 Task: Select transit view around selected location Fort Pulaski National Monument, Georgia, United States and check out the nearest train station
Action: Key pressed google<Key.space>maps<Key.enter>
Screenshot: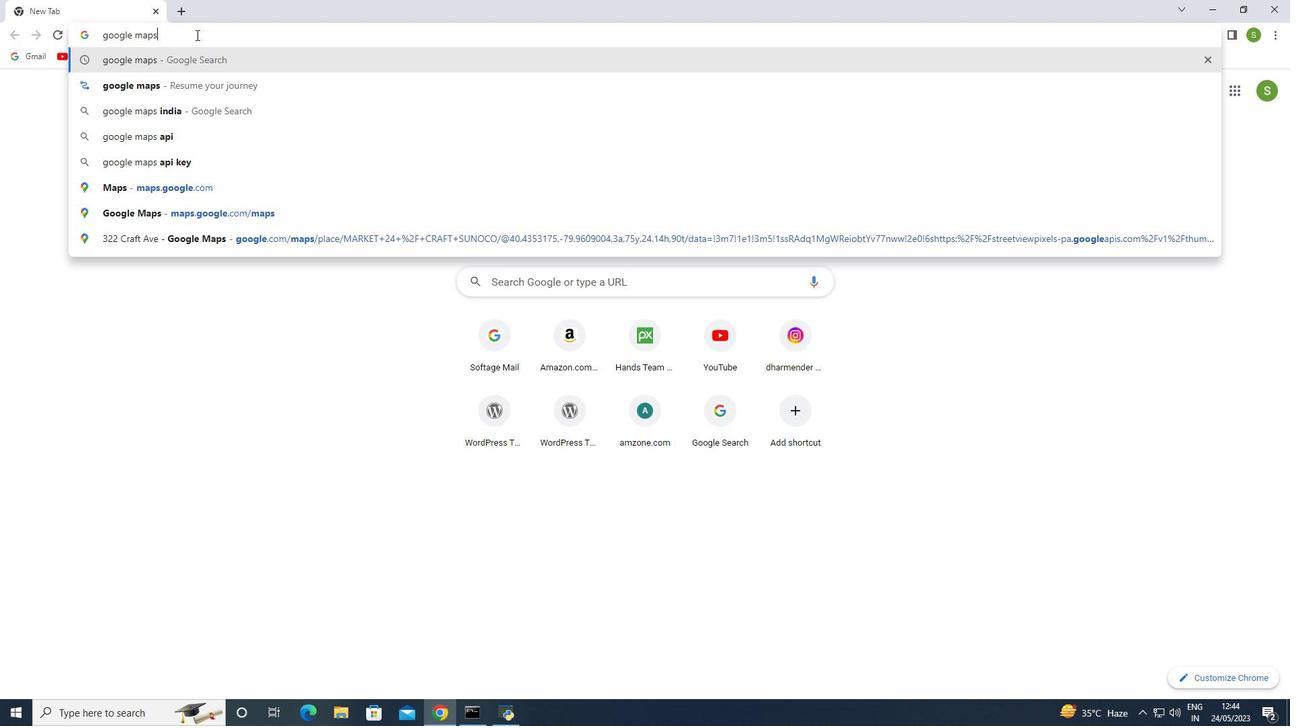 
Action: Mouse moved to (187, 315)
Screenshot: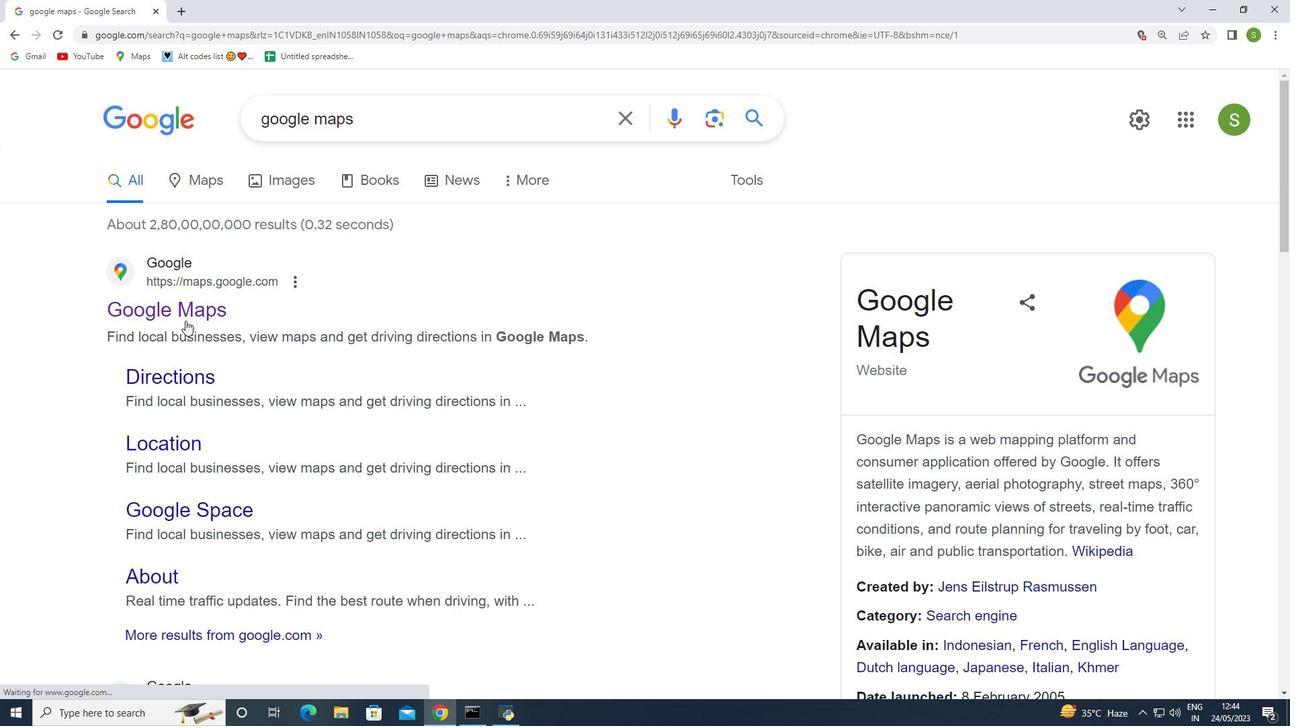 
Action: Mouse pressed left at (187, 315)
Screenshot: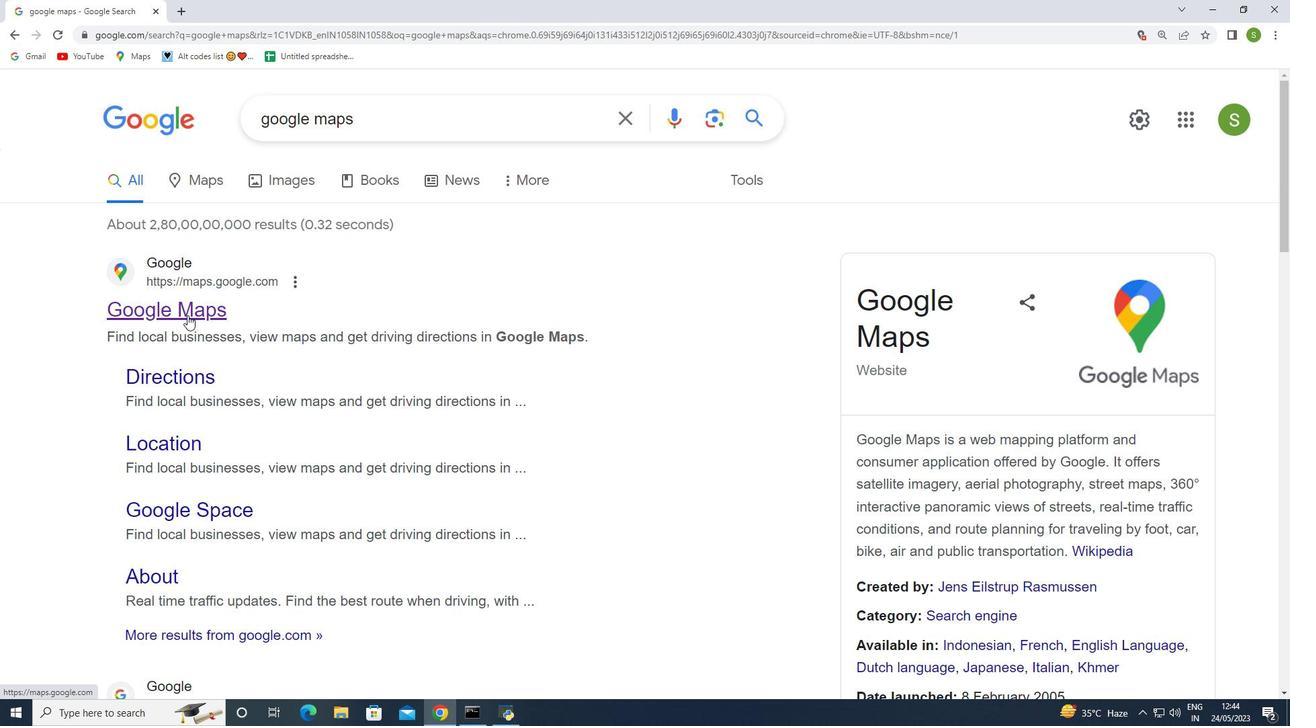 
Action: Mouse moved to (170, 105)
Screenshot: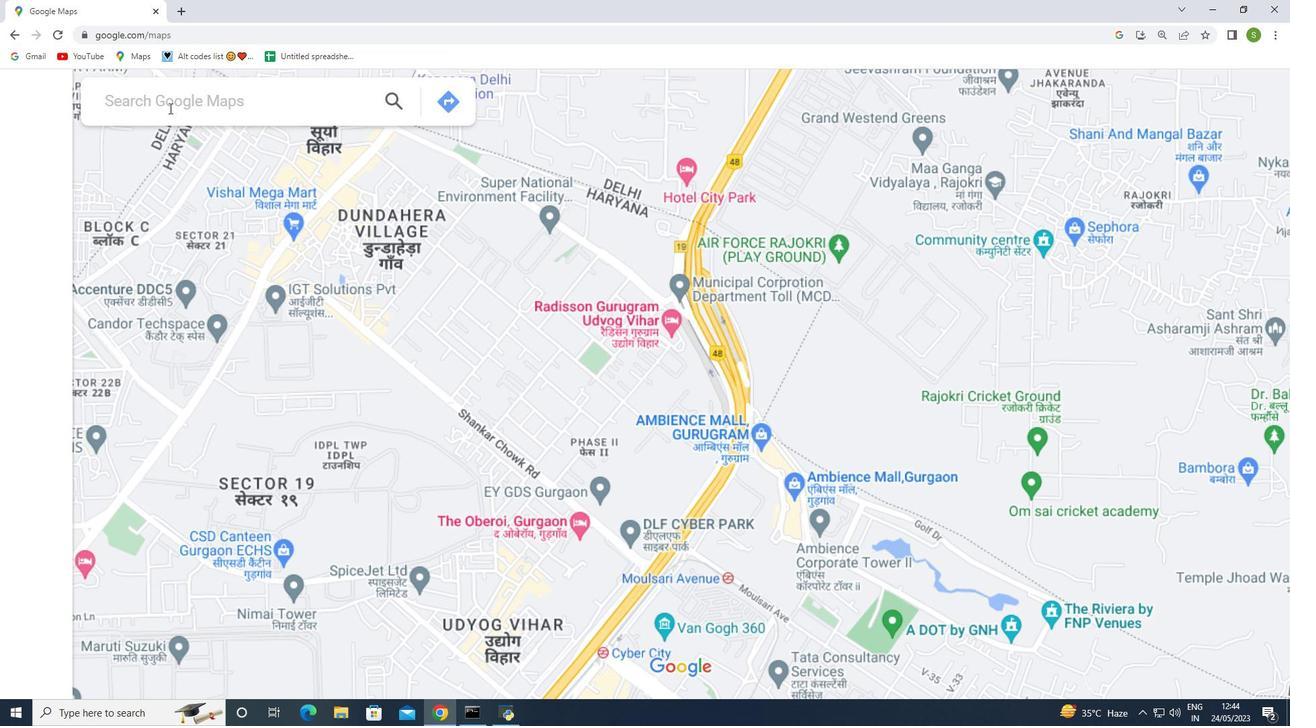 
Action: Mouse pressed left at (170, 105)
Screenshot: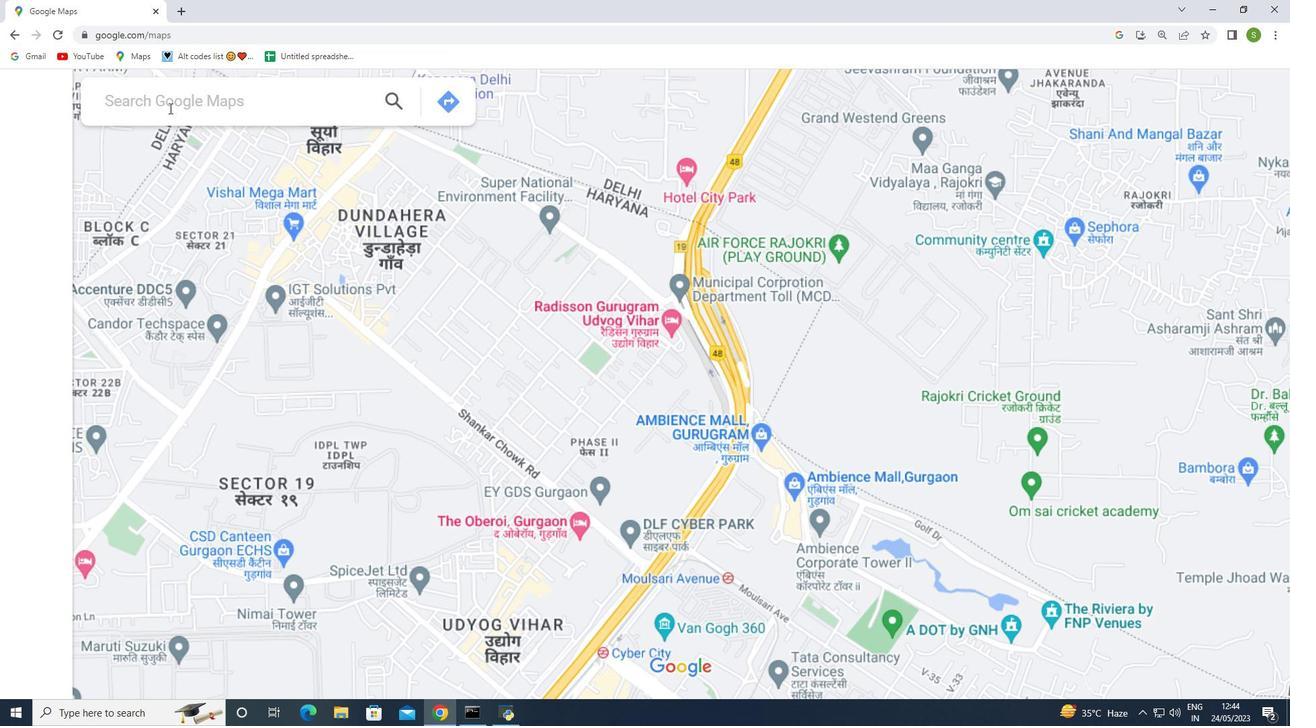 
Action: Key pressed fort<Key.space>pulaski<Key.space><Key.shift>National<Key.space><Key.shift>Monument<Key.space>georgia
Screenshot: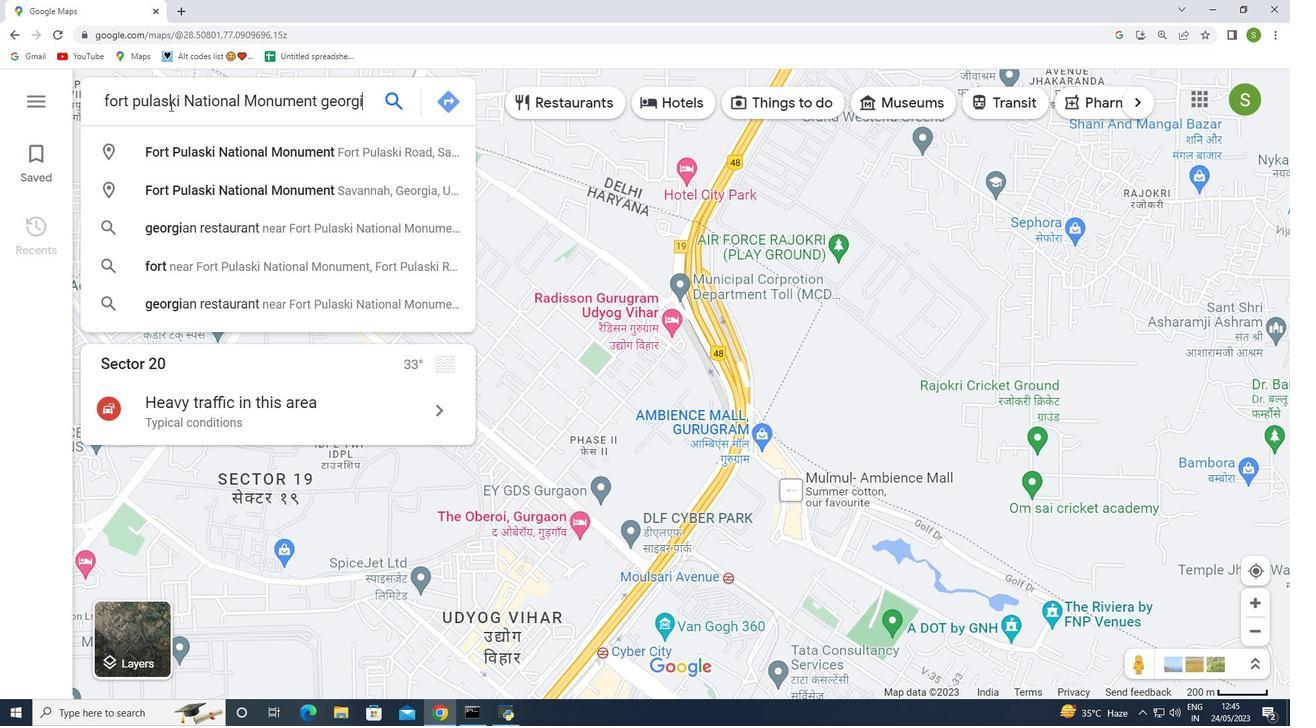 
Action: Mouse moved to (169, 105)
Screenshot: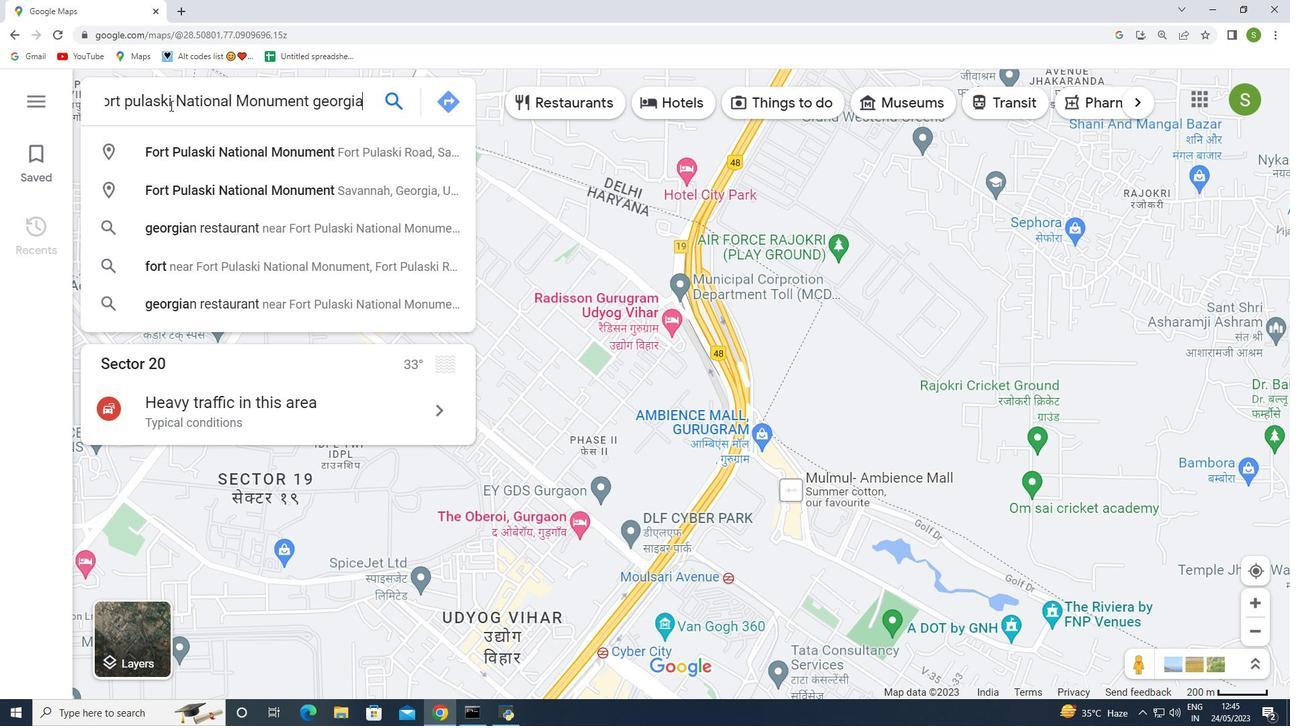 
Action: Key pressed <Key.space>u
Screenshot: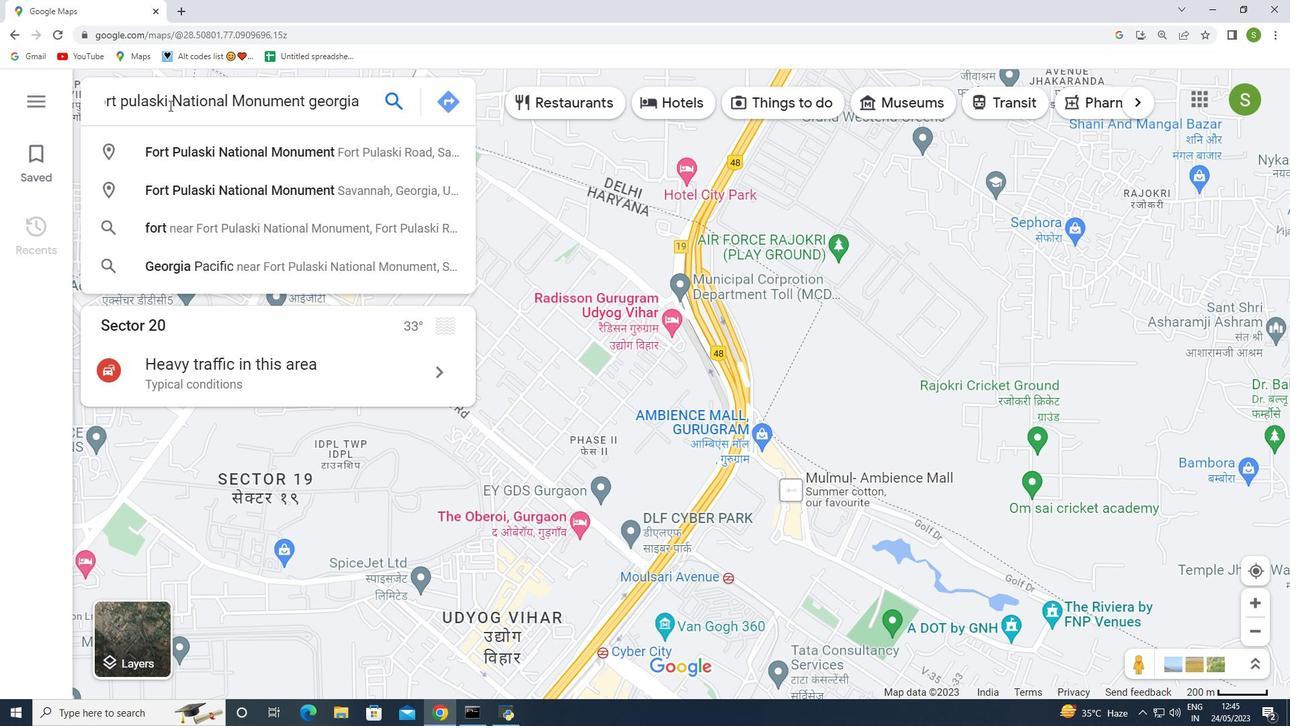 
Action: Mouse moved to (168, 105)
Screenshot: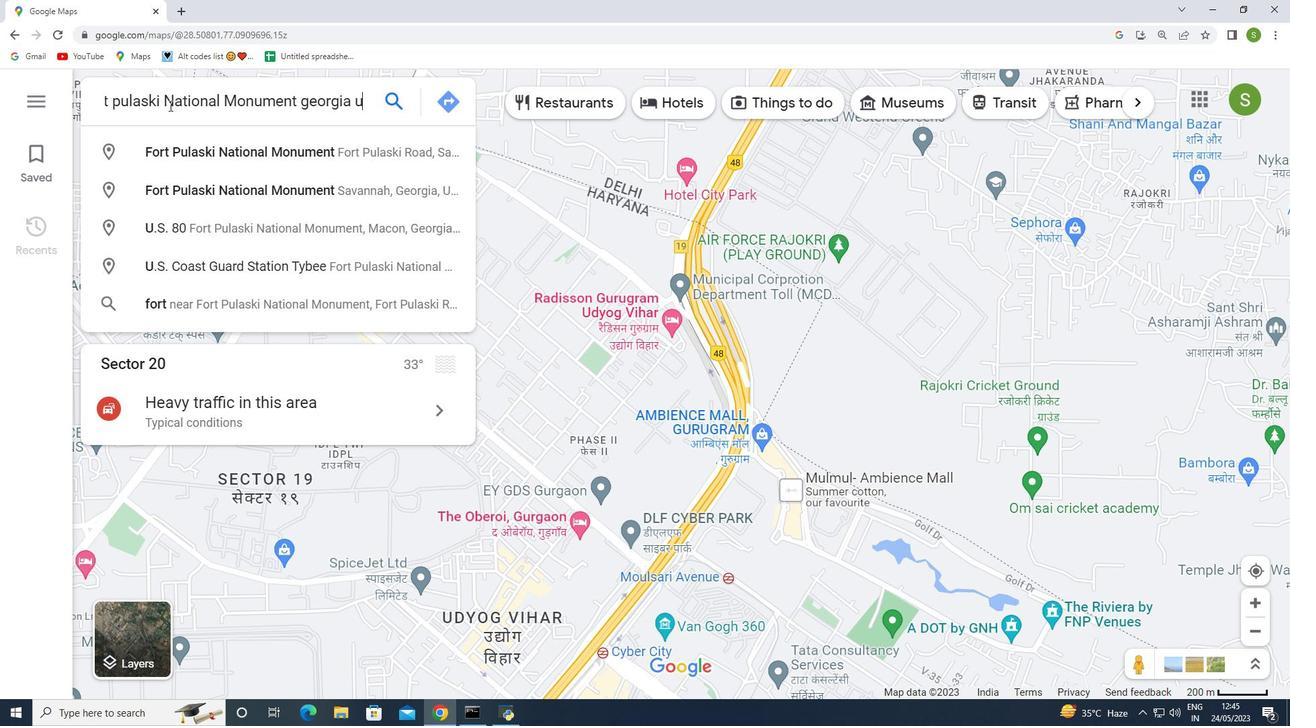 
Action: Key pressed n
Screenshot: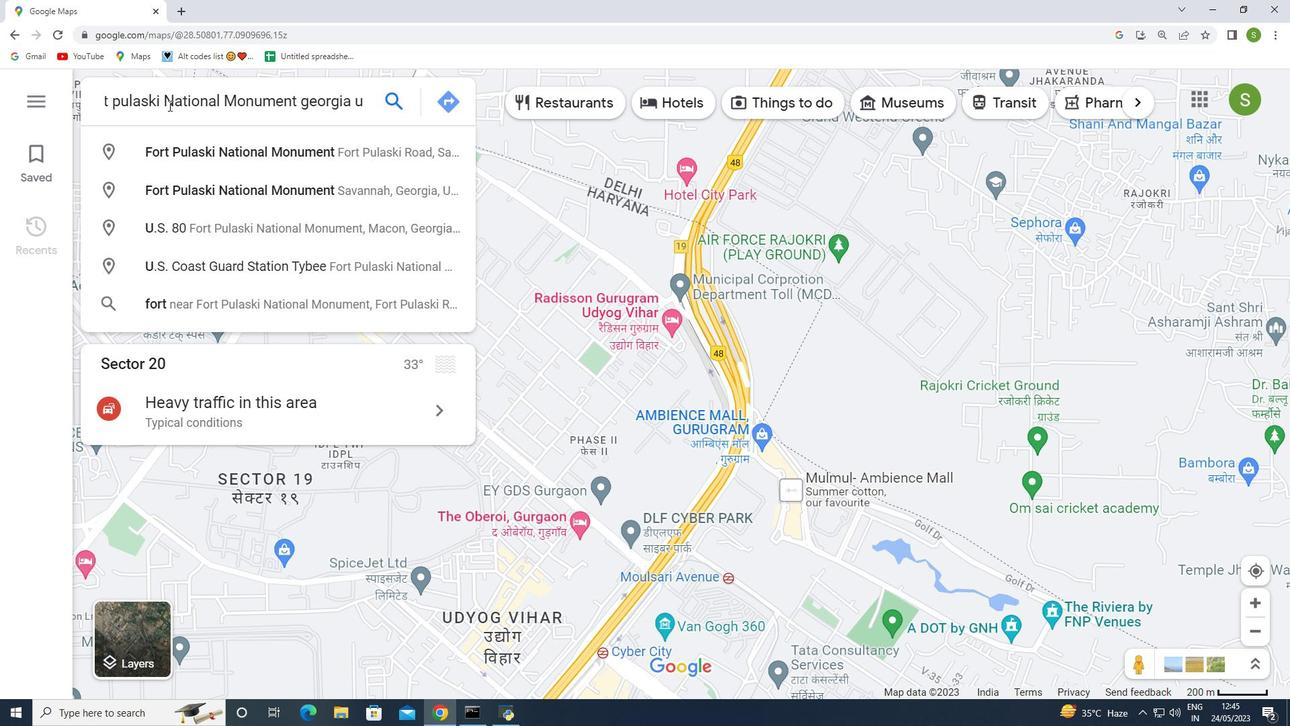 
Action: Mouse moved to (165, 105)
Screenshot: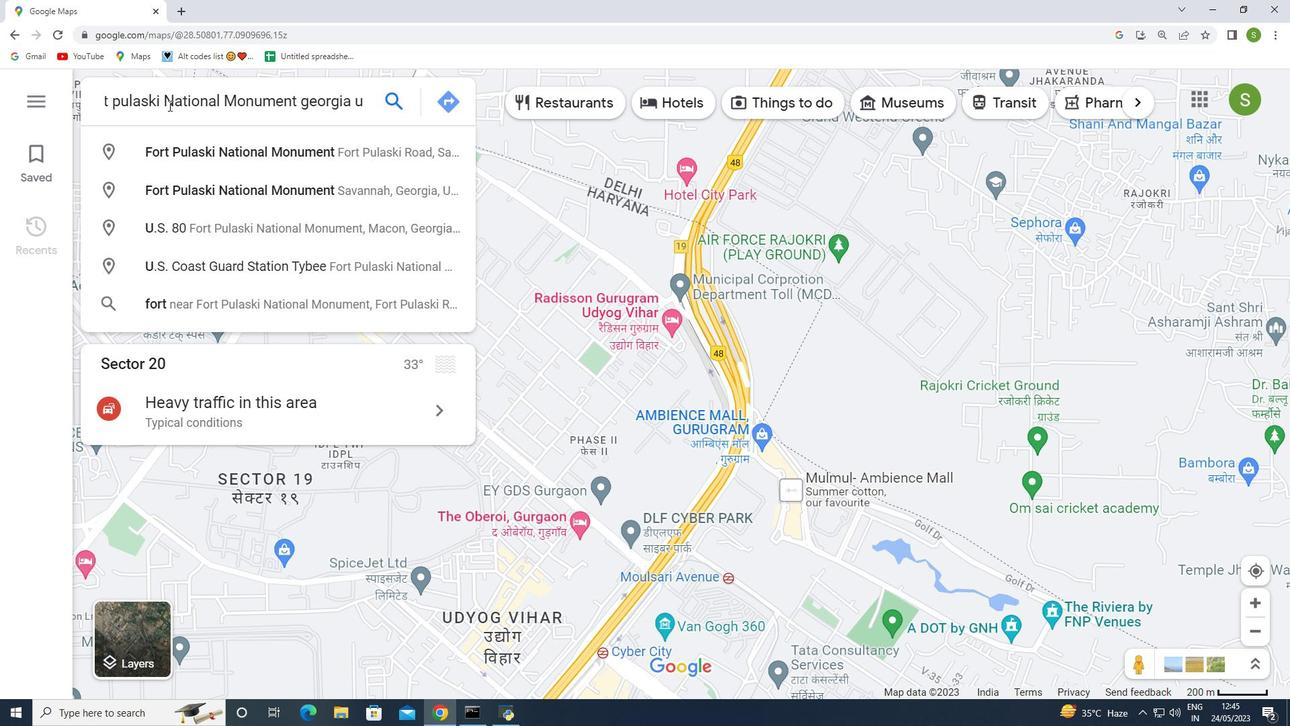 
Action: Key pressed ited<Key.space>states
Screenshot: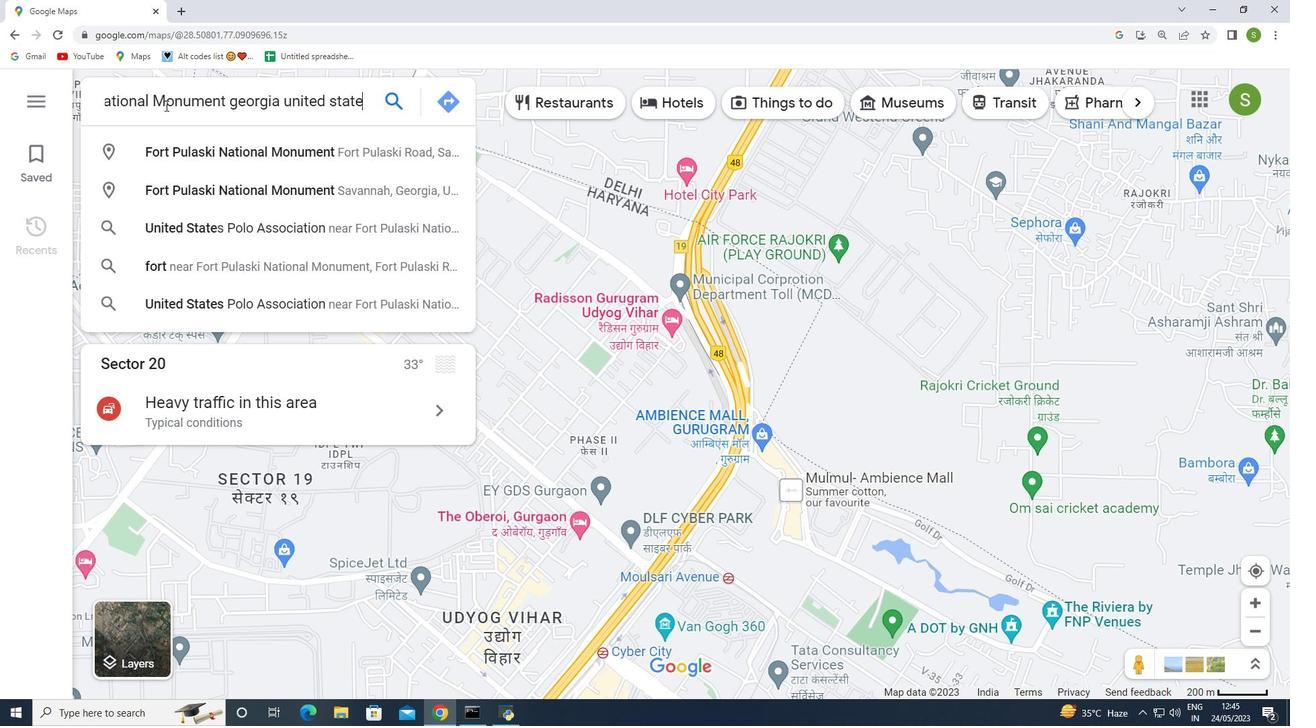 
Action: Mouse moved to (162, 107)
Screenshot: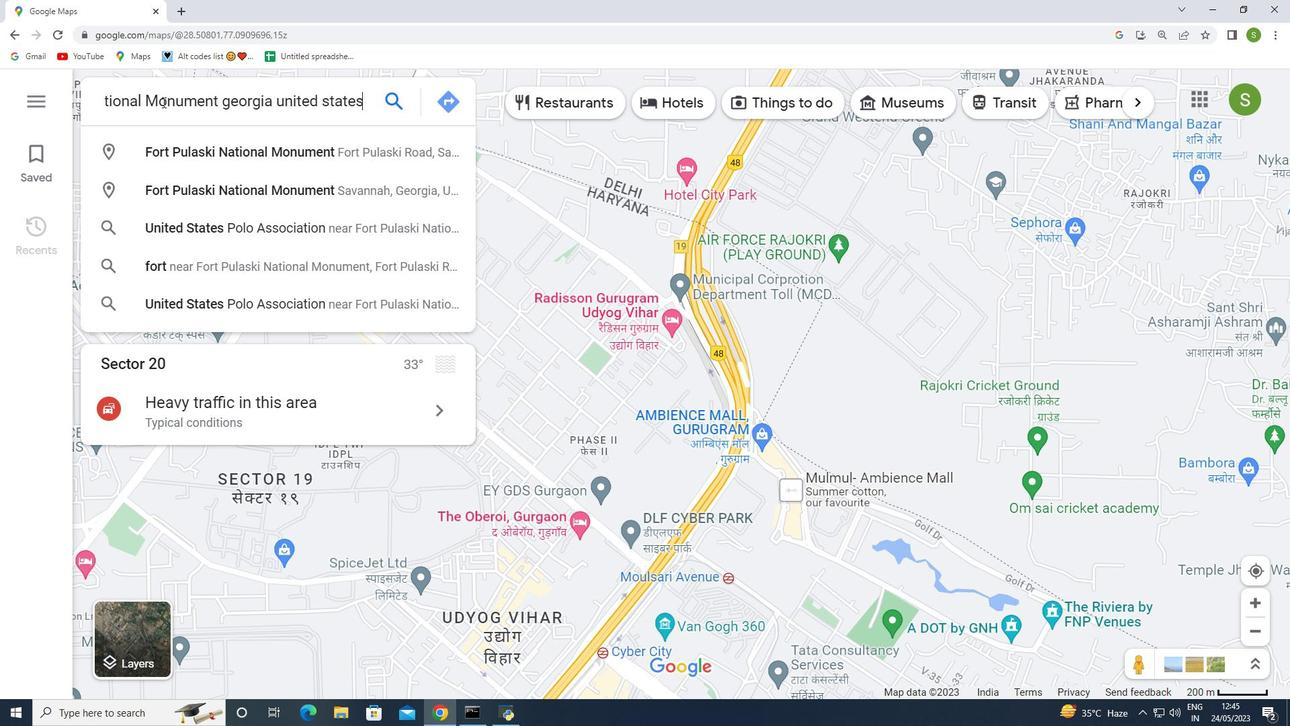 
Action: Key pressed <Key.enter>
Screenshot: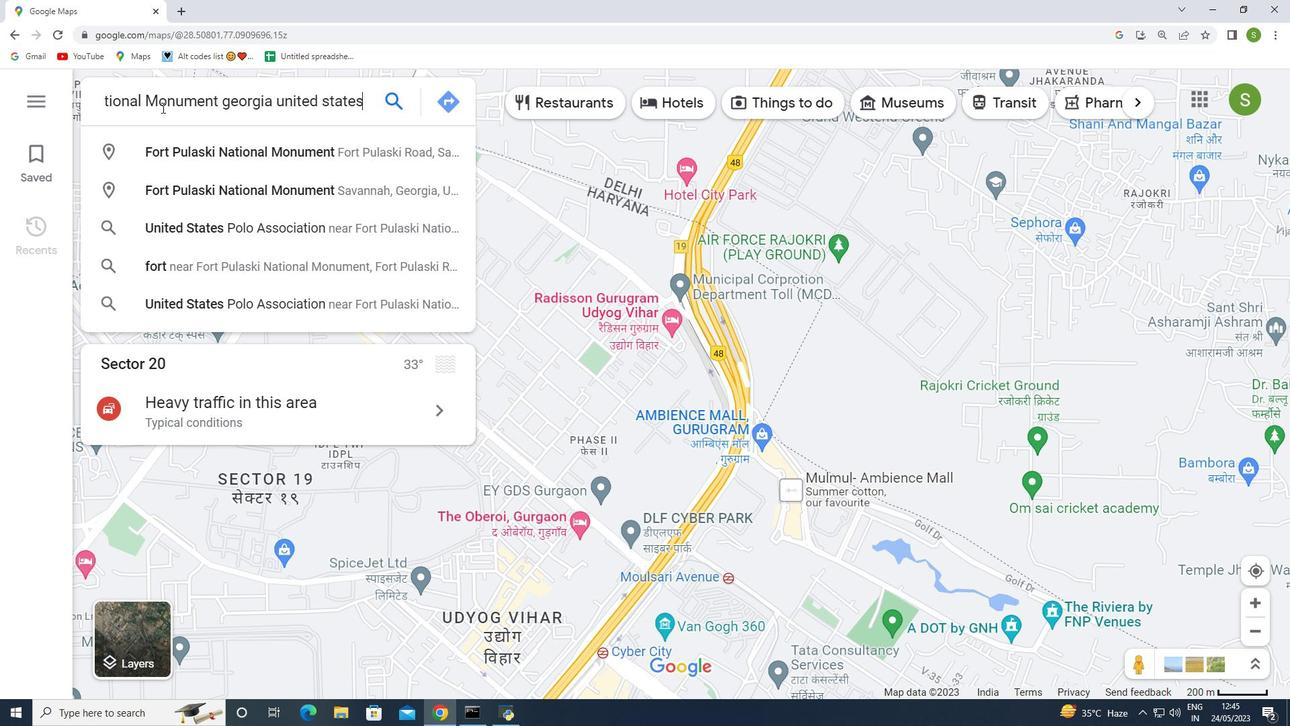 
Action: Mouse moved to (553, 633)
Screenshot: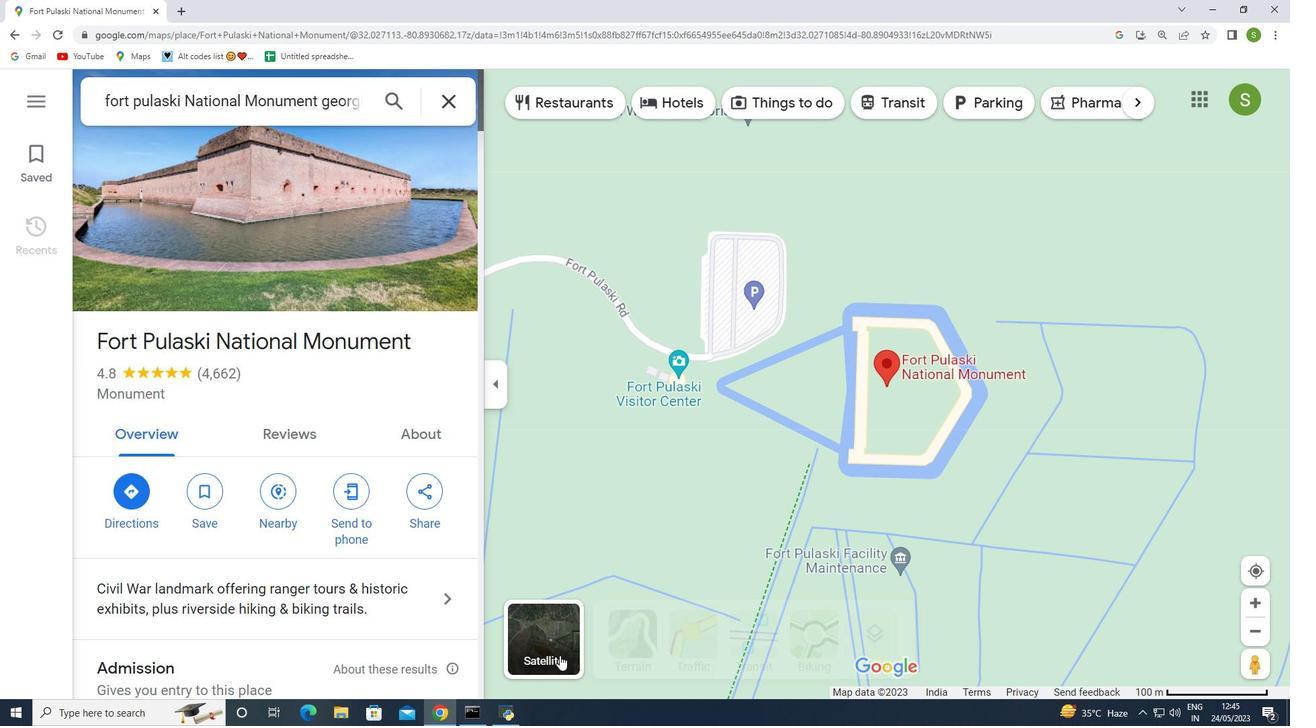 
Action: Mouse pressed left at (553, 633)
Screenshot: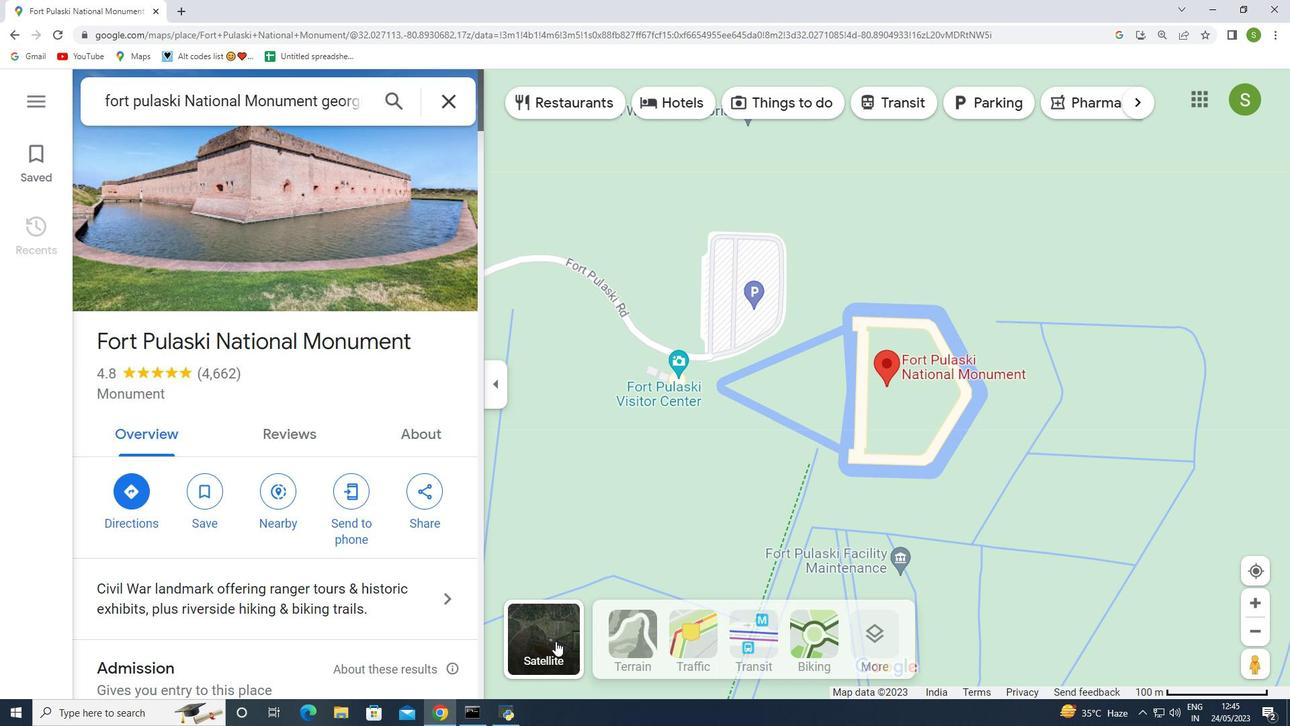 
Action: Mouse moved to (682, 642)
Screenshot: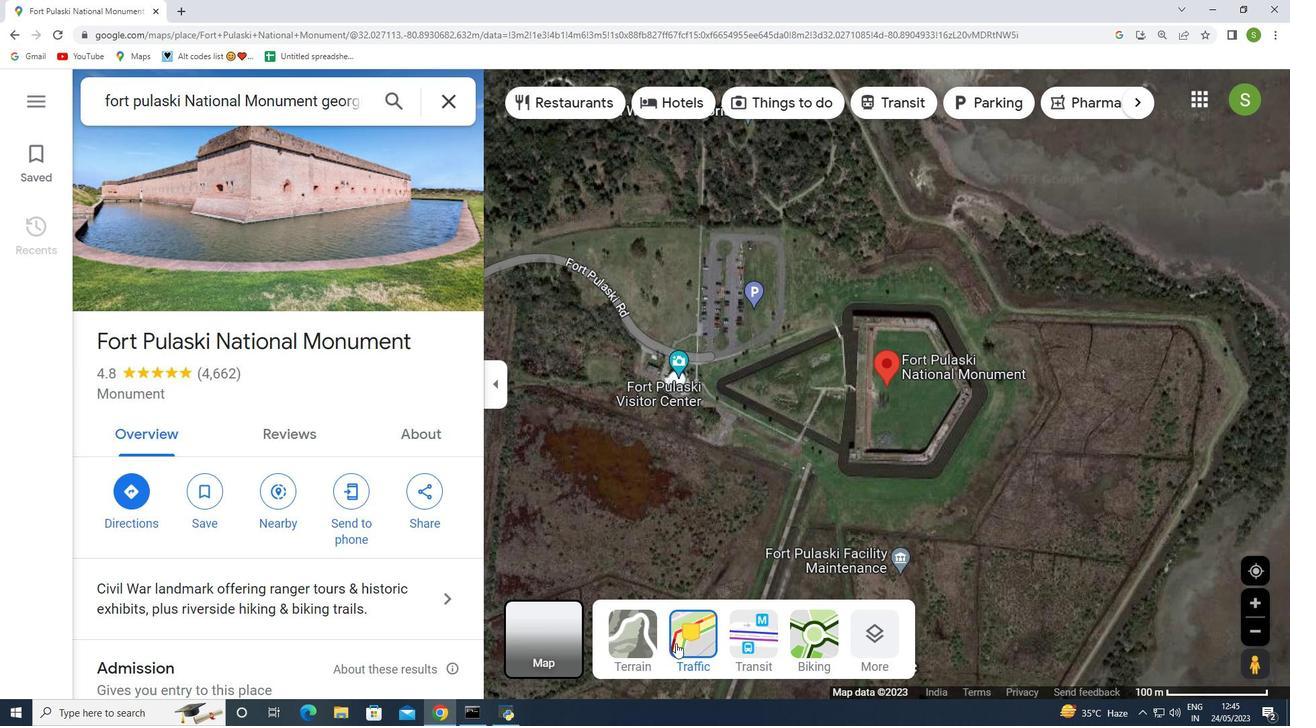 
Action: Mouse pressed left at (682, 642)
Screenshot: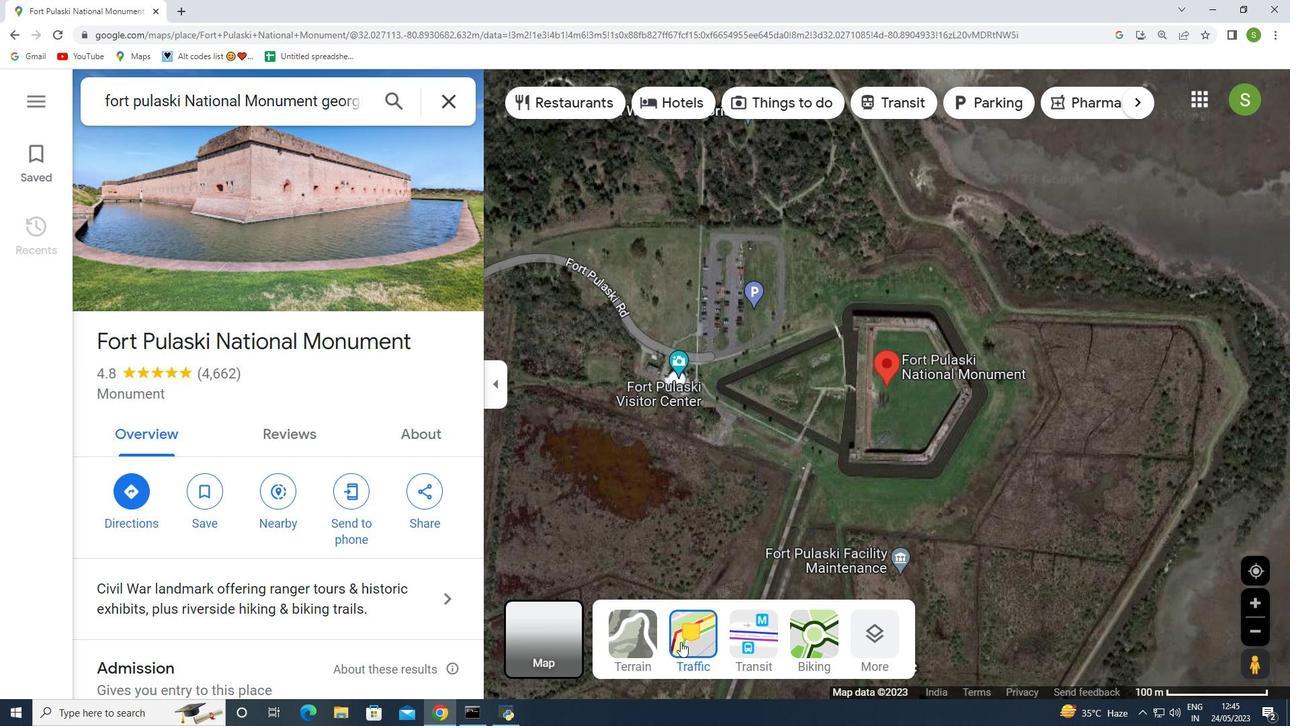 
Action: Mouse moved to (906, 104)
Screenshot: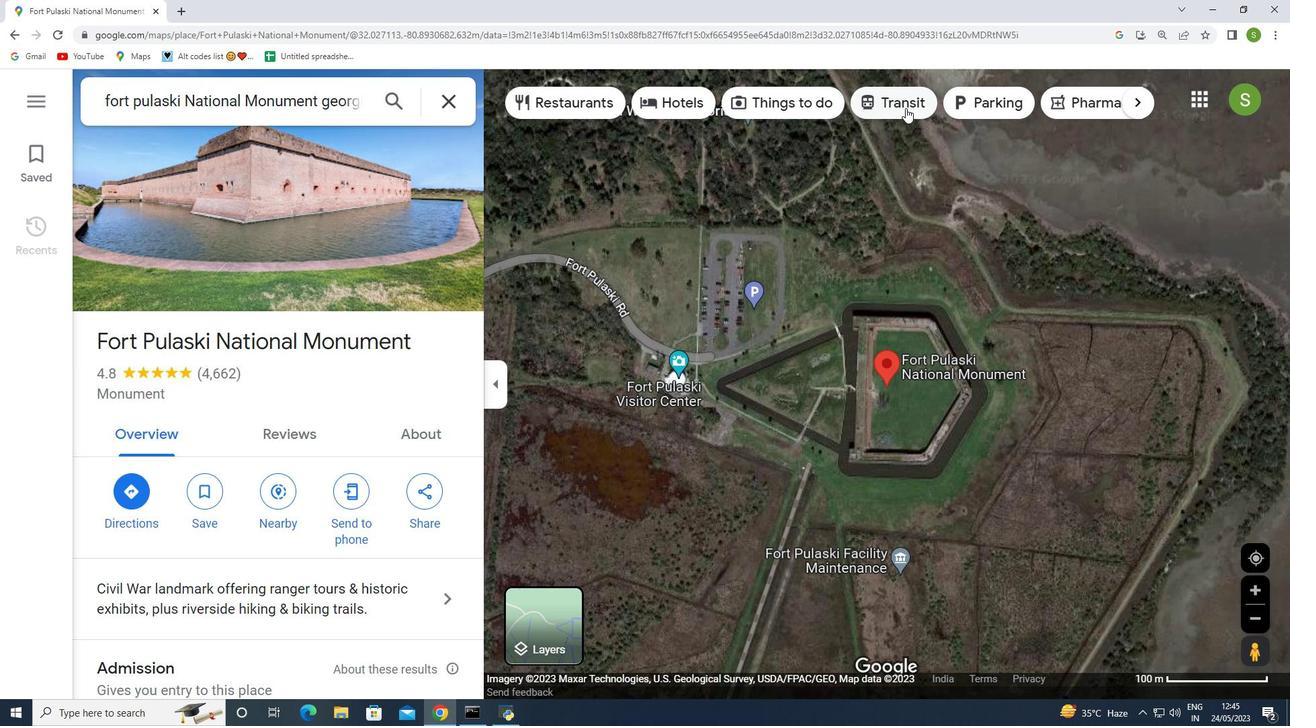 
Action: Mouse pressed left at (906, 104)
Screenshot: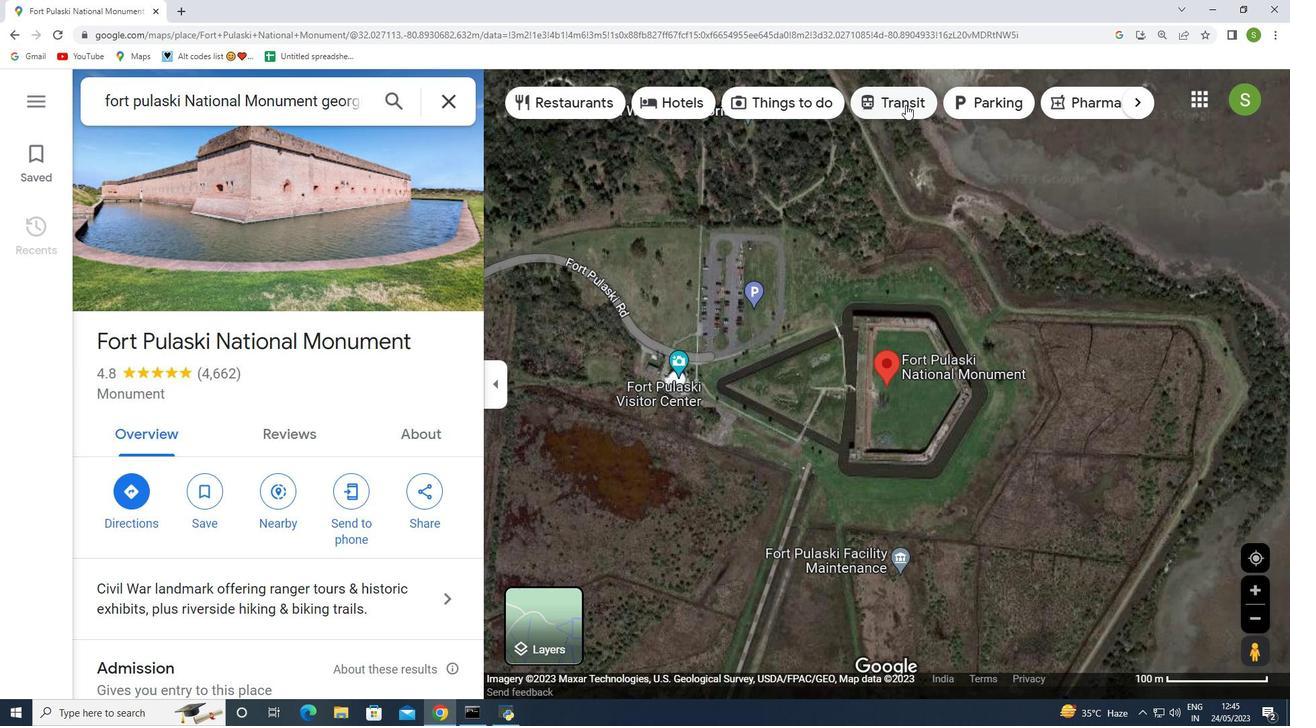 
Action: Mouse moved to (563, 631)
Screenshot: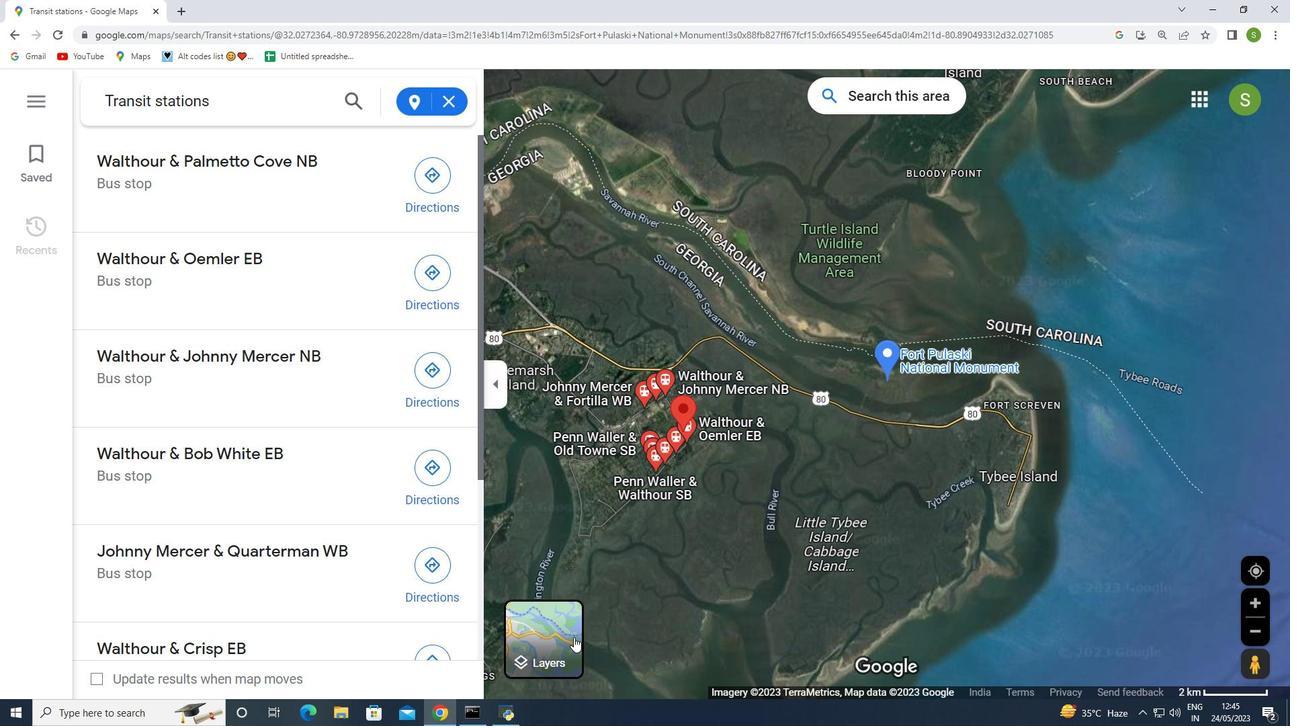 
Action: Mouse pressed left at (563, 631)
Screenshot: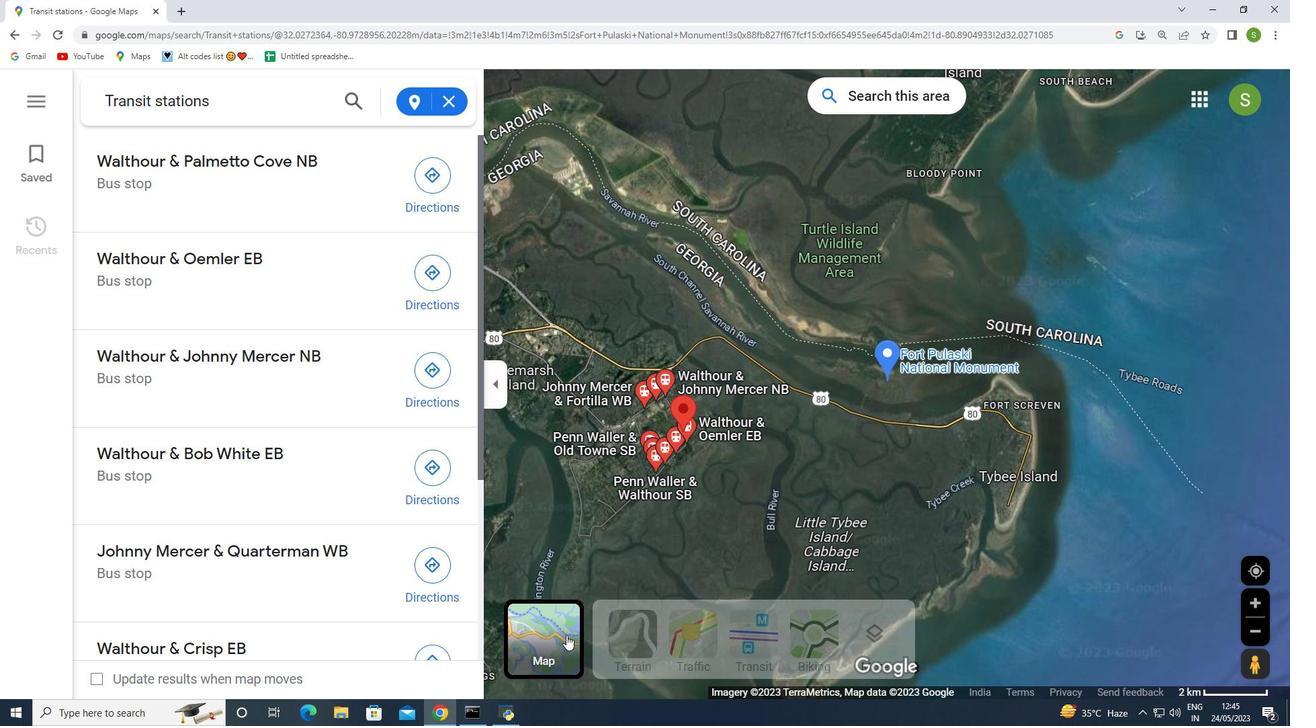 
Action: Mouse moved to (699, 632)
Screenshot: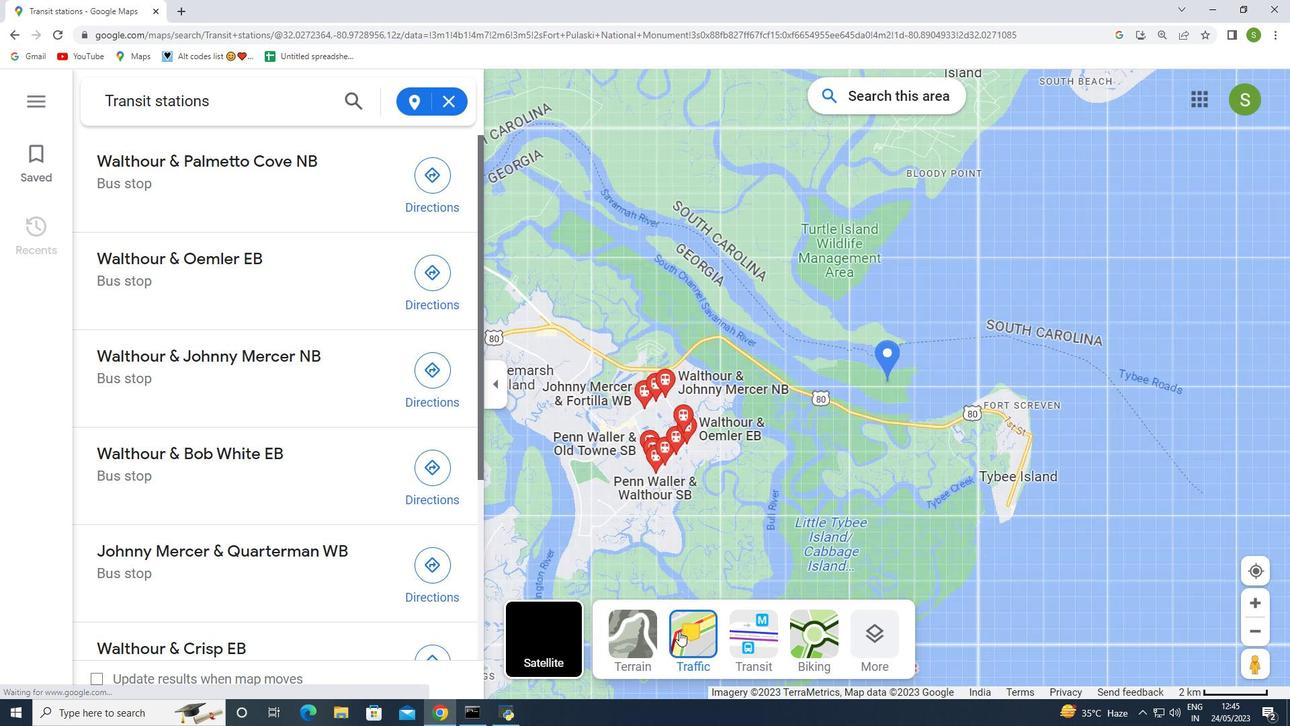 
Action: Mouse pressed left at (699, 632)
Screenshot: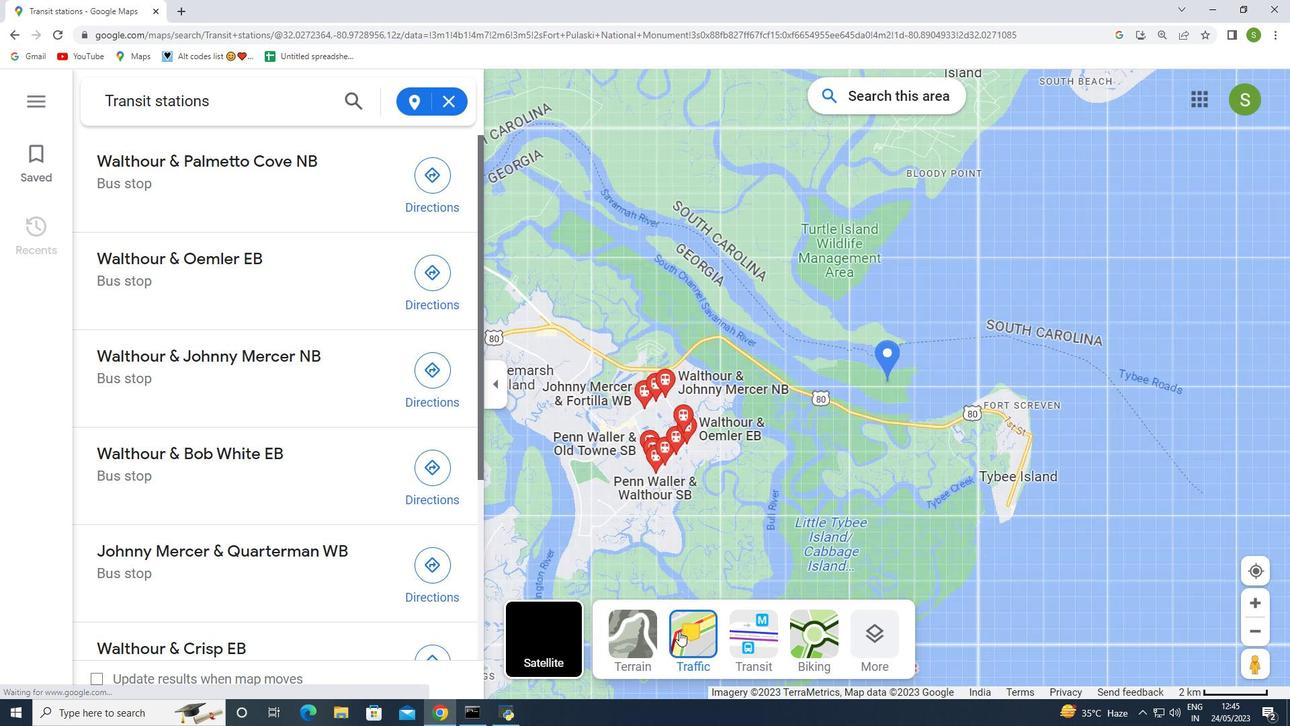 
Action: Mouse moved to (887, 371)
Screenshot: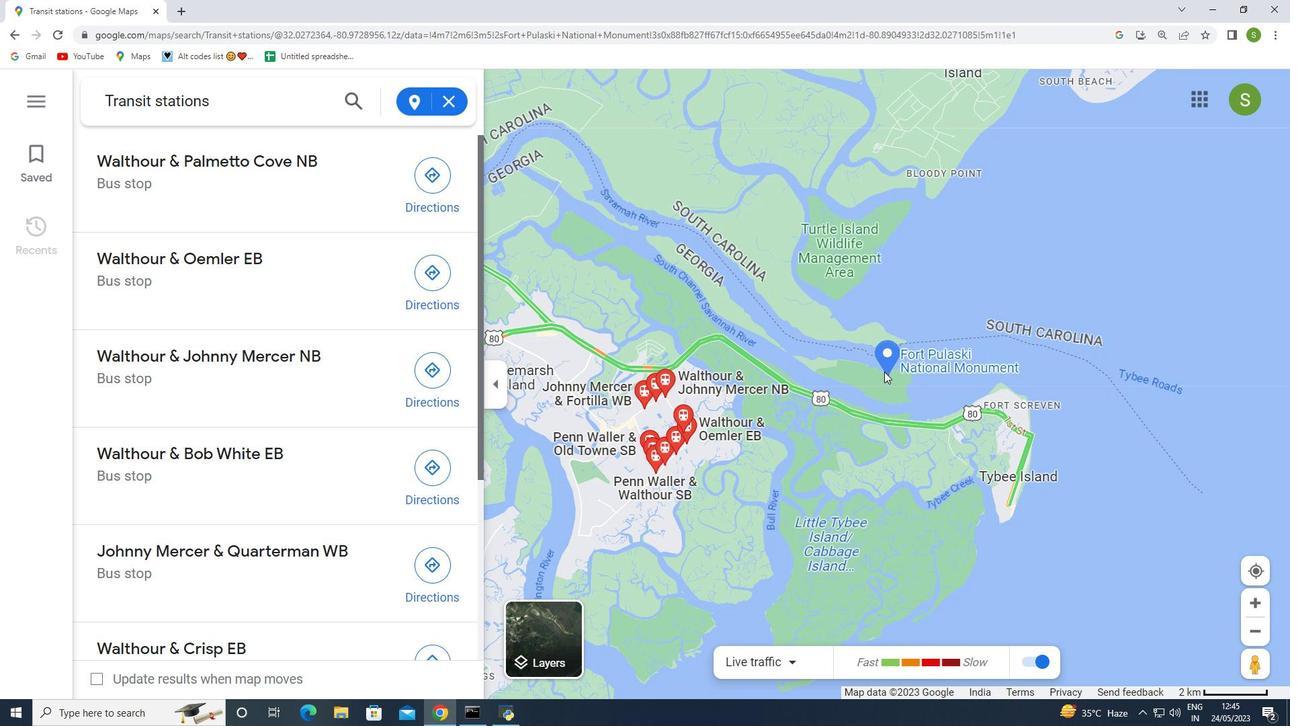
Action: Mouse scrolled (887, 371) with delta (0, 0)
Screenshot: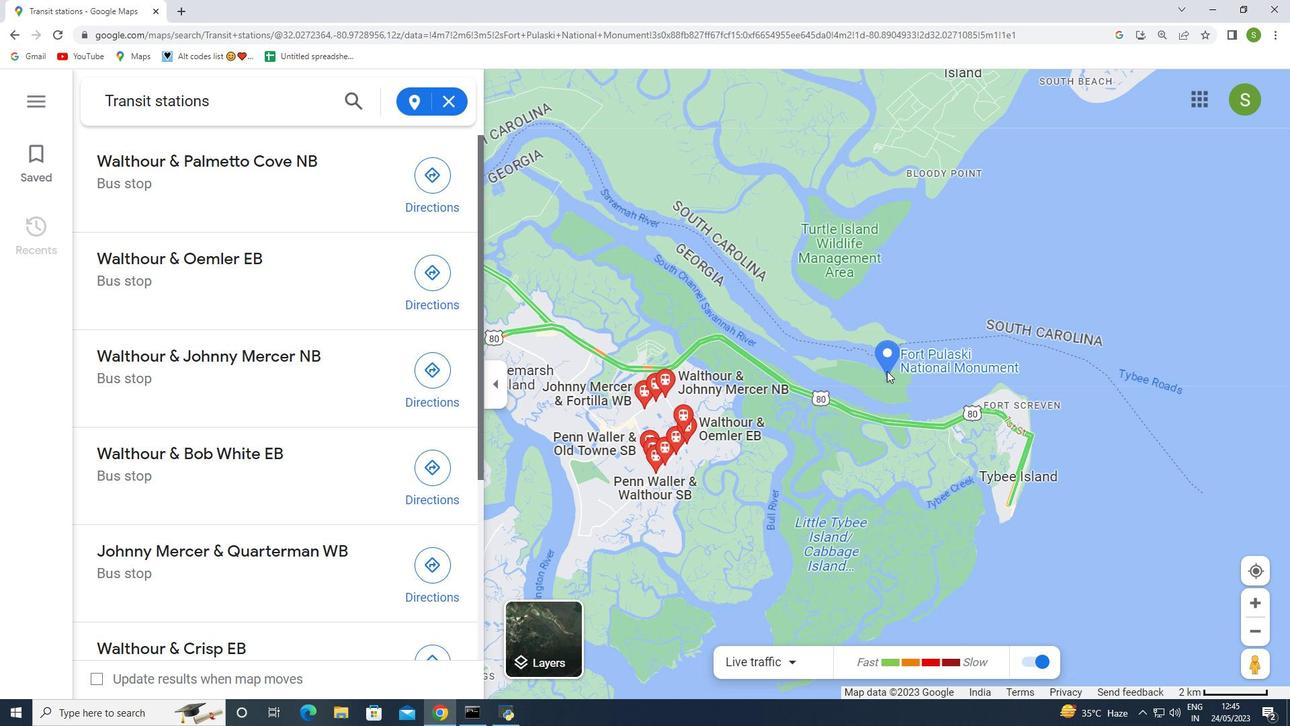 
Action: Mouse scrolled (887, 371) with delta (0, 0)
Screenshot: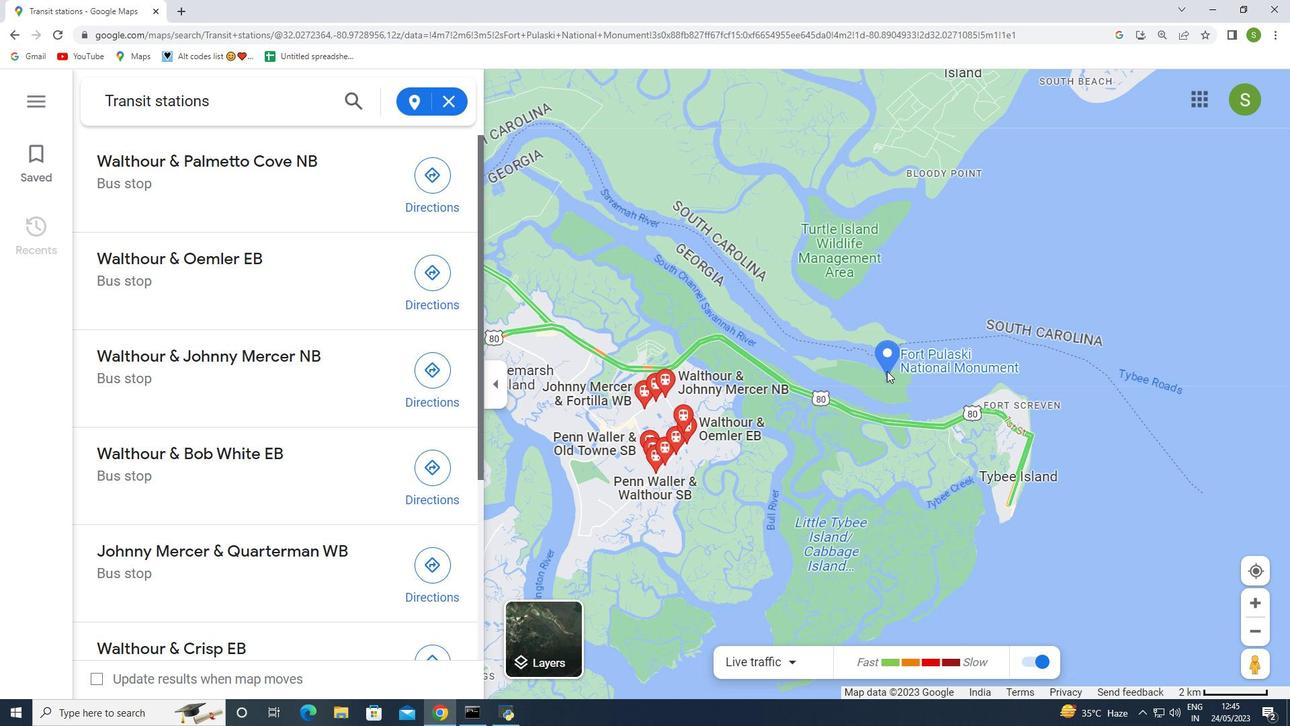 
Action: Mouse moved to (894, 381)
Screenshot: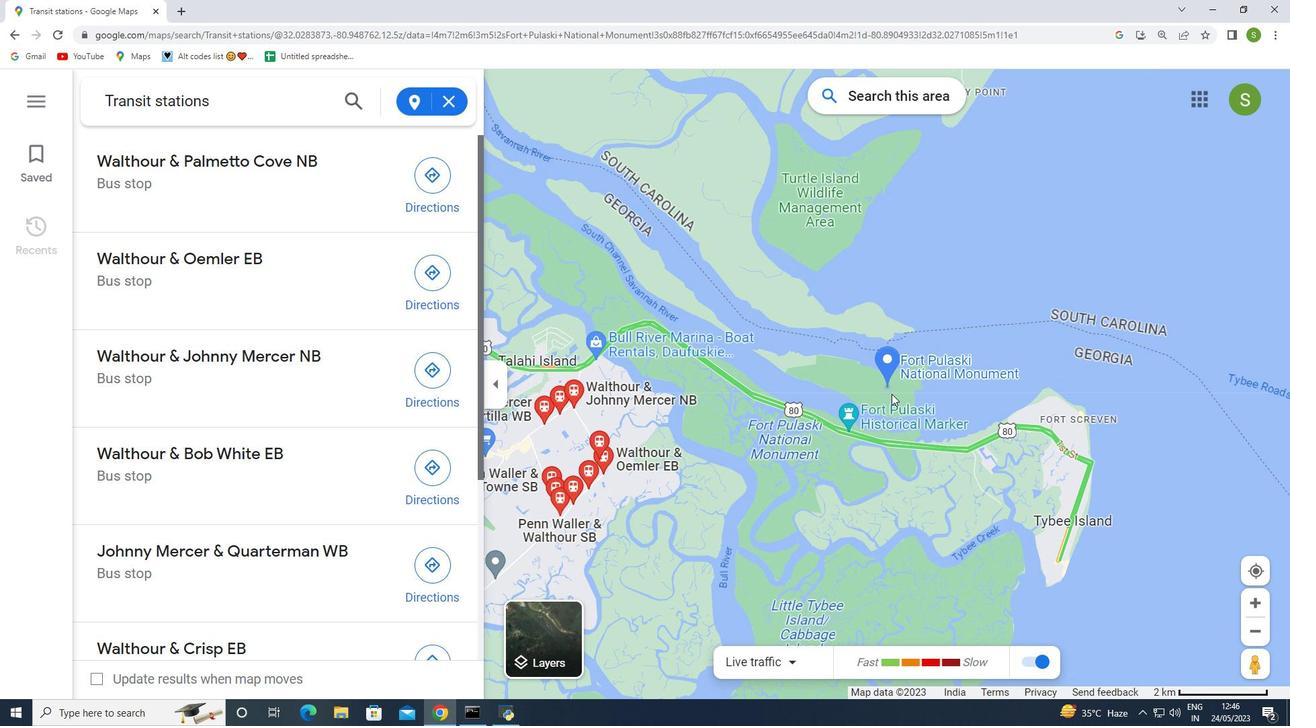 
Action: Mouse scrolled (894, 381) with delta (0, 0)
Screenshot: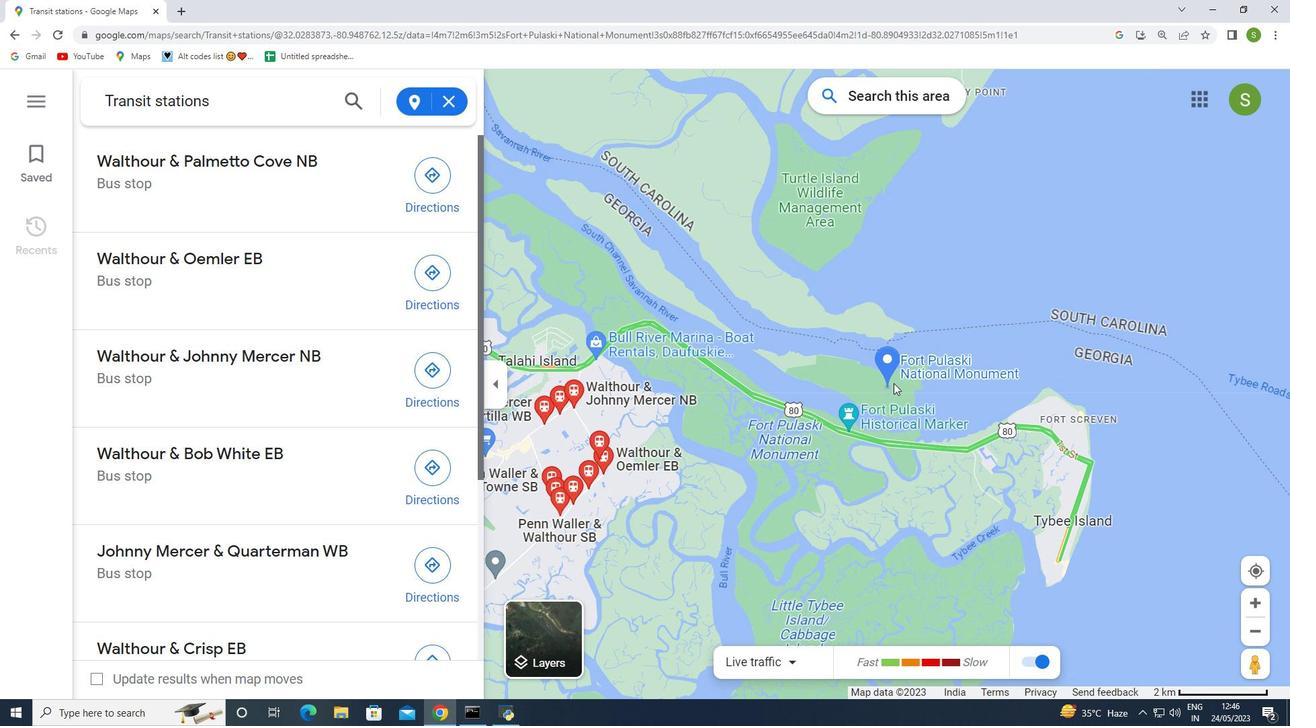
Action: Mouse scrolled (894, 381) with delta (0, 0)
Screenshot: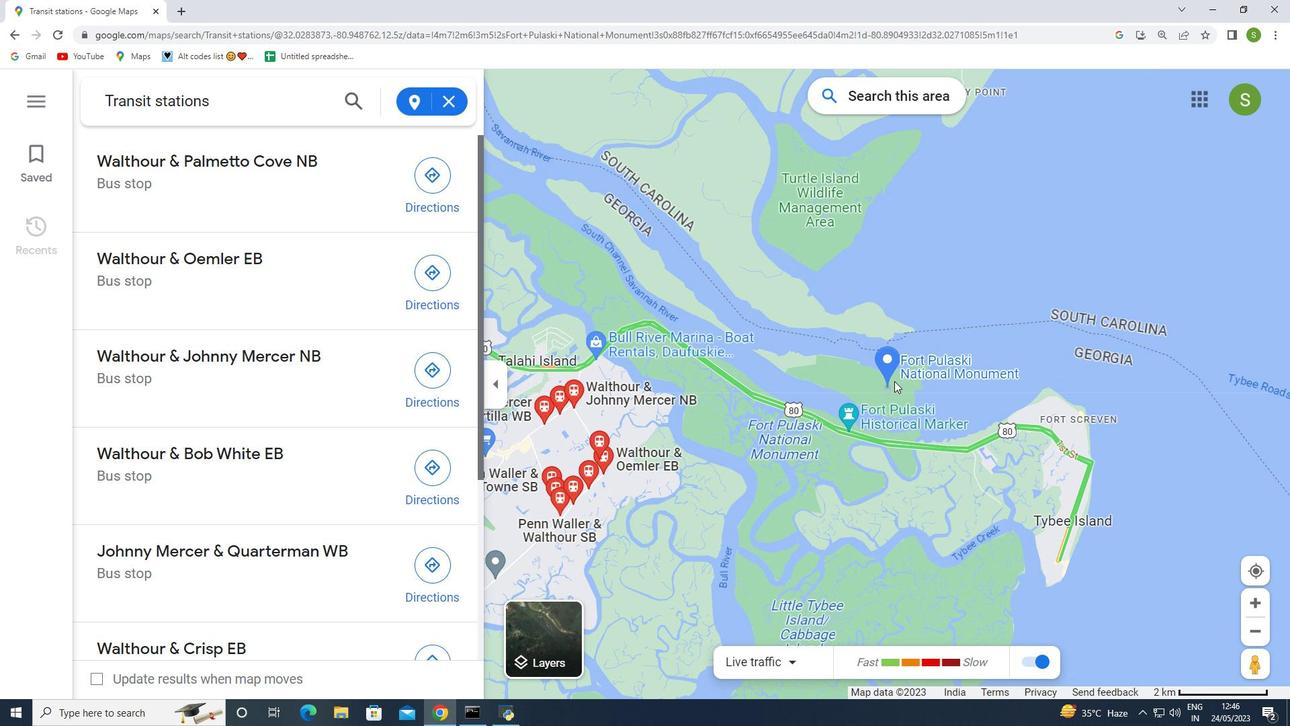 
Action: Mouse moved to (830, 96)
Screenshot: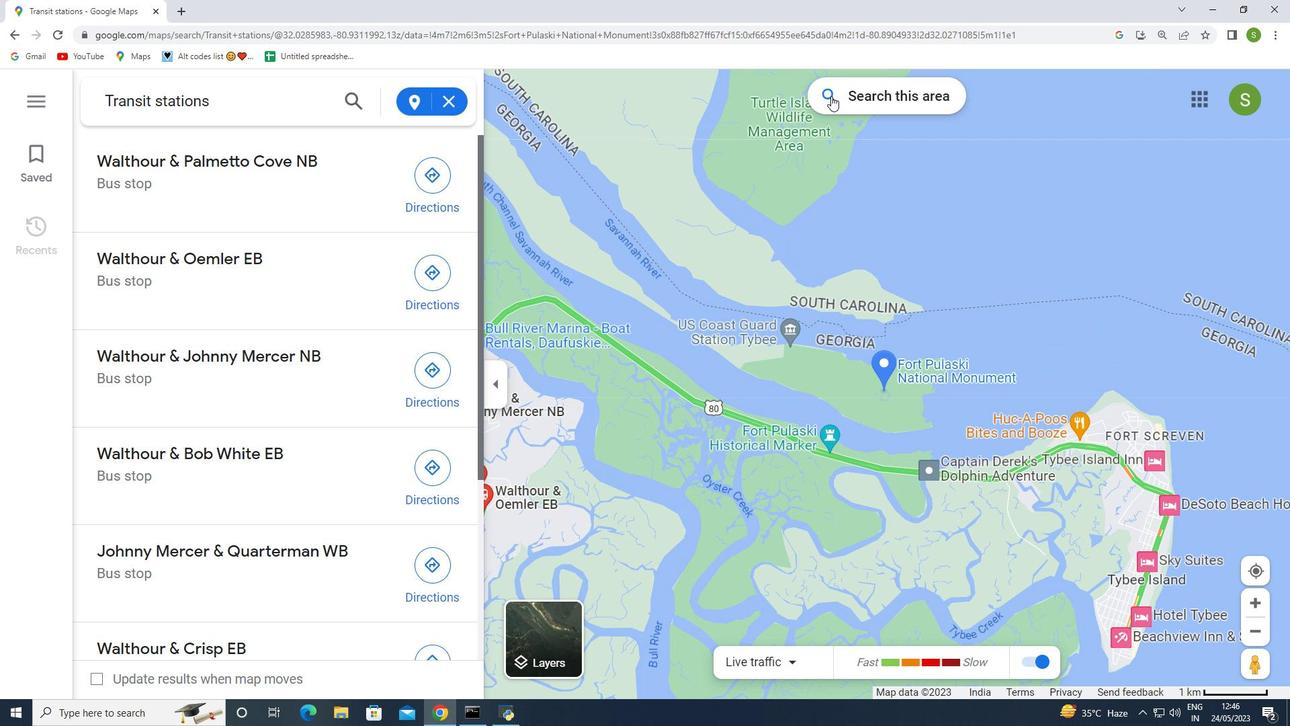 
Action: Mouse pressed left at (830, 96)
Screenshot: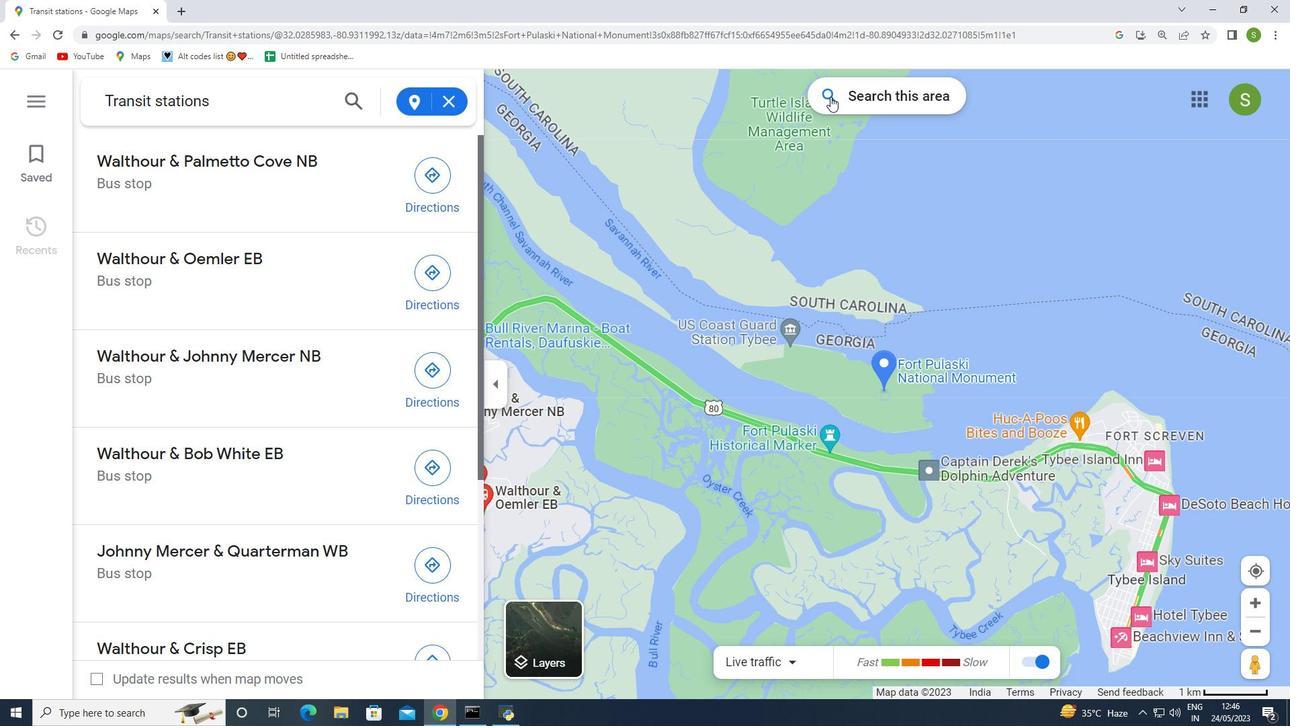
Action: Mouse moved to (860, 377)
Screenshot: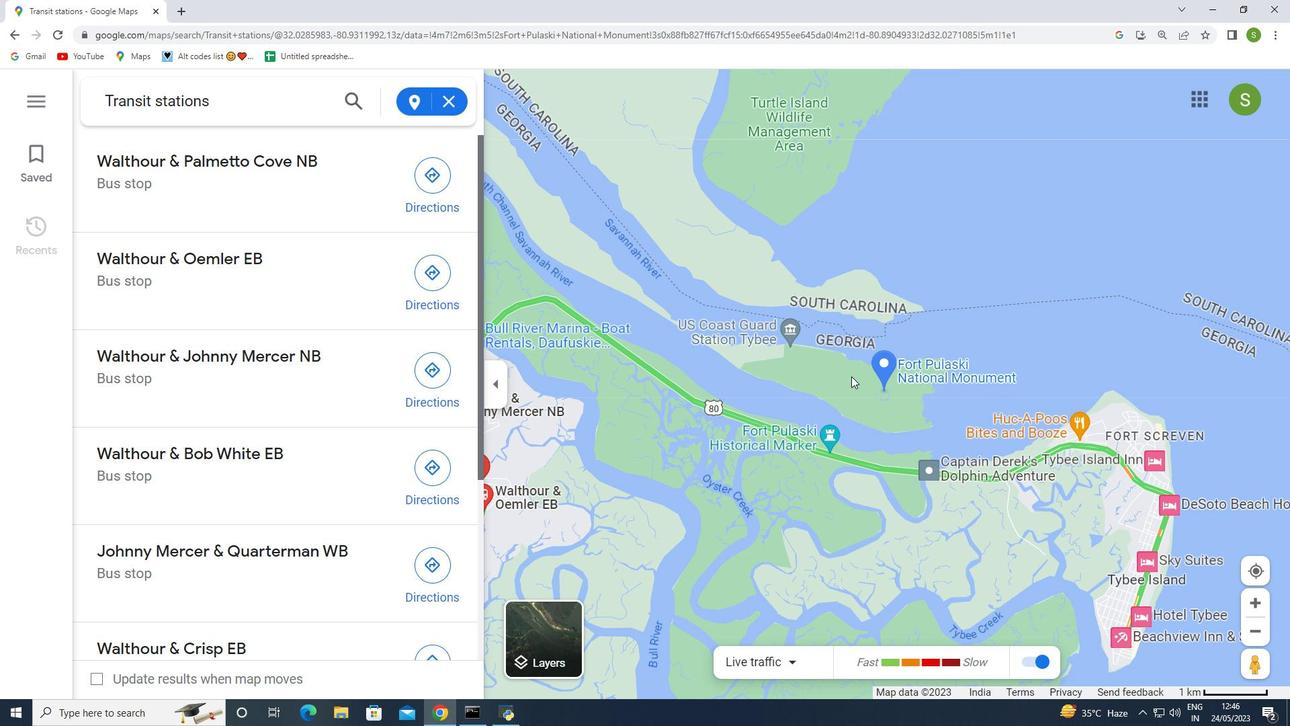 
Action: Mouse scrolled (860, 377) with delta (0, 0)
Screenshot: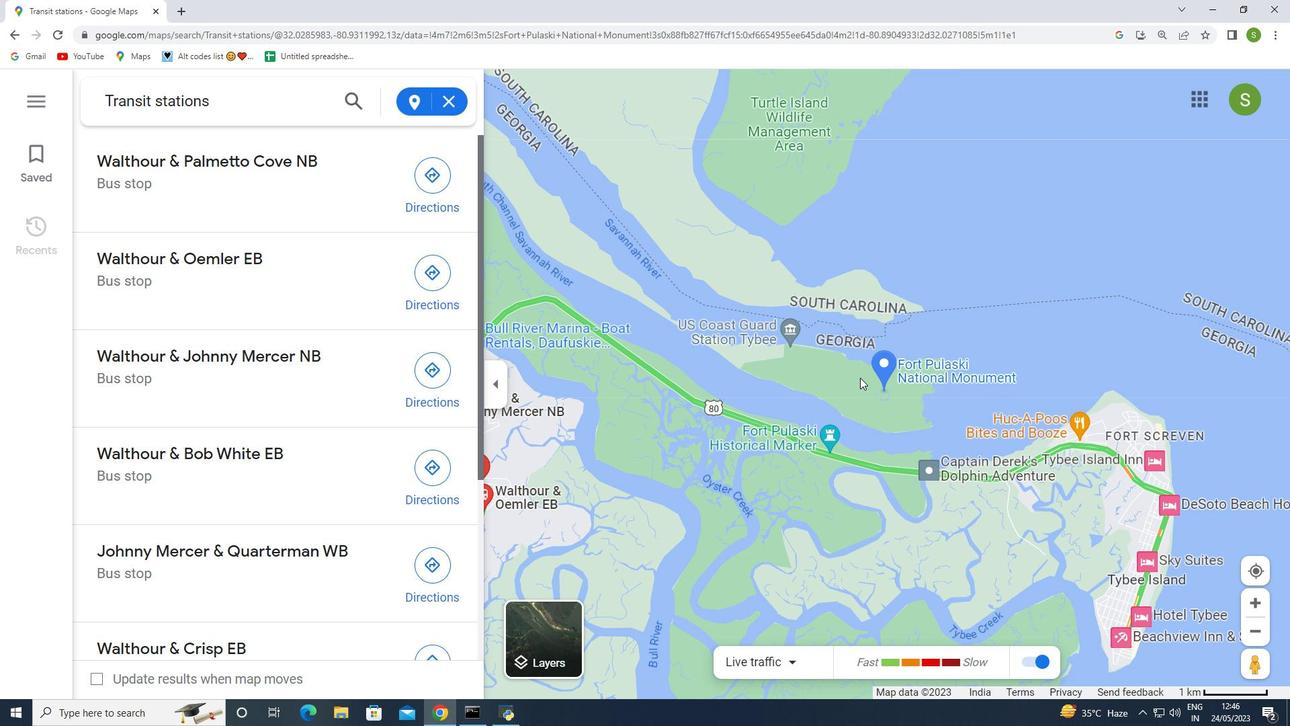 
Action: Mouse moved to (243, 98)
Screenshot: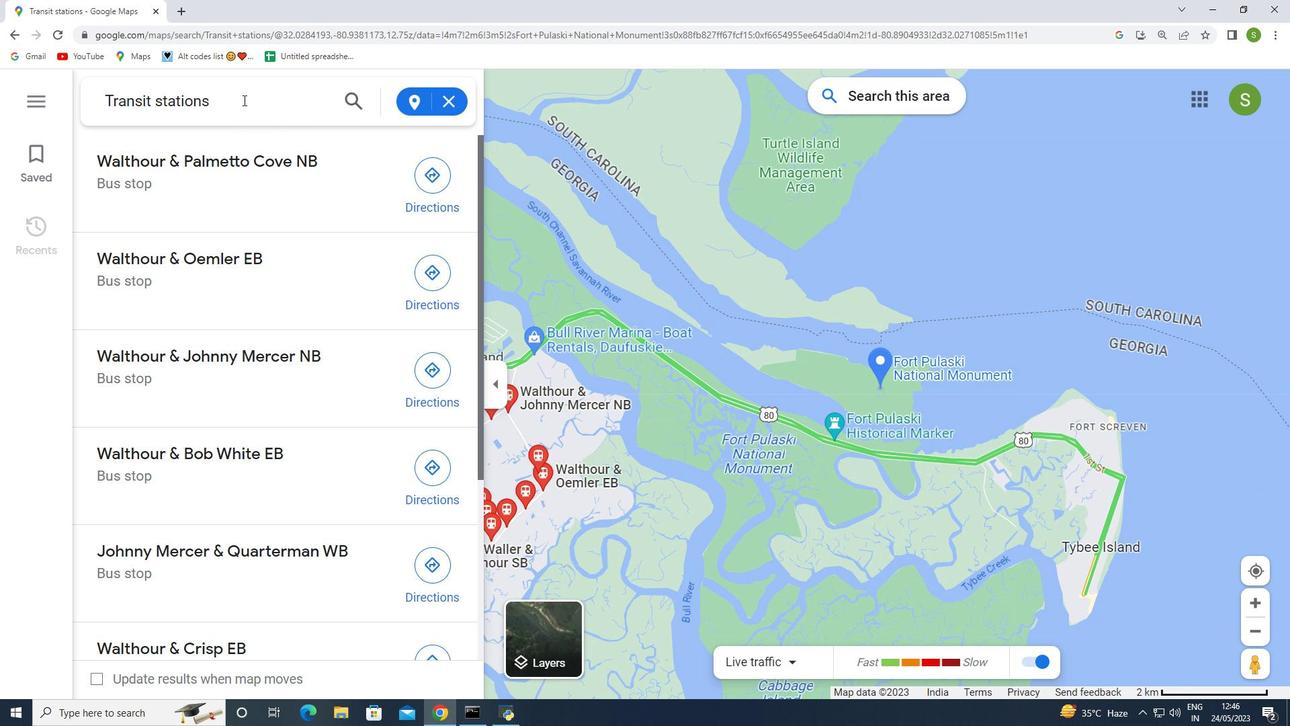 
Action: Mouse pressed left at (243, 98)
Screenshot: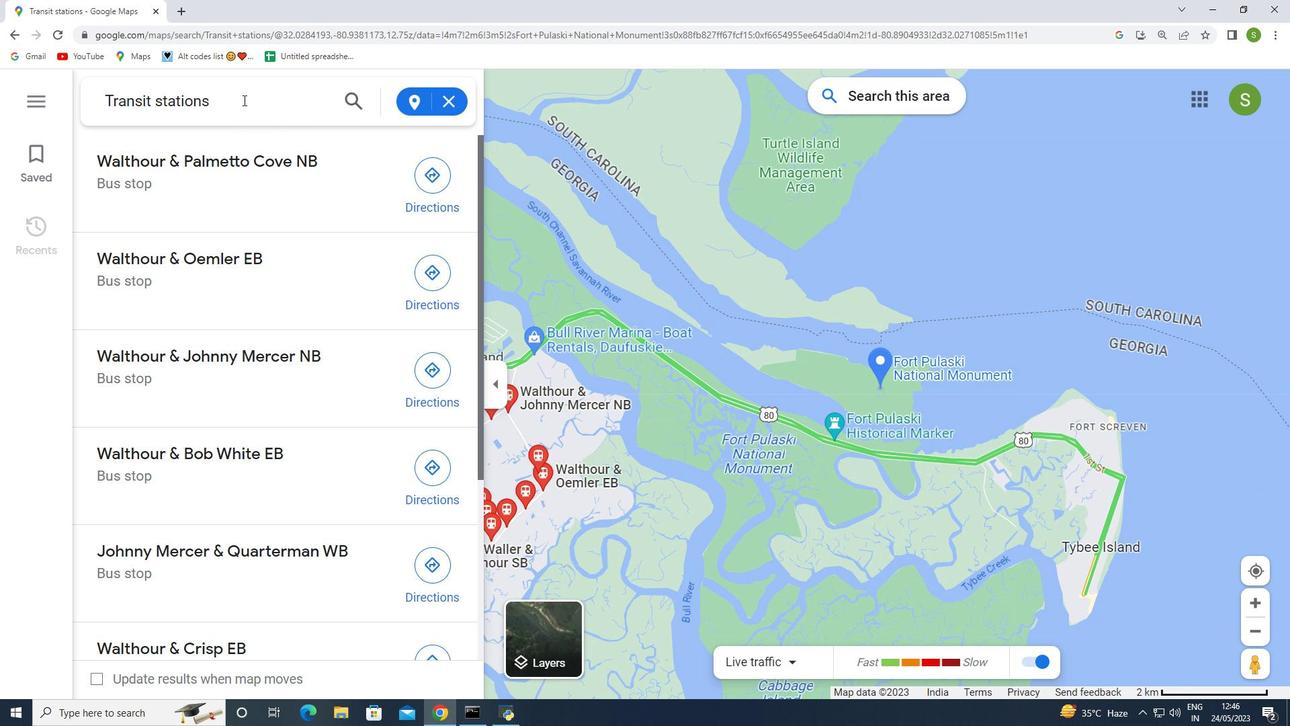 
Action: Mouse pressed left at (243, 98)
Screenshot: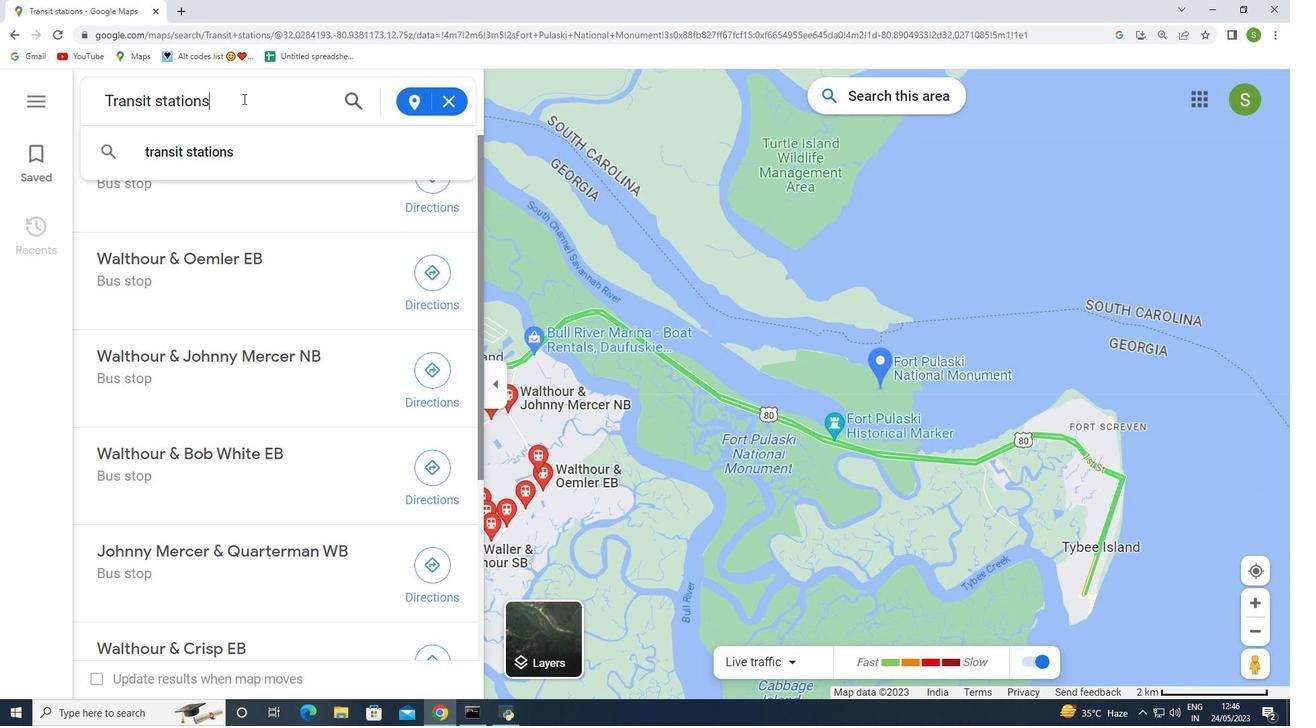 
Action: Mouse moved to (87, 95)
Screenshot: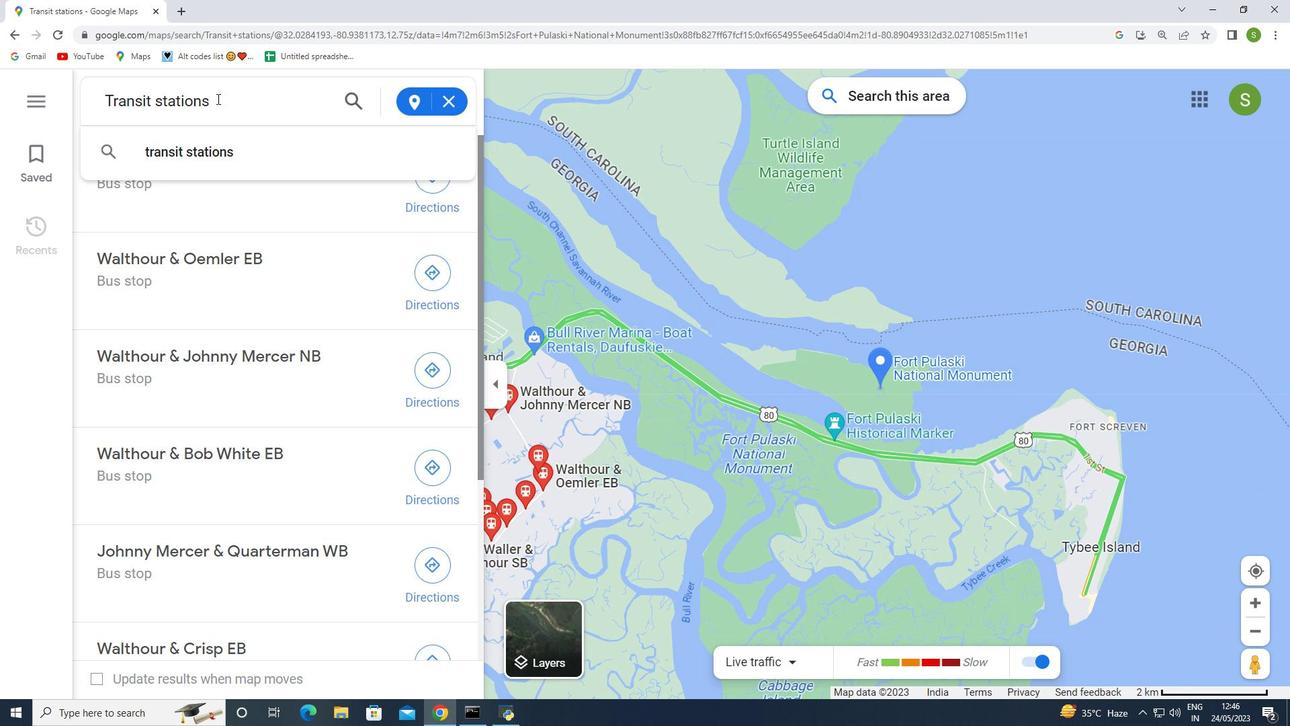 
Action: Key pressed <Key.backspace>train<Key.space>station
Screenshot: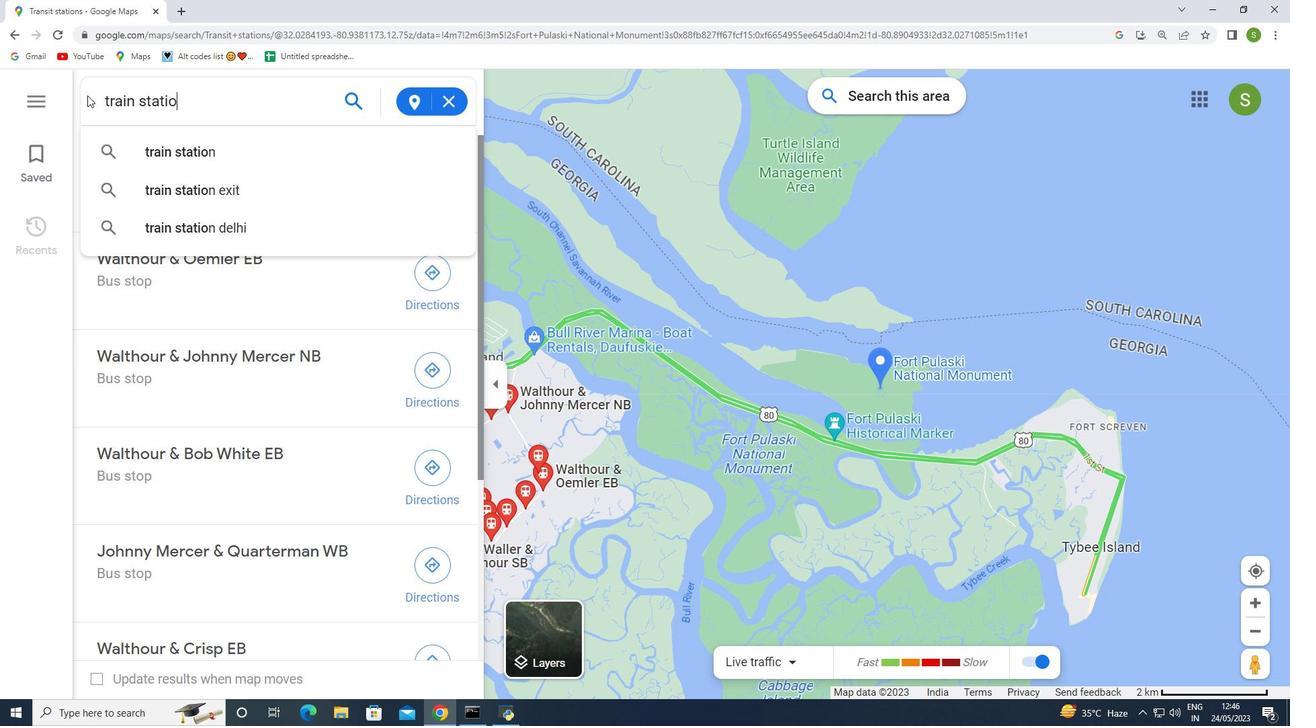 
Action: Mouse moved to (198, 148)
Screenshot: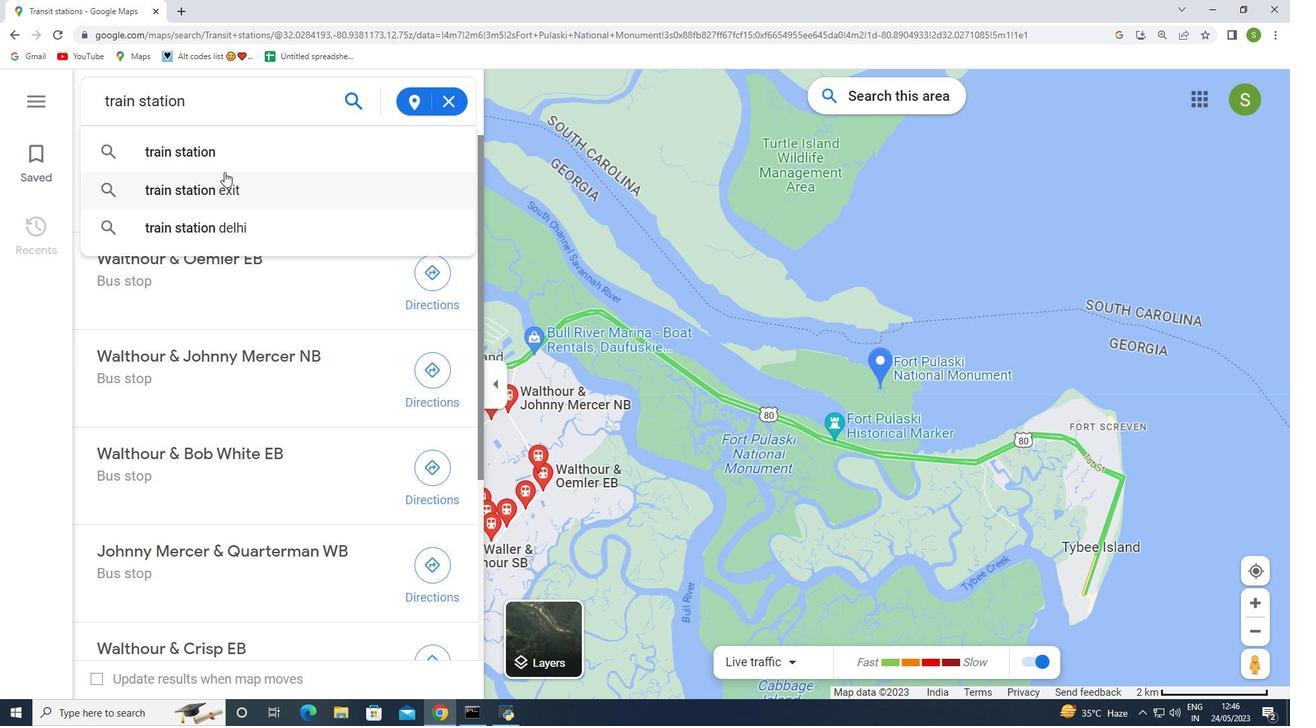 
Action: Mouse pressed left at (198, 148)
Screenshot: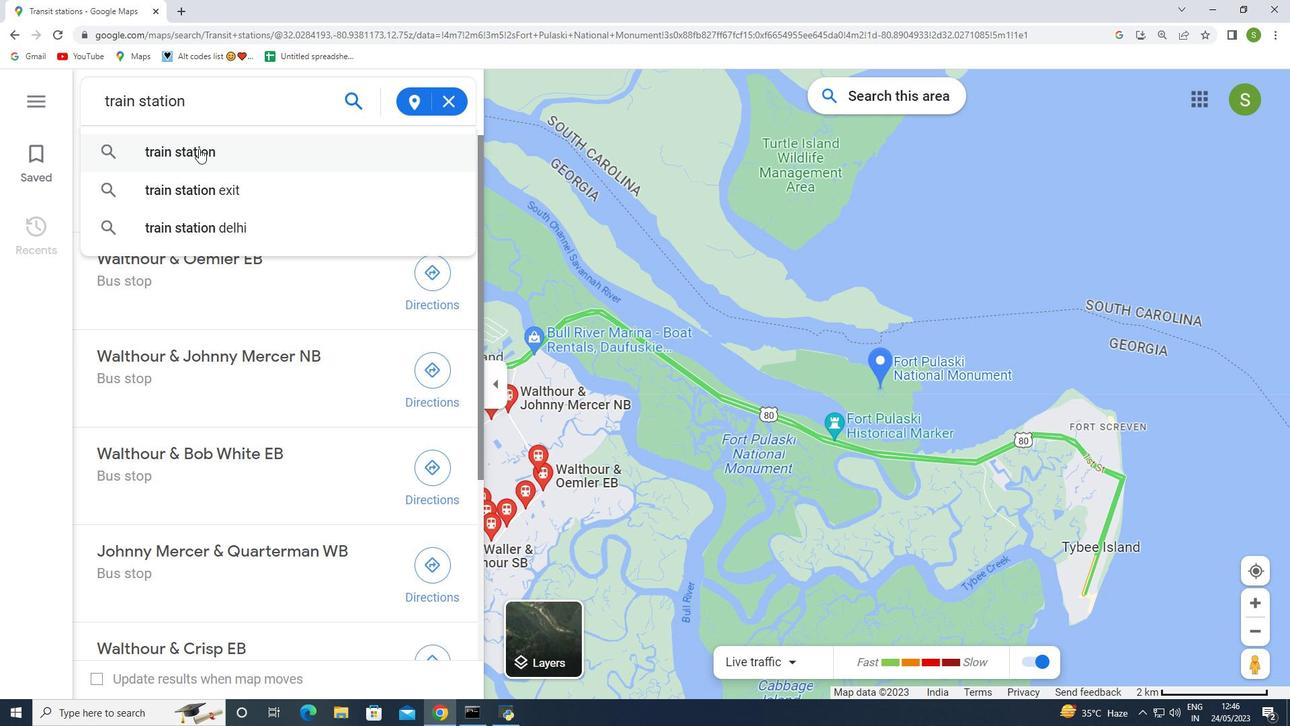 
Action: Mouse moved to (796, 348)
Screenshot: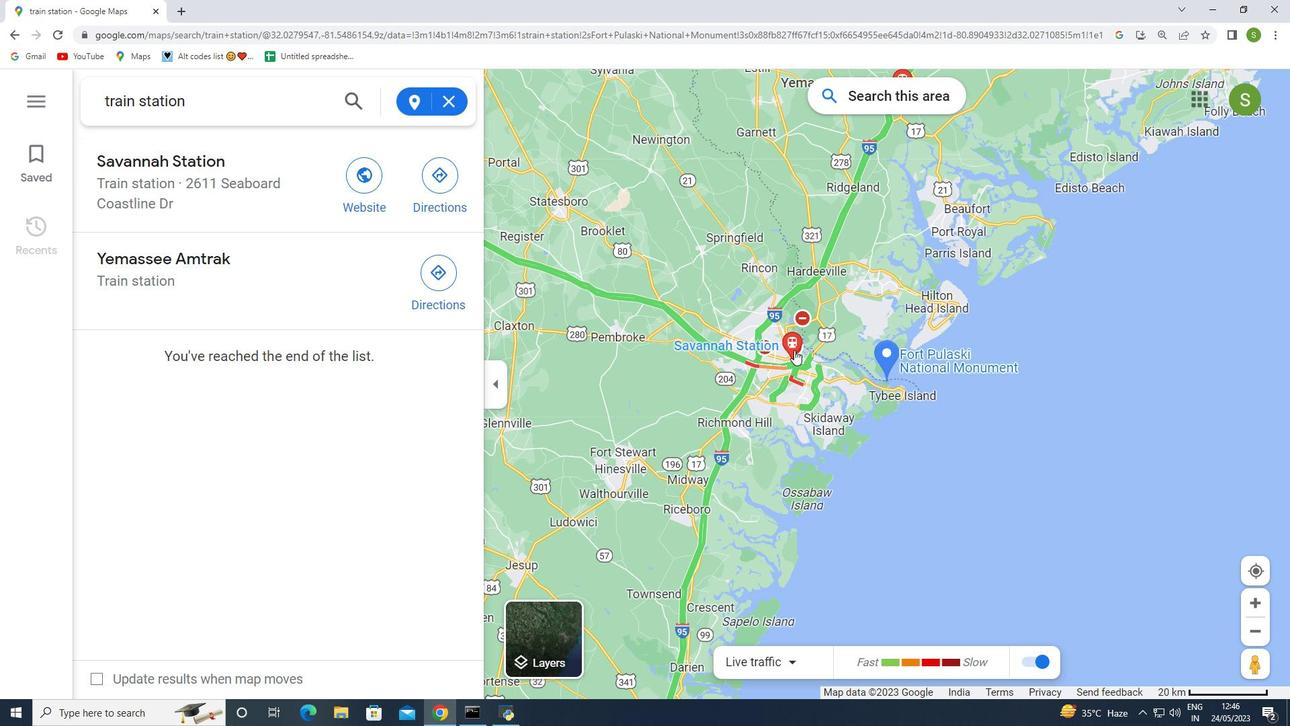 
Action: Mouse scrolled (796, 349) with delta (0, 0)
Screenshot: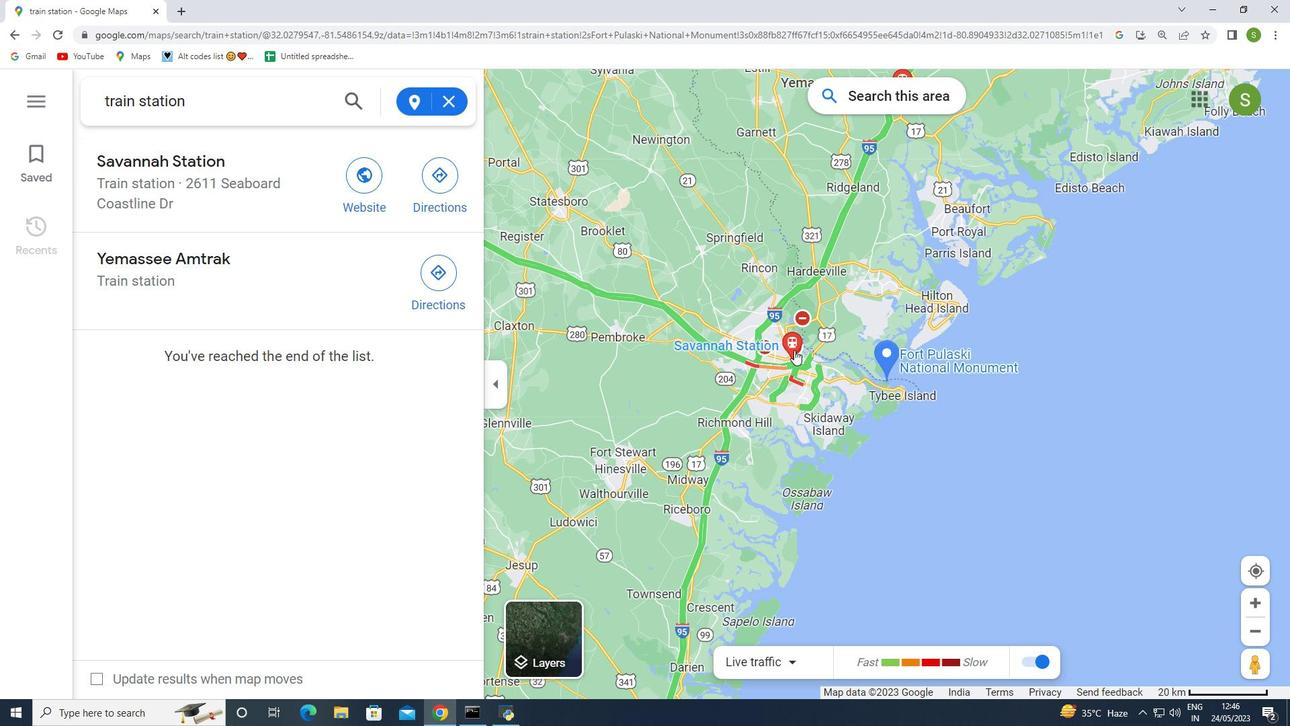 
Action: Mouse moved to (797, 348)
Screenshot: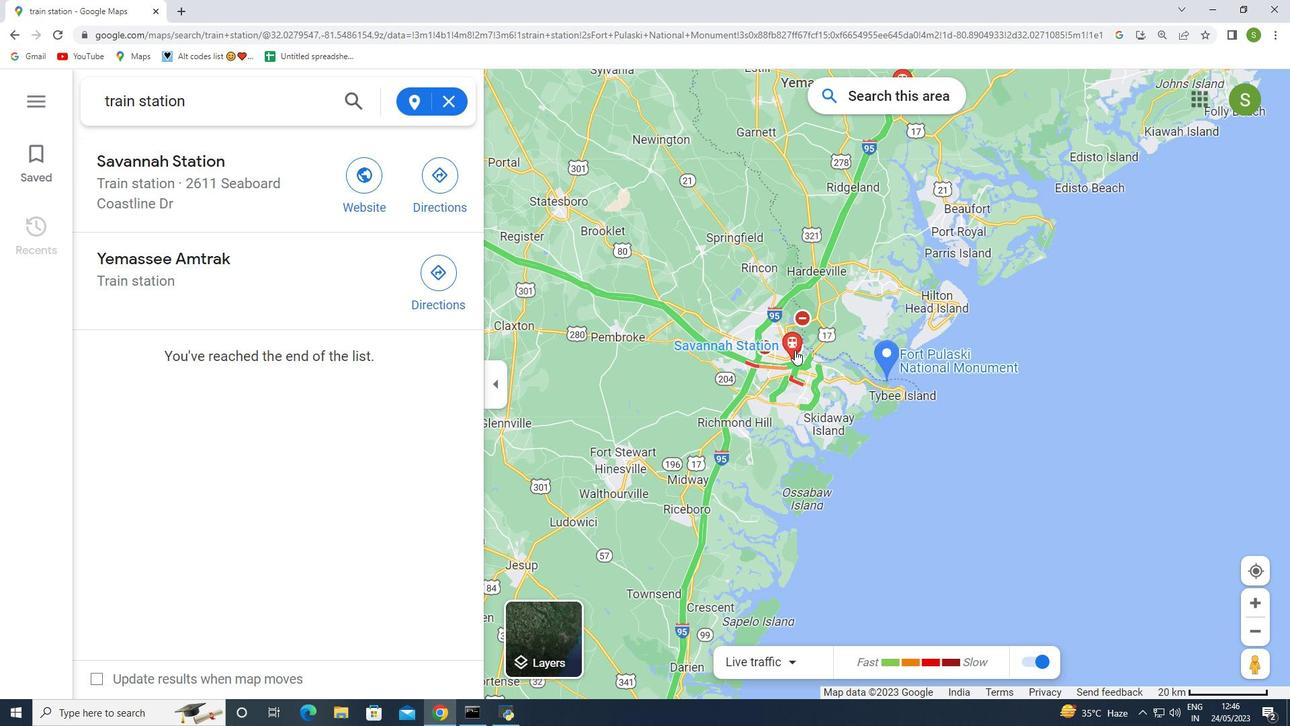 
Action: Mouse scrolled (797, 348) with delta (0, 0)
Screenshot: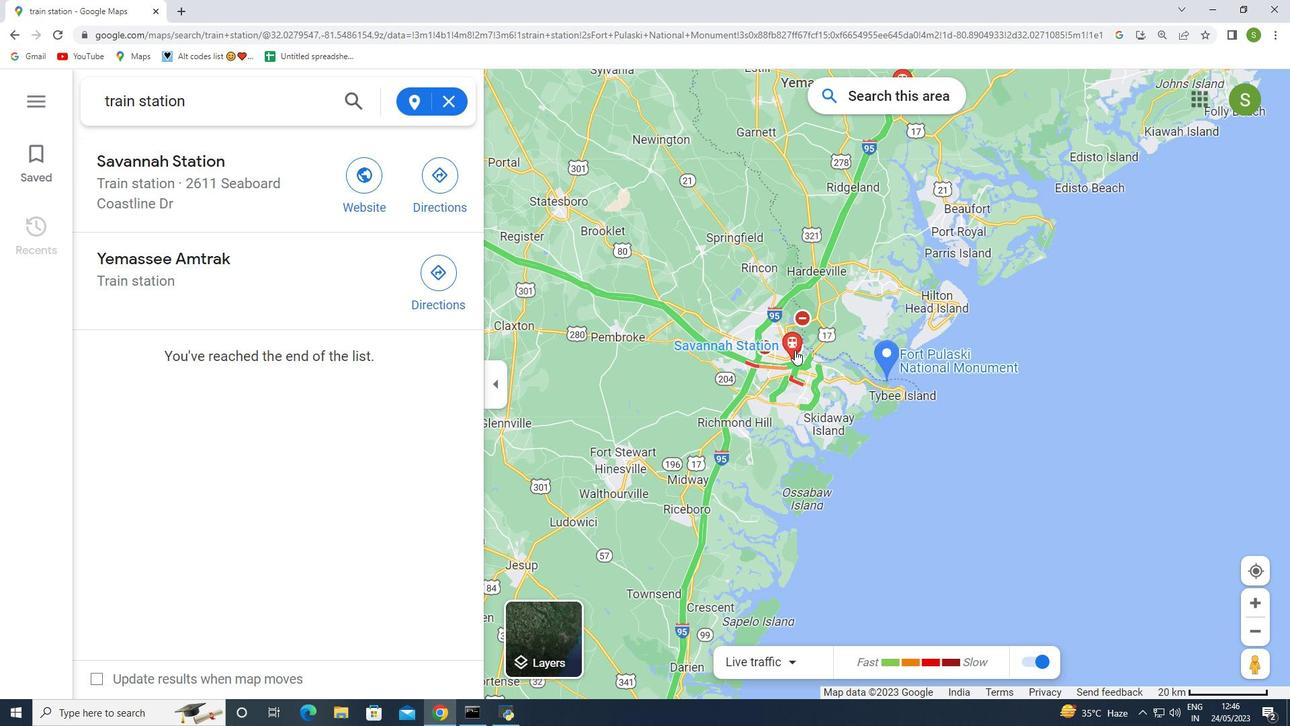 
Action: Mouse moved to (795, 358)
Screenshot: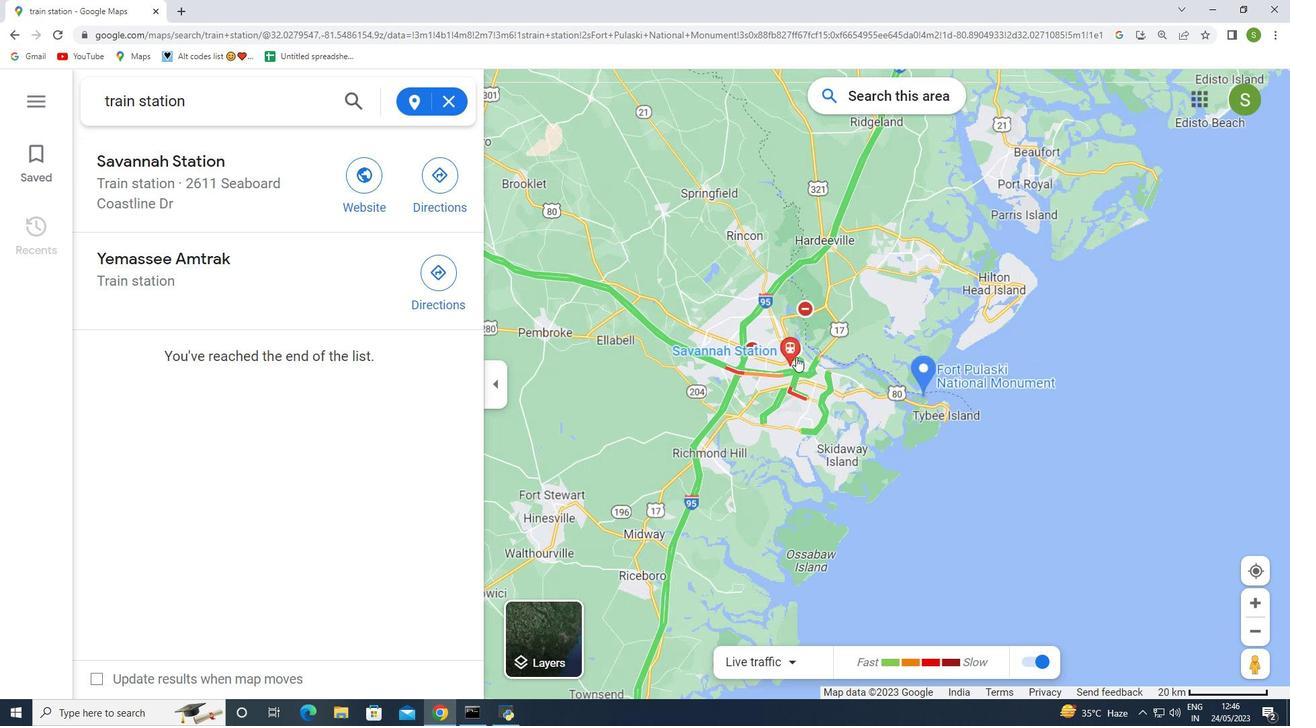 
Action: Mouse scrolled (795, 358) with delta (0, 0)
Screenshot: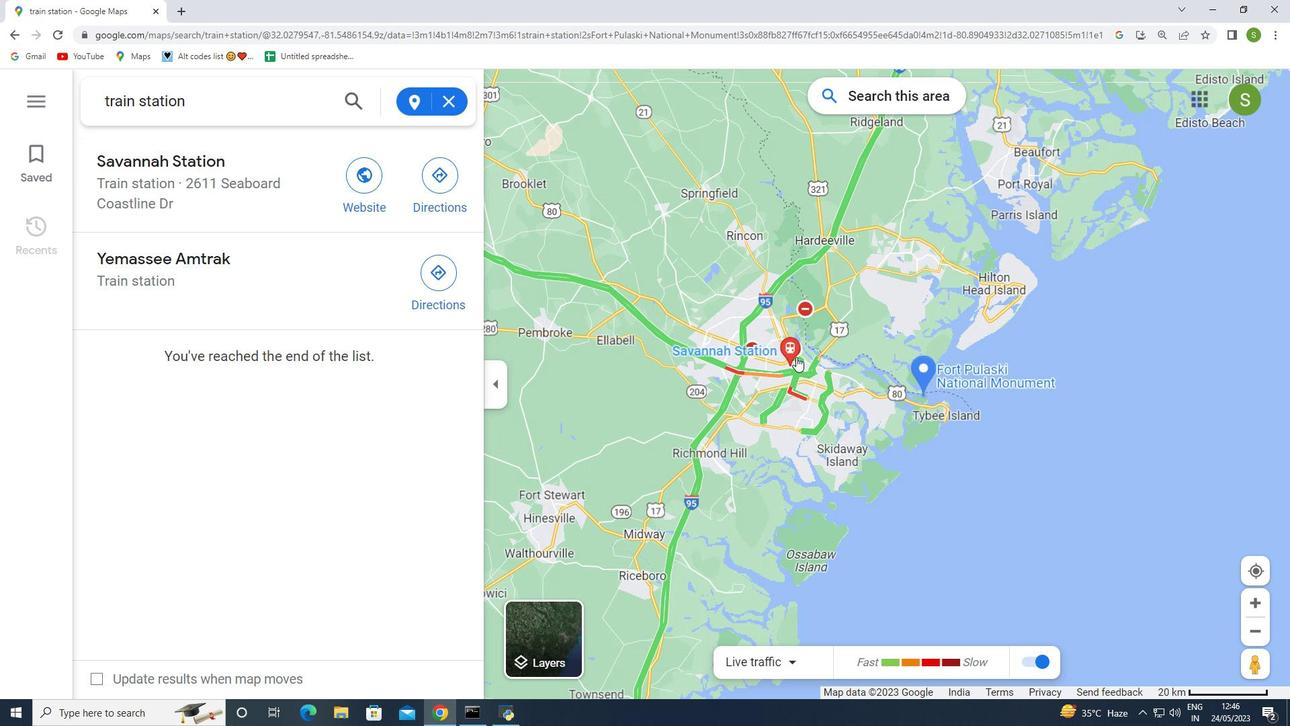 
Action: Mouse scrolled (795, 358) with delta (0, 0)
Screenshot: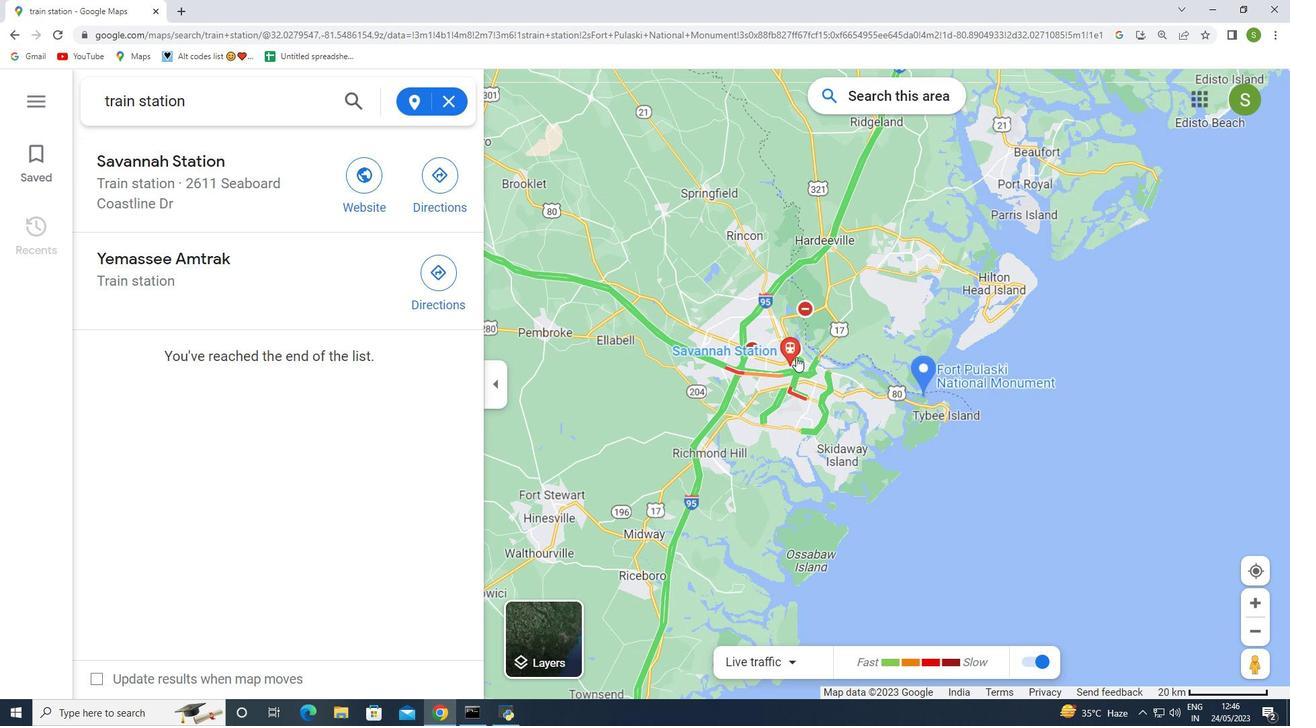 
Action: Mouse moved to (789, 373)
Screenshot: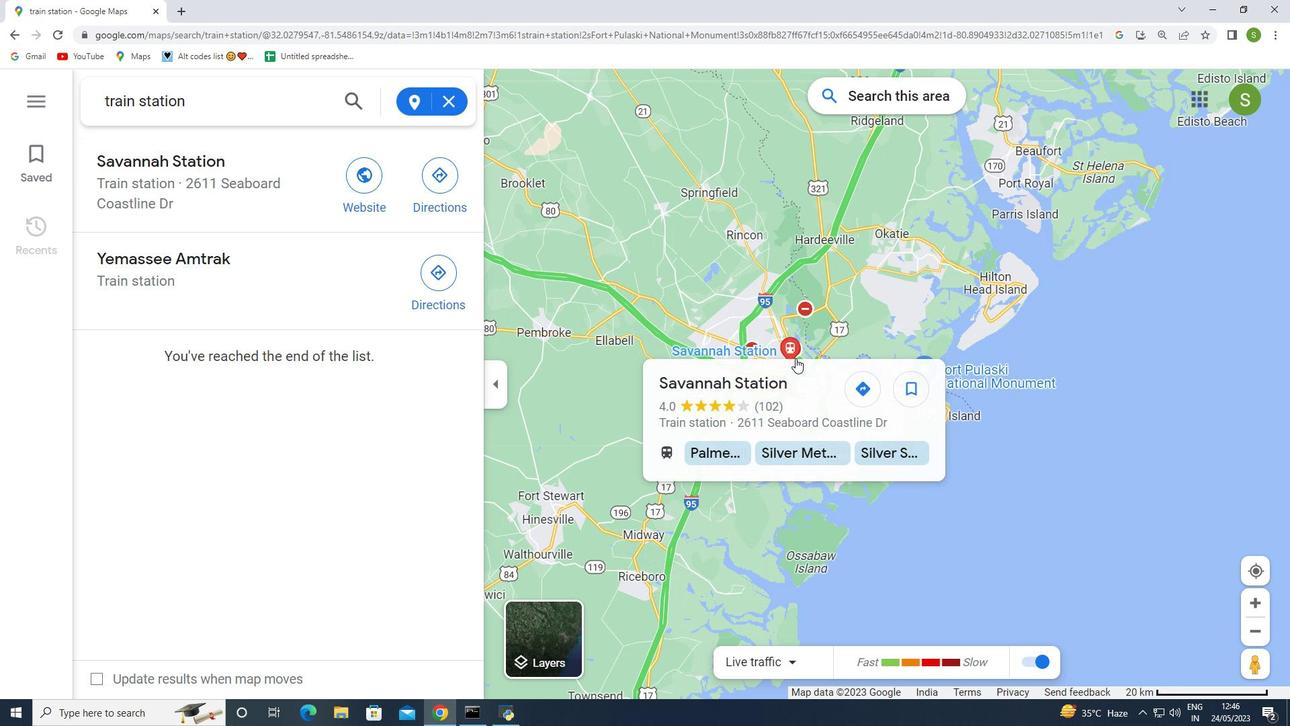 
Action: Mouse scrolled (789, 374) with delta (0, 0)
Screenshot: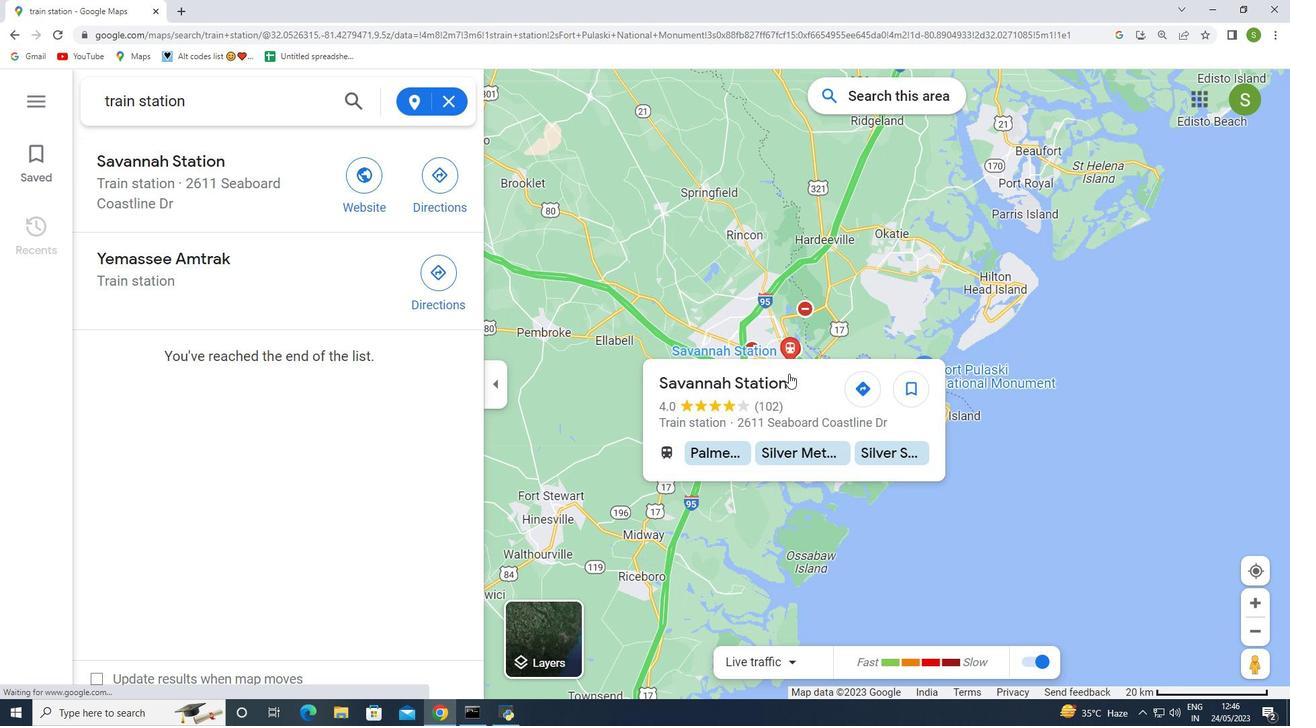 
Action: Mouse moved to (791, 351)
Screenshot: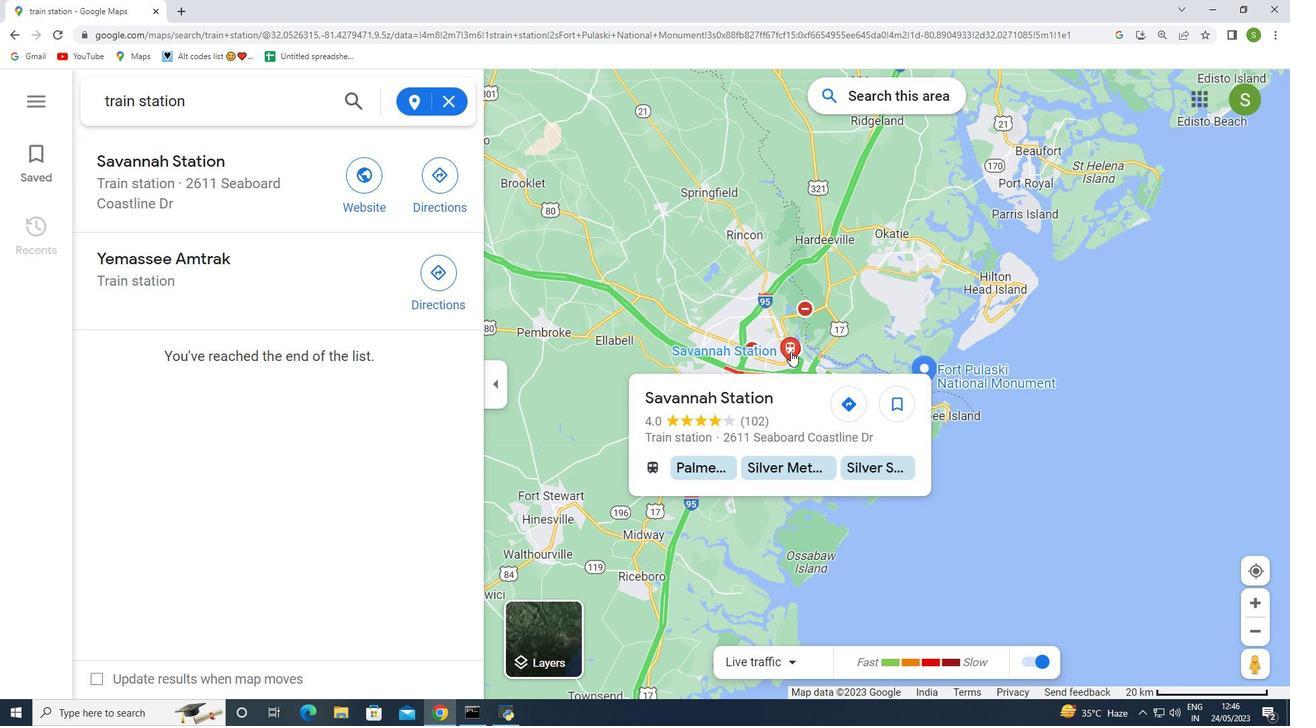 
Action: Mouse scrolled (791, 352) with delta (0, 0)
Screenshot: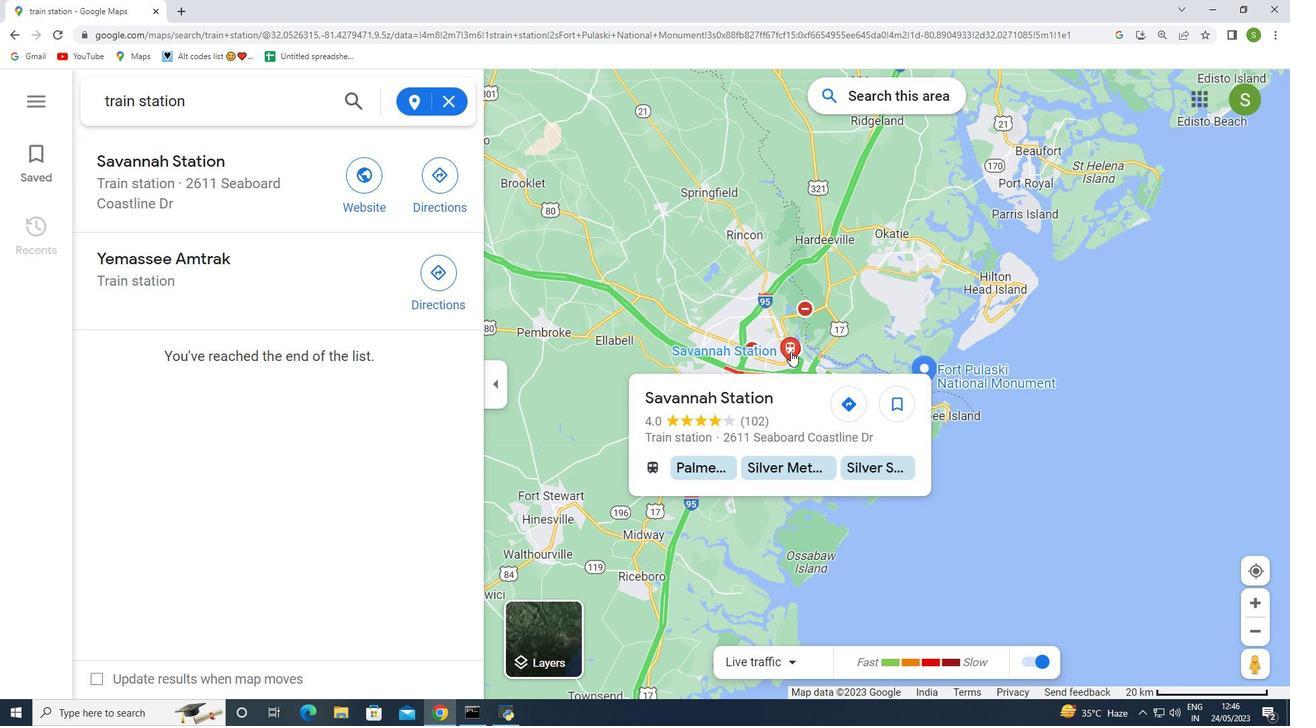 
Action: Mouse scrolled (791, 352) with delta (0, 0)
Screenshot: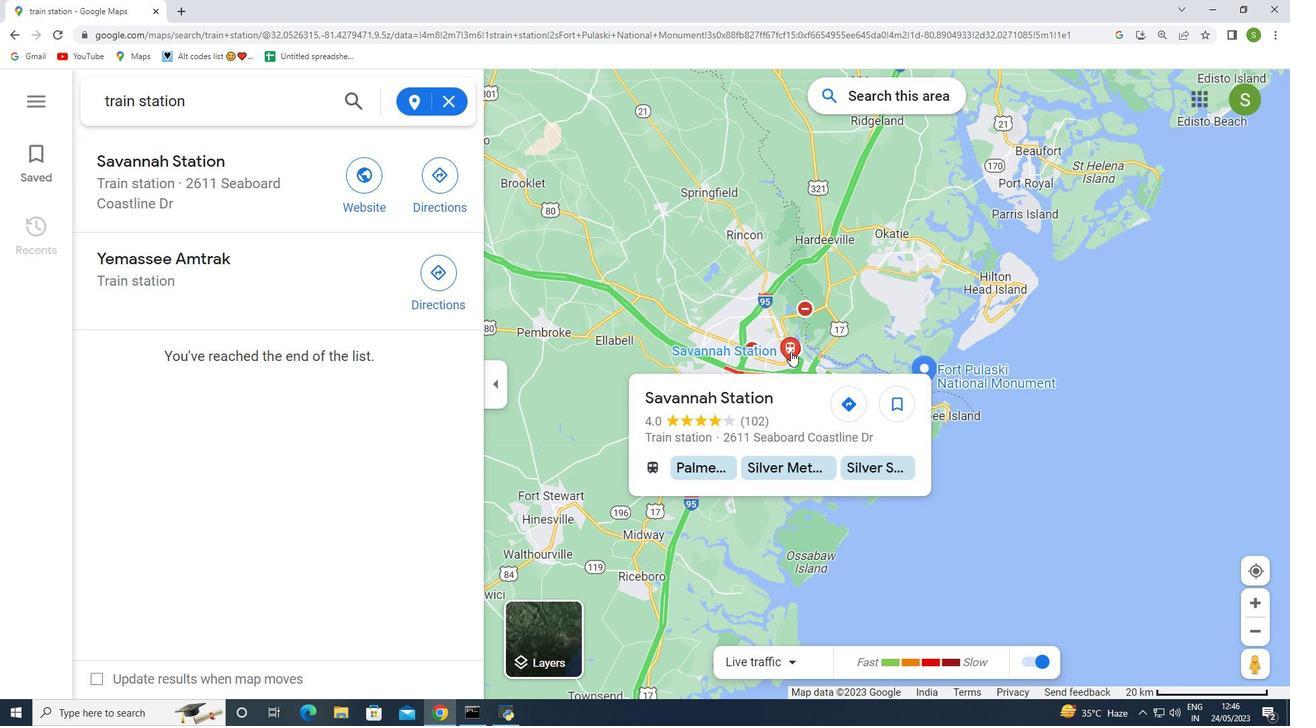 
Action: Mouse pressed left at (791, 351)
Screenshot: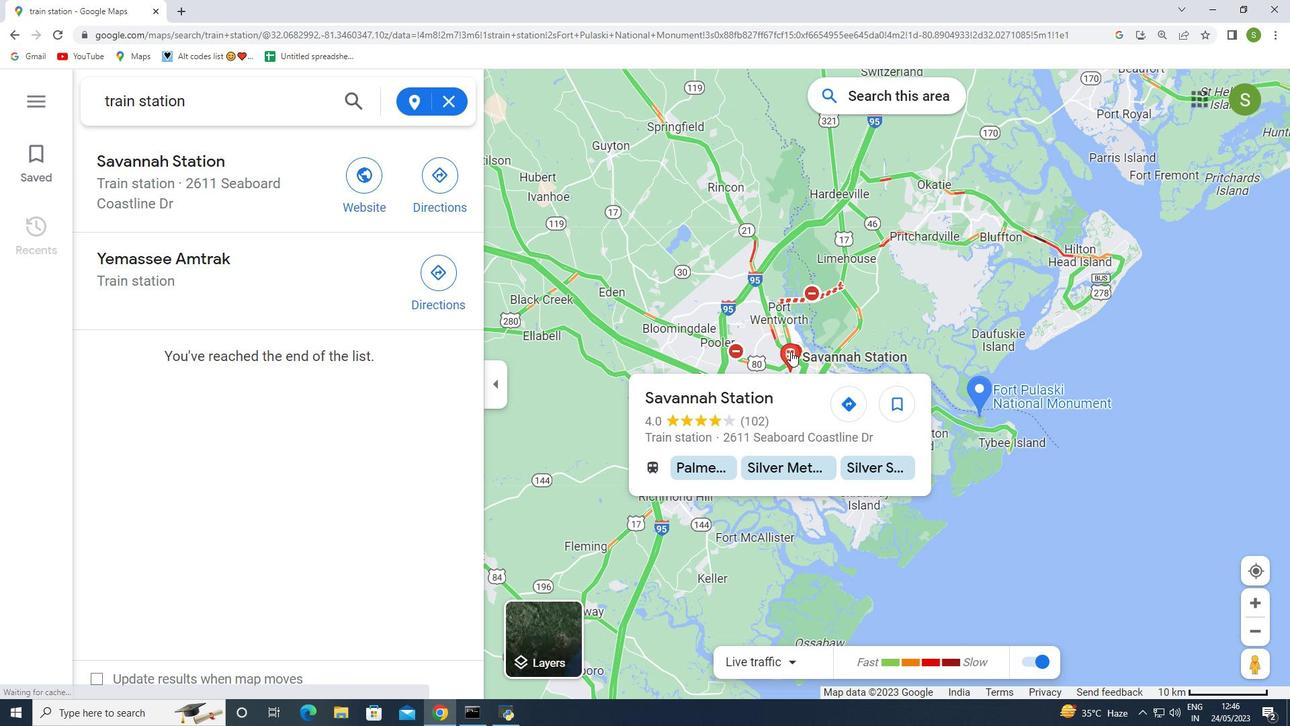 
Action: Mouse moved to (689, 357)
Screenshot: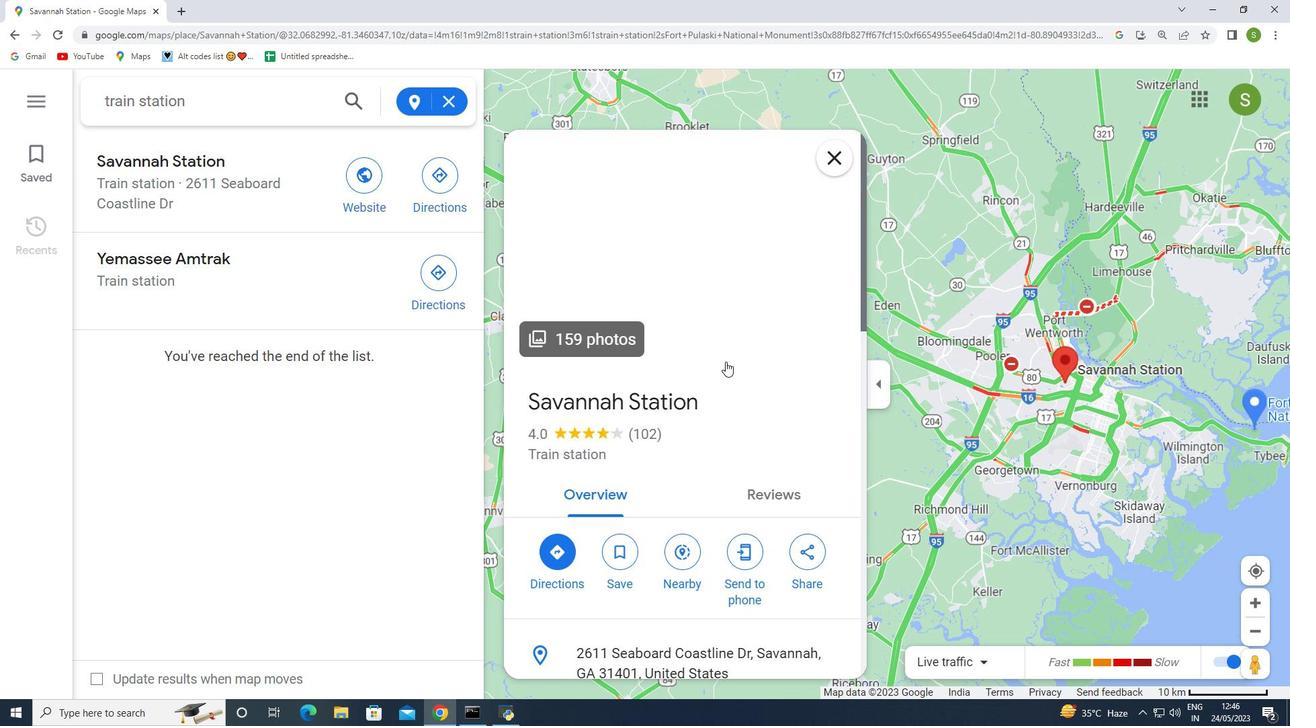 
Action: Mouse scrolled (689, 356) with delta (0, 0)
Screenshot: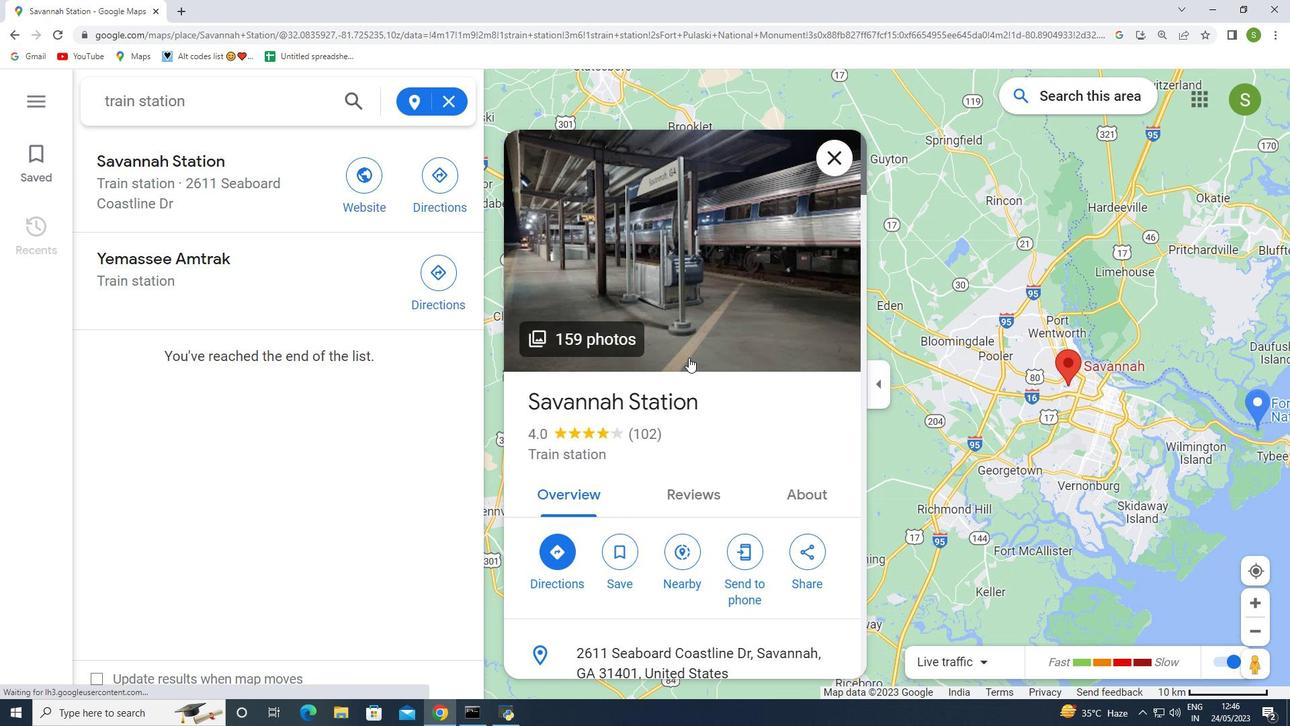 
Action: Mouse moved to (687, 312)
Screenshot: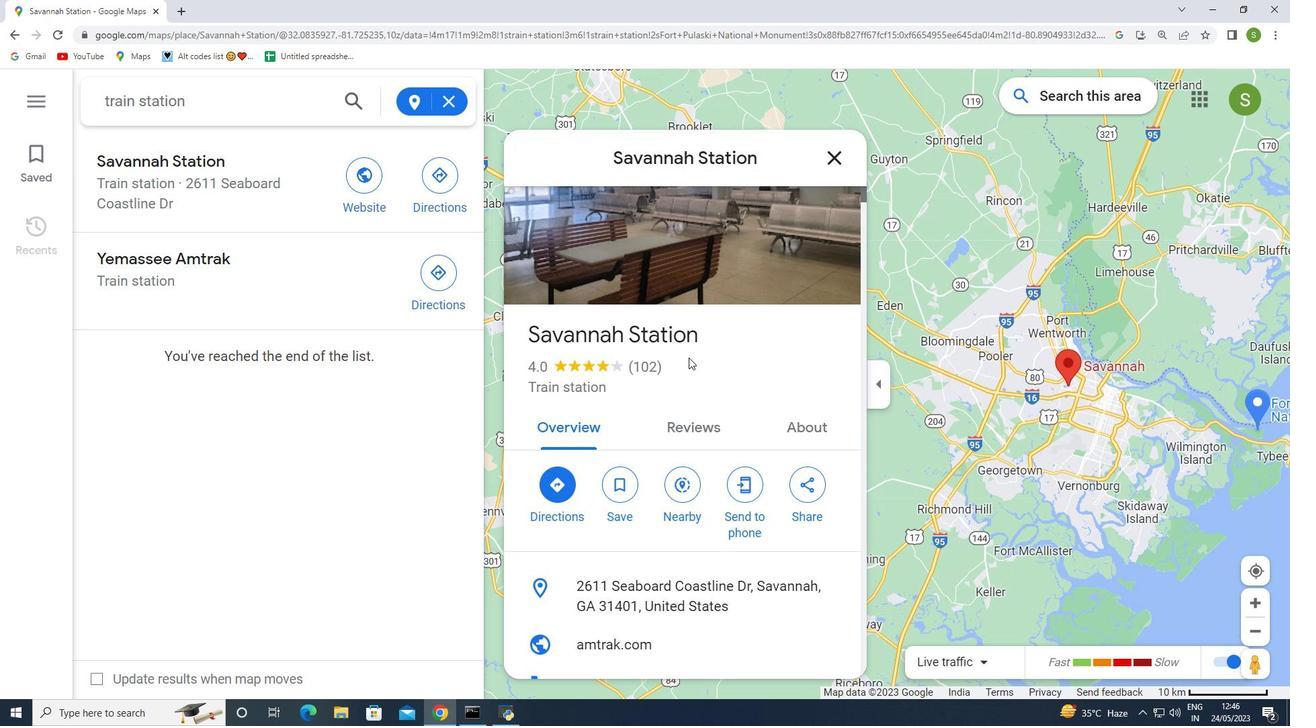 
Action: Mouse scrolled (687, 313) with delta (0, 0)
Screenshot: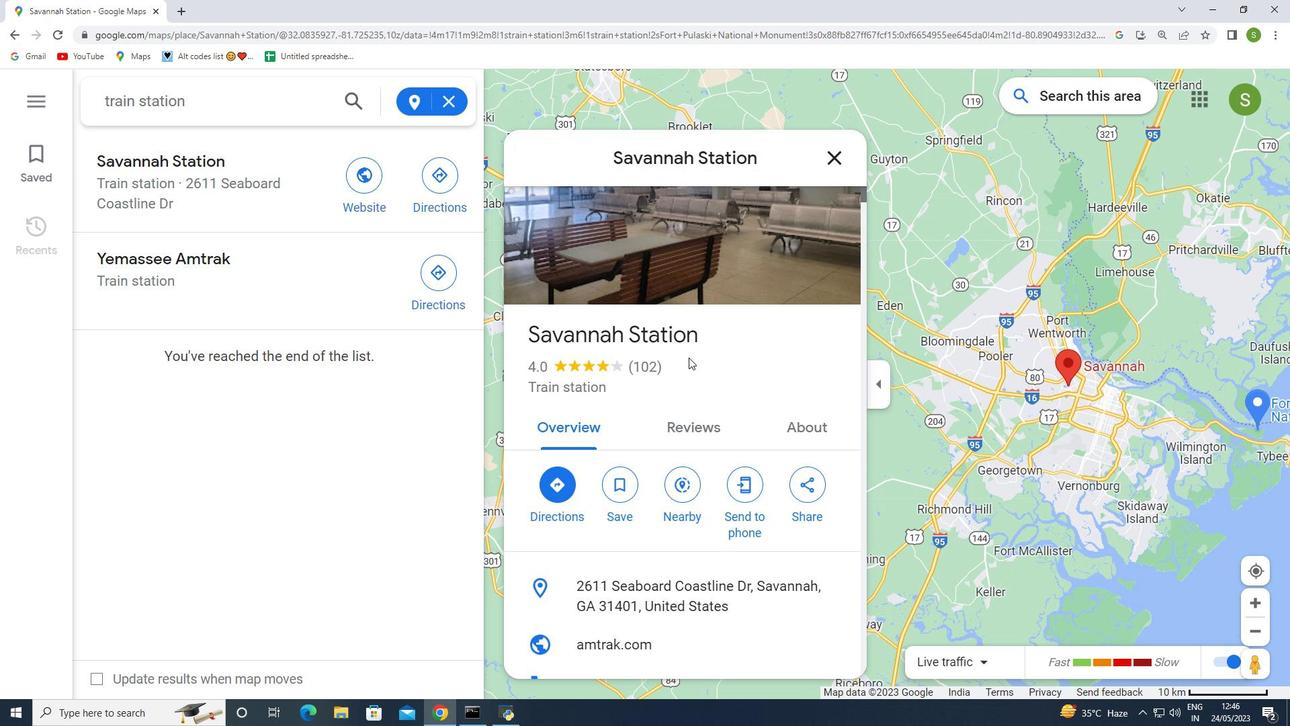 
Action: Mouse scrolled (687, 313) with delta (0, 0)
Screenshot: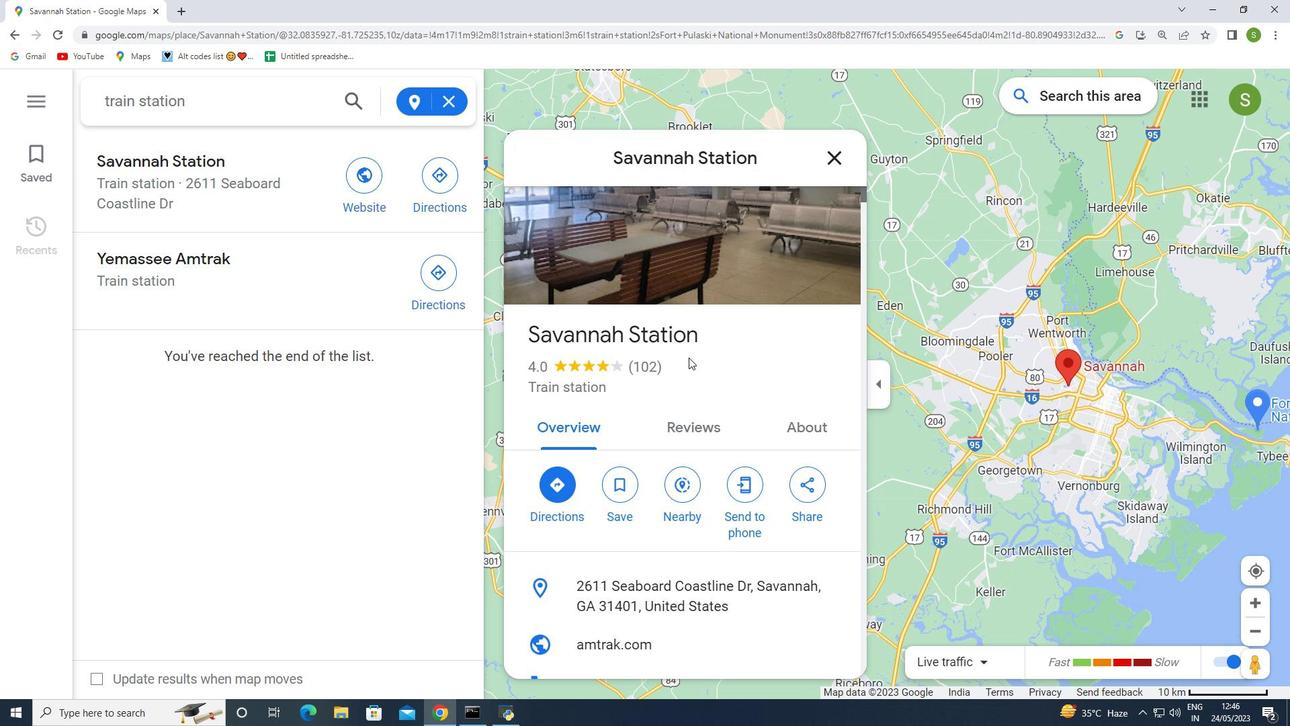 
Action: Mouse moved to (687, 311)
Screenshot: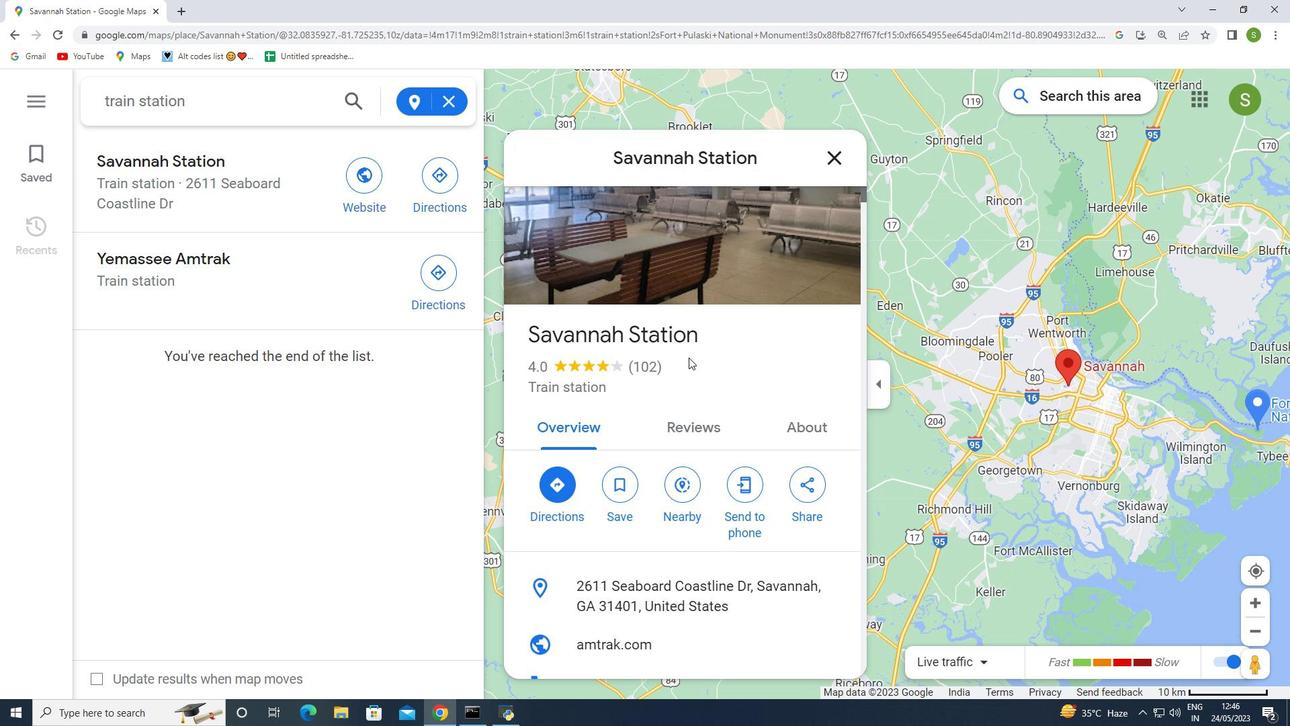 
Action: Mouse scrolled (687, 312) with delta (0, 0)
Screenshot: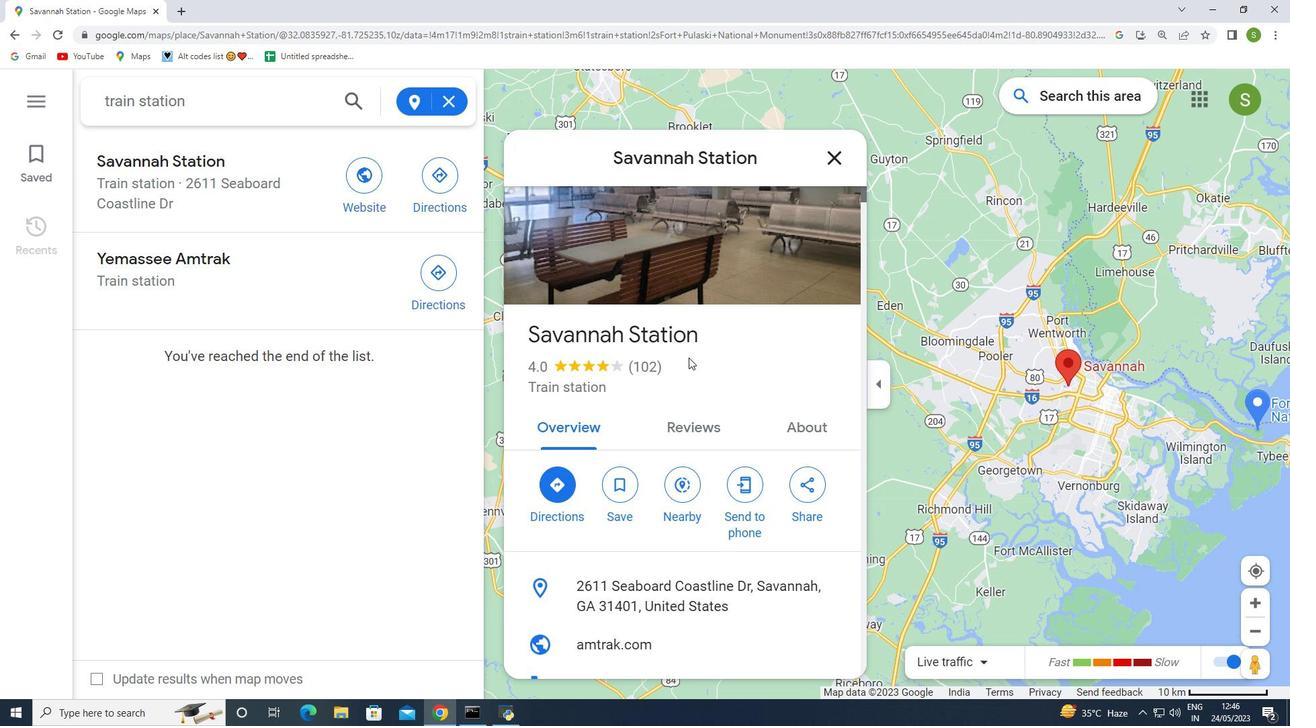 
Action: Mouse scrolled (687, 312) with delta (0, 0)
Screenshot: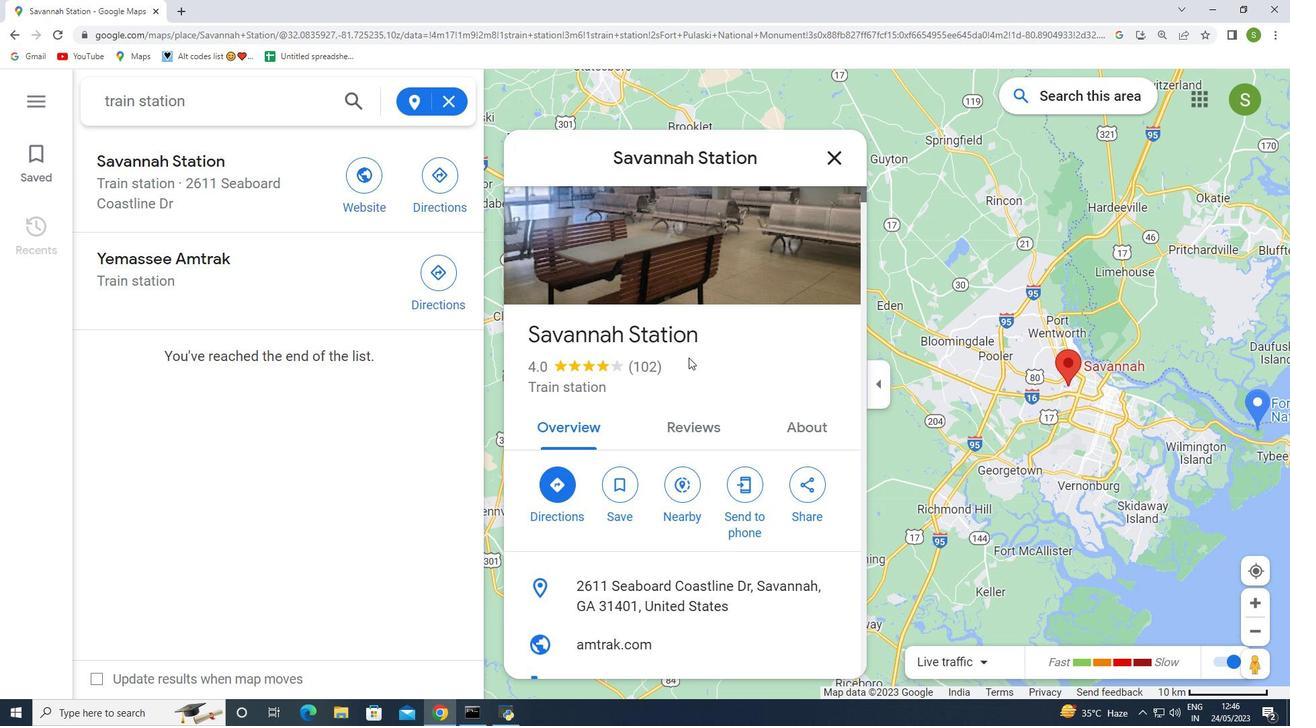 
Action: Mouse moved to (691, 311)
Screenshot: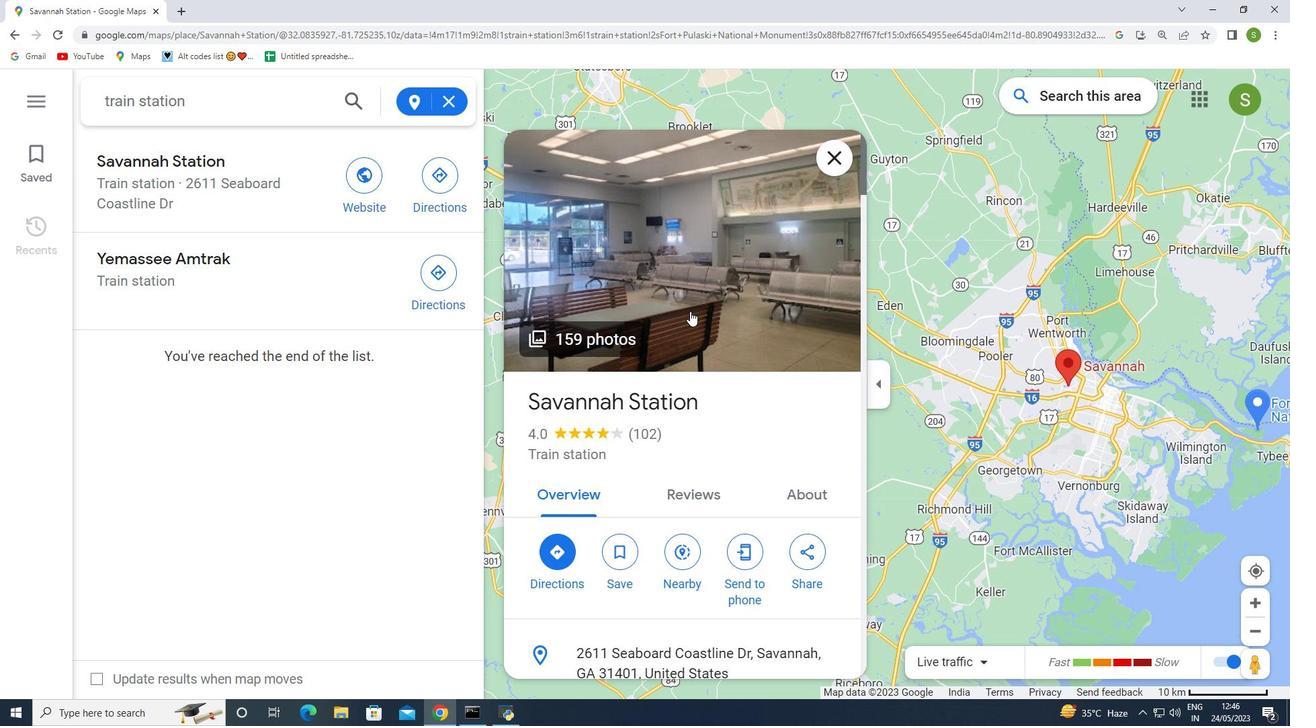 
Action: Mouse scrolled (691, 310) with delta (0, 0)
Screenshot: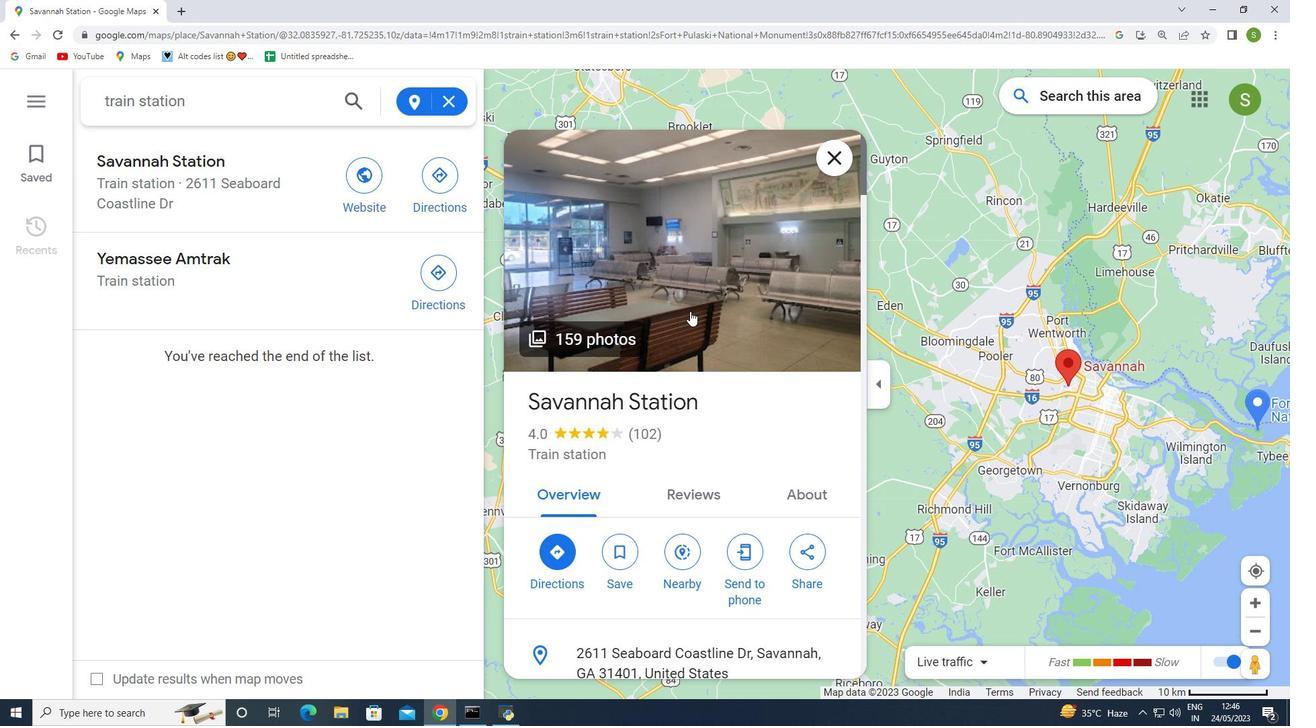 
Action: Mouse scrolled (691, 310) with delta (0, 0)
Screenshot: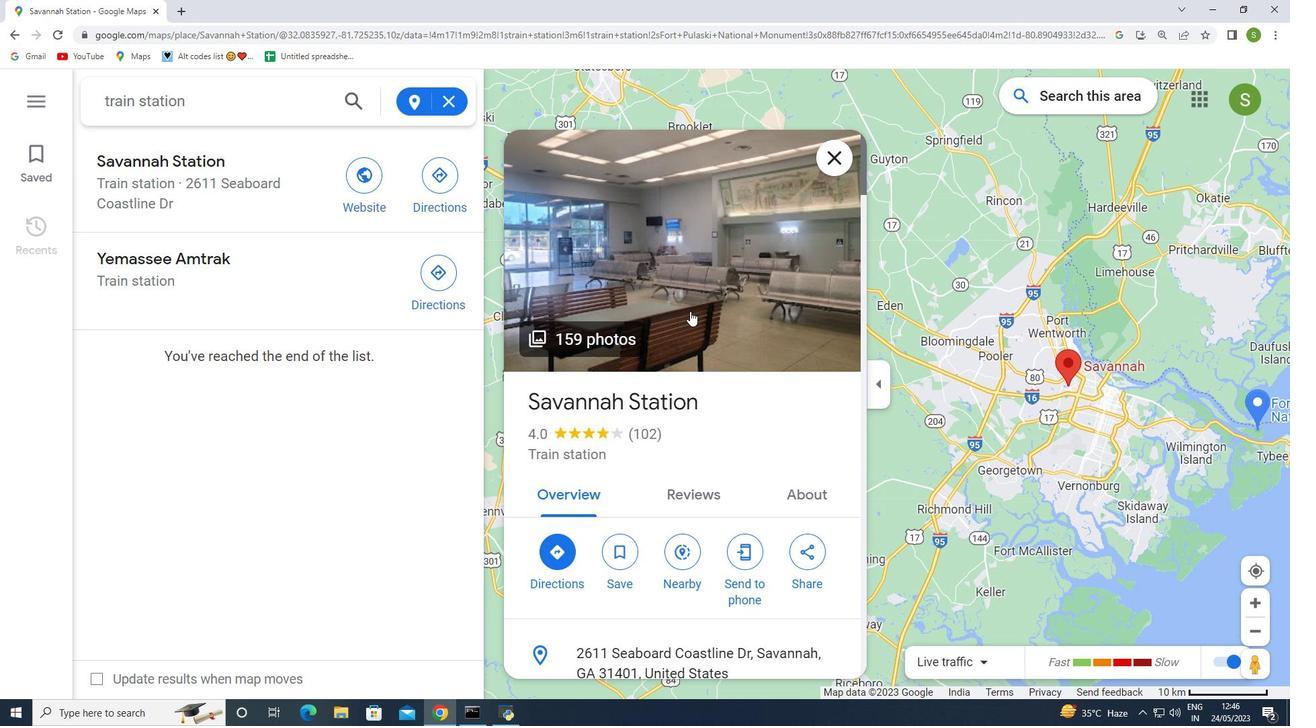 
Action: Mouse moved to (691, 311)
Screenshot: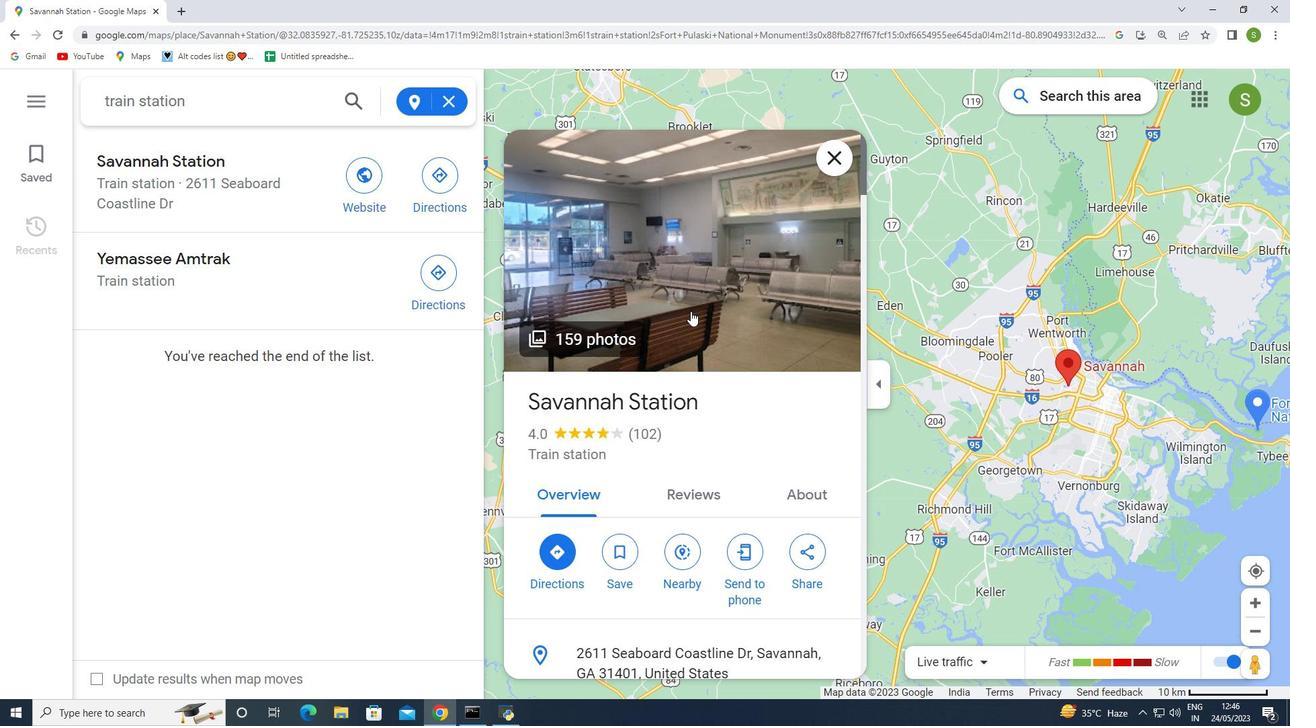 
Action: Mouse scrolled (691, 311) with delta (0, 0)
Screenshot: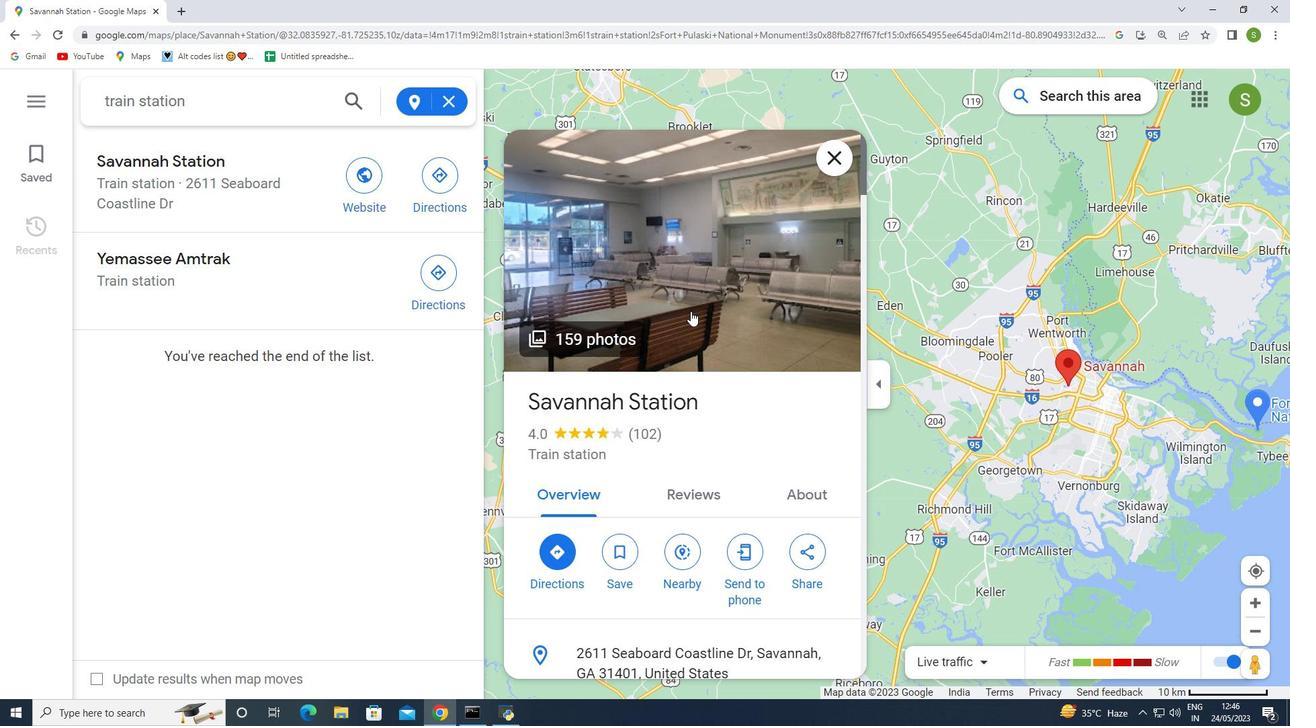 
Action: Mouse scrolled (691, 311) with delta (0, 0)
Screenshot: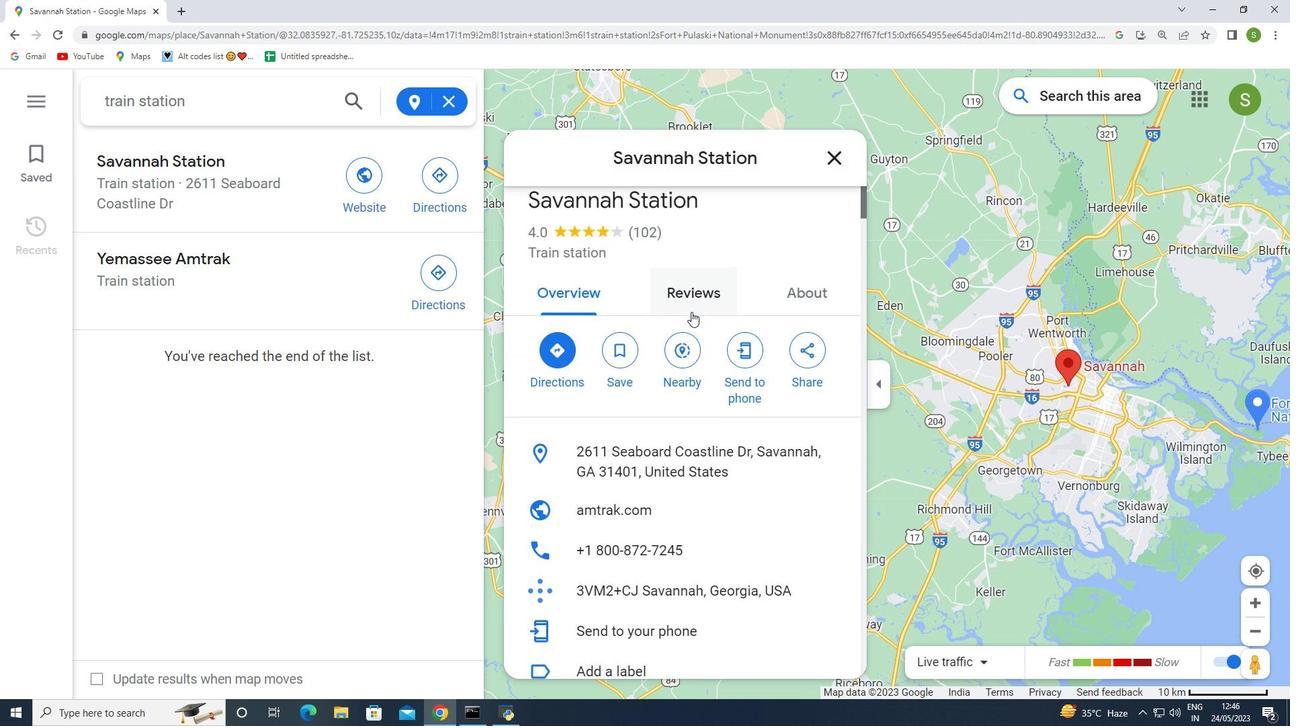 
Action: Mouse scrolled (691, 311) with delta (0, 0)
Screenshot: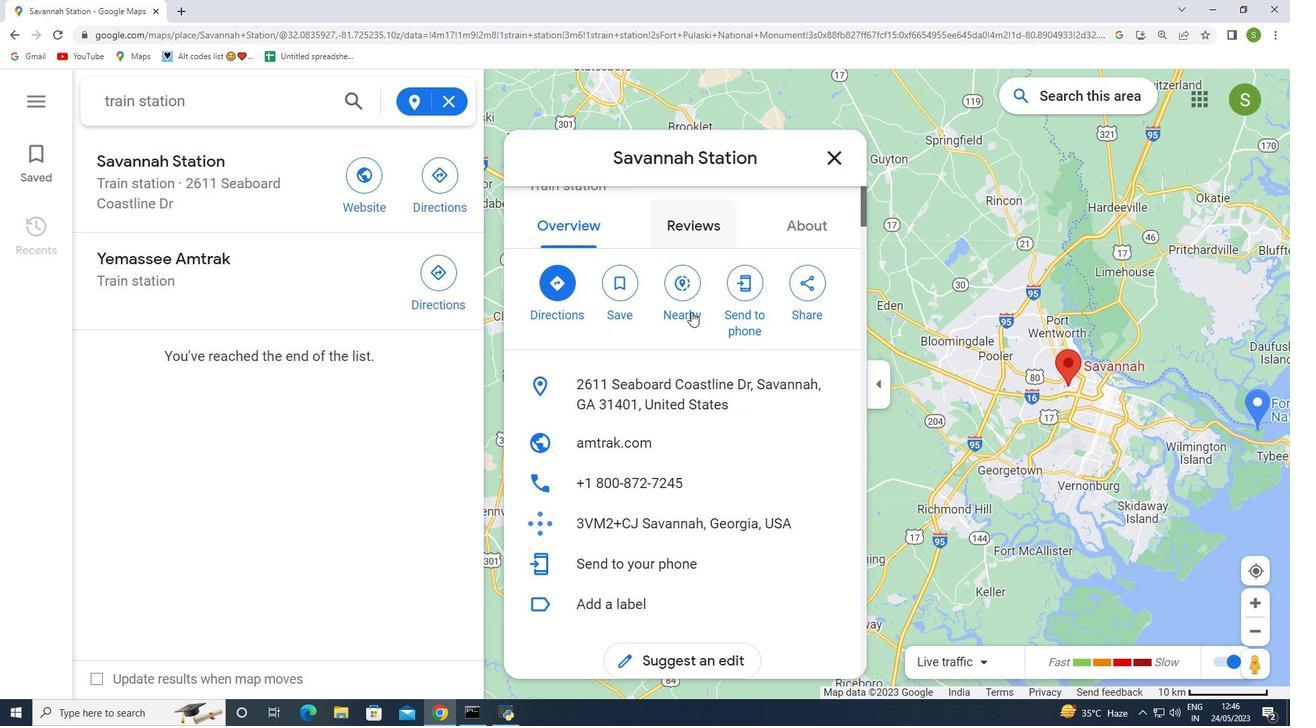 
Action: Mouse scrolled (691, 311) with delta (0, 0)
Screenshot: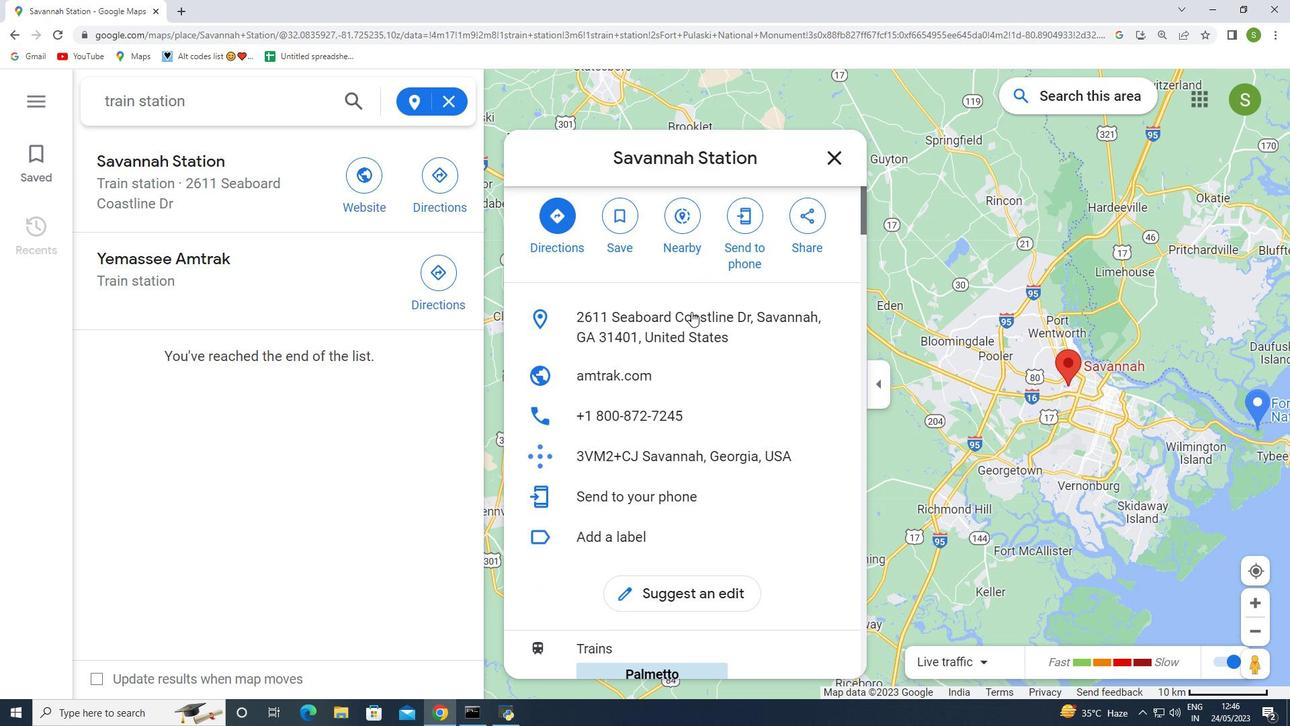 
Action: Mouse scrolled (691, 311) with delta (0, 0)
Screenshot: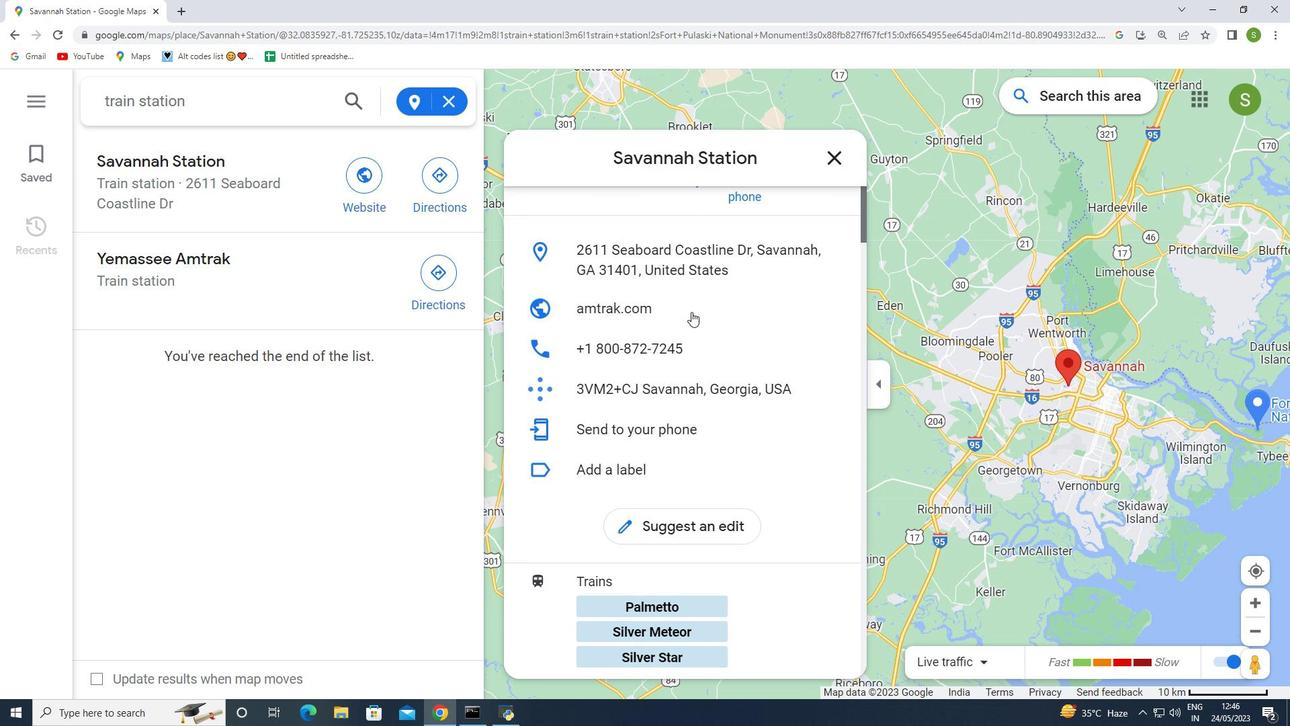 
Action: Mouse scrolled (691, 311) with delta (0, 0)
Screenshot: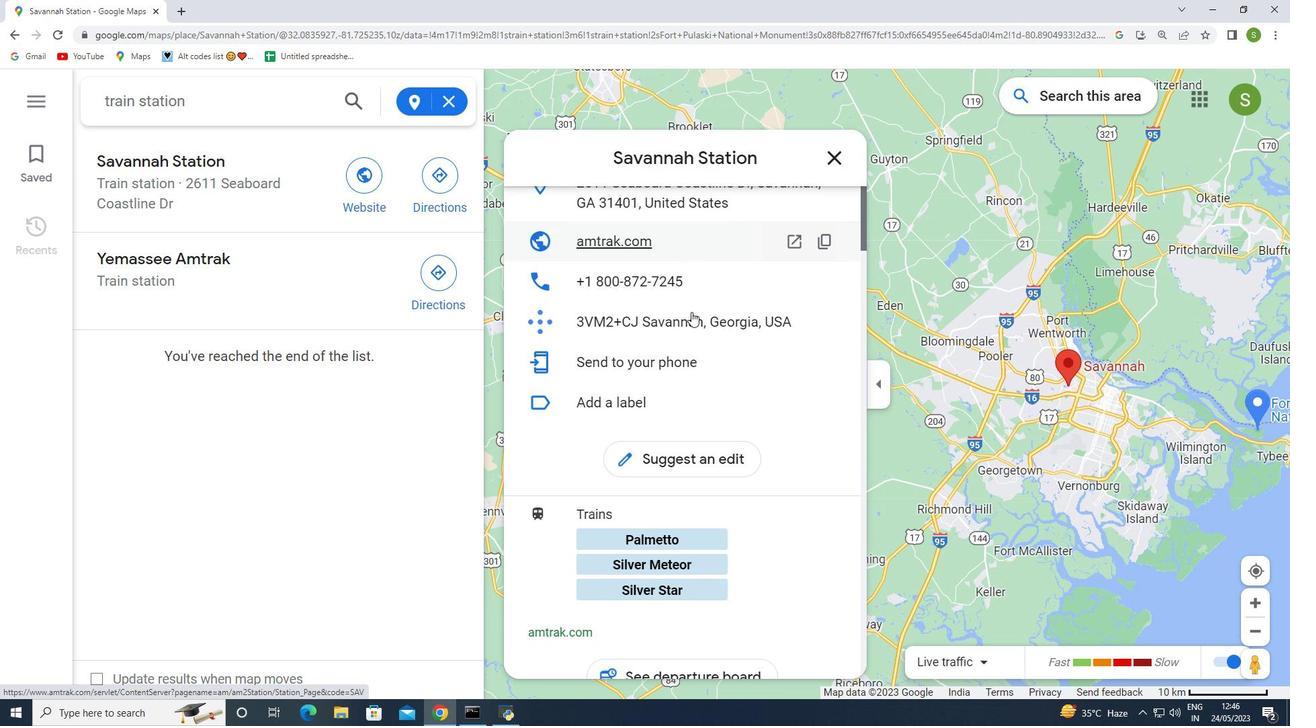 
Action: Mouse scrolled (691, 311) with delta (0, 0)
Screenshot: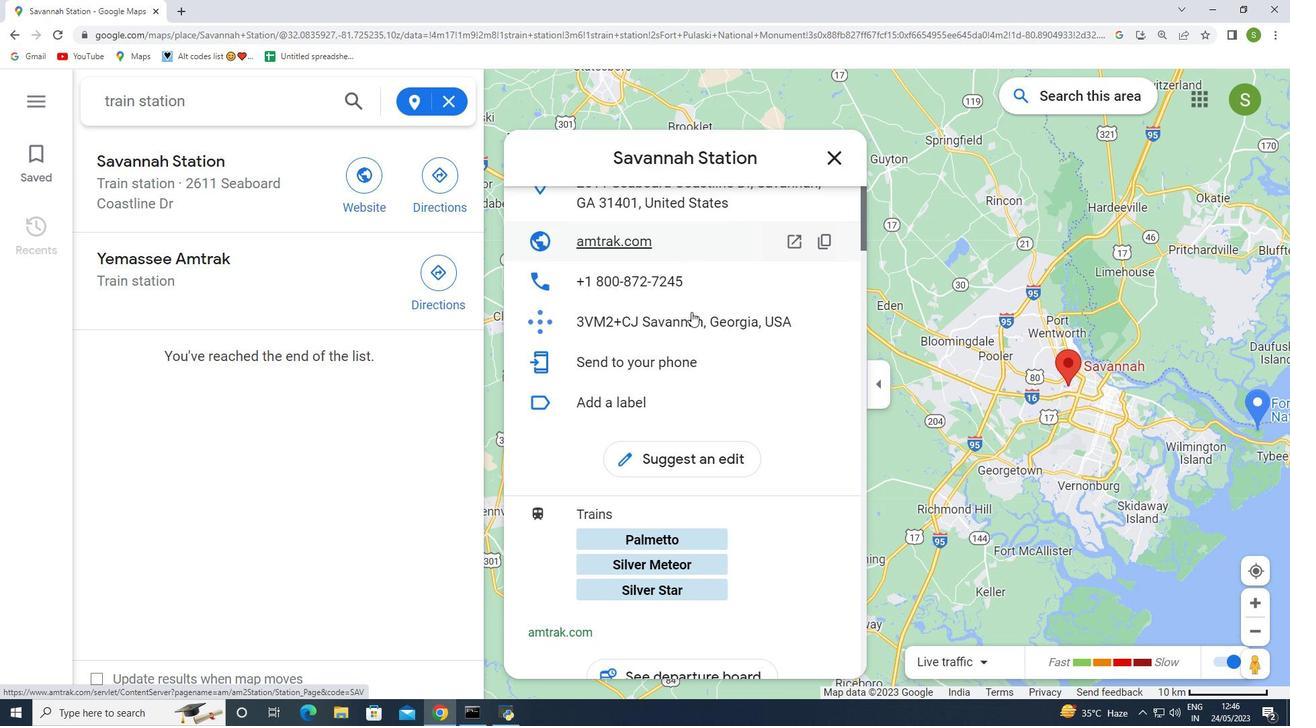 
Action: Mouse scrolled (691, 311) with delta (0, 0)
Screenshot: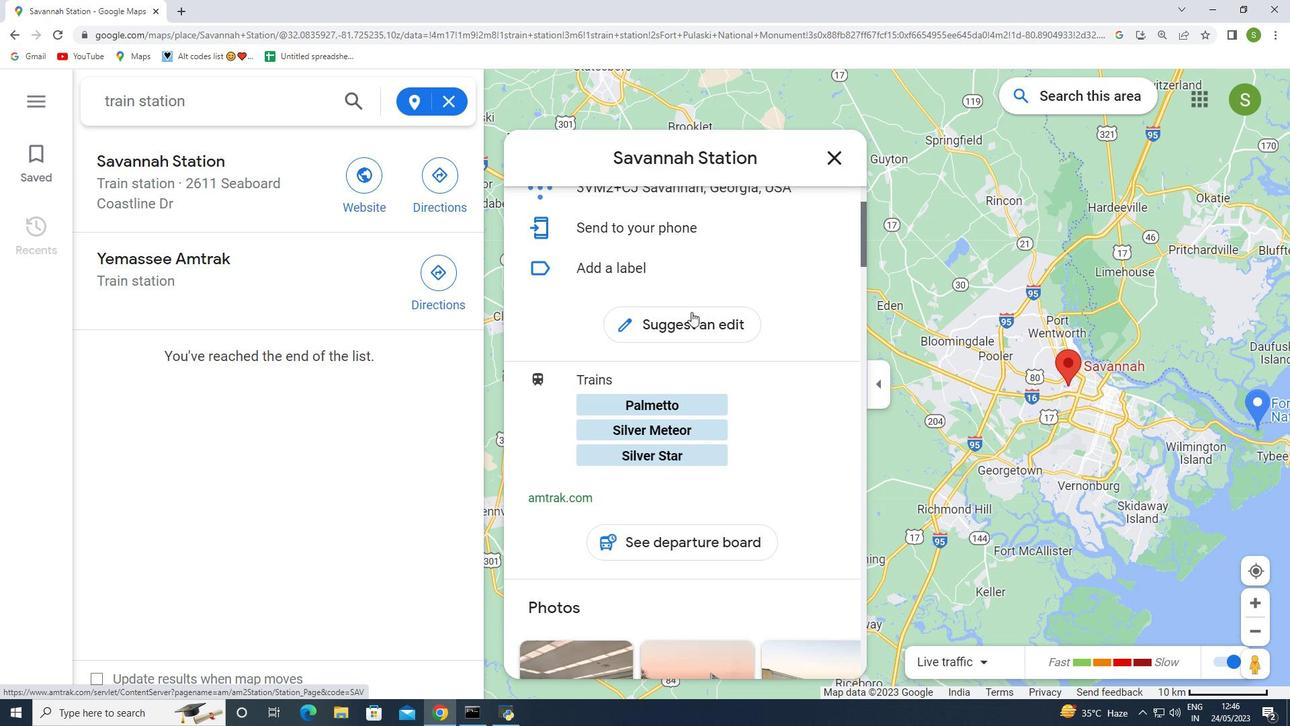 
Action: Mouse scrolled (691, 311) with delta (0, 0)
Screenshot: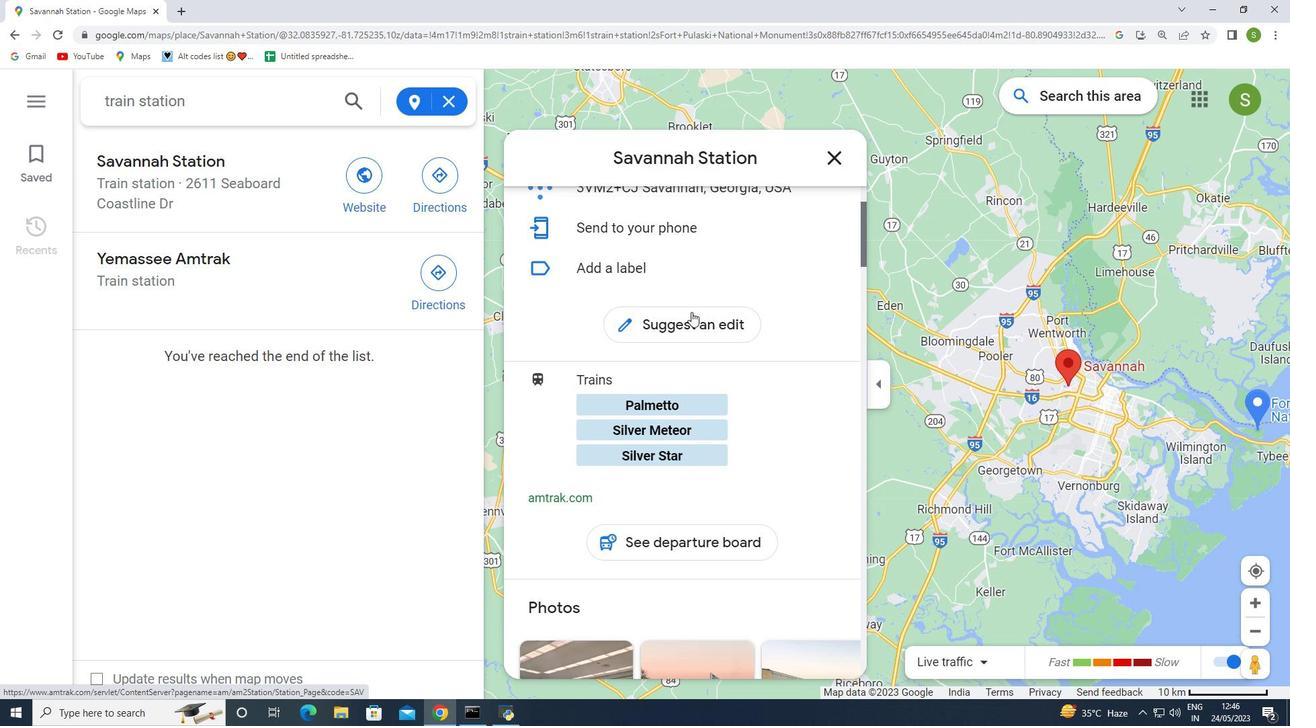 
Action: Mouse scrolled (691, 311) with delta (0, 0)
Screenshot: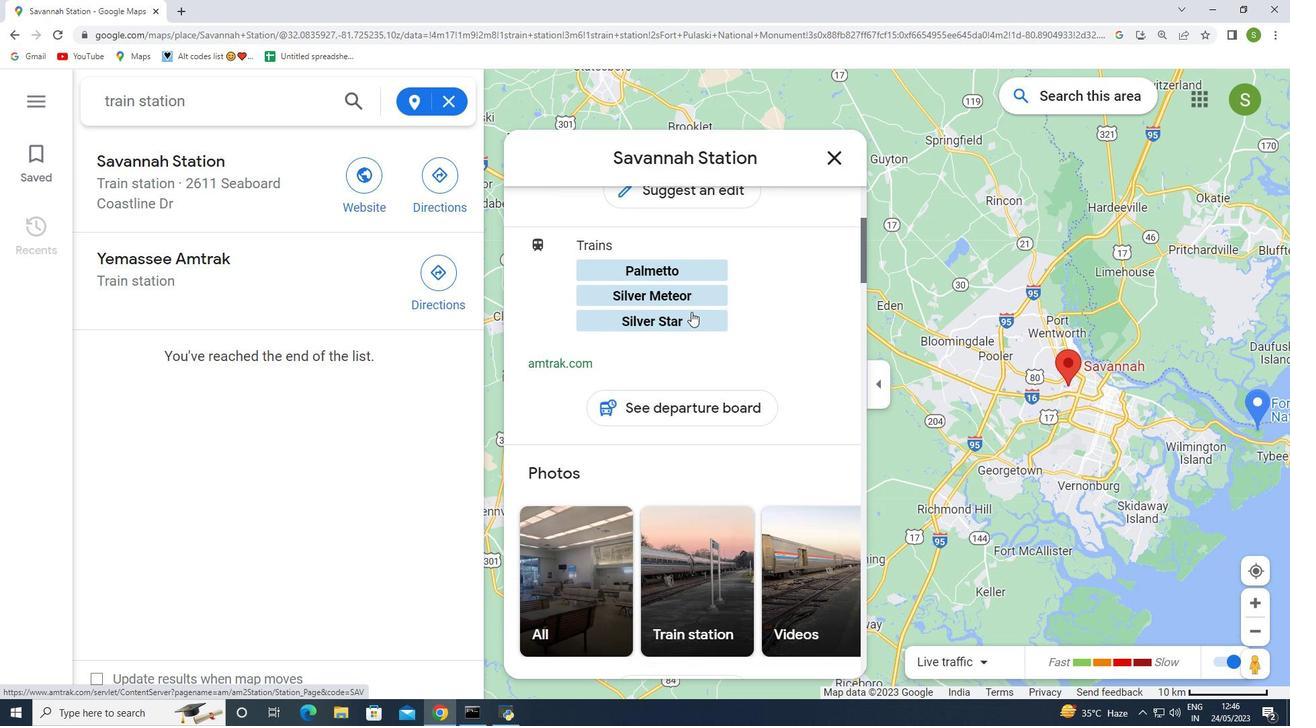 
Action: Mouse scrolled (691, 311) with delta (0, 0)
Screenshot: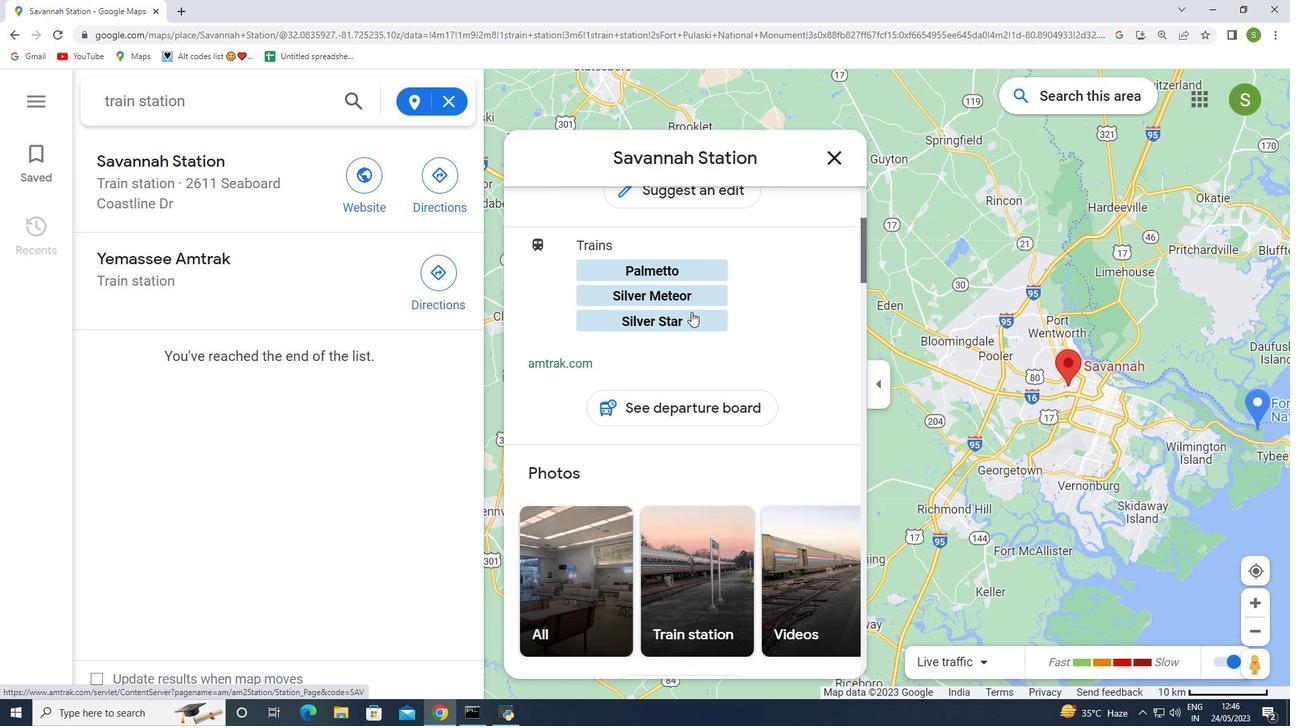 
Action: Mouse scrolled (691, 311) with delta (0, 0)
Screenshot: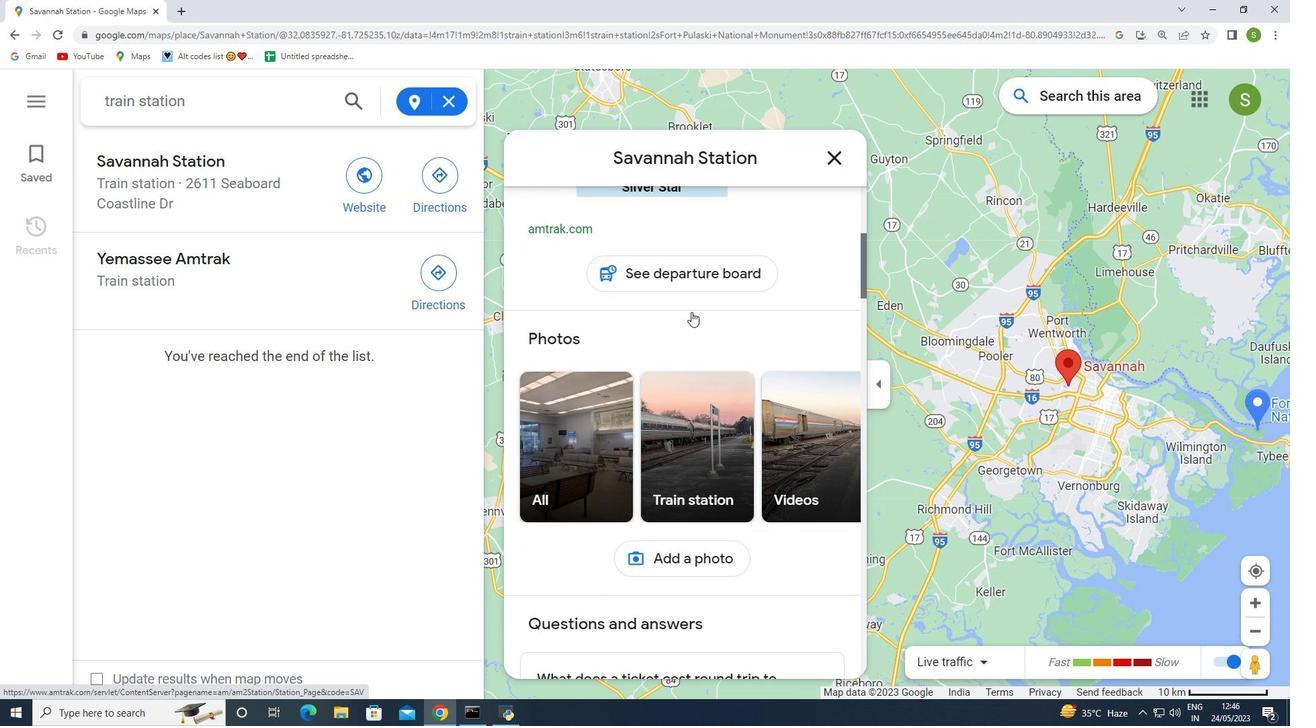 
Action: Mouse scrolled (691, 311) with delta (0, 0)
Screenshot: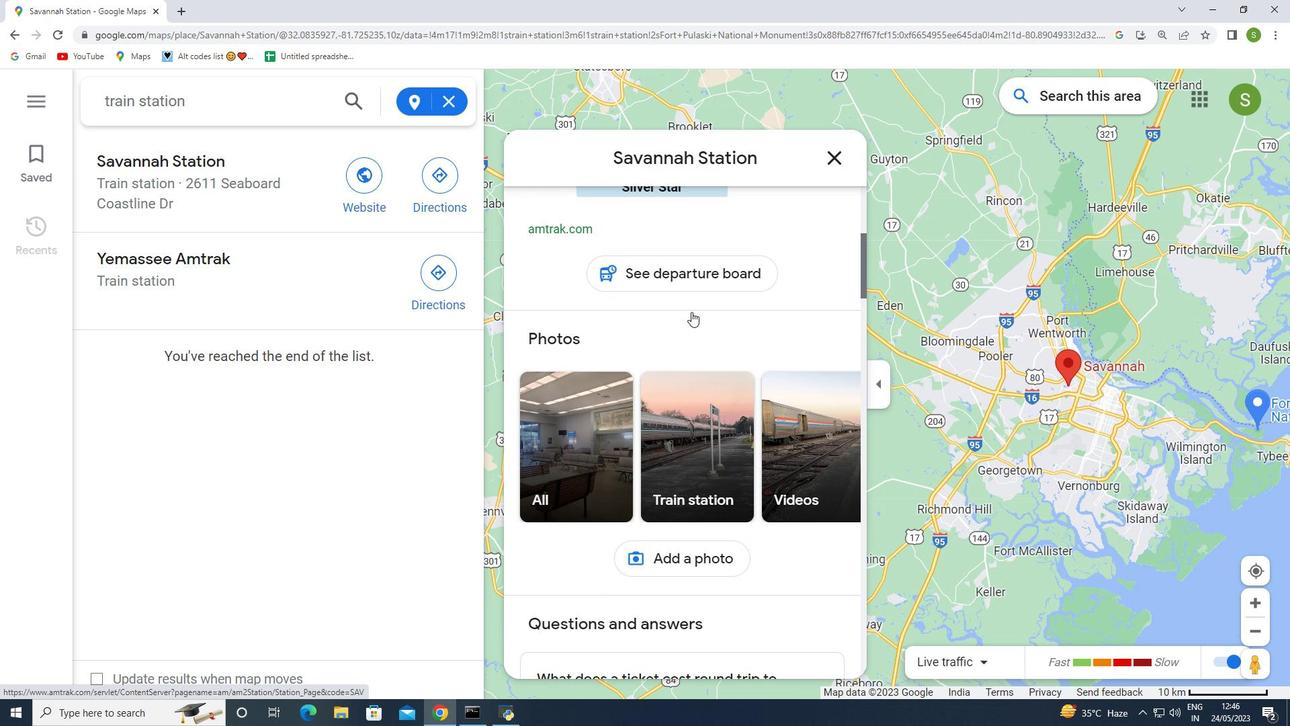 
Action: Mouse moved to (691, 311)
Screenshot: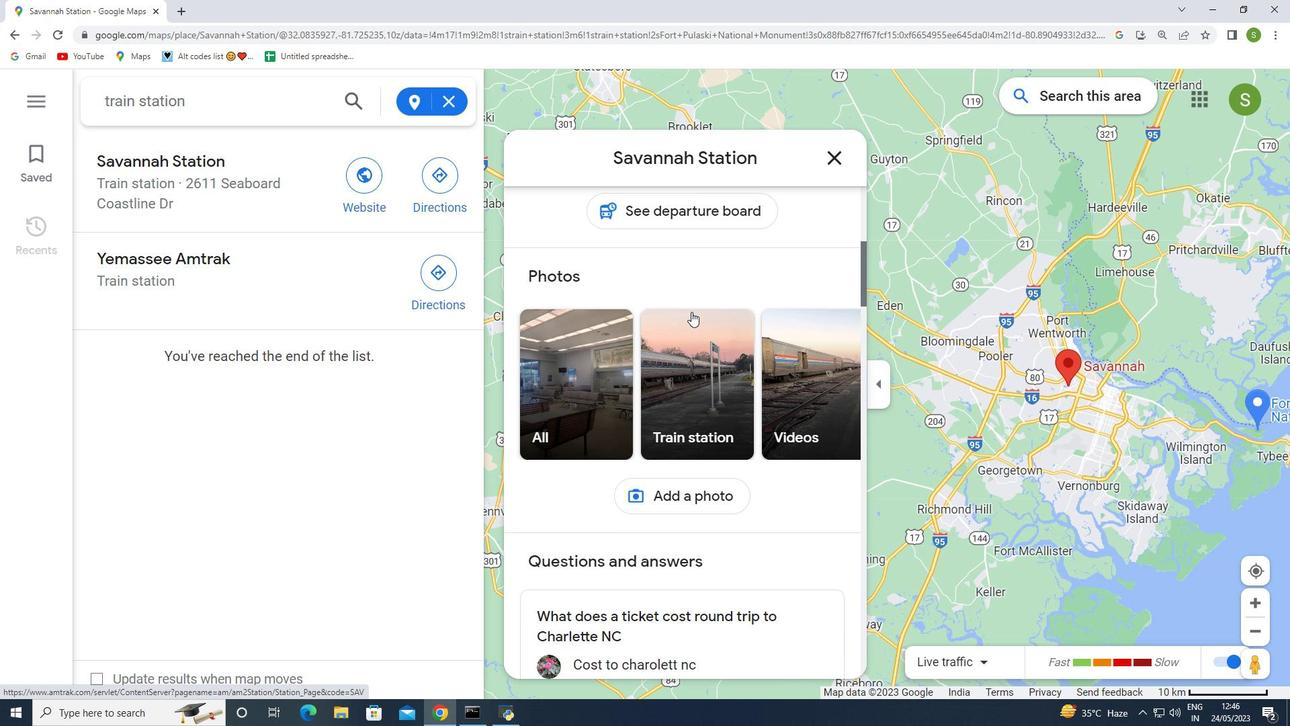 
Action: Mouse scrolled (691, 311) with delta (0, 0)
Screenshot: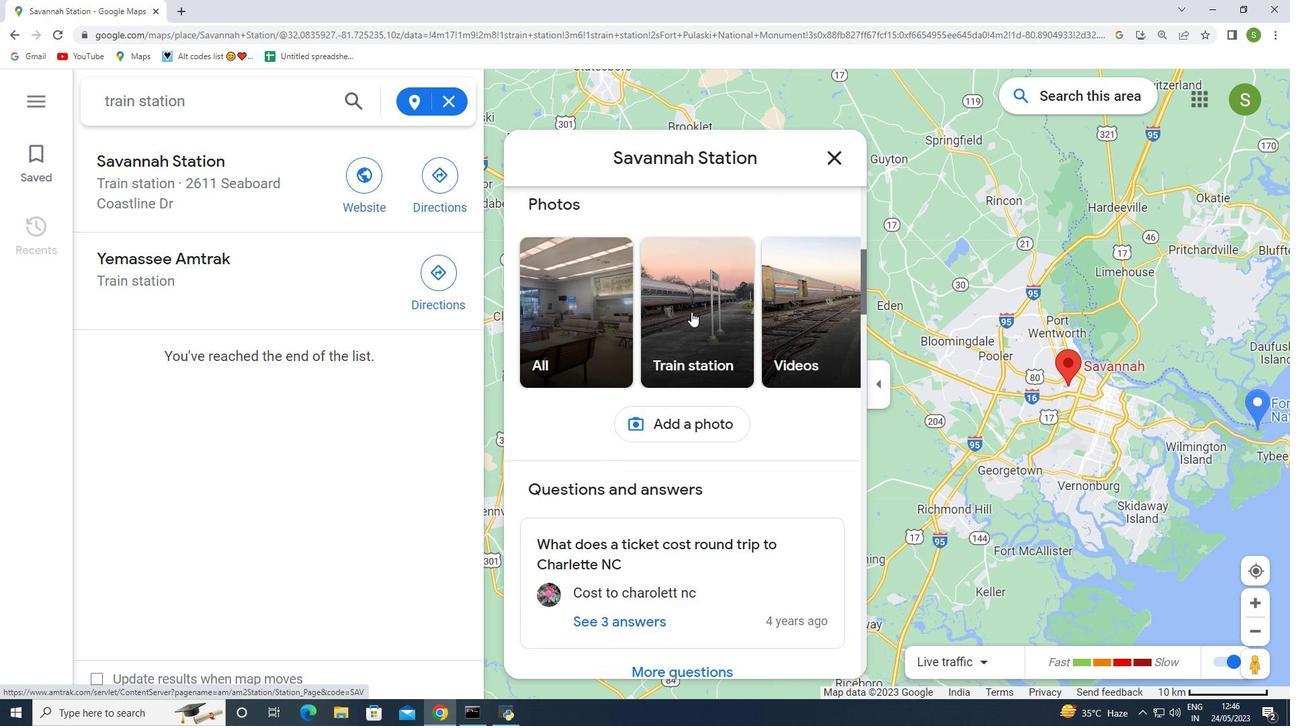 
Action: Mouse scrolled (691, 311) with delta (0, 0)
Screenshot: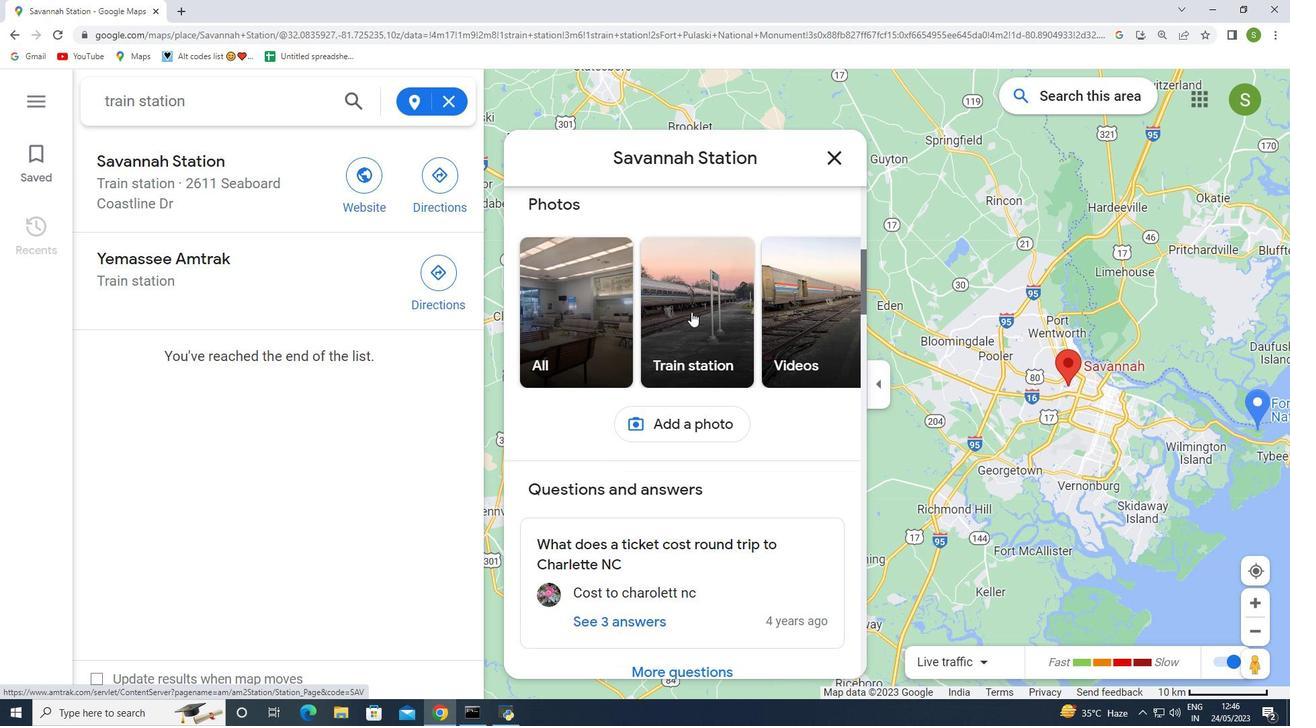 
Action: Mouse moved to (692, 311)
Screenshot: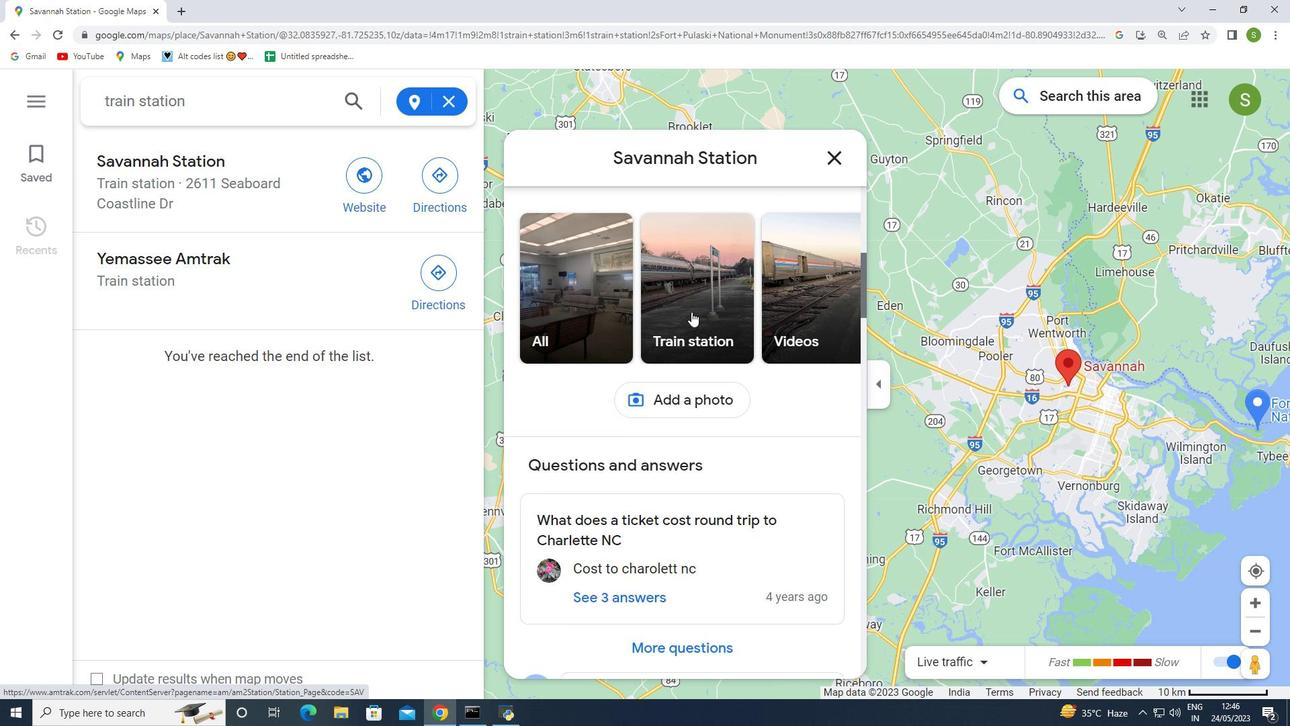 
Action: Mouse scrolled (691, 311) with delta (0, 0)
Screenshot: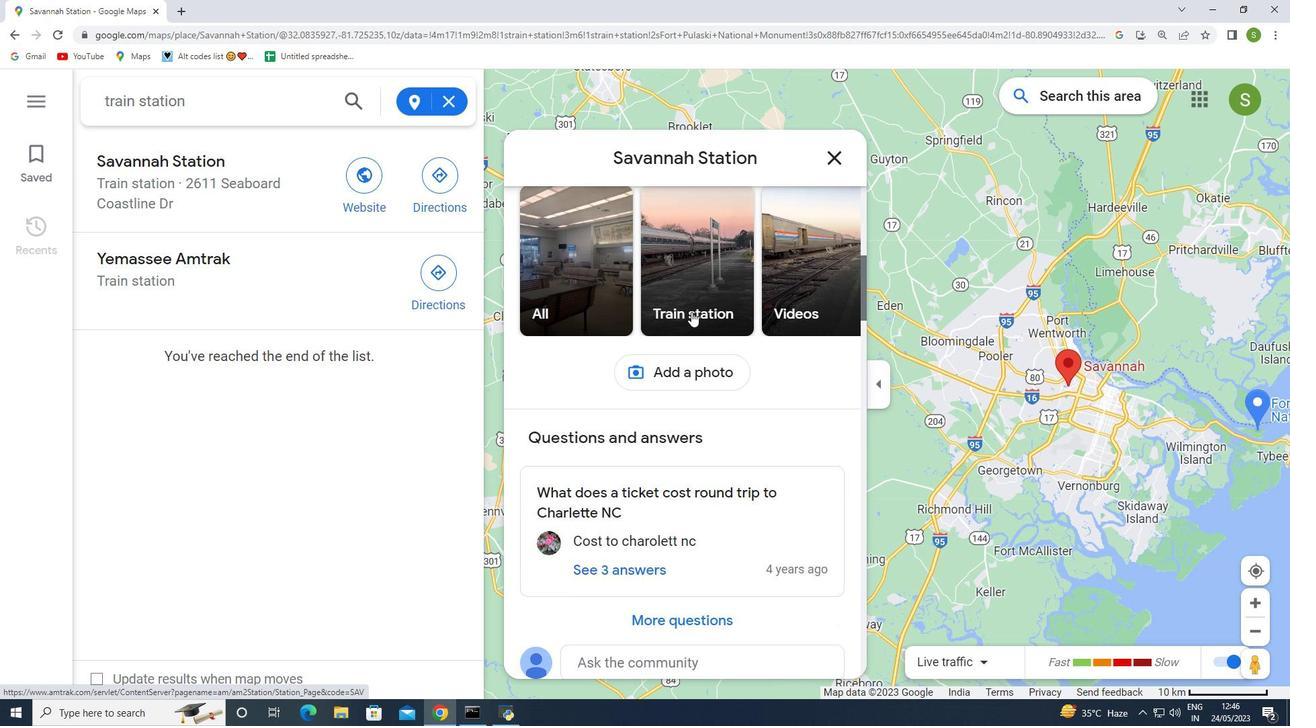 
Action: Mouse moved to (693, 312)
Screenshot: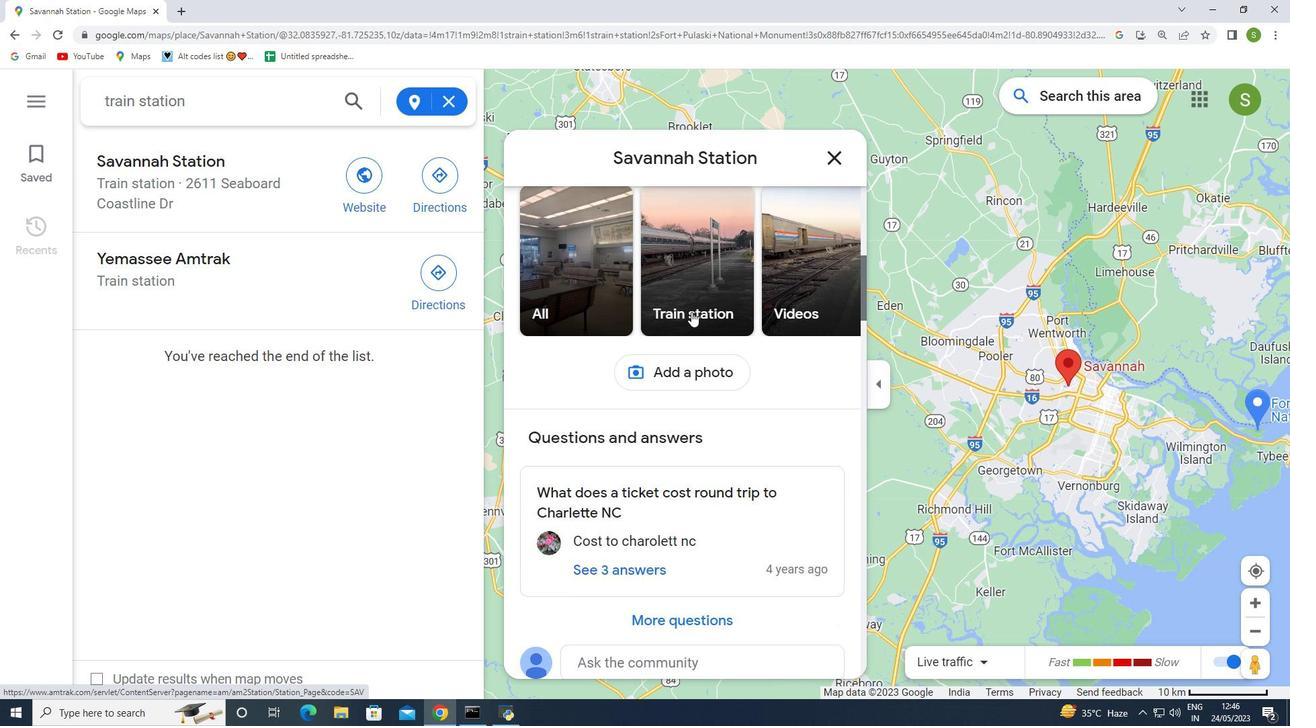 
Action: Mouse scrolled (693, 311) with delta (0, 0)
Screenshot: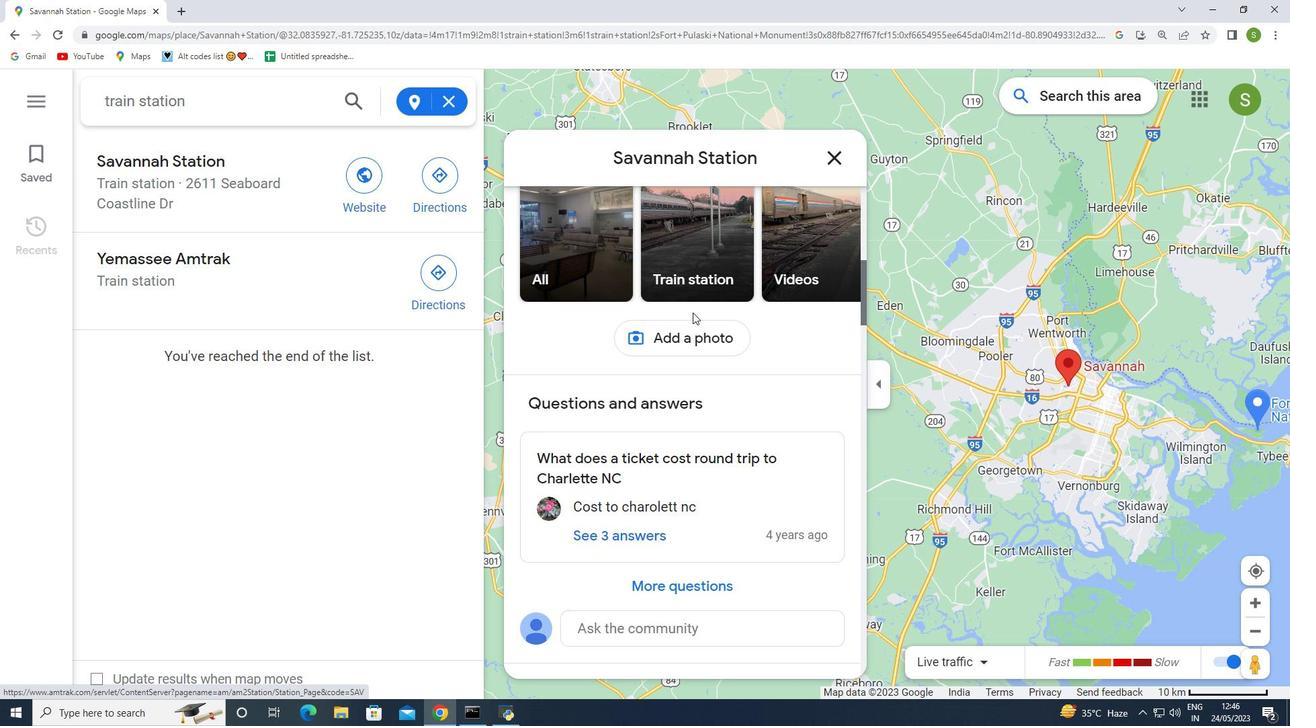 
Action: Mouse scrolled (693, 311) with delta (0, 0)
Screenshot: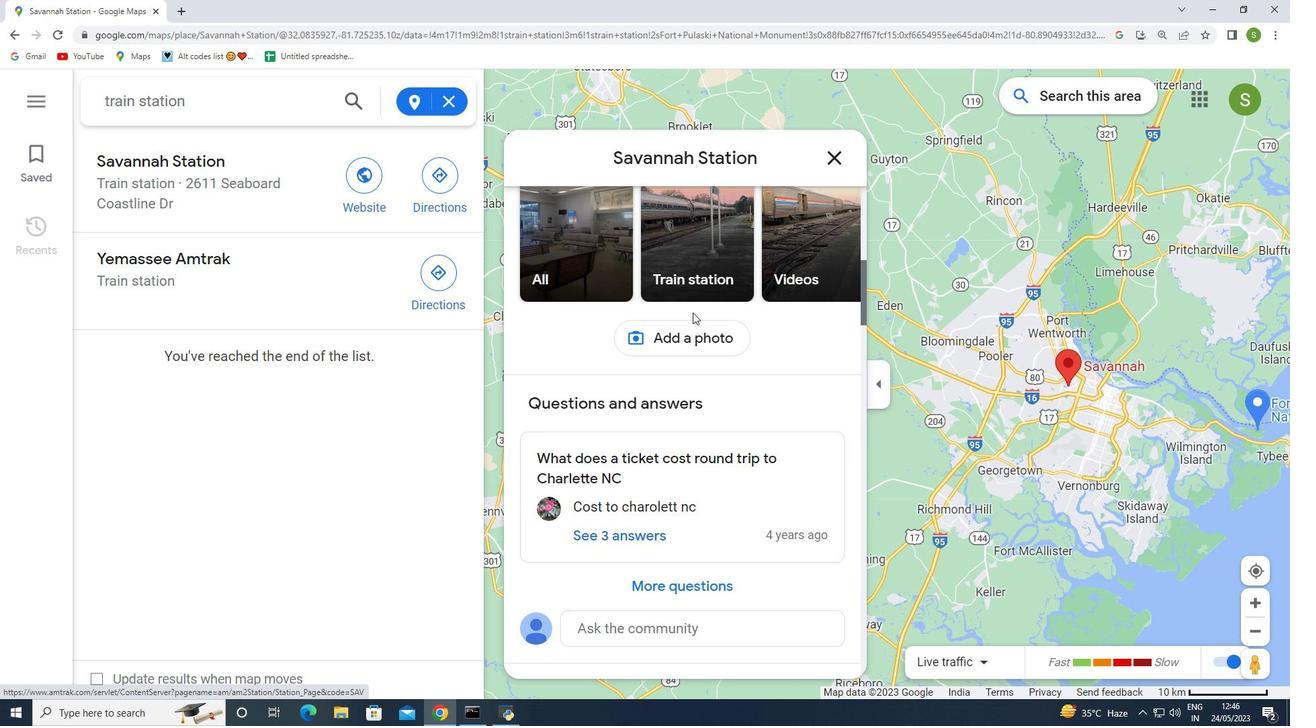 
Action: Mouse moved to (697, 373)
Screenshot: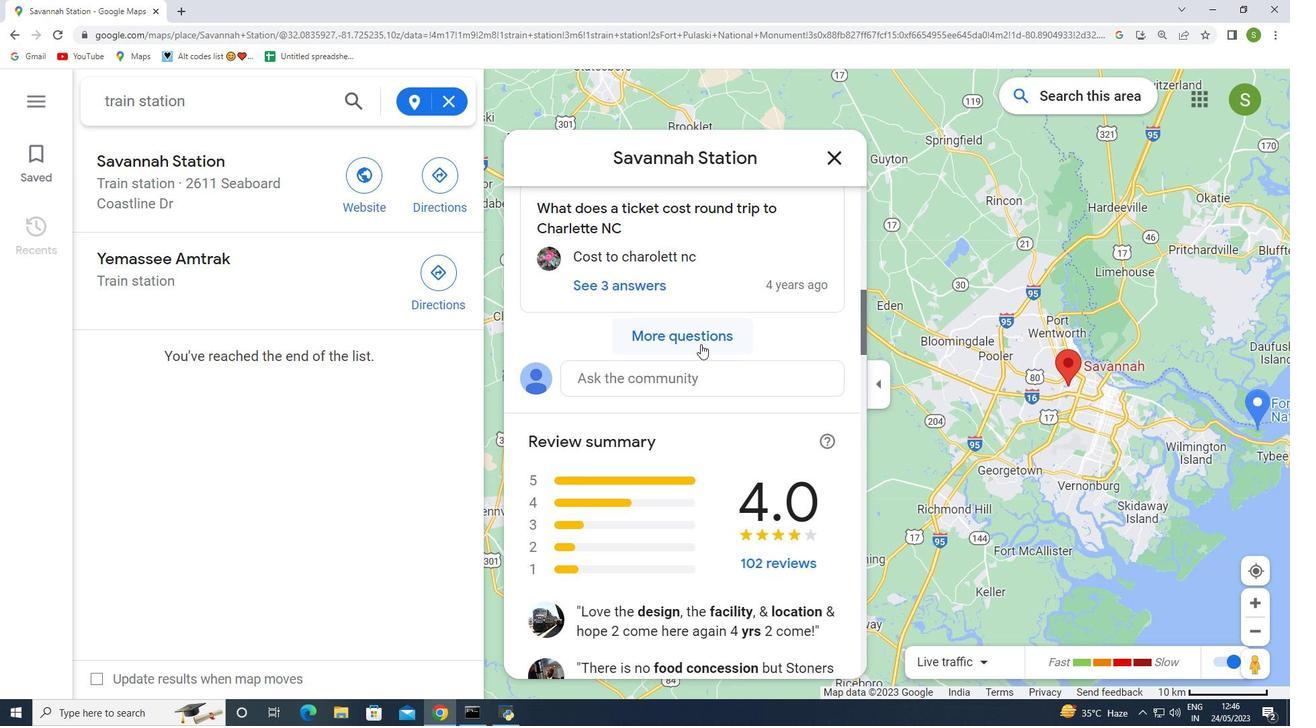 
Action: Mouse scrolled (697, 373) with delta (0, 0)
Screenshot: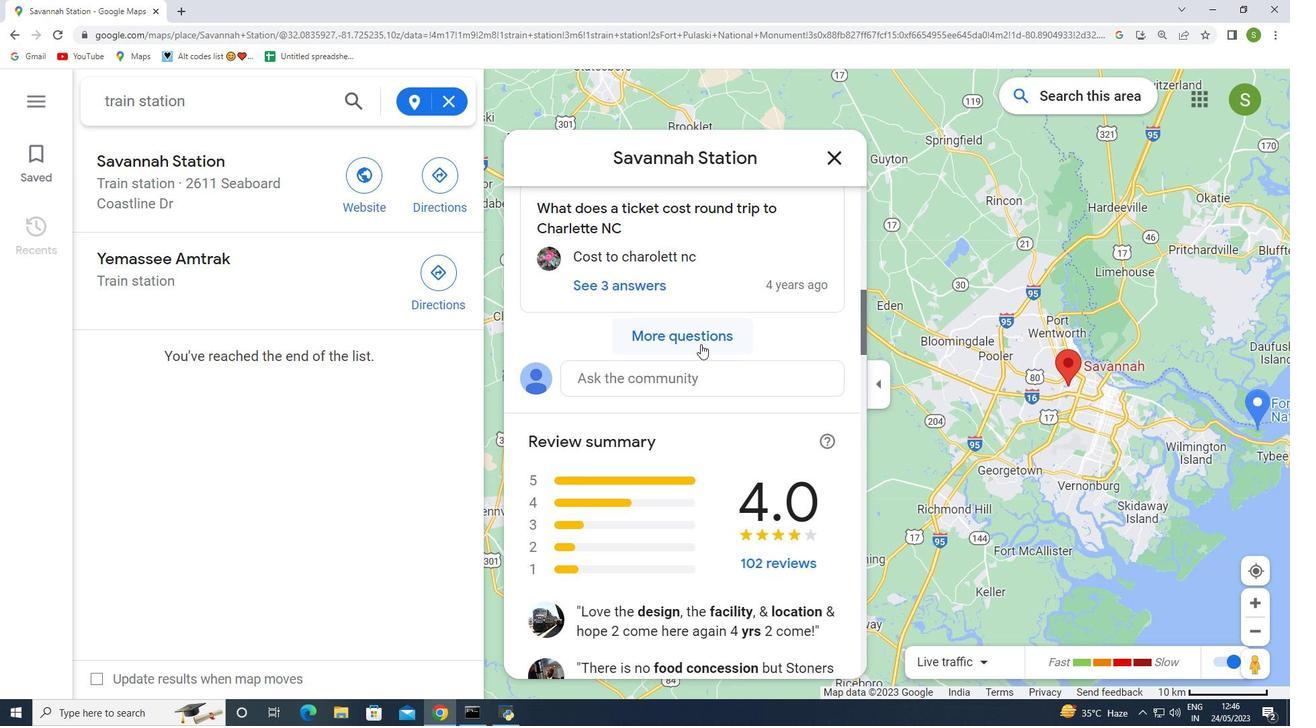 
Action: Mouse moved to (696, 377)
Screenshot: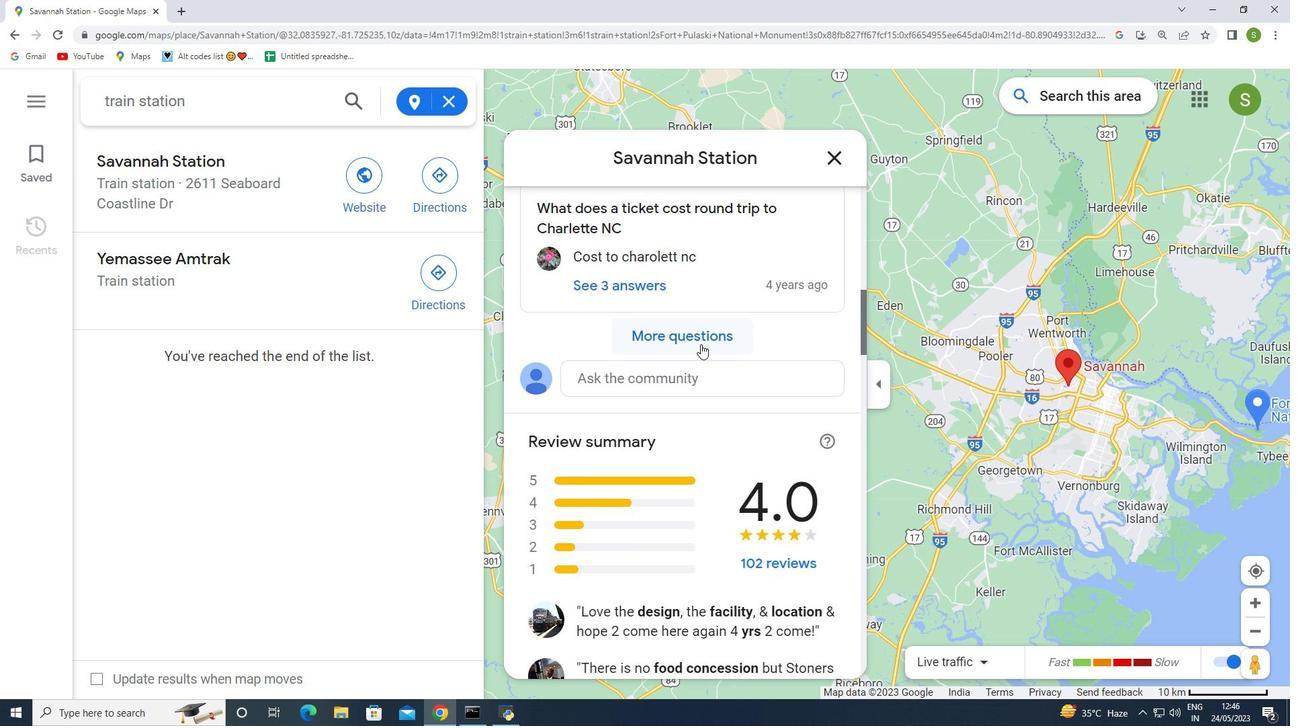 
Action: Mouse scrolled (696, 376) with delta (0, 0)
Screenshot: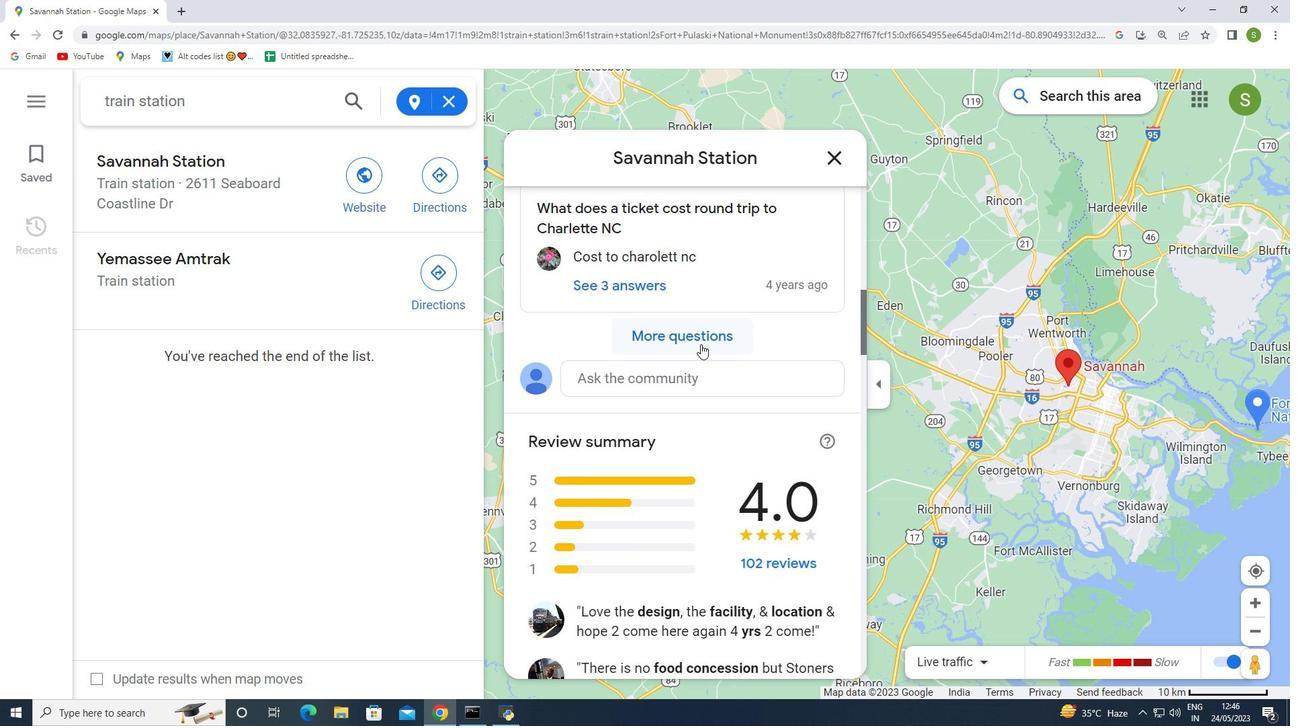 
Action: Mouse moved to (695, 378)
Screenshot: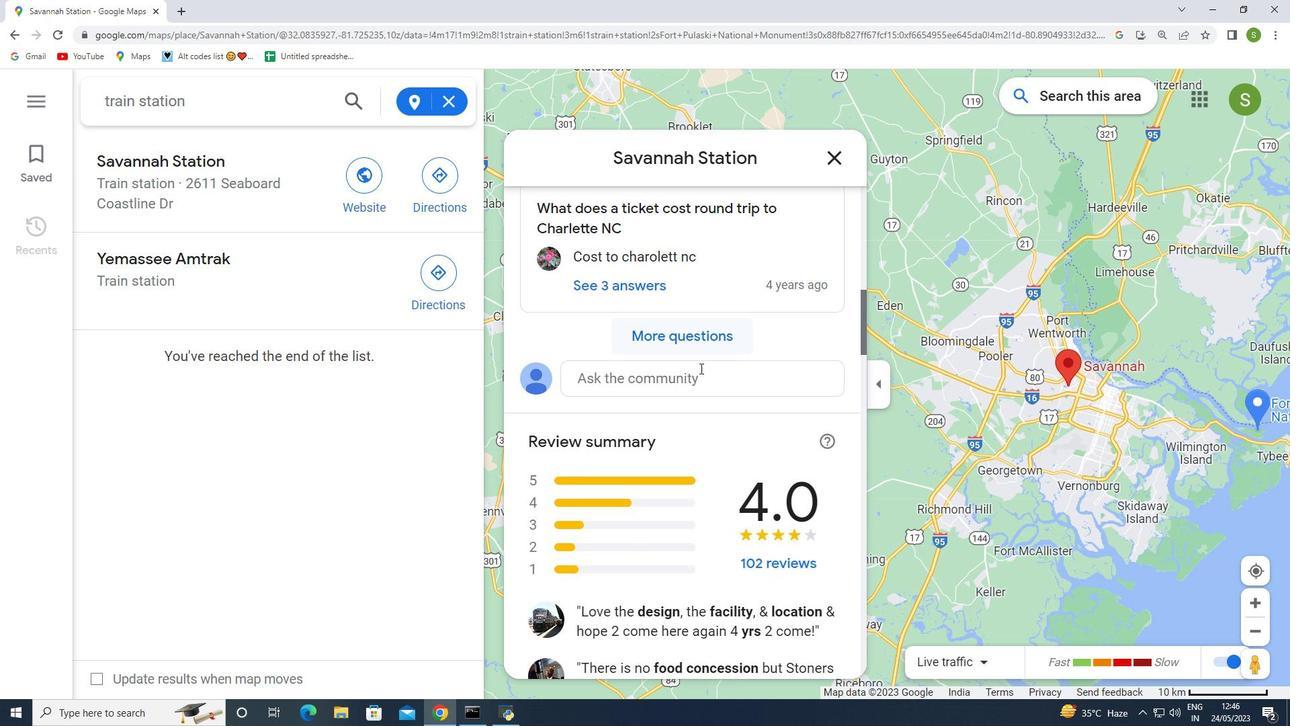 
Action: Mouse scrolled (695, 377) with delta (0, 0)
Screenshot: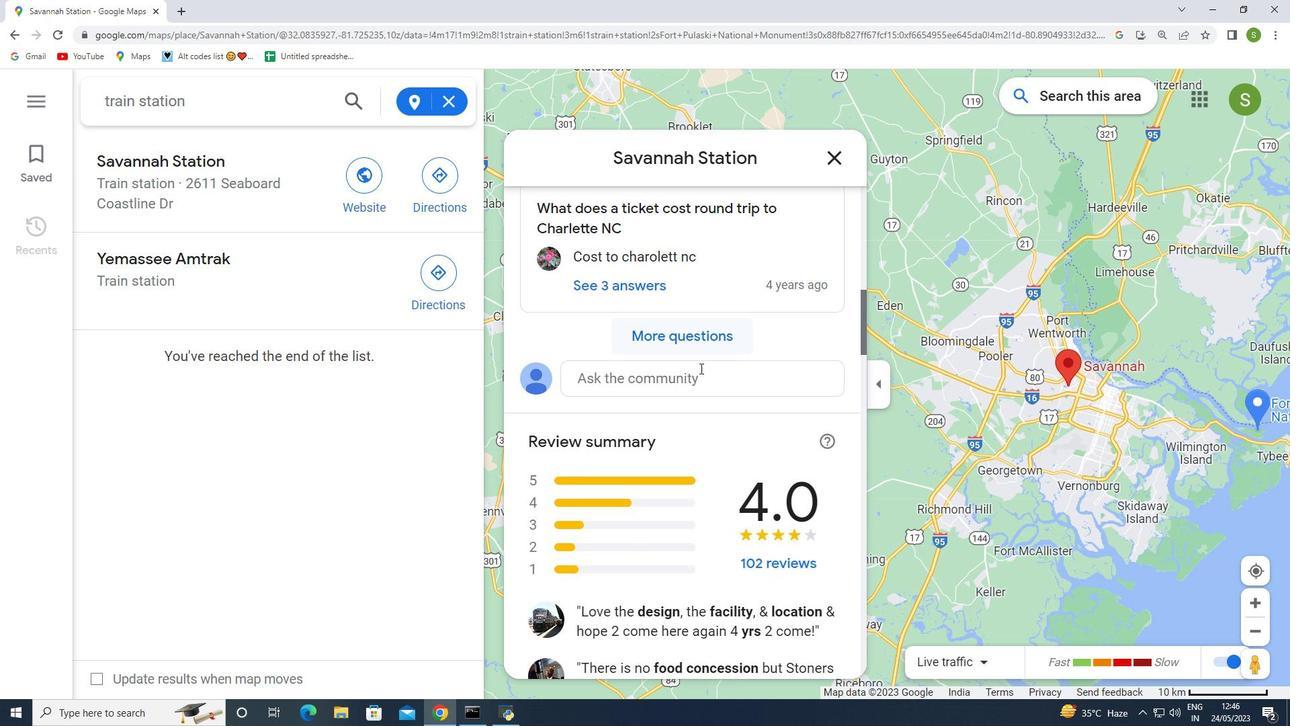 
Action: Mouse moved to (693, 378)
Screenshot: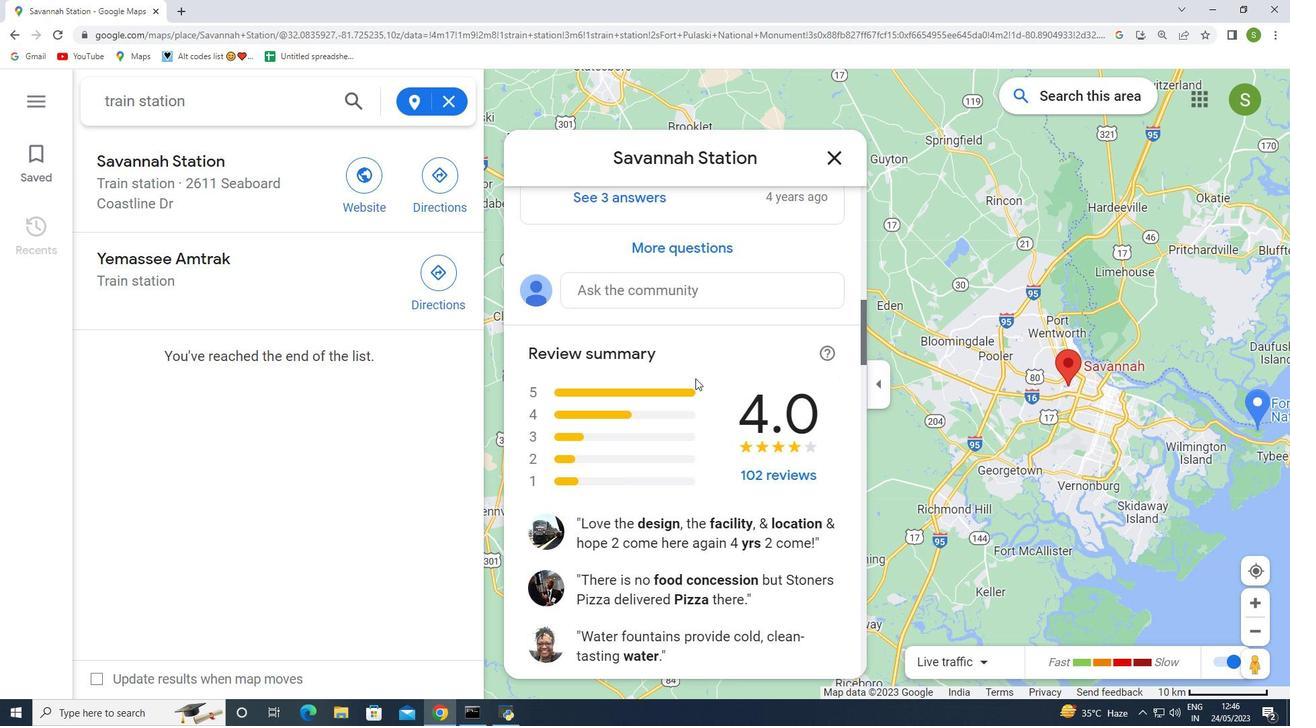 
Action: Mouse scrolled (693, 377) with delta (0, 0)
Screenshot: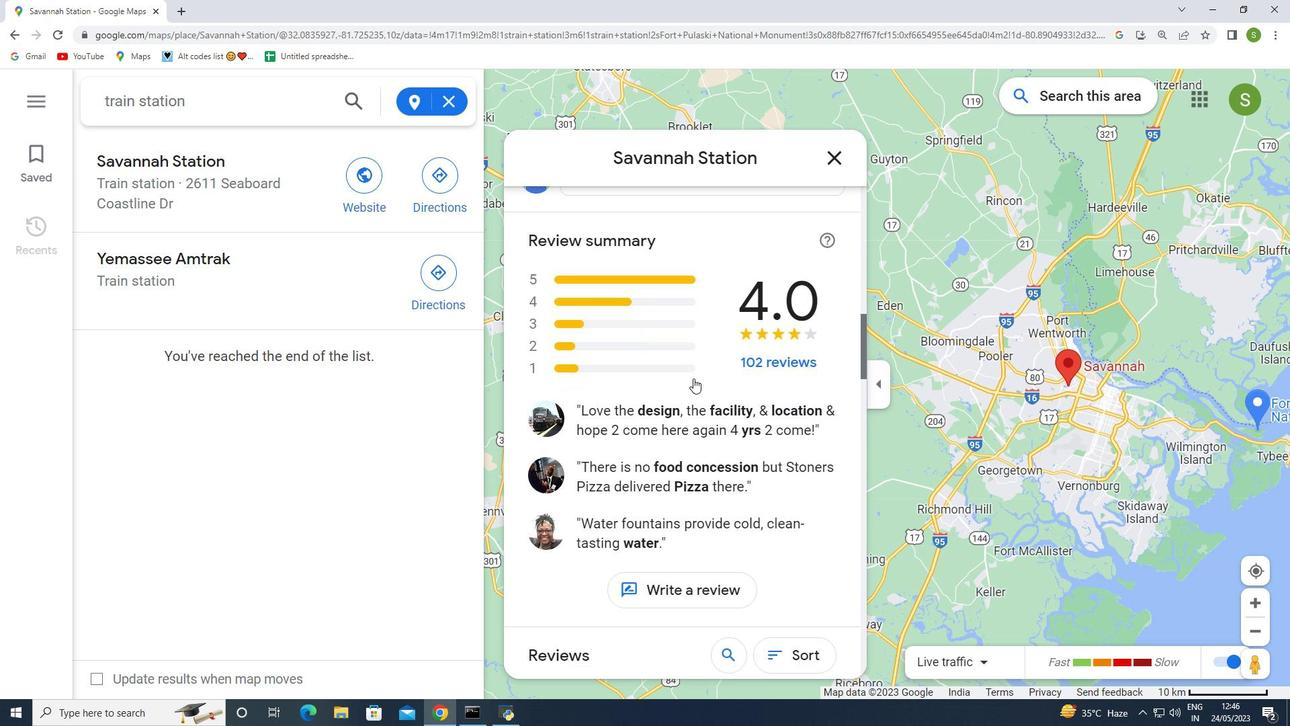 
Action: Mouse scrolled (693, 377) with delta (0, 0)
Screenshot: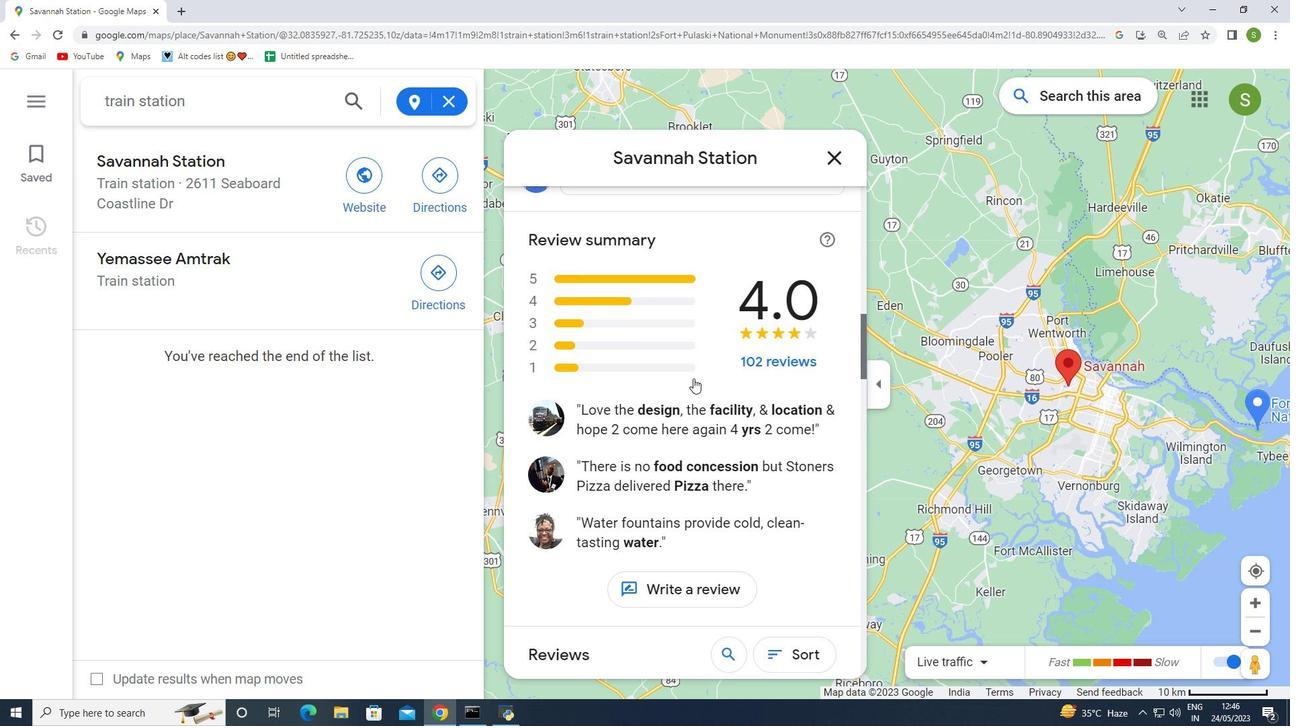 
Action: Mouse scrolled (693, 377) with delta (0, 0)
Screenshot: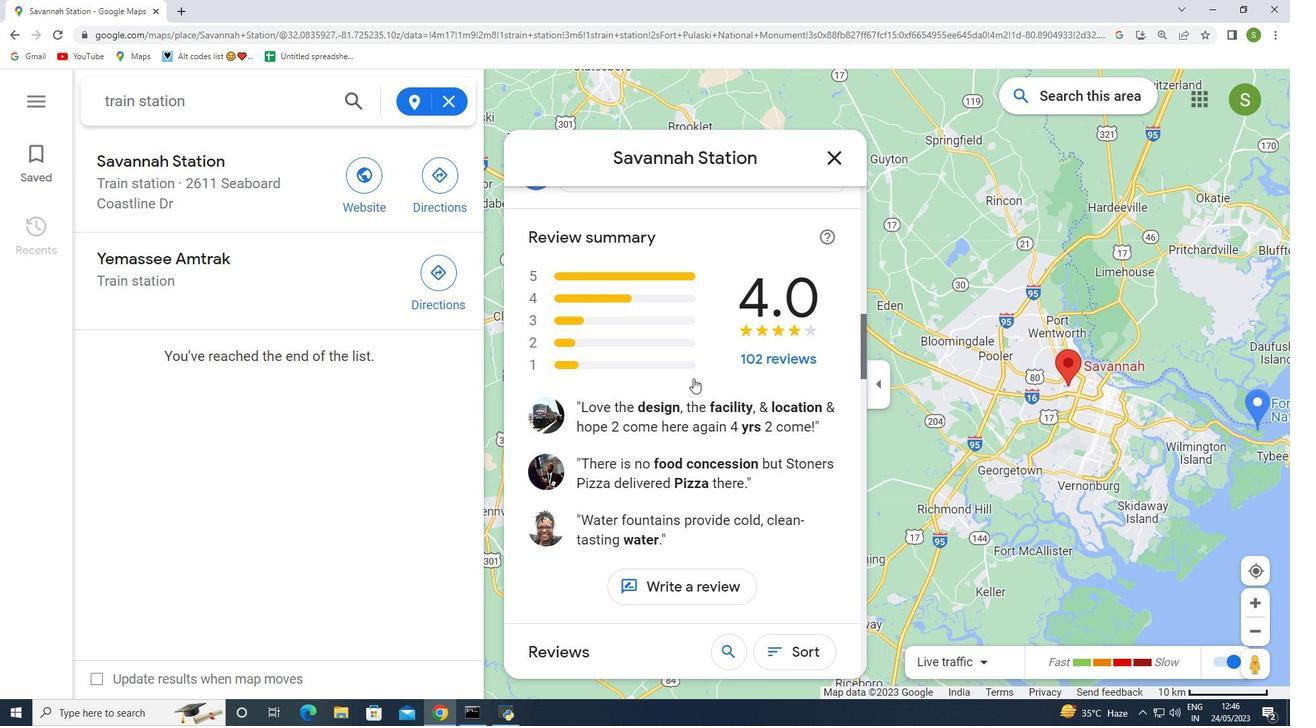 
Action: Mouse scrolled (693, 377) with delta (0, 0)
Screenshot: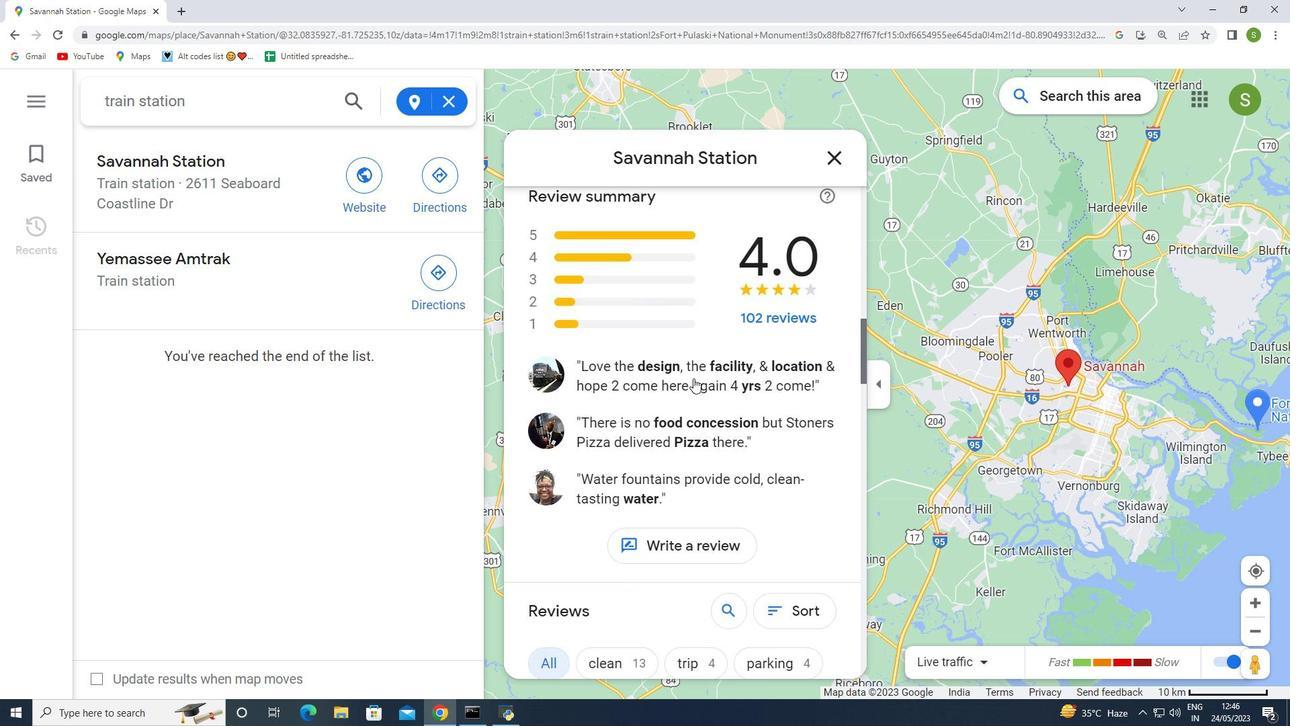 
Action: Mouse scrolled (693, 377) with delta (0, 0)
Screenshot: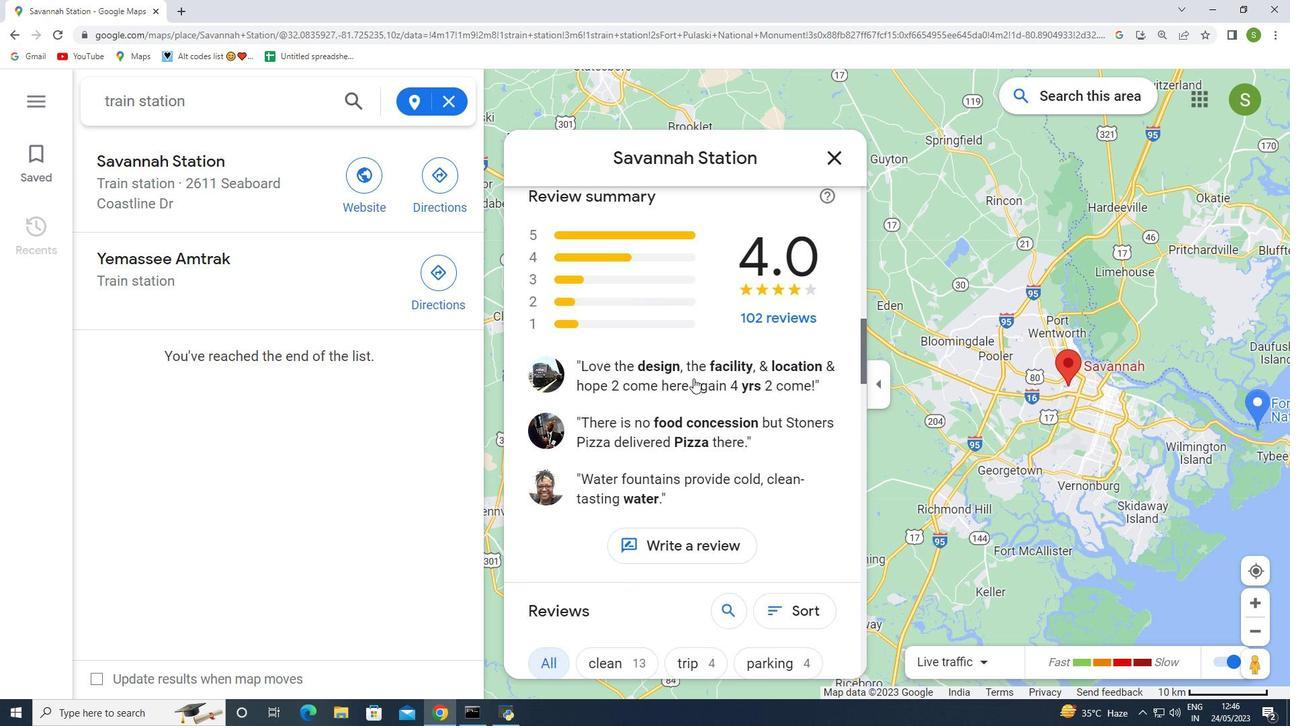 
Action: Mouse moved to (829, 156)
Screenshot: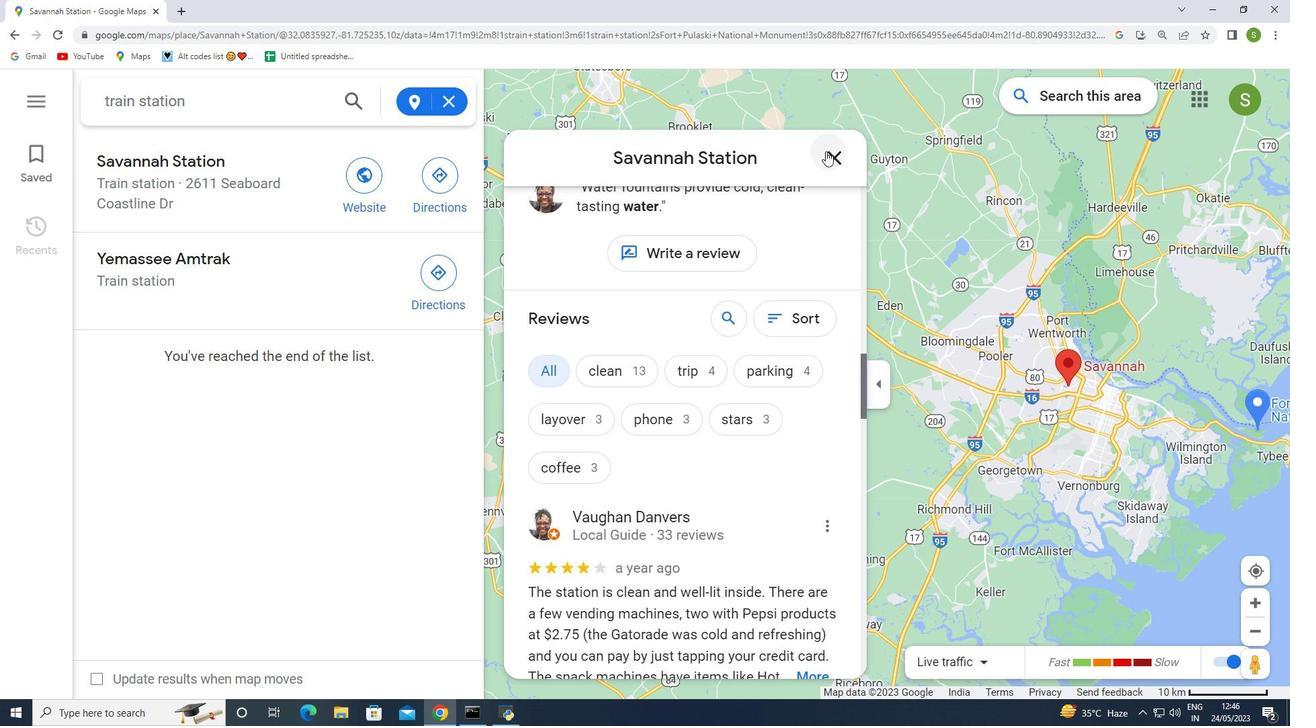 
Action: Mouse pressed left at (829, 156)
Screenshot: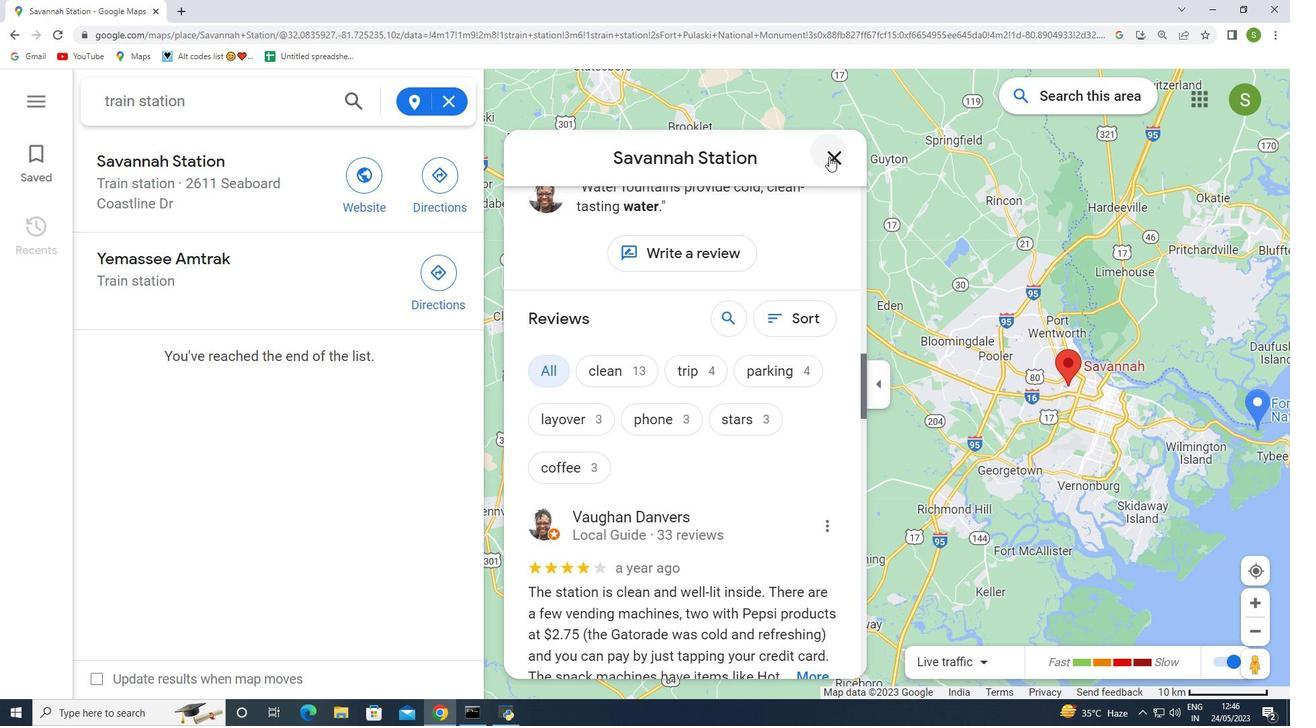 
Action: Mouse moved to (1130, 418)
Screenshot: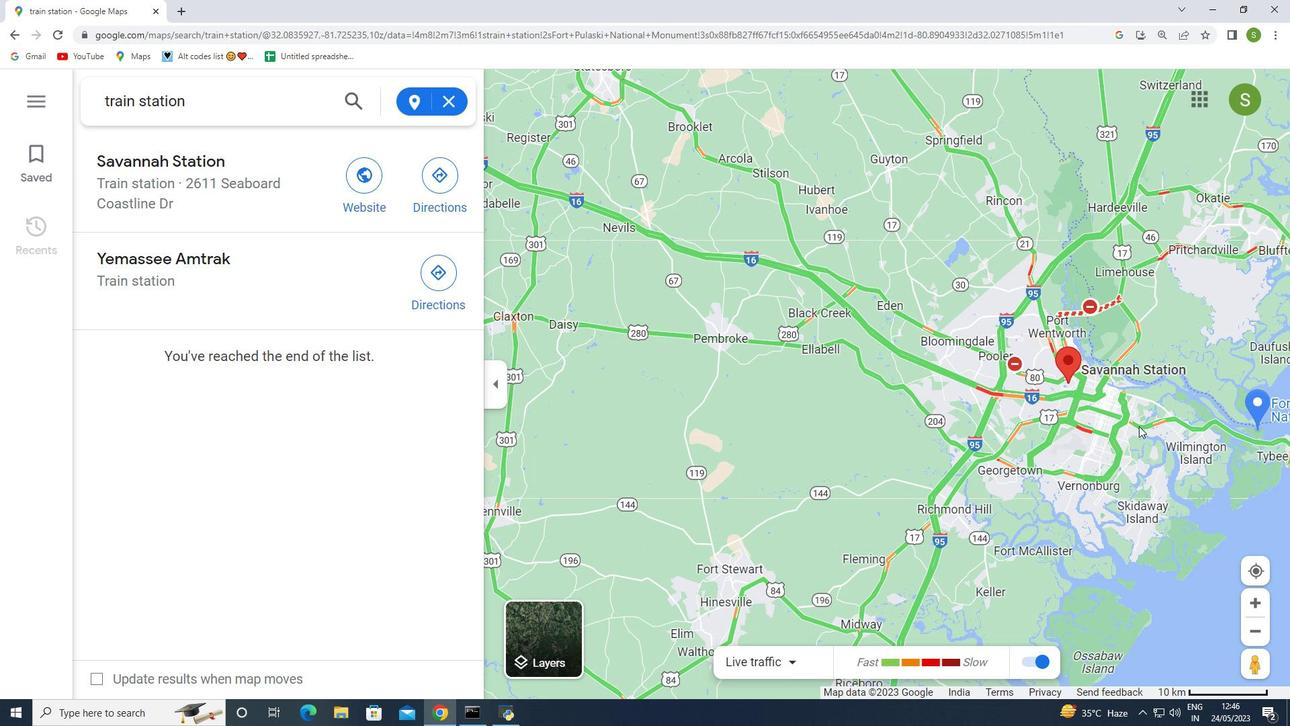 
Action: Mouse scrolled (1130, 418) with delta (0, 0)
Screenshot: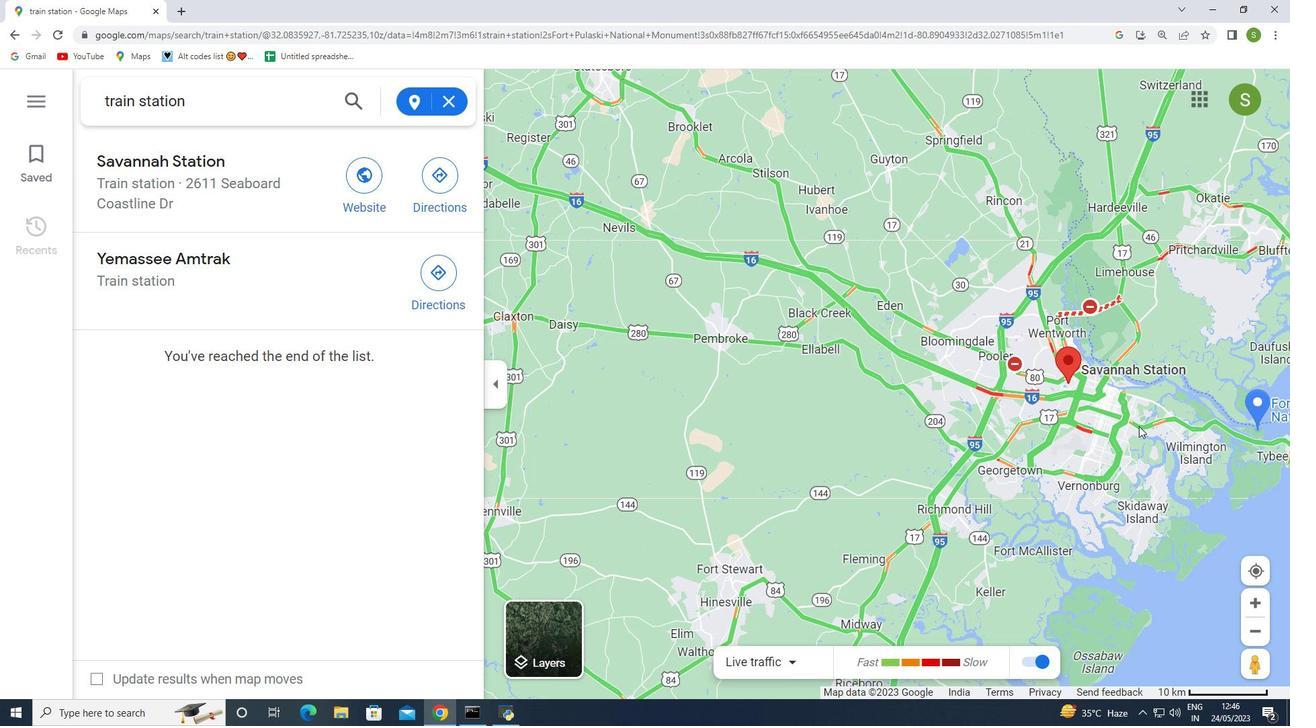 
Action: Mouse scrolled (1130, 418) with delta (0, 0)
Screenshot: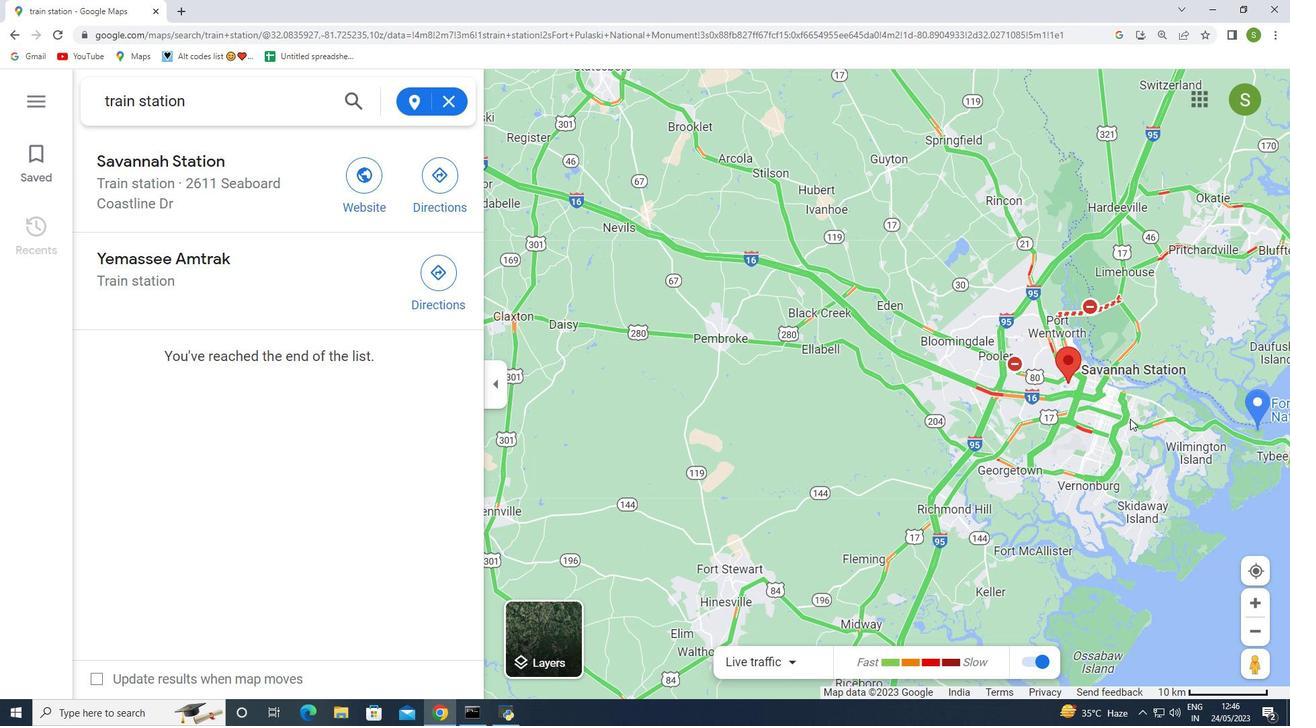 
Action: Mouse moved to (1125, 377)
Screenshot: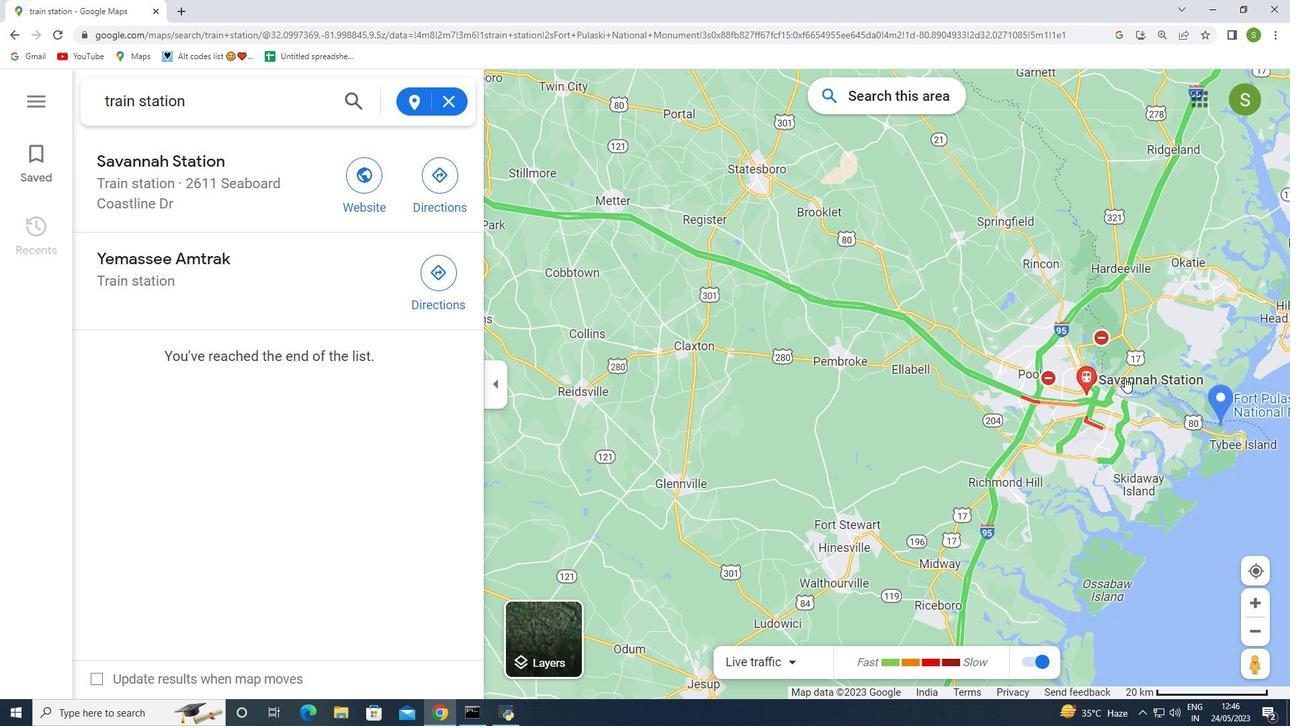 
Action: Mouse scrolled (1125, 377) with delta (0, 0)
Screenshot: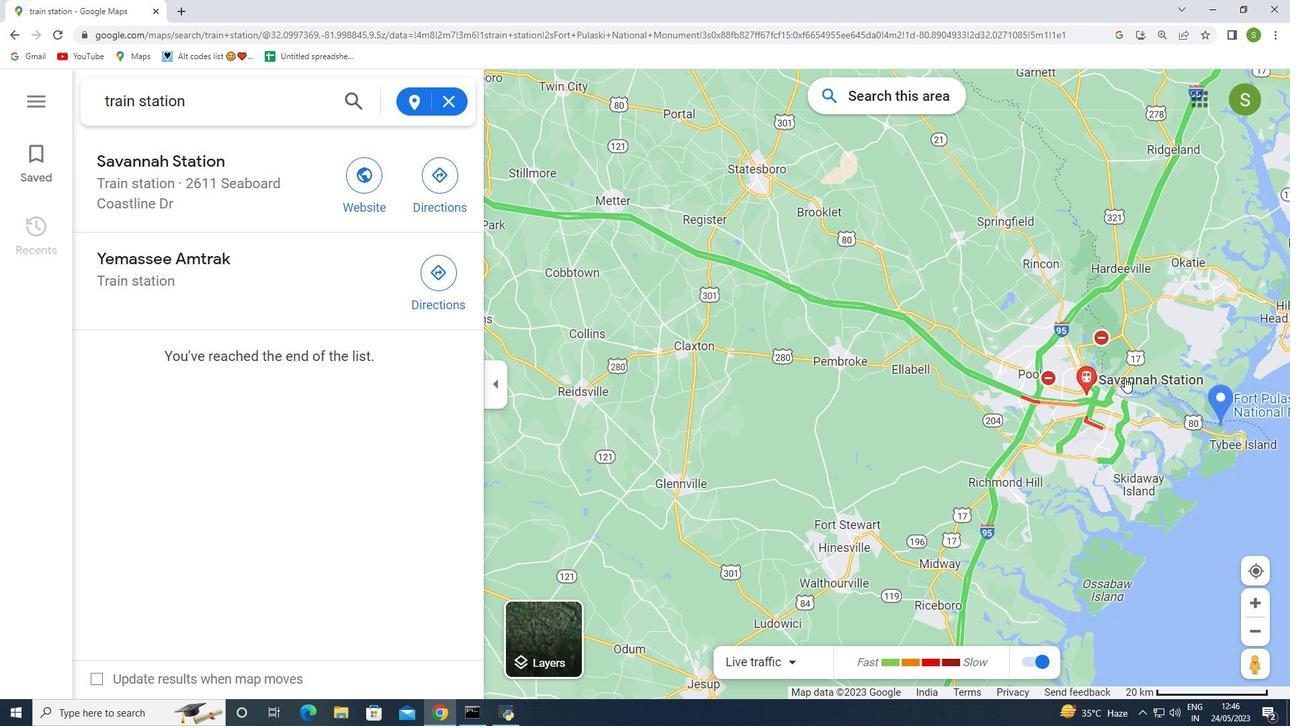 
Action: Mouse scrolled (1125, 377) with delta (0, 0)
Screenshot: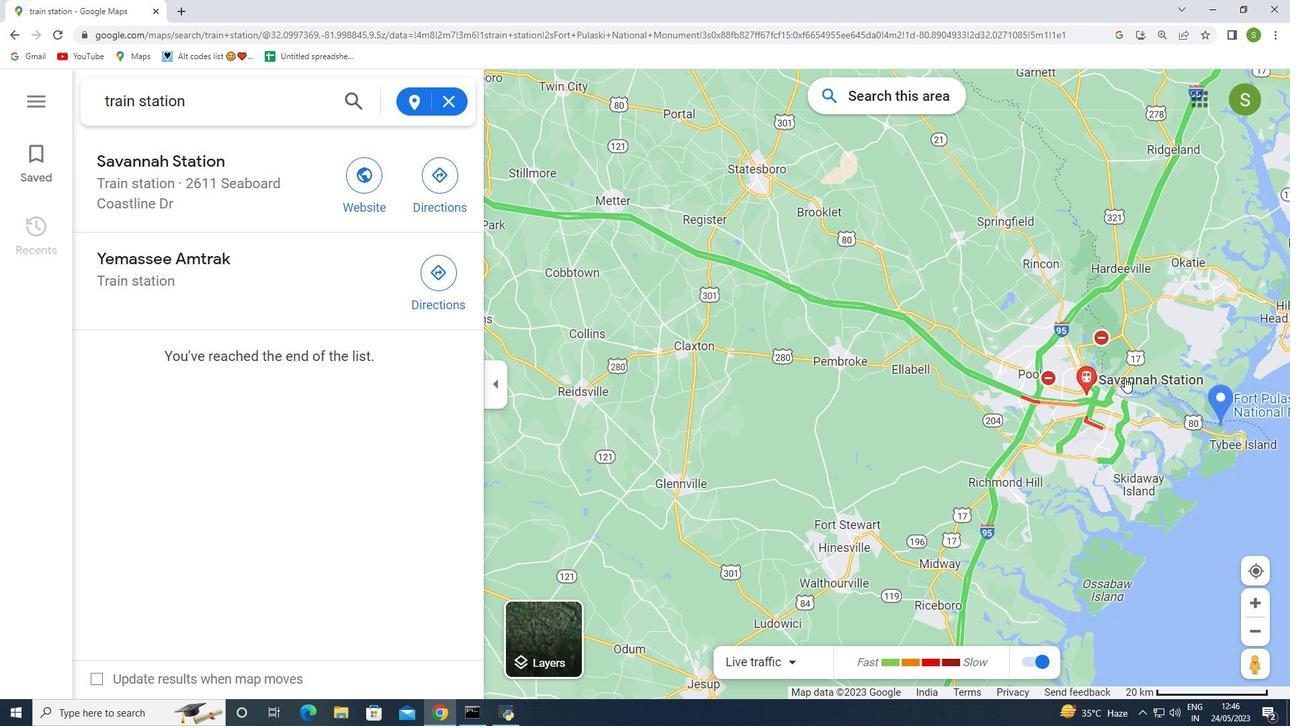 
Action: Mouse scrolled (1125, 377) with delta (0, 0)
Screenshot: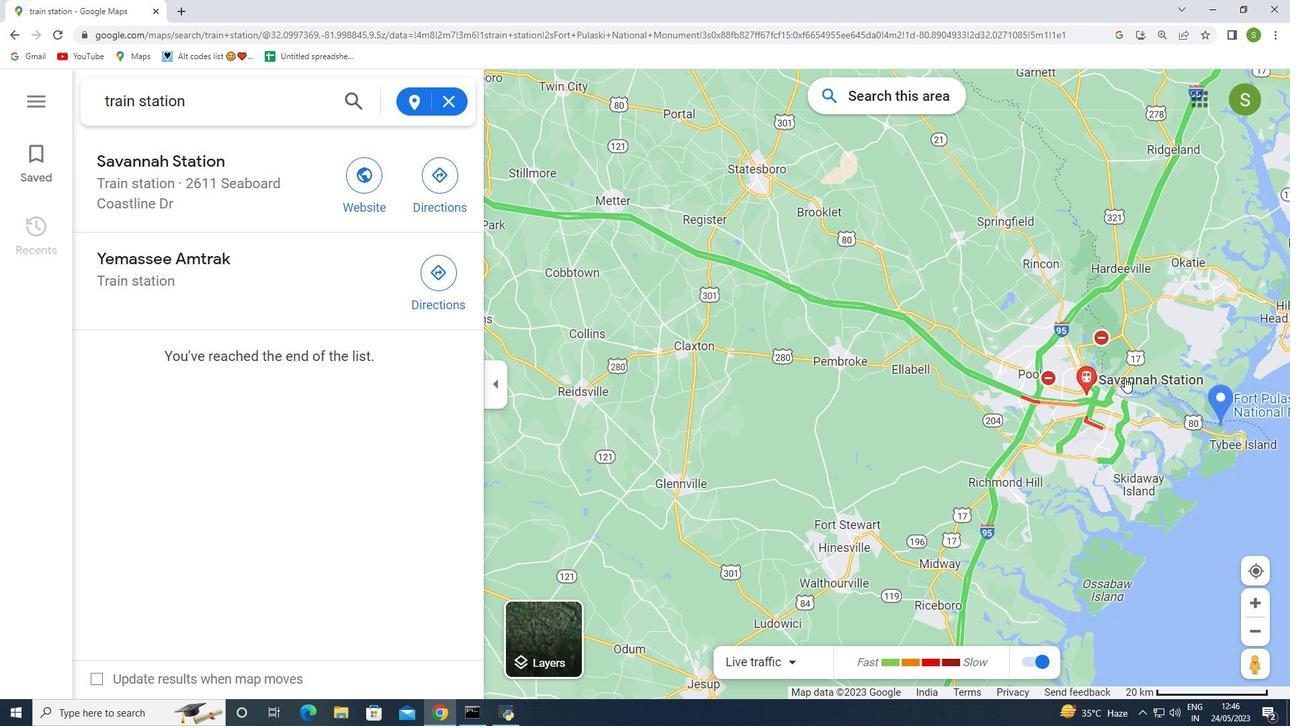 
Action: Mouse moved to (1199, 157)
Screenshot: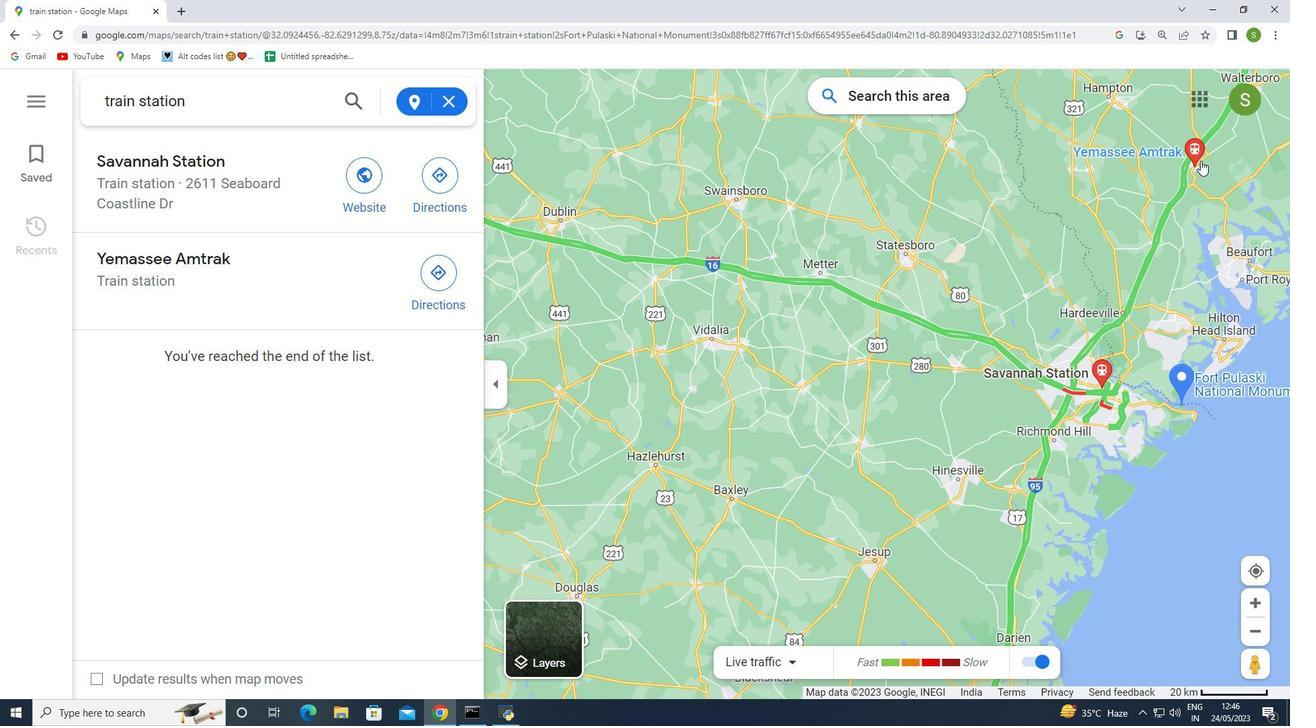 
Action: Mouse pressed left at (1199, 157)
Screenshot: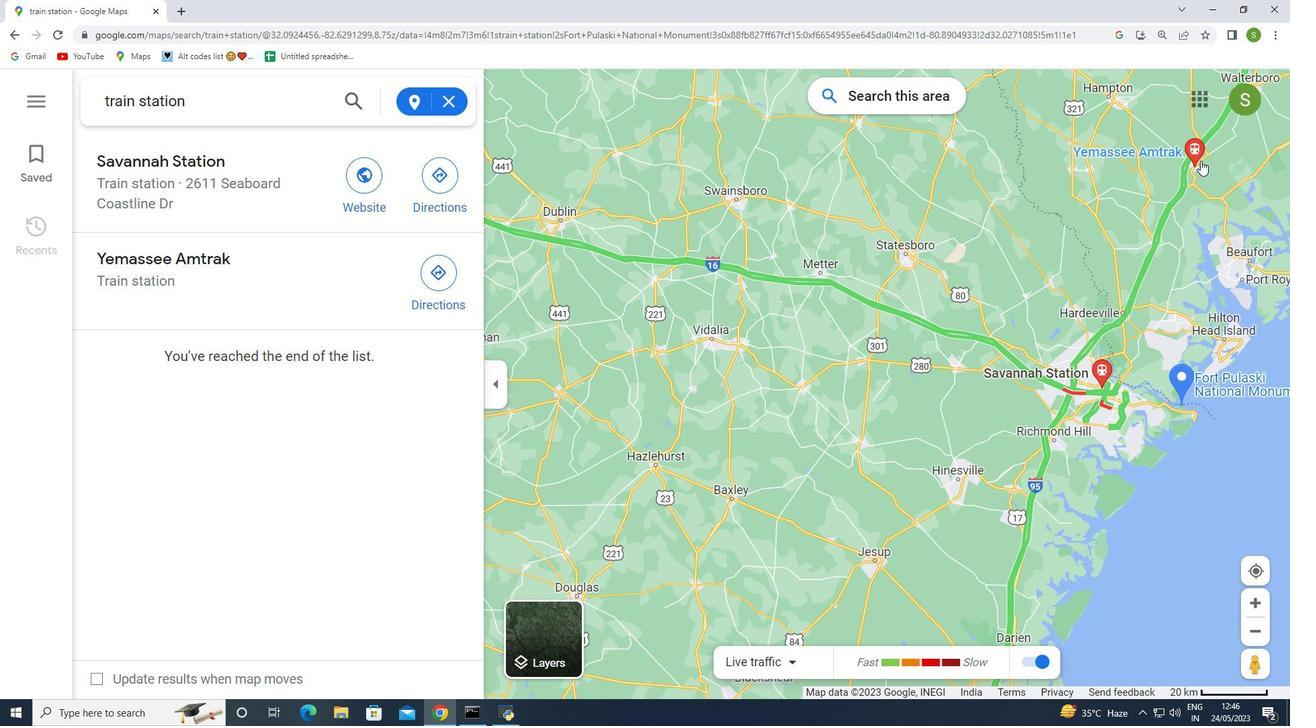 
Action: Mouse moved to (736, 361)
Screenshot: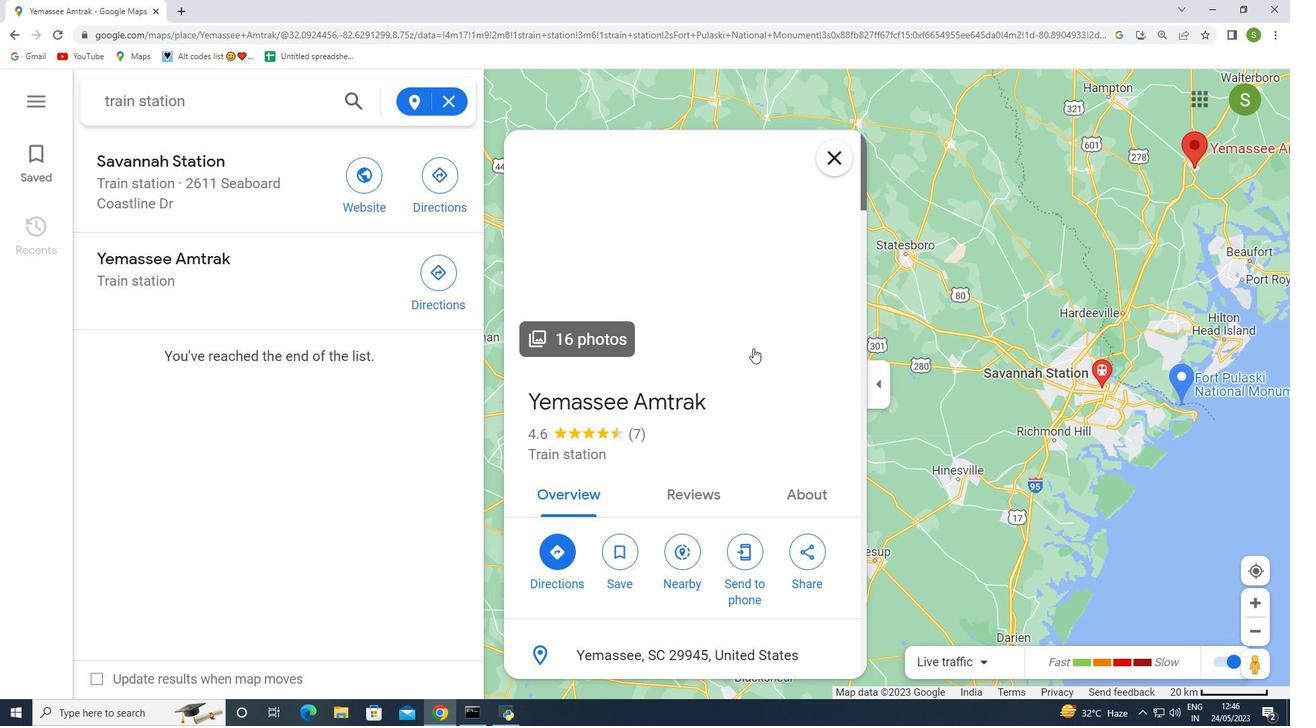 
Action: Mouse scrolled (736, 361) with delta (0, 0)
Screenshot: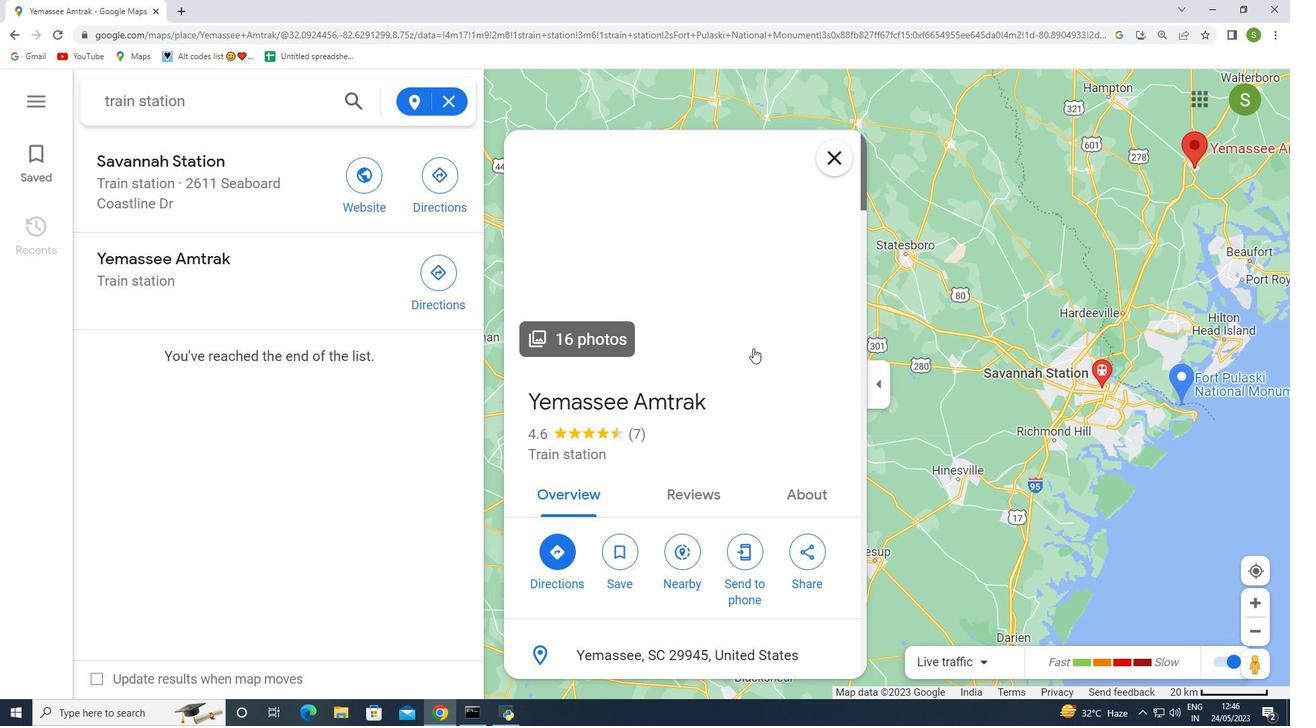 
Action: Mouse moved to (736, 363)
Screenshot: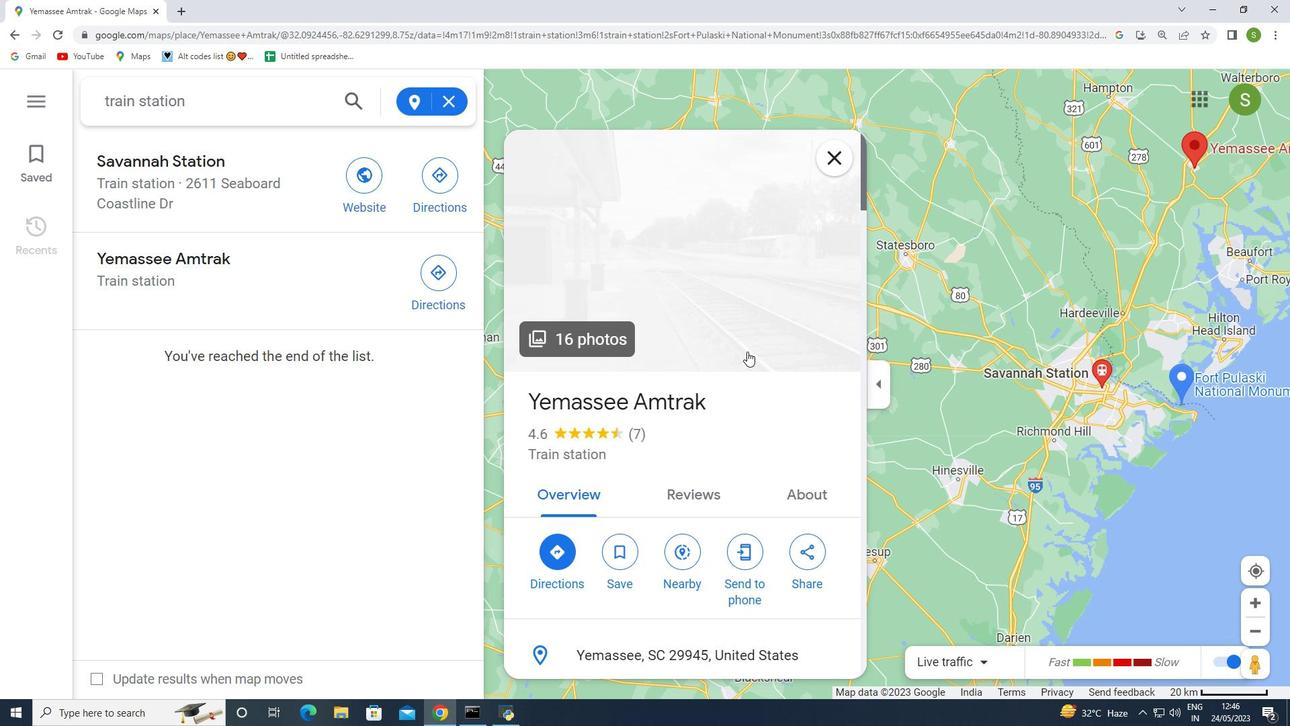 
Action: Mouse scrolled (736, 362) with delta (0, 0)
Screenshot: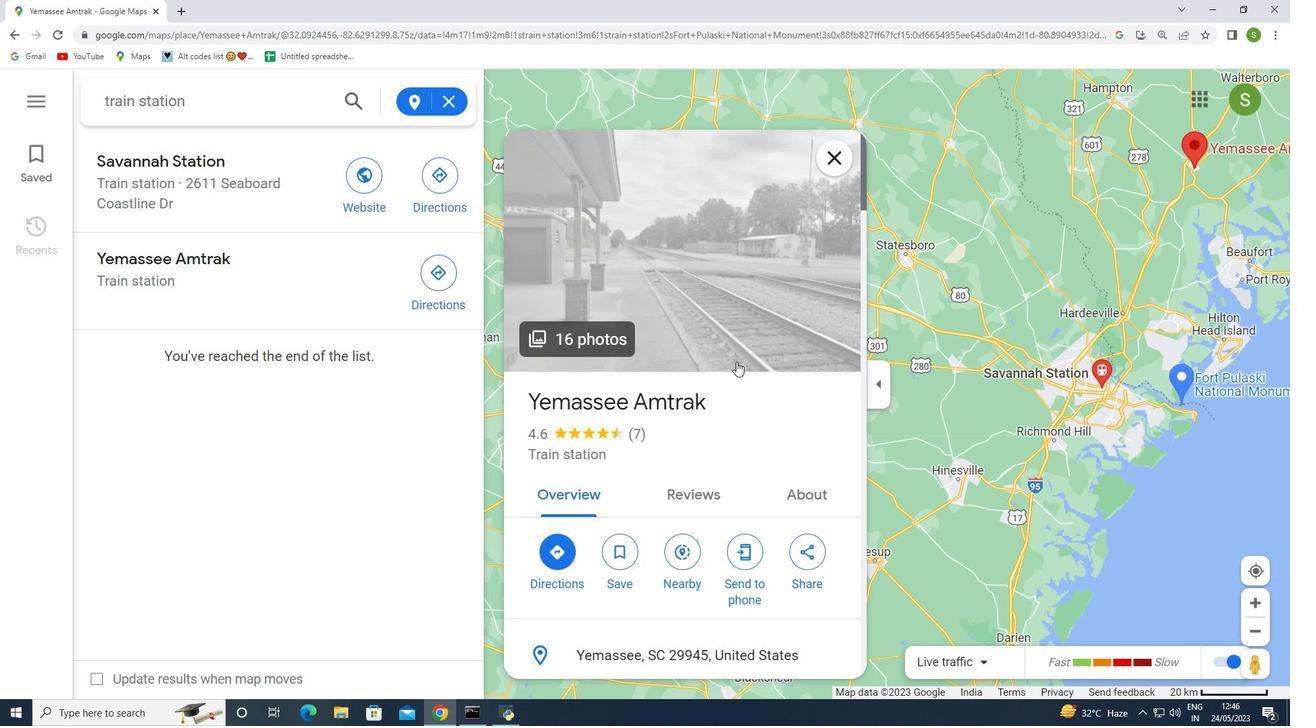 
Action: Mouse moved to (736, 363)
Screenshot: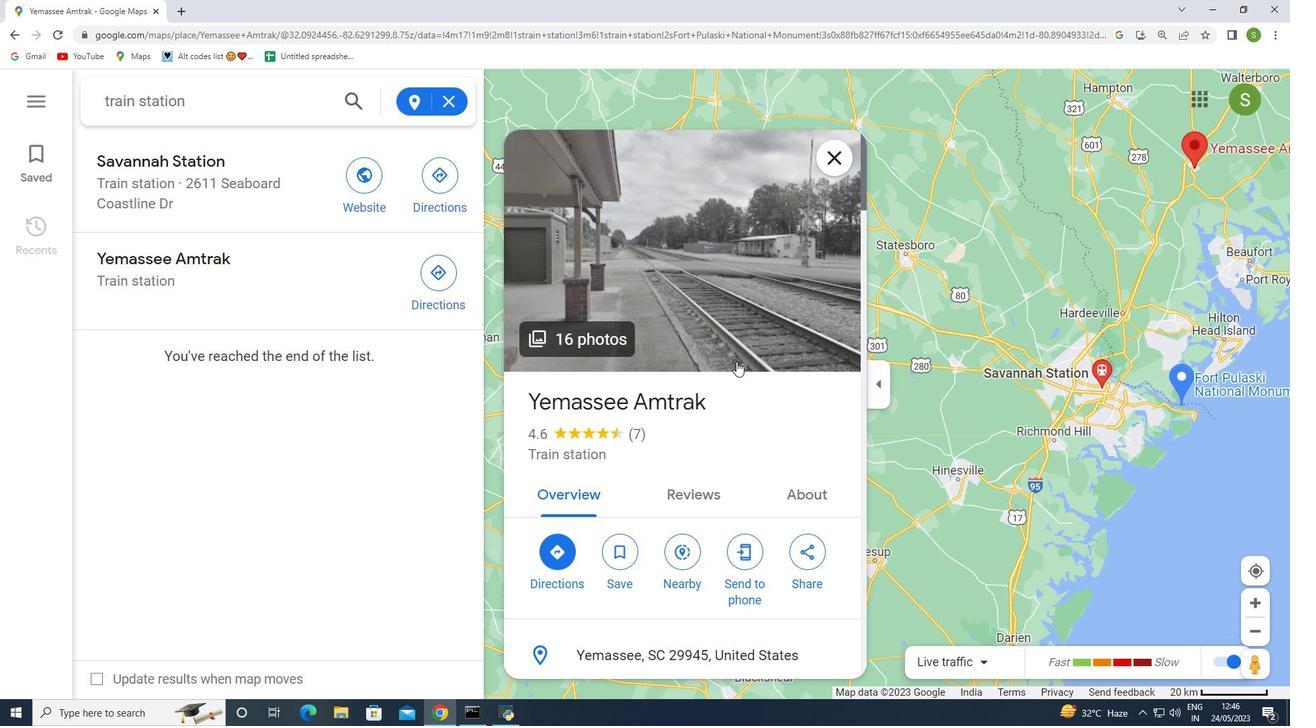 
Action: Mouse scrolled (736, 363) with delta (0, 0)
Screenshot: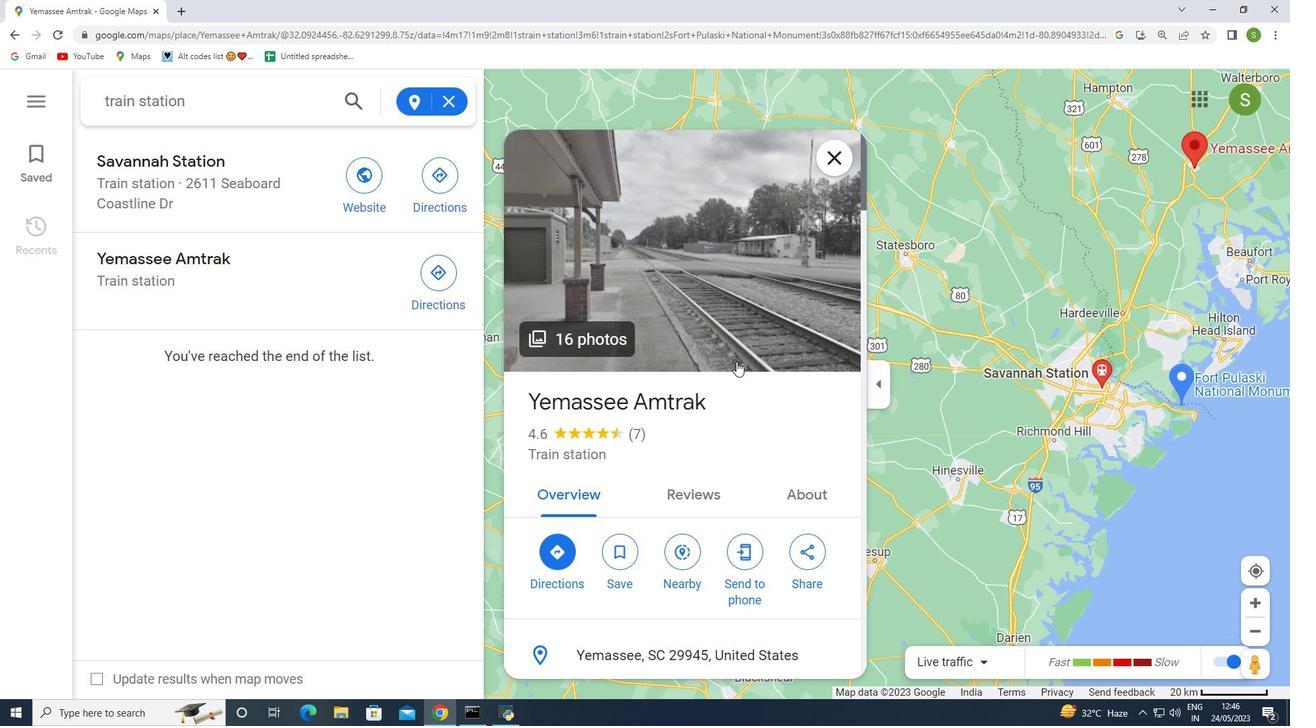 
Action: Mouse moved to (726, 371)
Screenshot: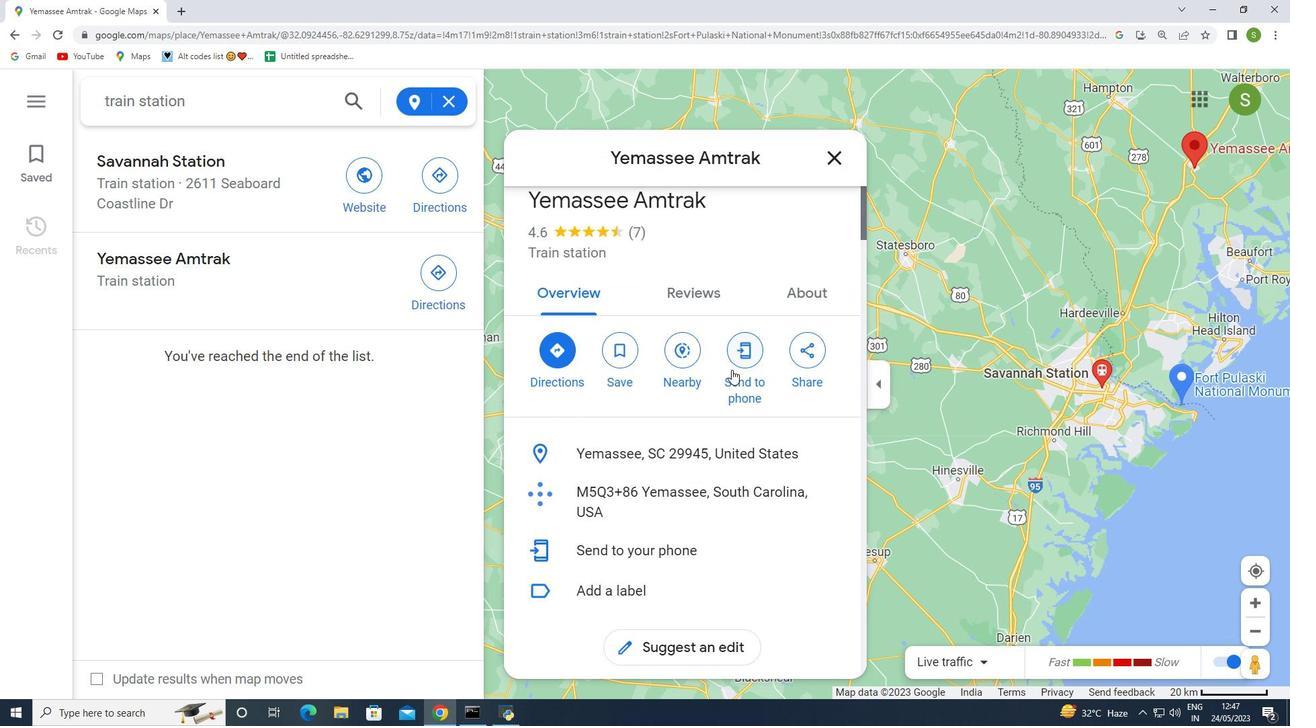 
Action: Mouse scrolled (726, 371) with delta (0, 0)
Screenshot: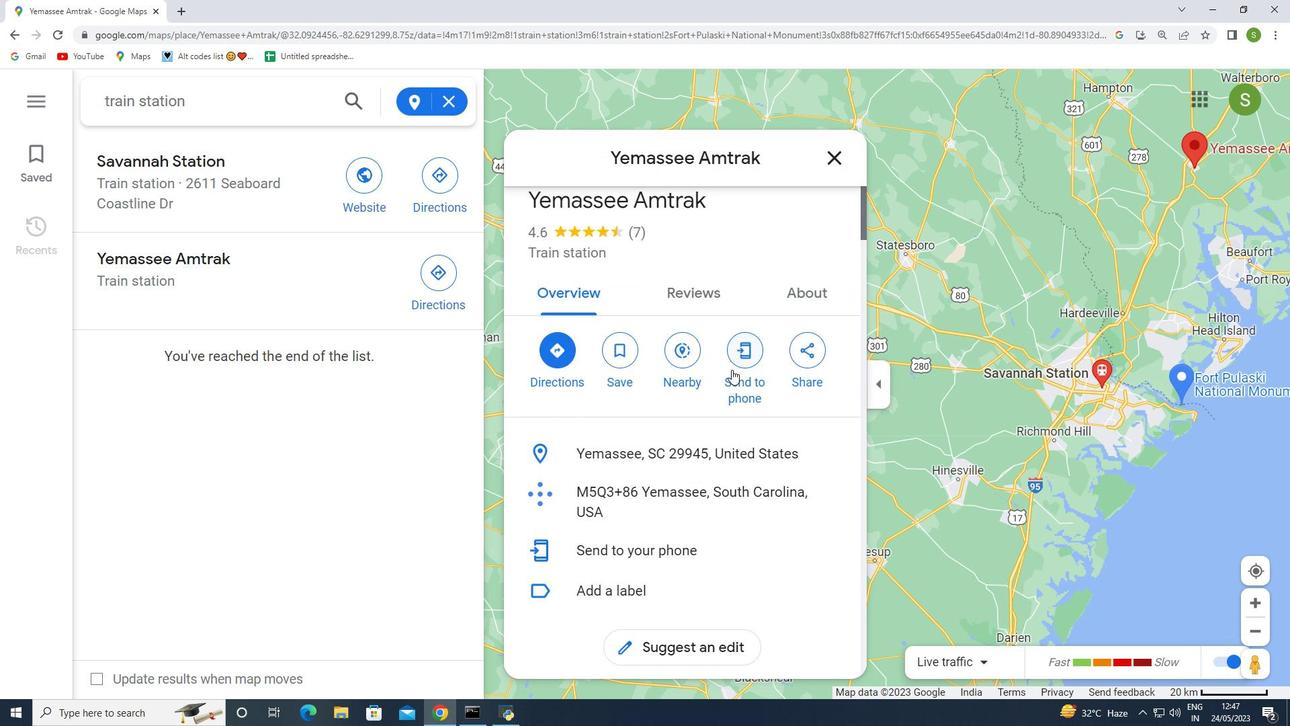 
Action: Mouse scrolled (726, 371) with delta (0, 0)
Screenshot: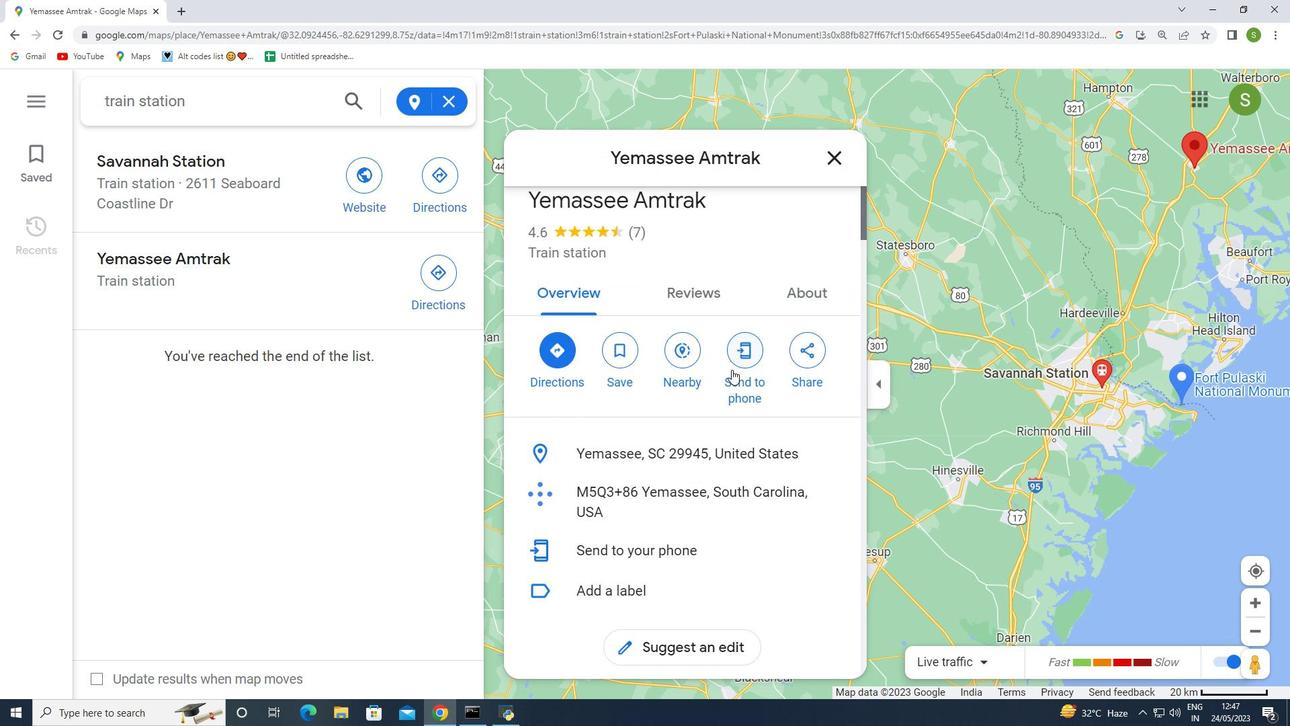 
Action: Mouse scrolled (726, 371) with delta (0, 0)
Screenshot: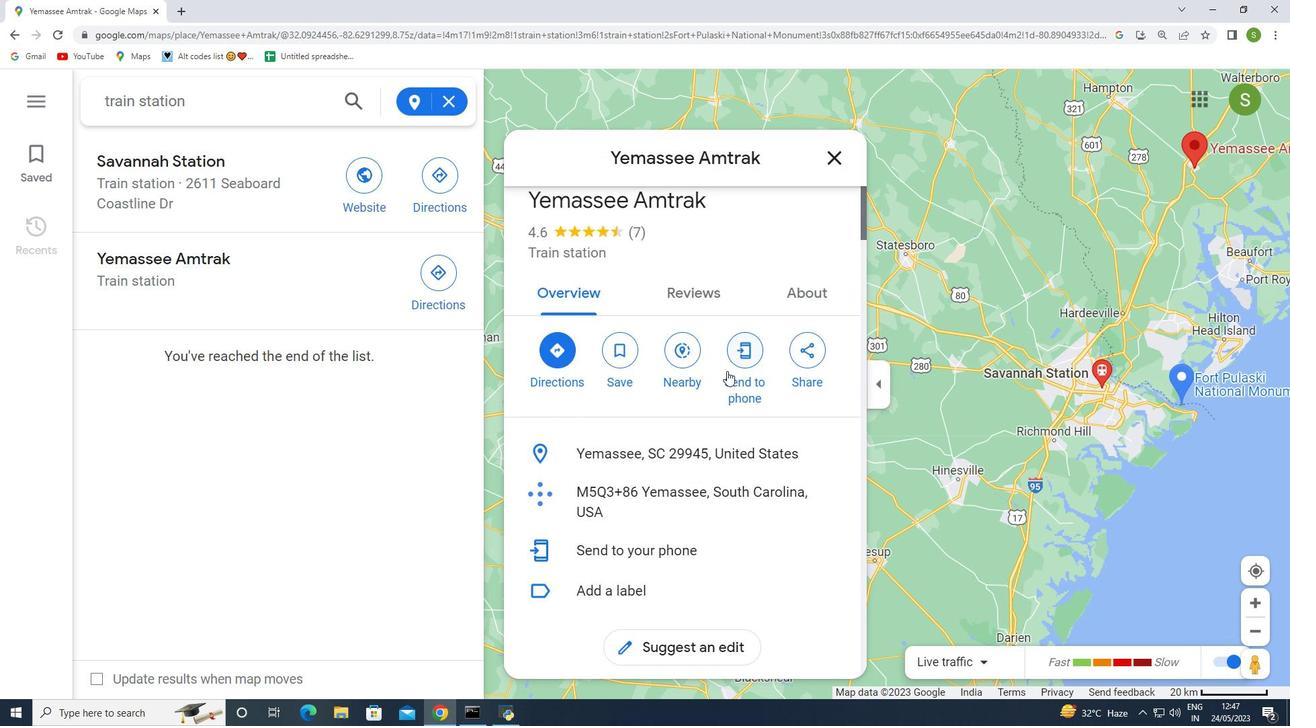 
Action: Mouse scrolled (726, 371) with delta (0, 0)
Screenshot: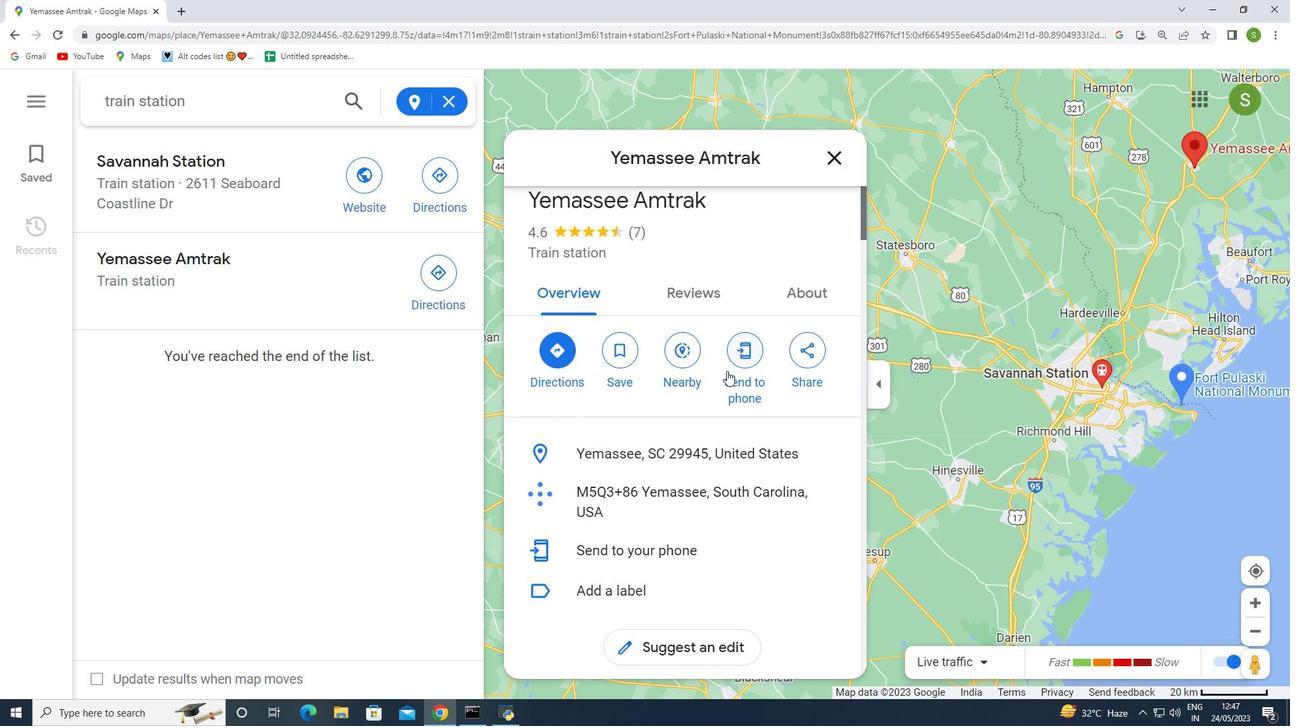 
Action: Mouse moved to (729, 244)
Screenshot: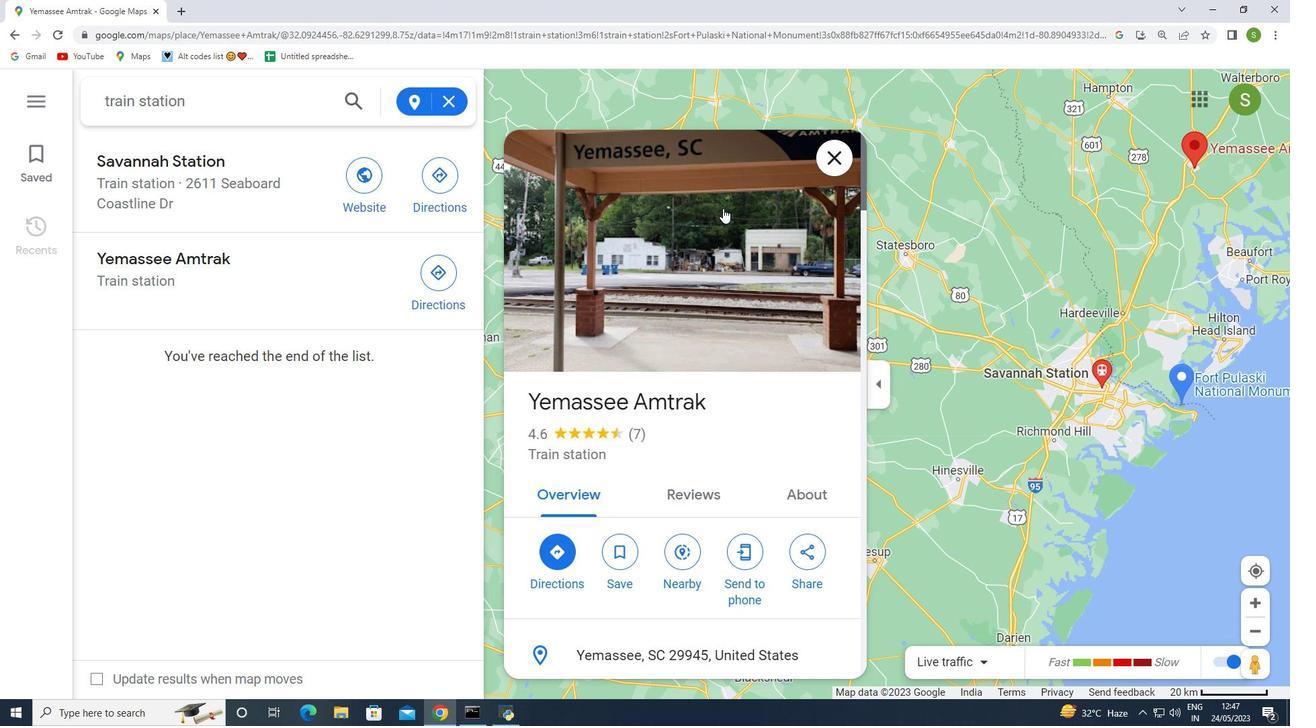 
Action: Mouse scrolled (729, 244) with delta (0, 0)
Screenshot: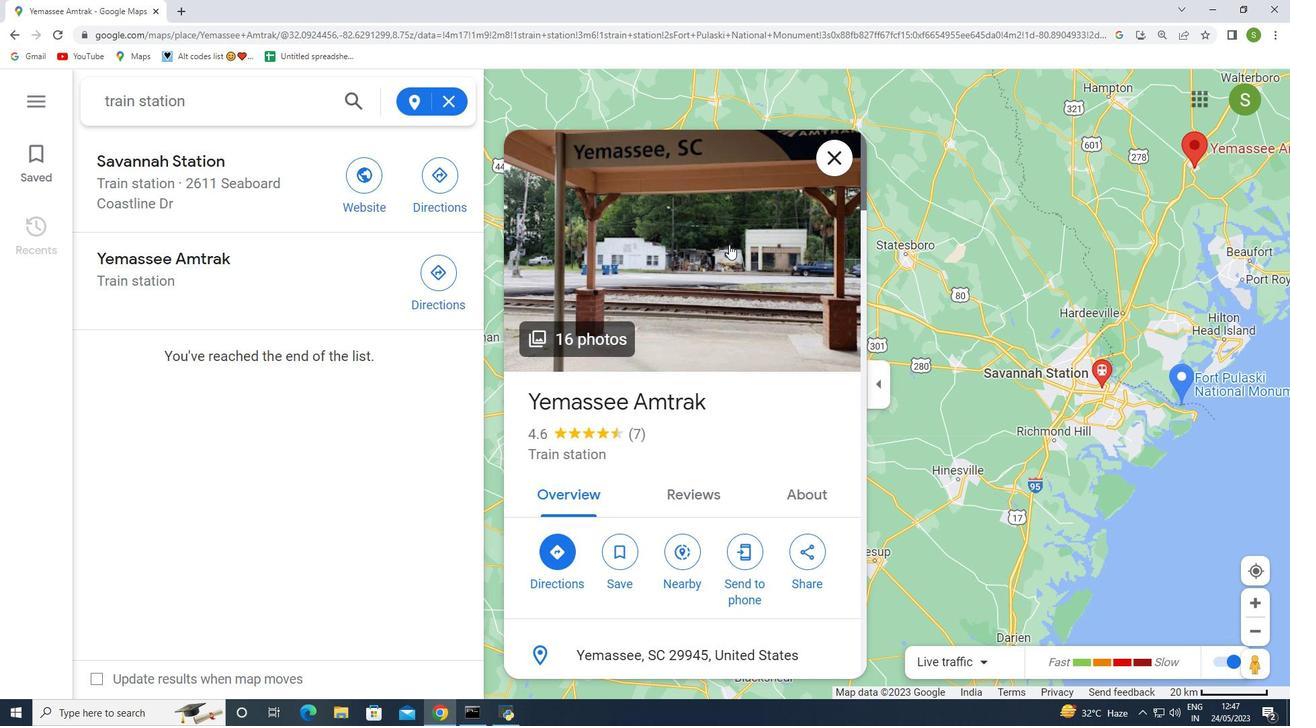 
Action: Mouse moved to (729, 256)
Screenshot: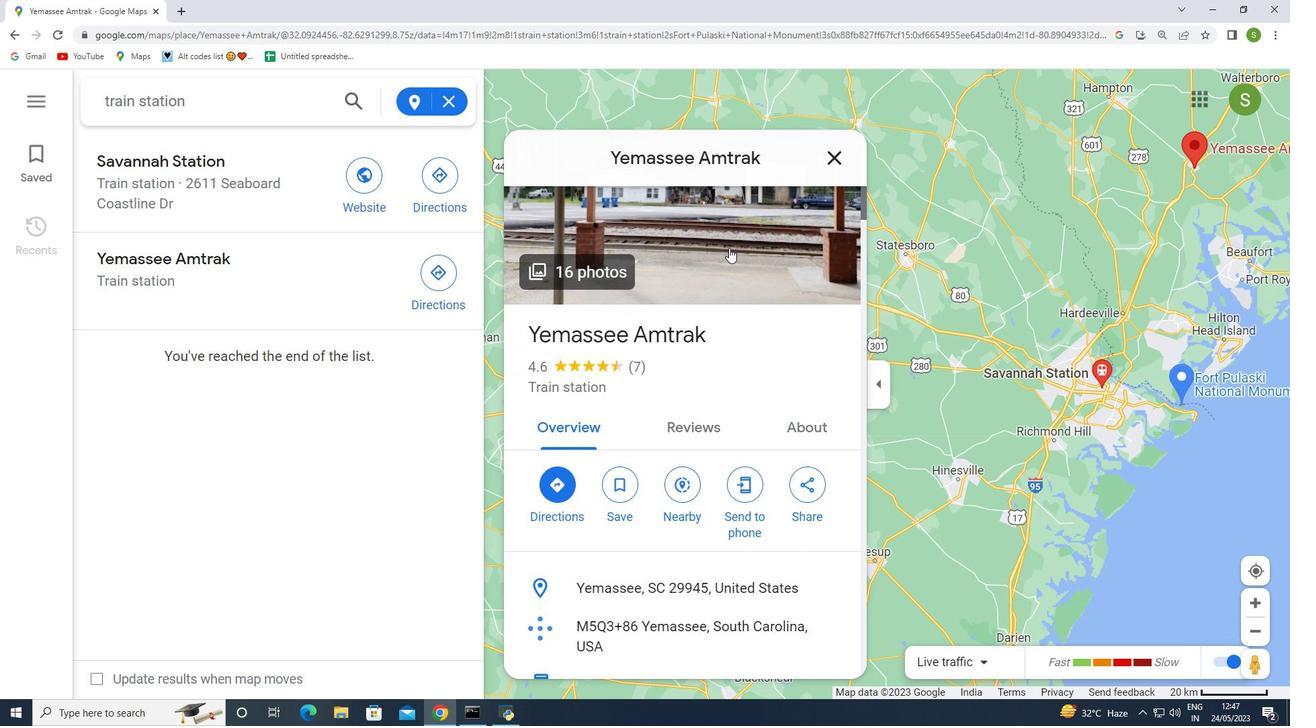 
Action: Mouse scrolled (729, 256) with delta (0, 0)
Screenshot: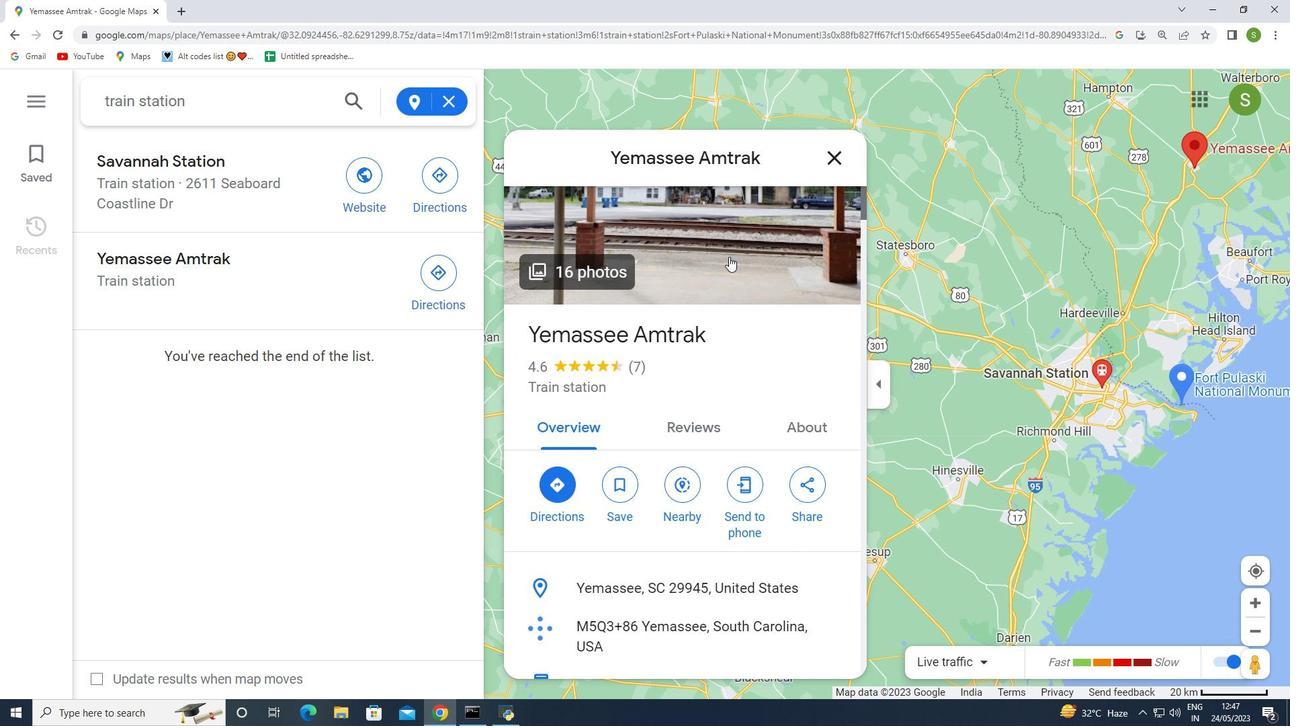 
Action: Mouse moved to (728, 264)
Screenshot: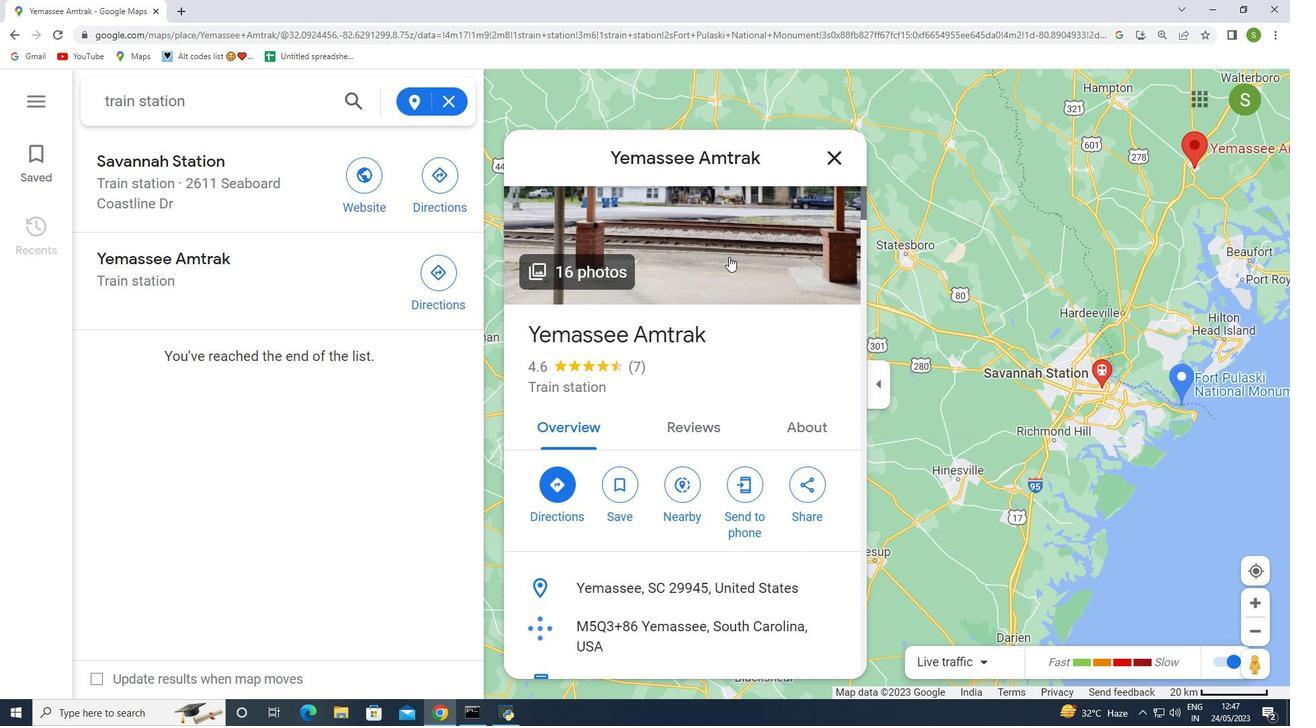 
Action: Mouse scrolled (728, 263) with delta (0, 0)
Screenshot: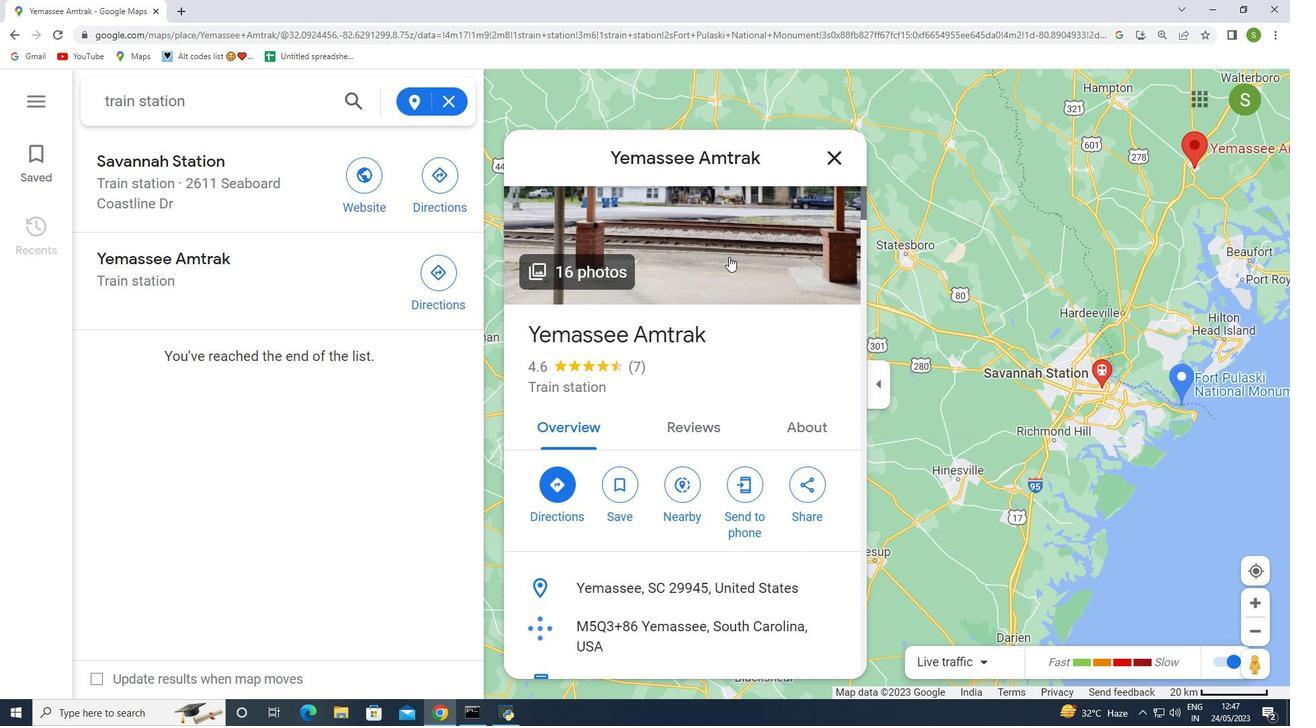 
Action: Mouse moved to (726, 268)
Screenshot: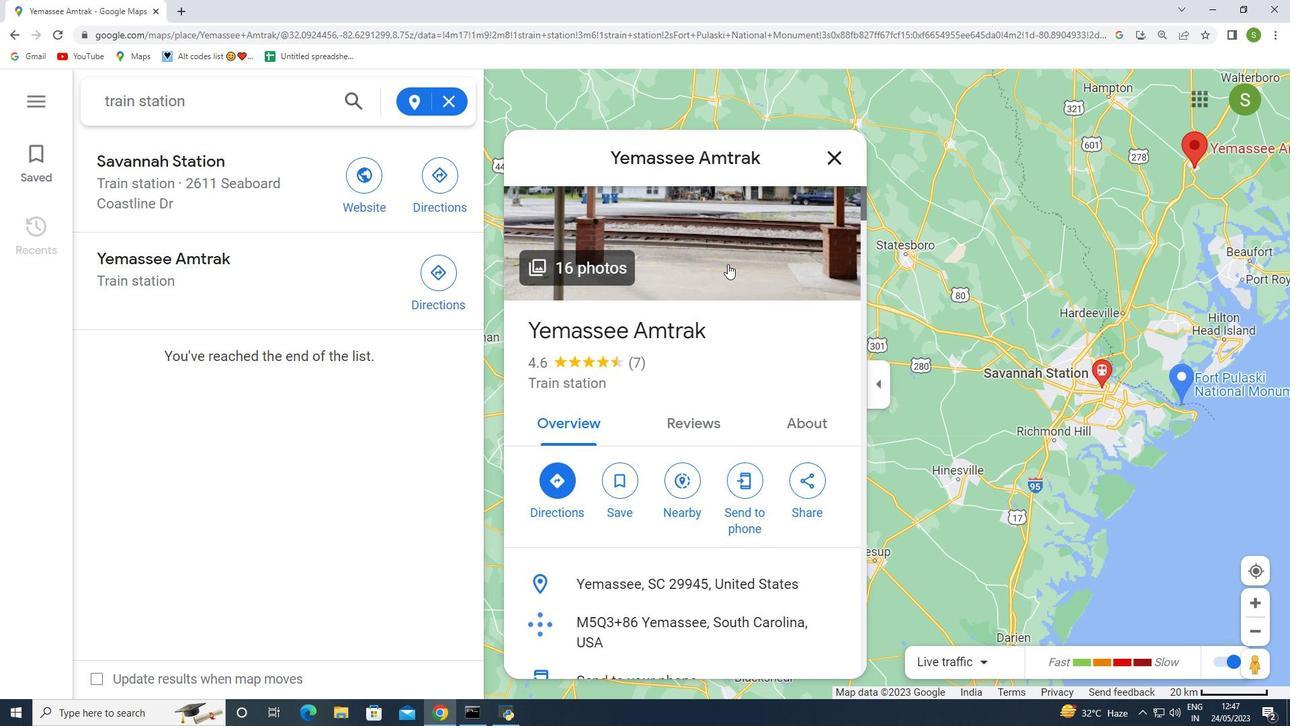 
Action: Mouse scrolled (726, 268) with delta (0, 0)
Screenshot: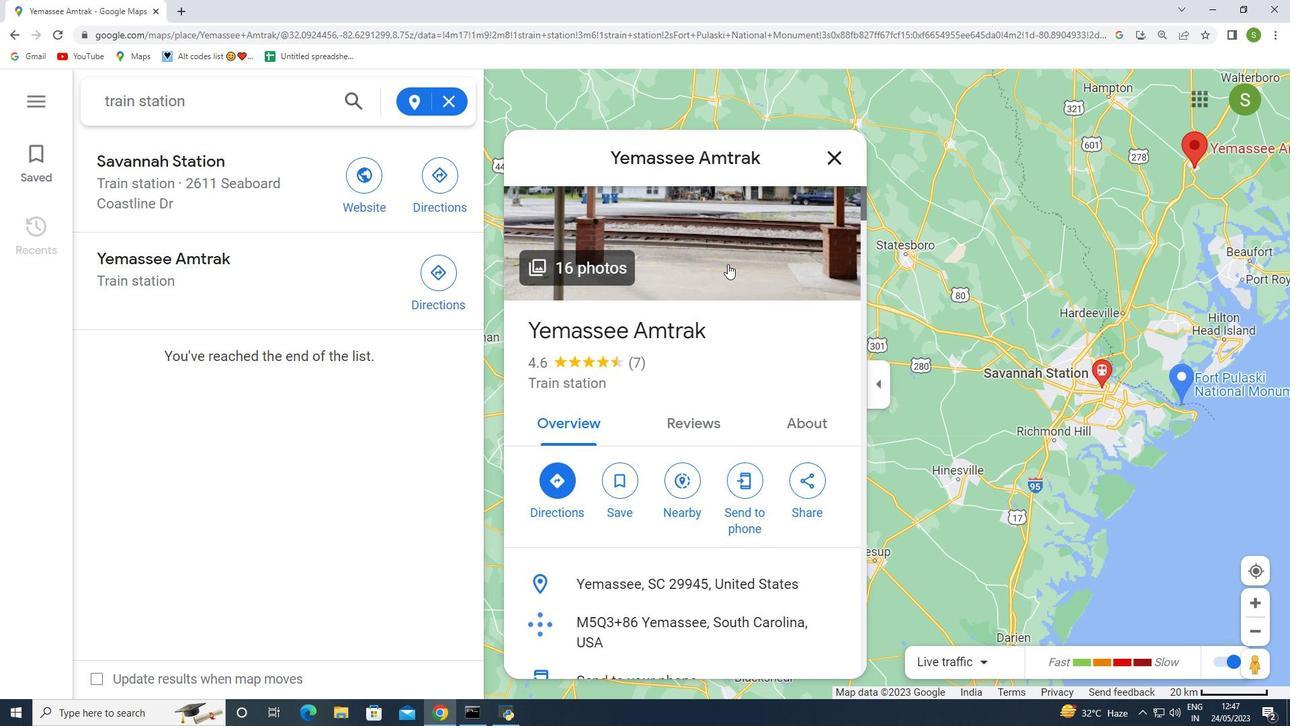 
Action: Mouse moved to (711, 307)
Screenshot: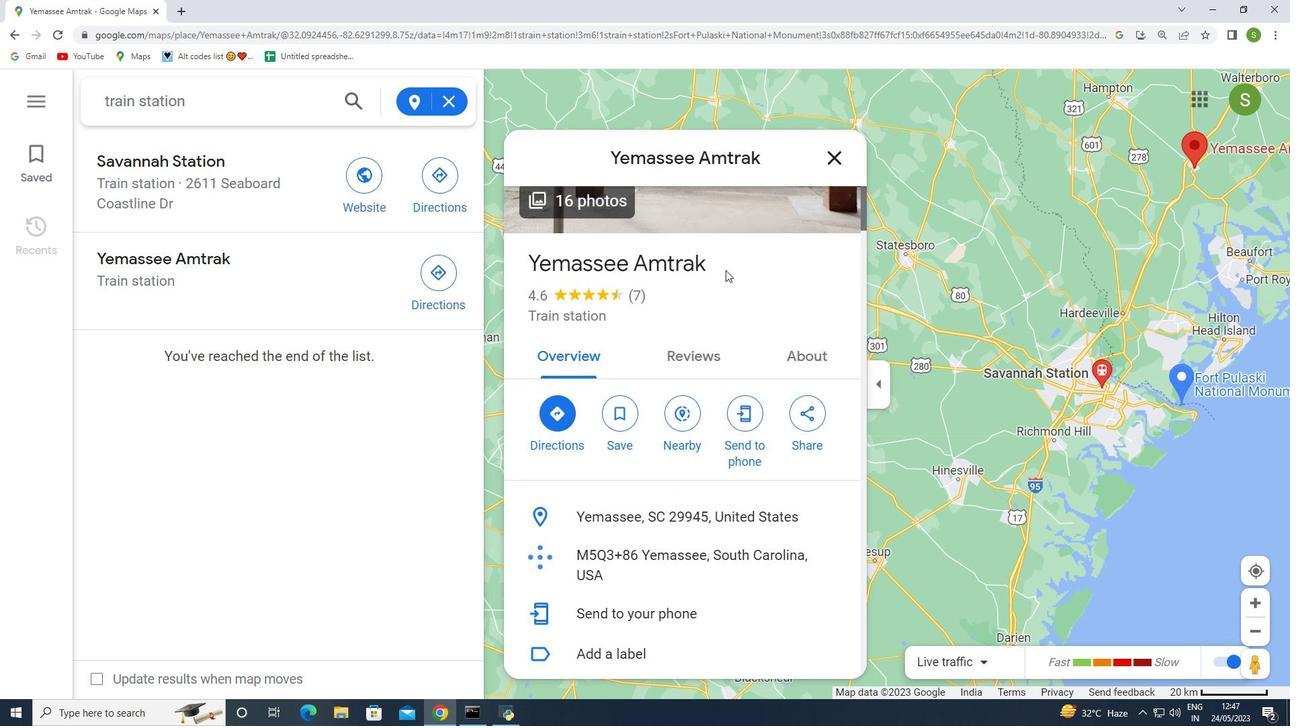 
Action: Mouse scrolled (711, 307) with delta (0, 0)
Screenshot: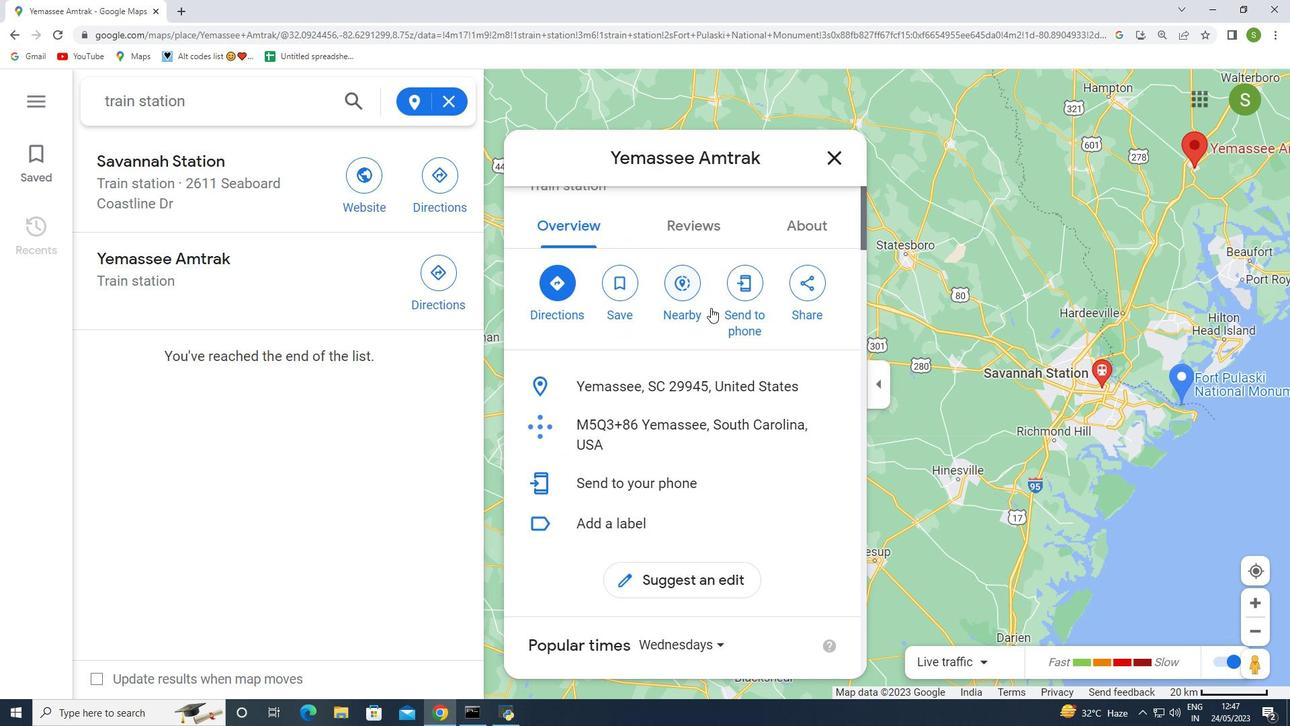 
Action: Mouse scrolled (711, 307) with delta (0, 0)
Screenshot: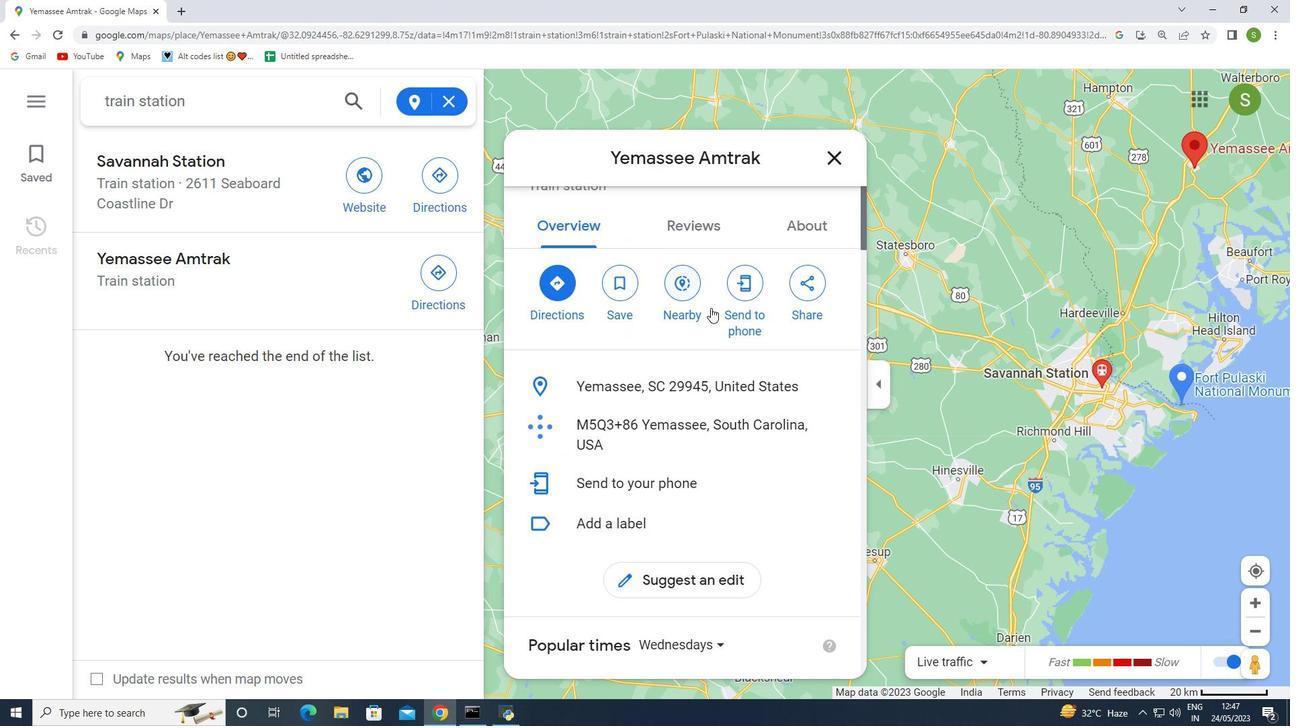 
Action: Mouse scrolled (711, 307) with delta (0, 0)
Screenshot: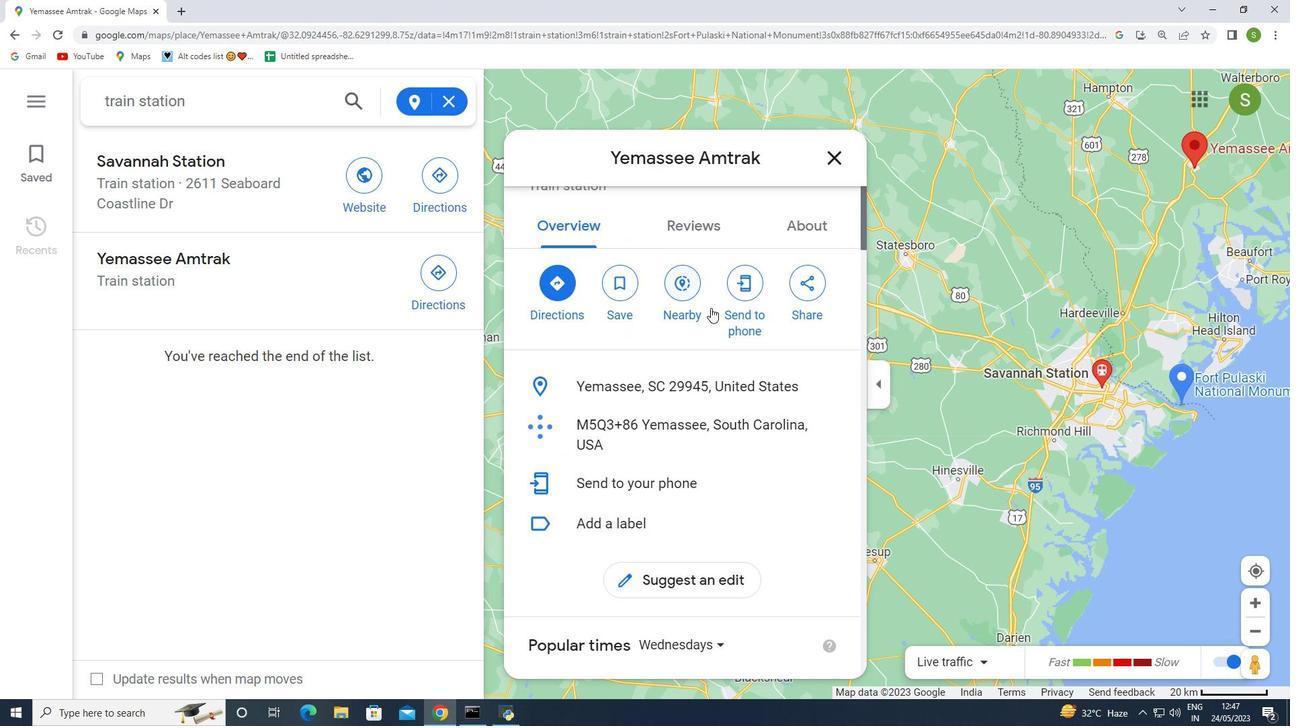 
Action: Mouse scrolled (711, 307) with delta (0, 0)
Screenshot: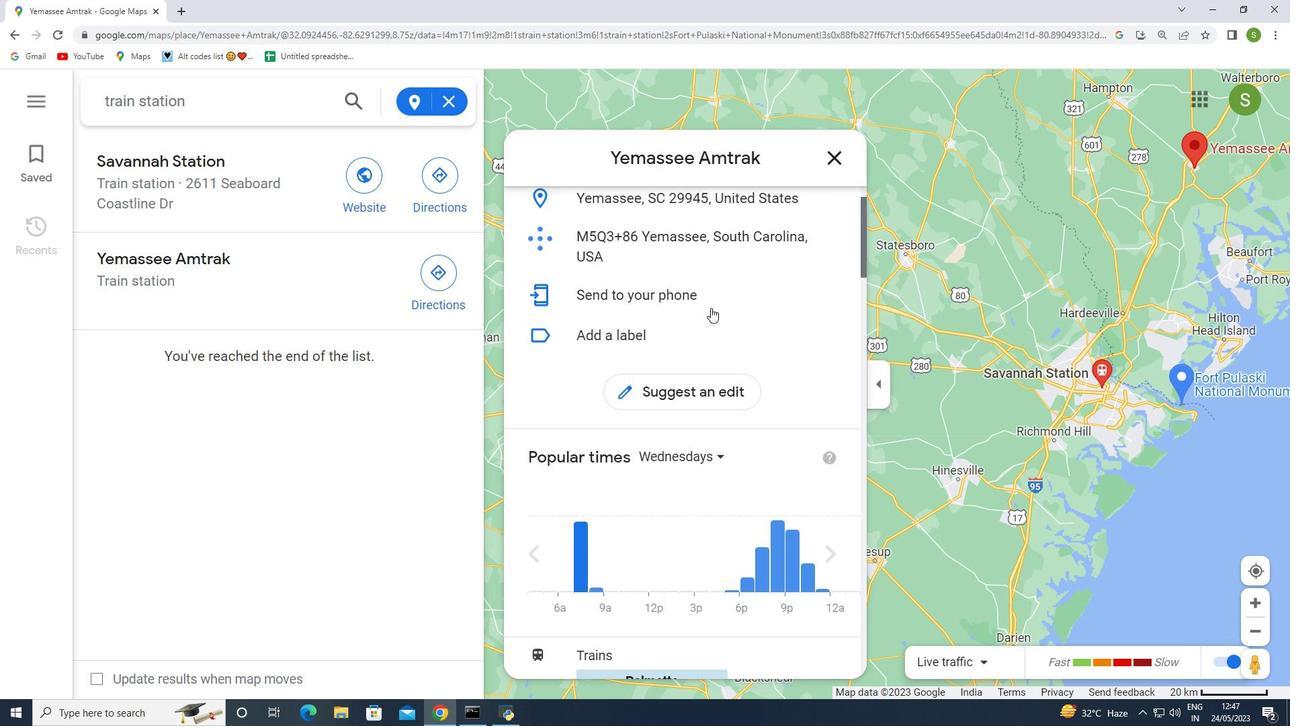 
Action: Mouse scrolled (711, 307) with delta (0, 0)
Screenshot: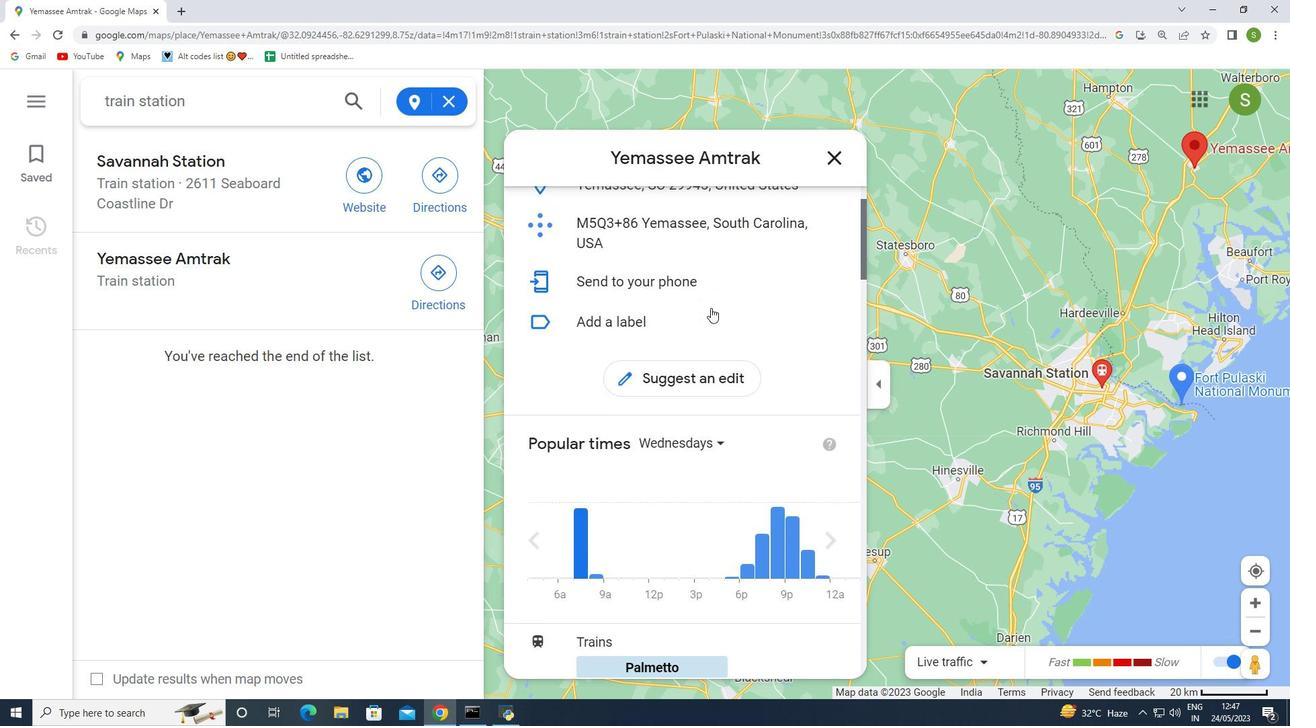 
Action: Mouse scrolled (711, 307) with delta (0, 0)
Screenshot: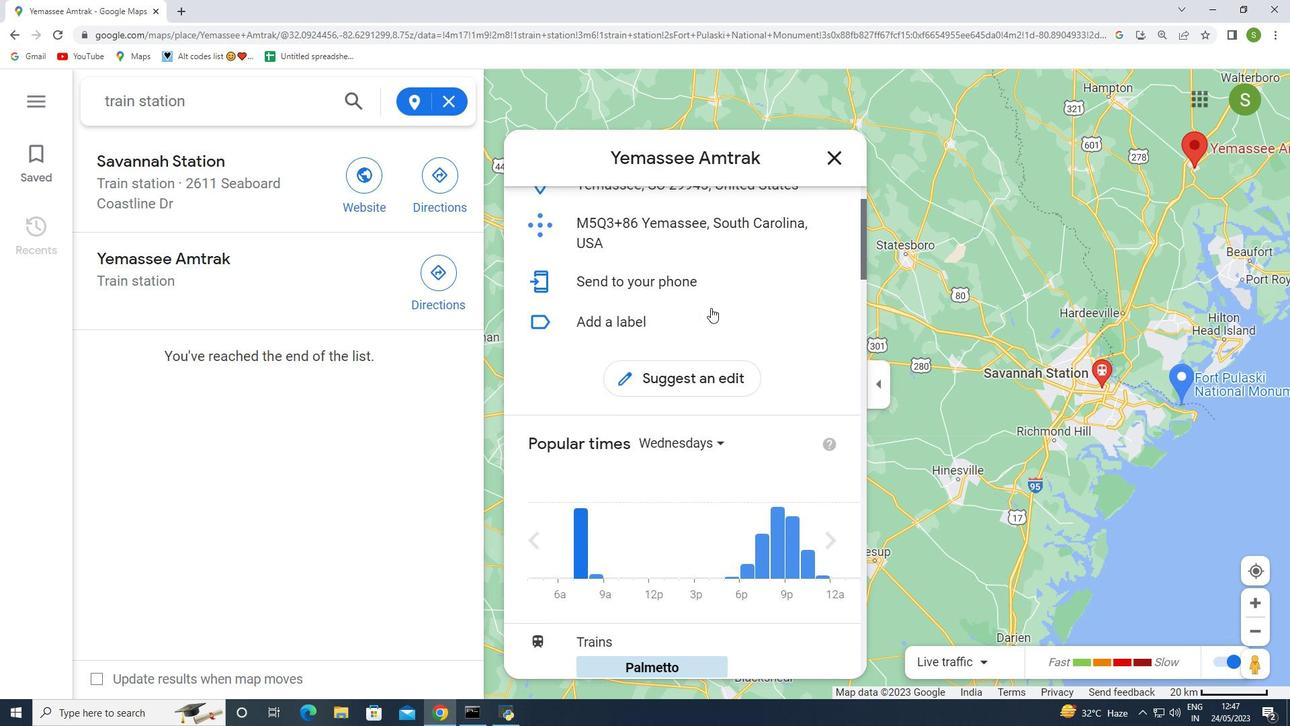 
Action: Mouse scrolled (711, 307) with delta (0, 0)
Screenshot: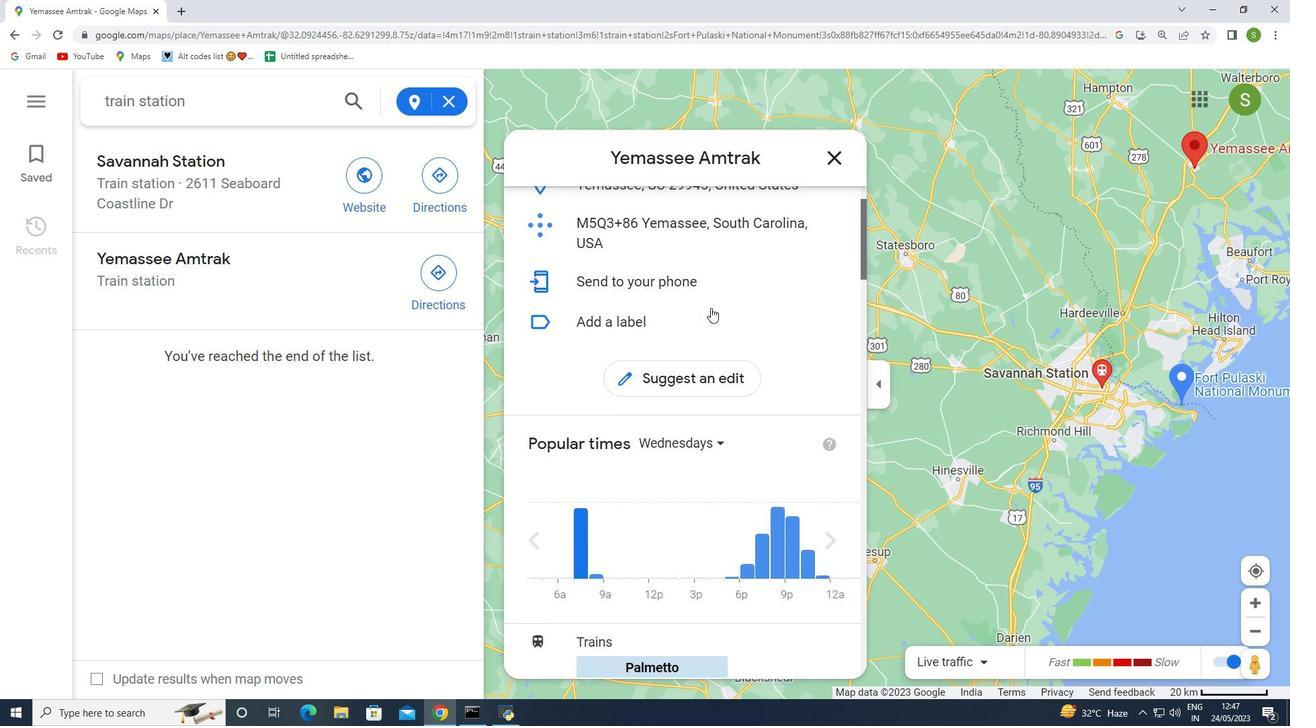 
Action: Mouse scrolled (711, 307) with delta (0, 0)
Screenshot: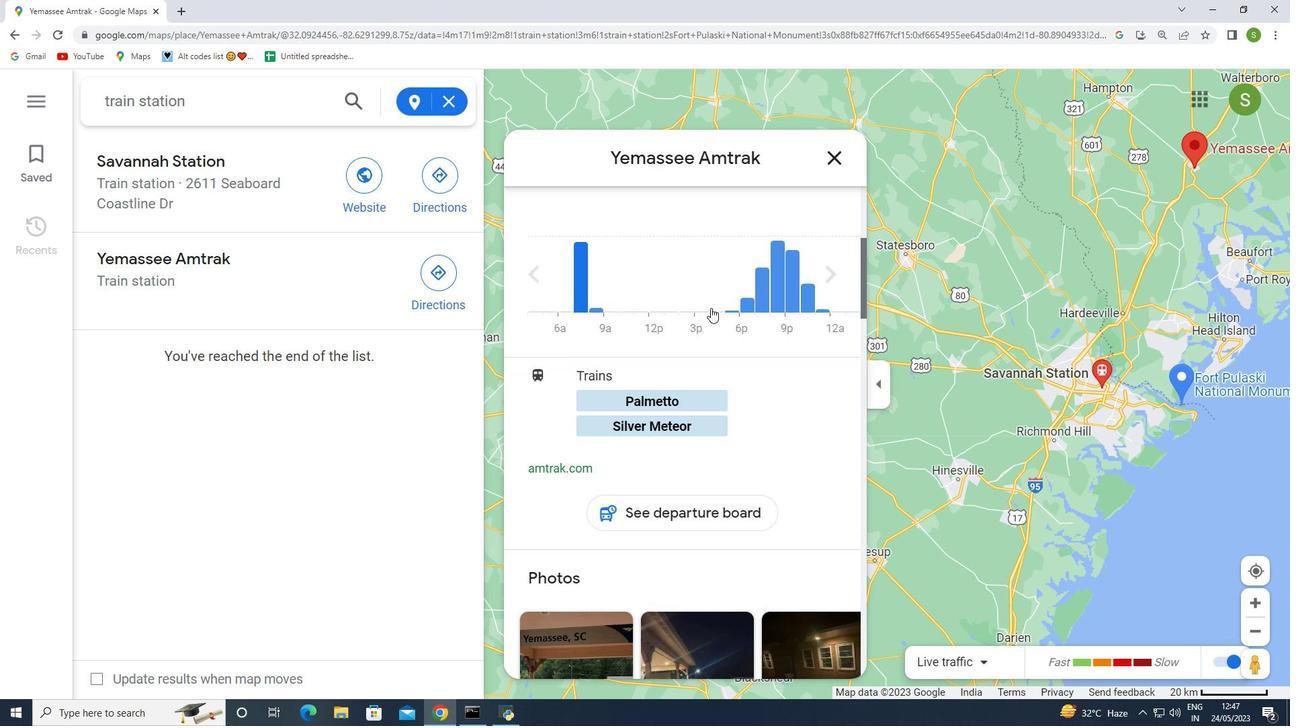 
Action: Mouse scrolled (711, 307) with delta (0, 0)
Screenshot: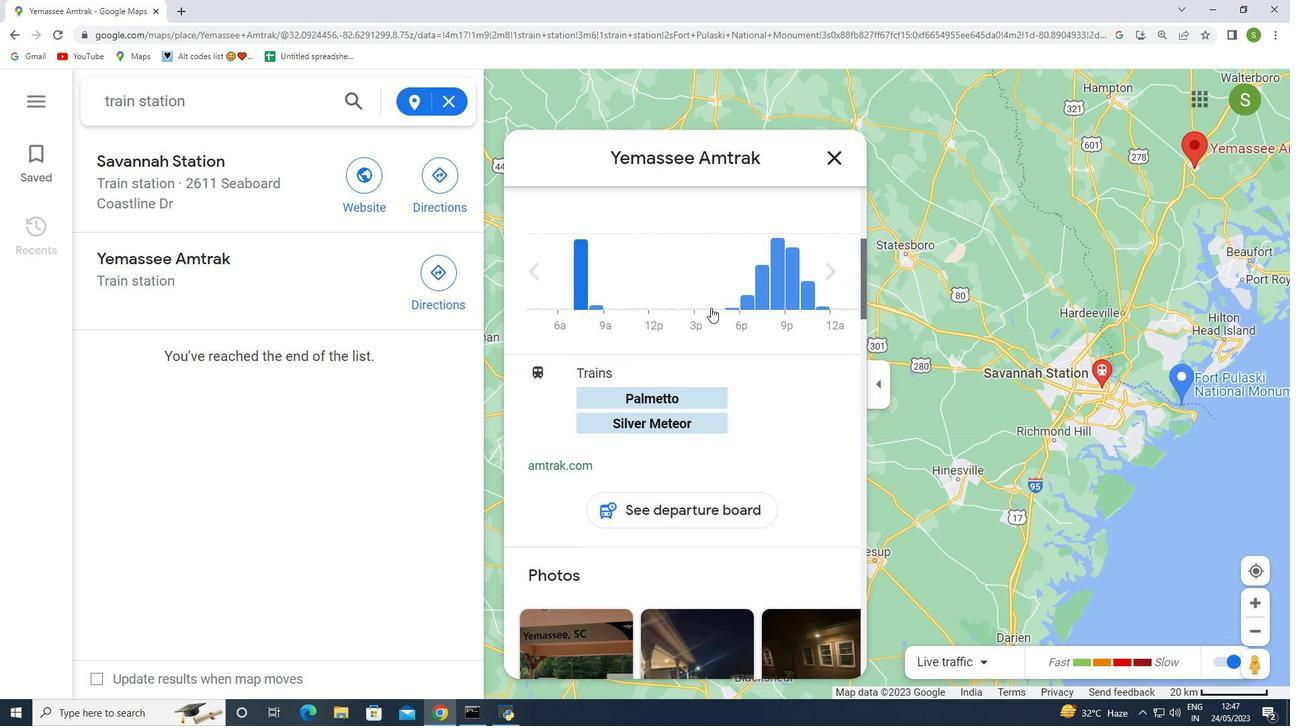 
Action: Mouse scrolled (711, 307) with delta (0, 0)
Screenshot: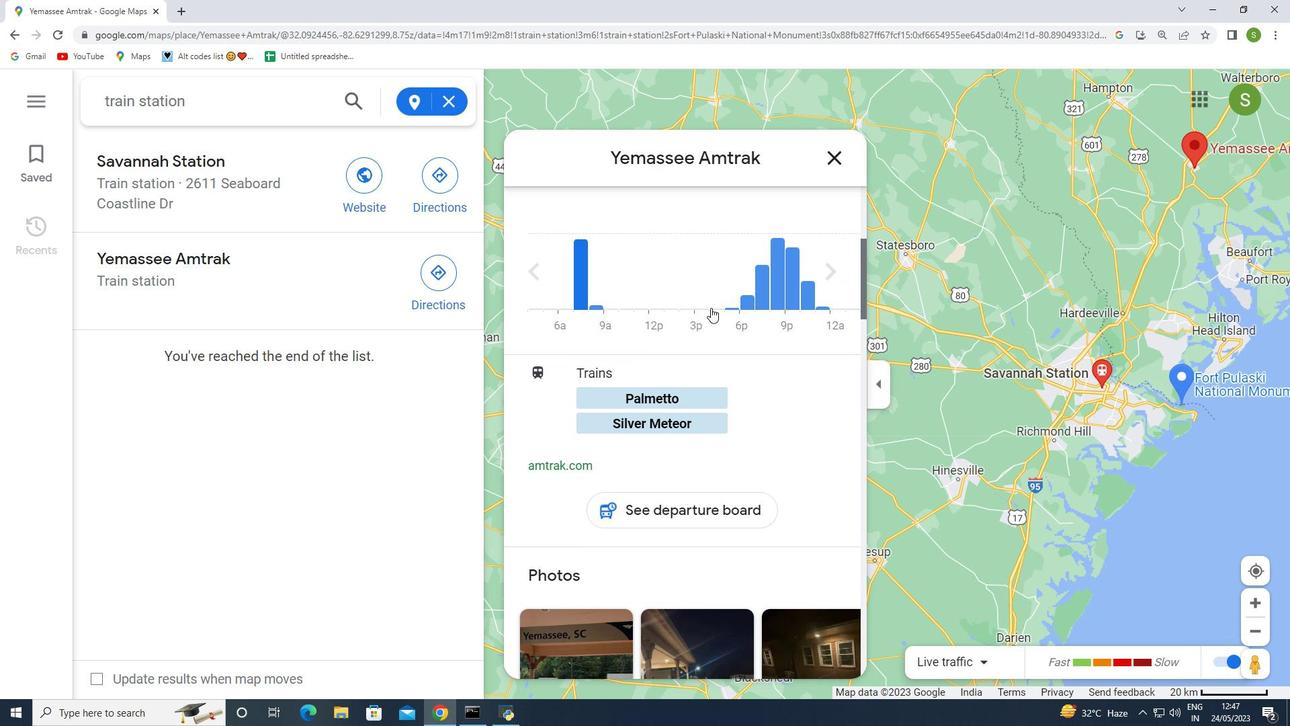 
Action: Mouse scrolled (711, 307) with delta (0, 0)
Screenshot: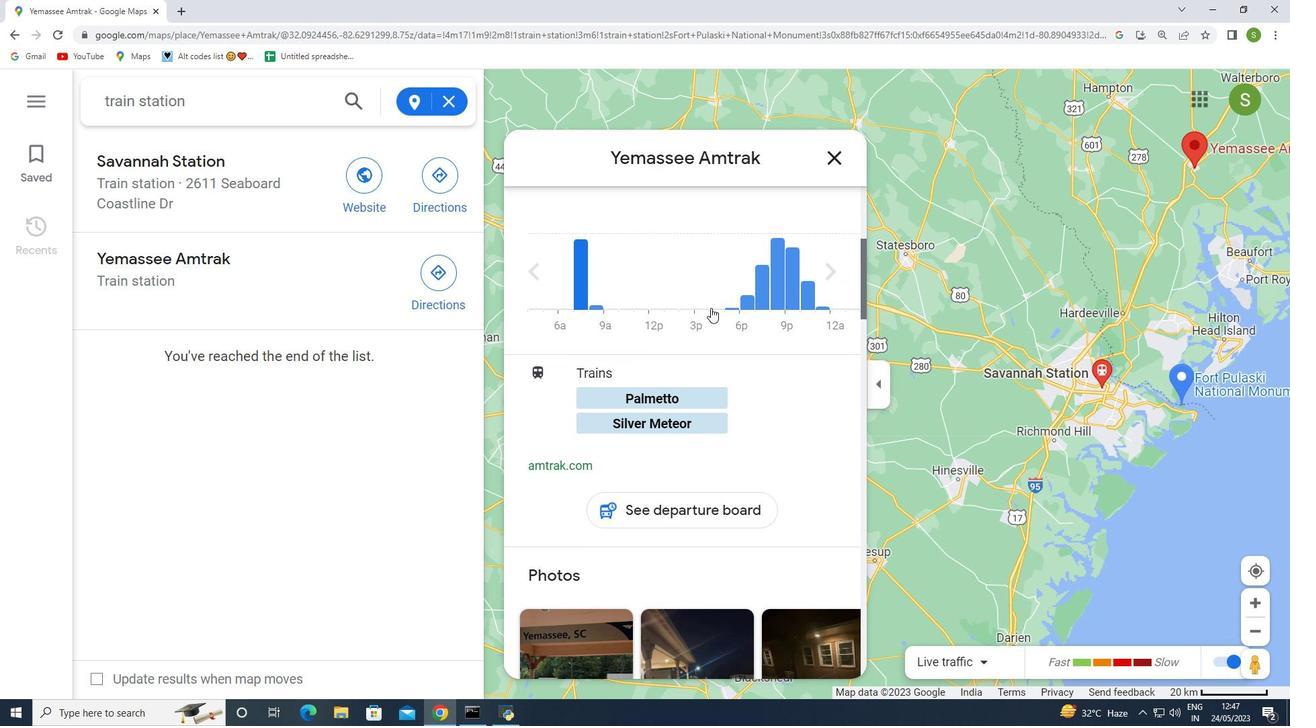 
Action: Mouse scrolled (711, 307) with delta (0, 0)
Screenshot: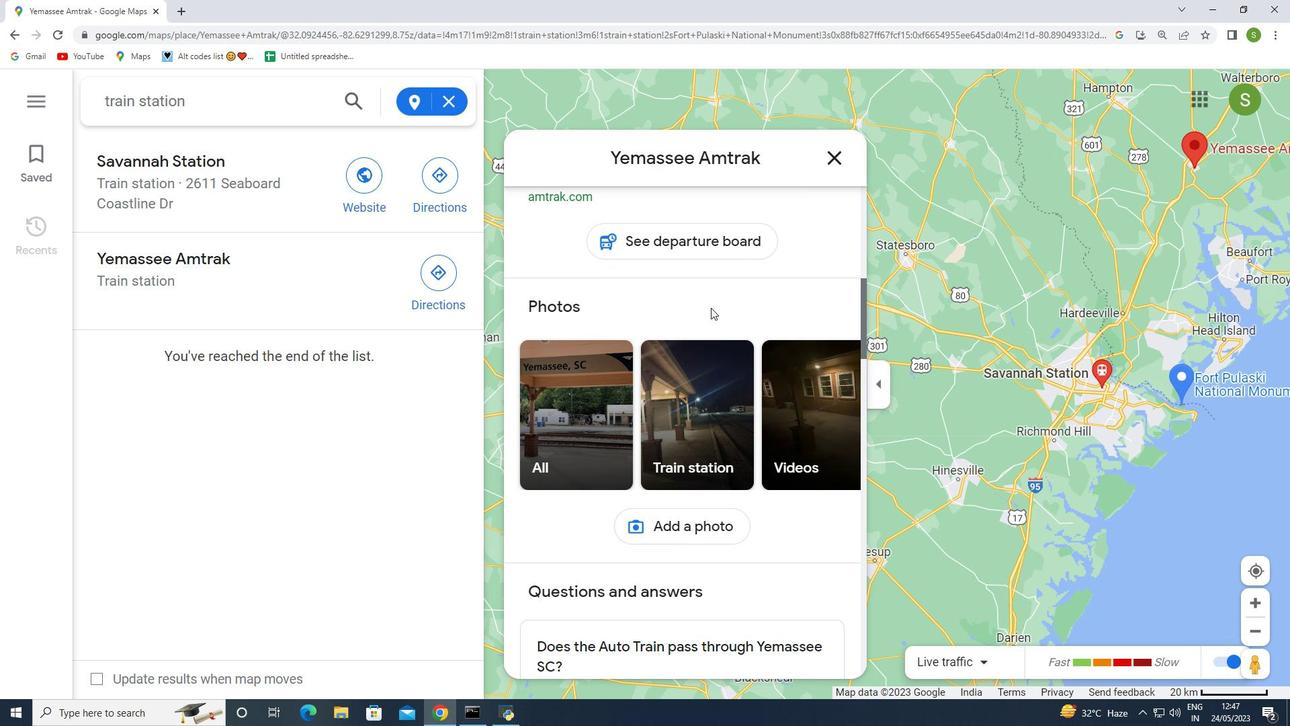 
Action: Mouse scrolled (711, 307) with delta (0, 0)
Screenshot: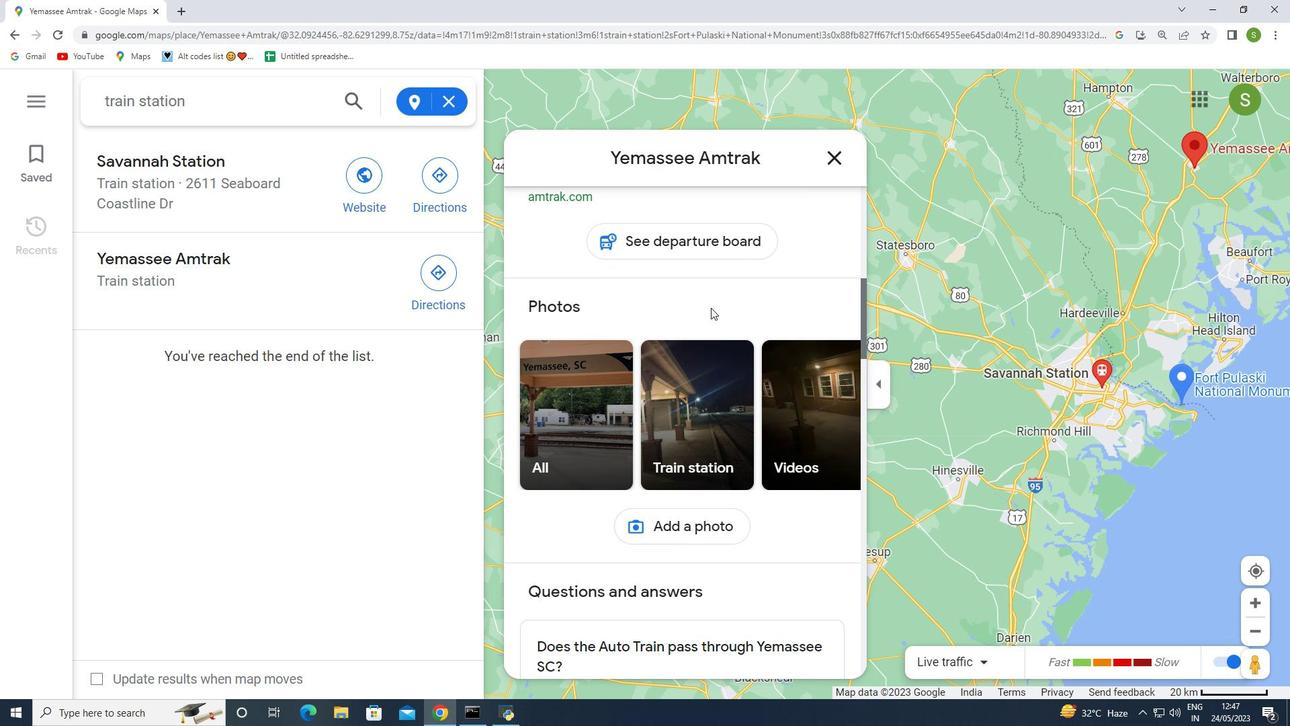 
Action: Mouse scrolled (711, 307) with delta (0, 0)
Screenshot: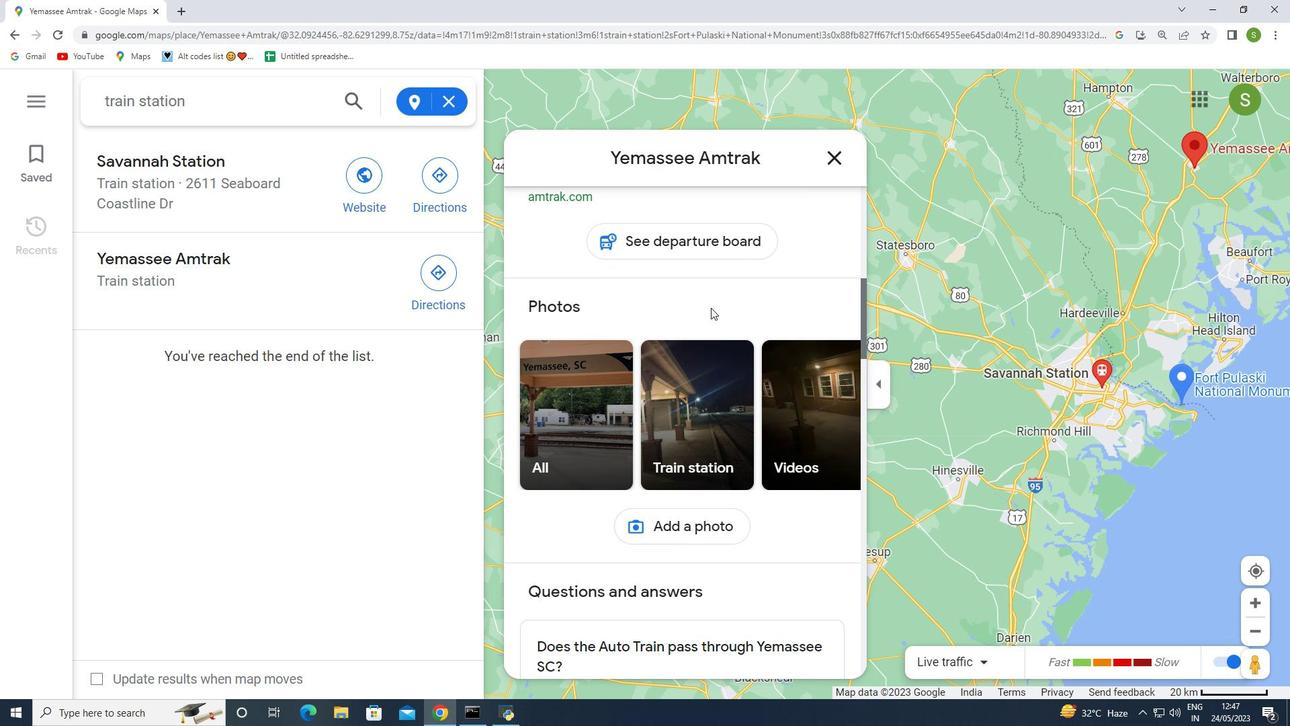 
Action: Mouse scrolled (711, 307) with delta (0, 0)
Screenshot: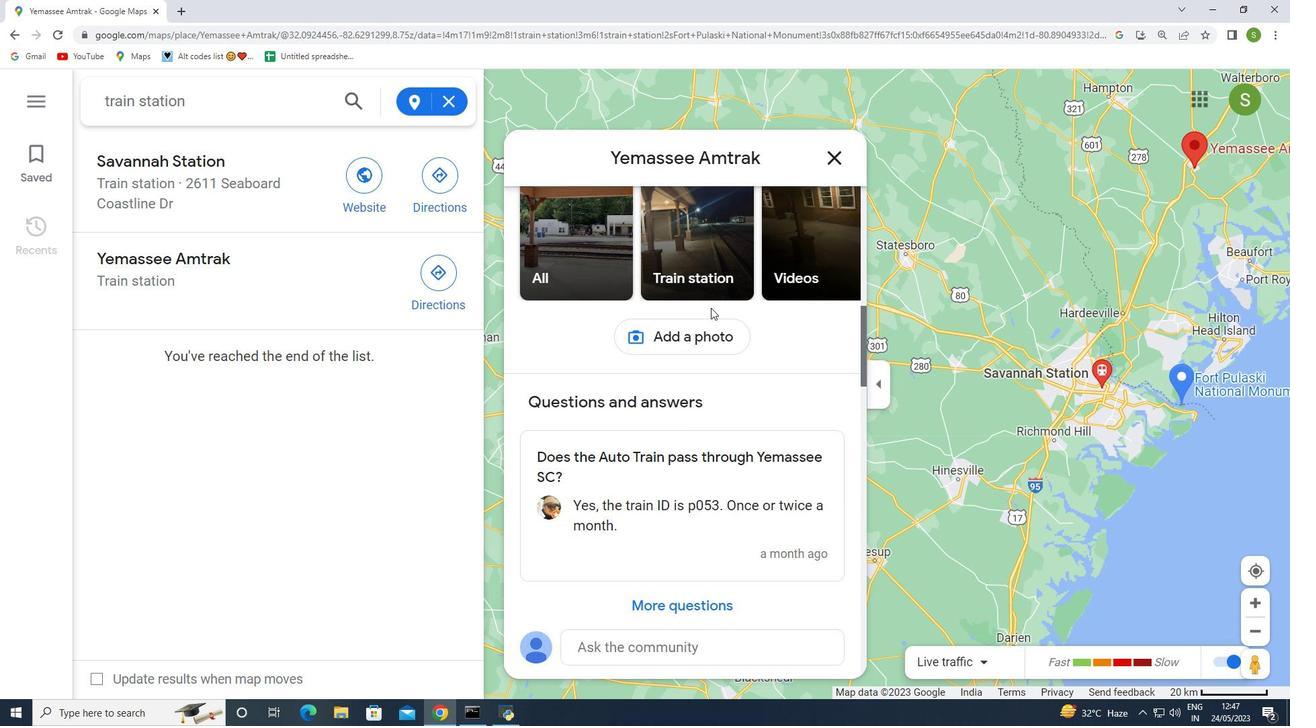 
Action: Mouse scrolled (711, 307) with delta (0, 0)
Screenshot: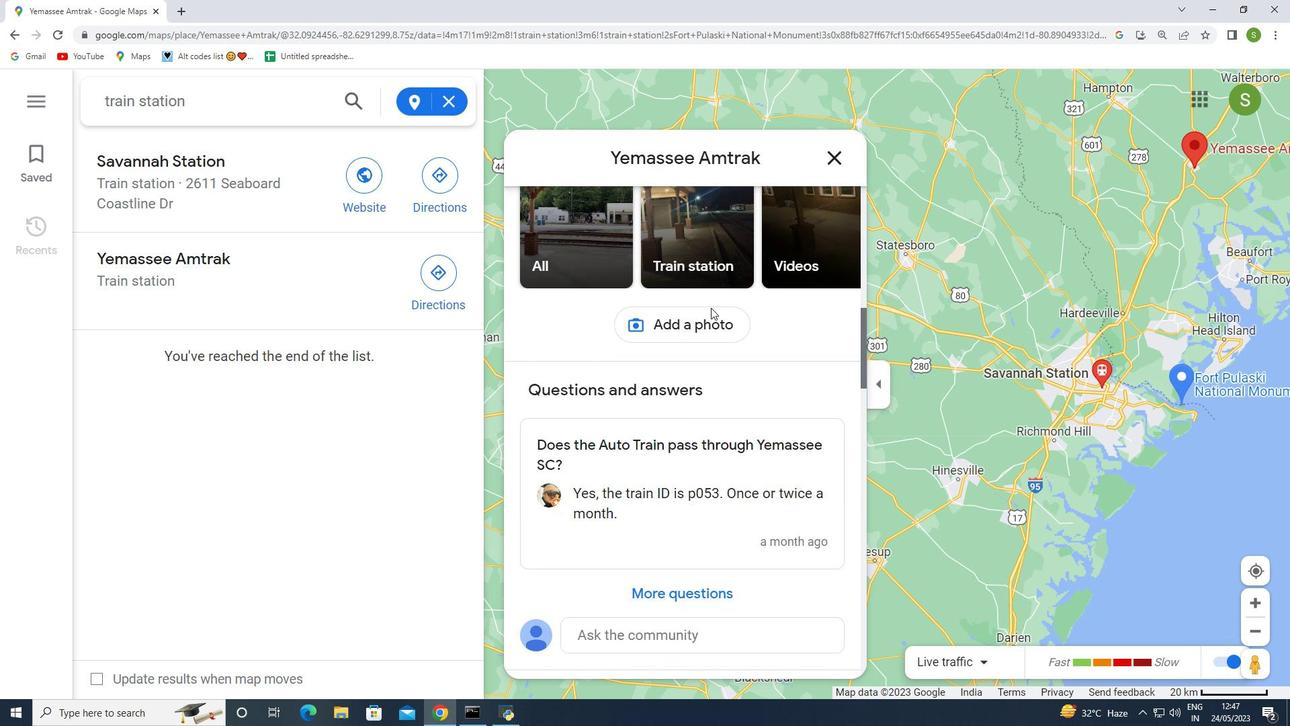 
Action: Mouse scrolled (711, 307) with delta (0, 0)
Screenshot: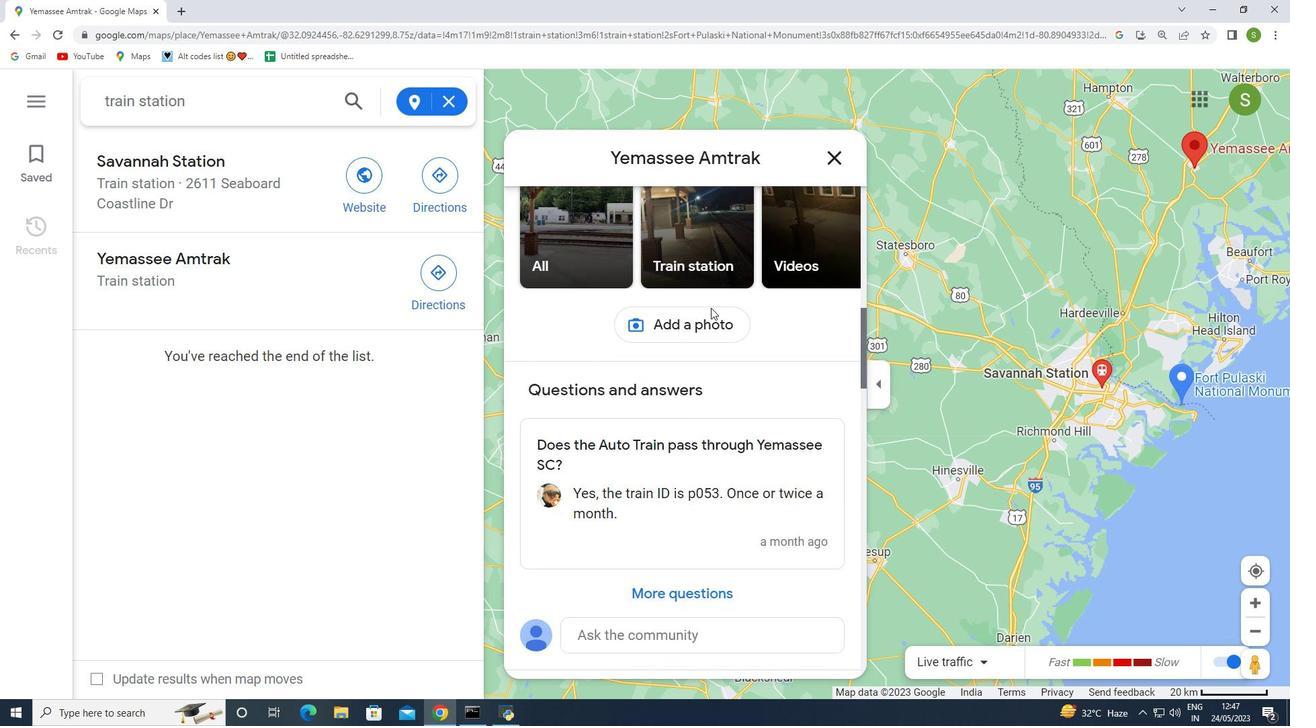 
Action: Mouse scrolled (711, 307) with delta (0, 0)
Screenshot: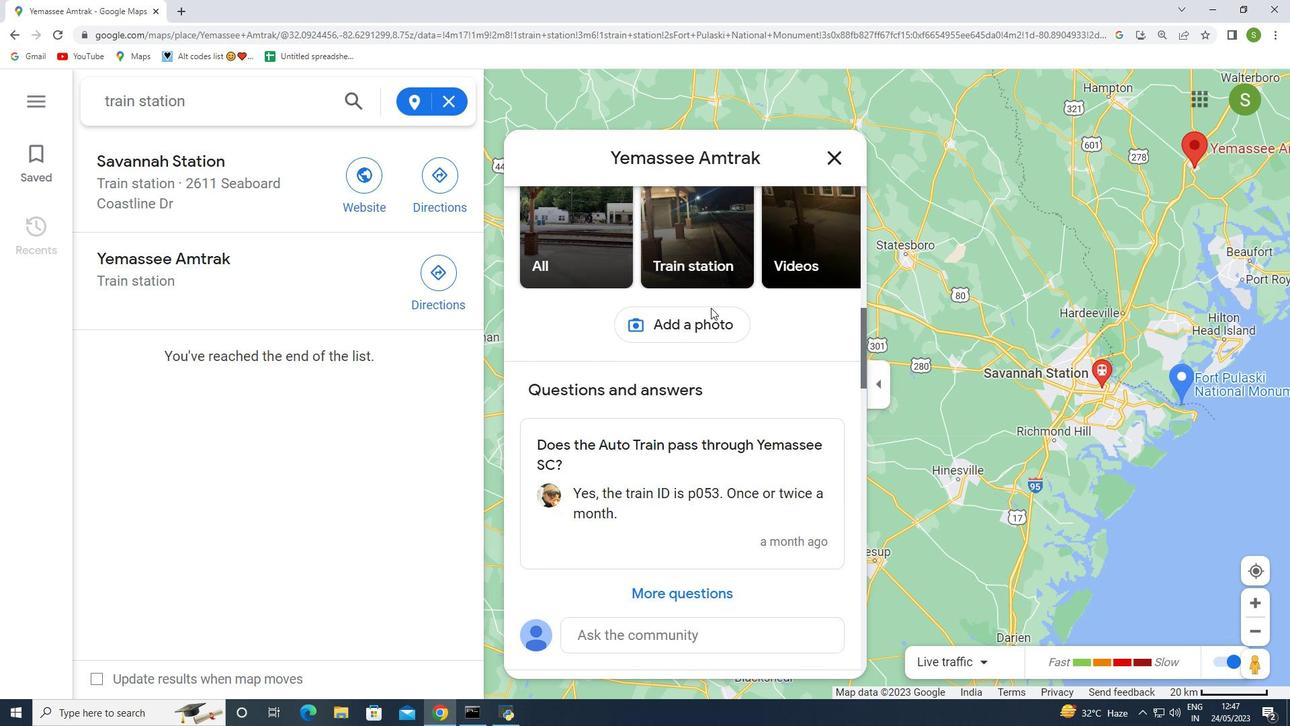 
Action: Mouse scrolled (711, 307) with delta (0, 0)
Screenshot: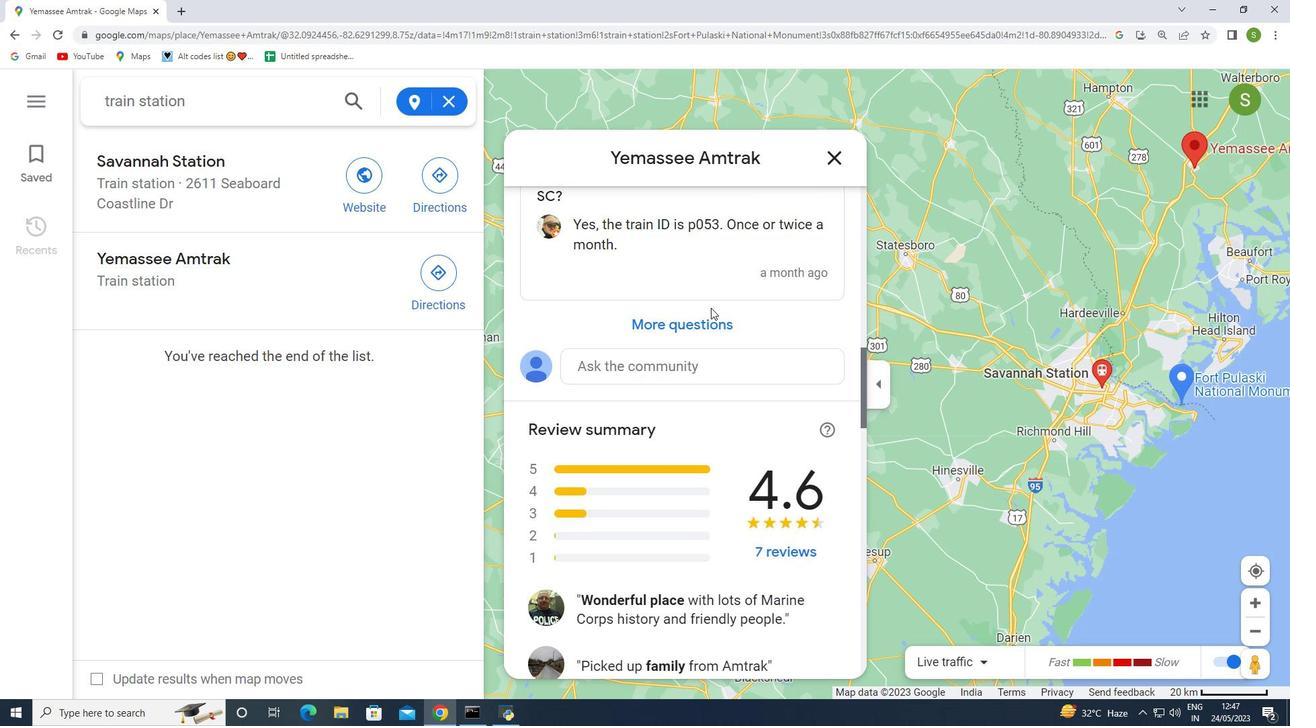 
Action: Mouse scrolled (711, 307) with delta (0, 0)
Screenshot: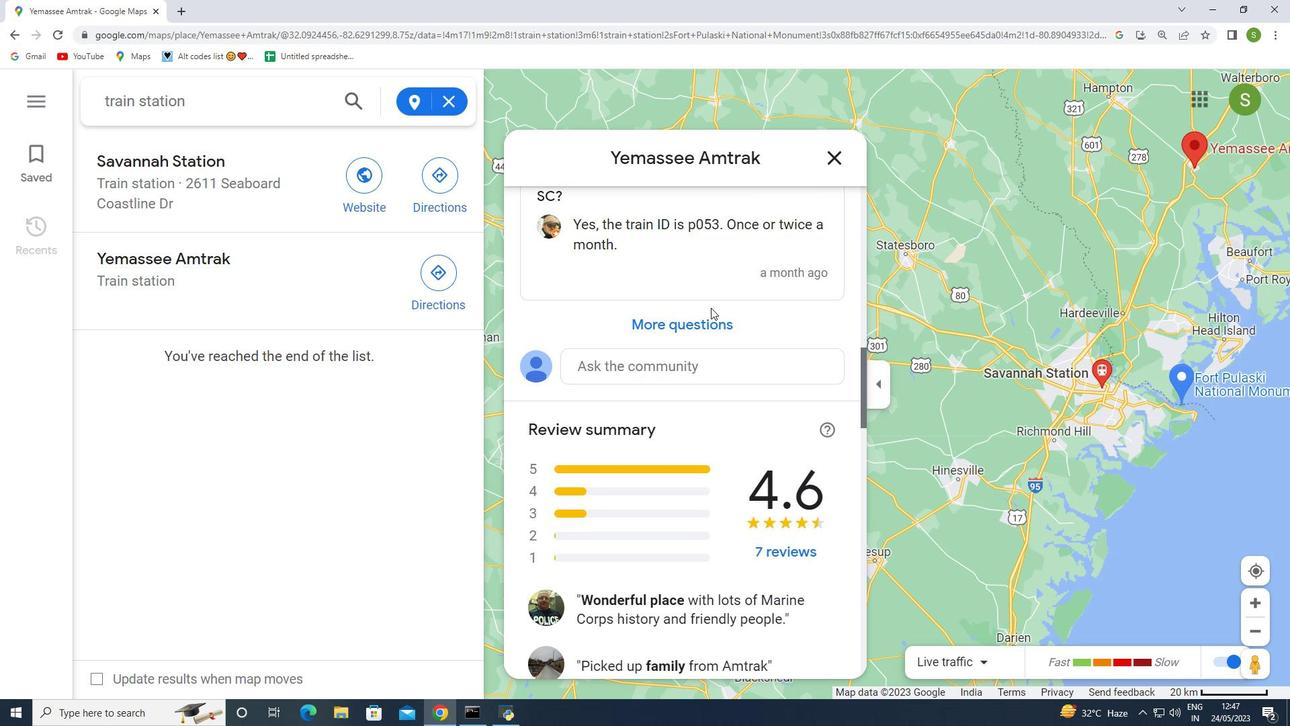 
Action: Mouse scrolled (711, 307) with delta (0, 0)
Screenshot: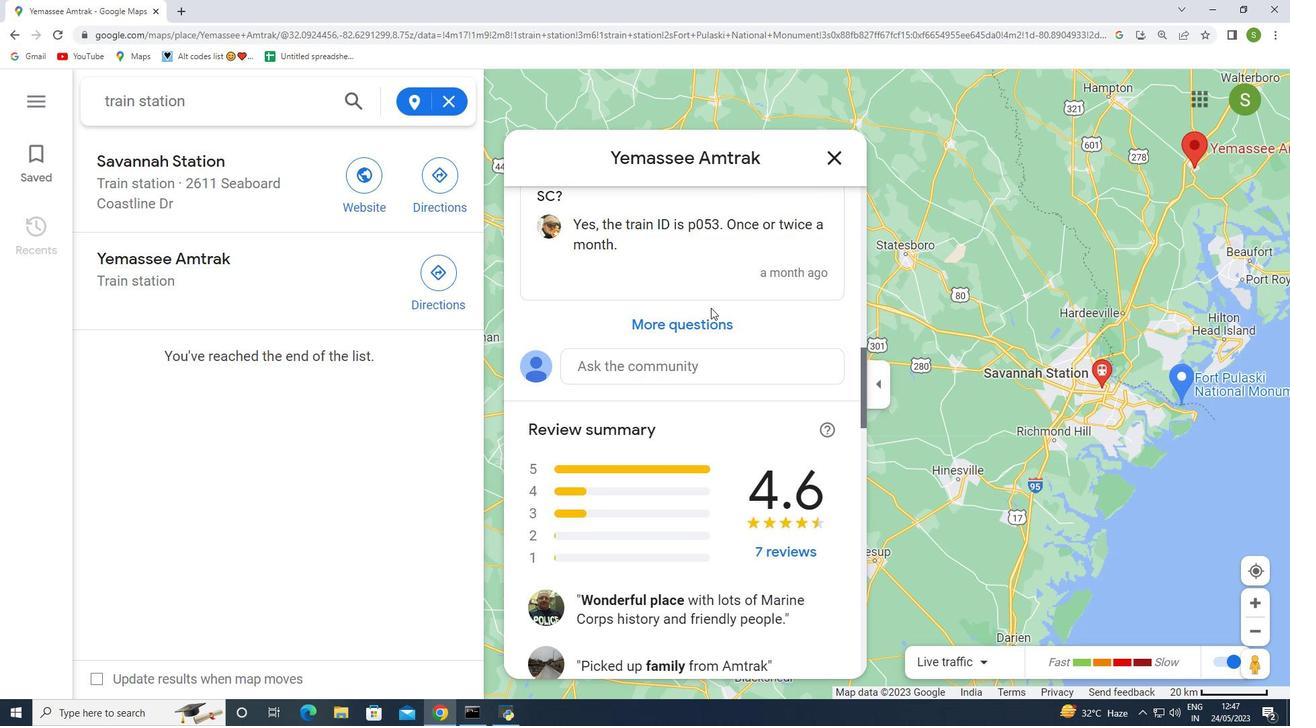 
Action: Mouse scrolled (711, 307) with delta (0, 0)
Screenshot: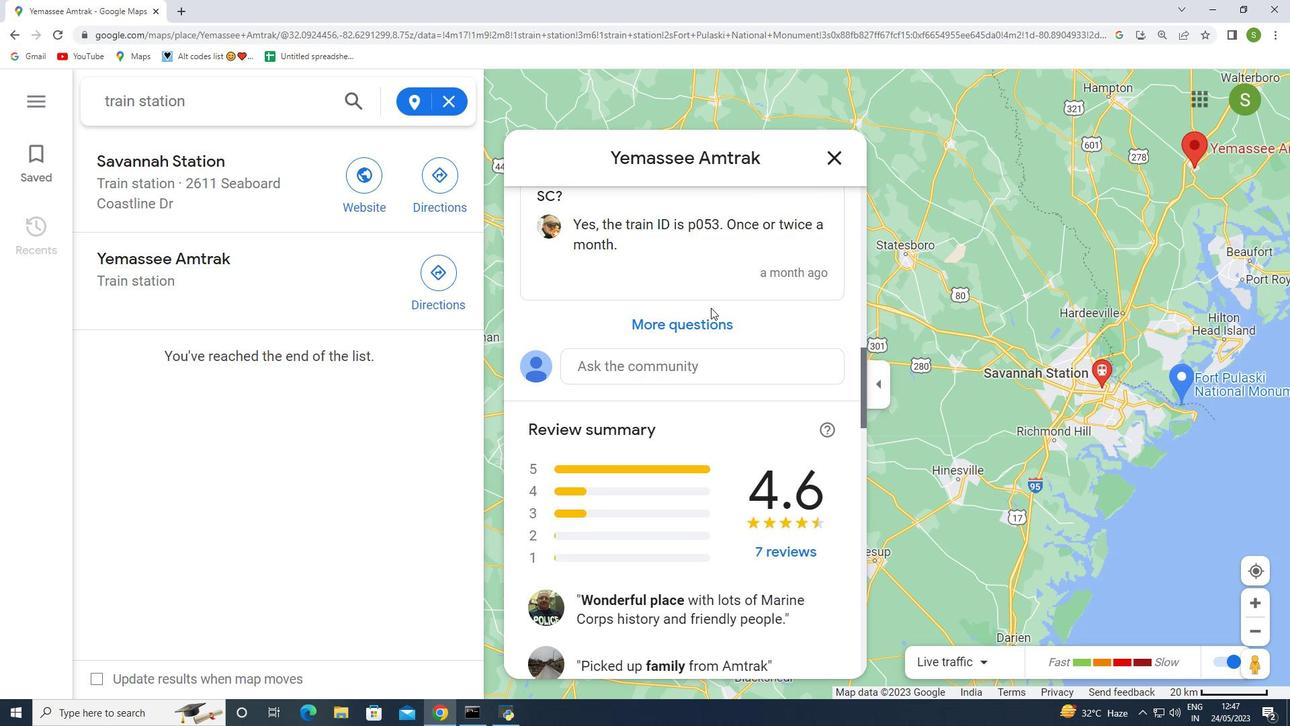 
Action: Mouse scrolled (711, 307) with delta (0, 0)
Screenshot: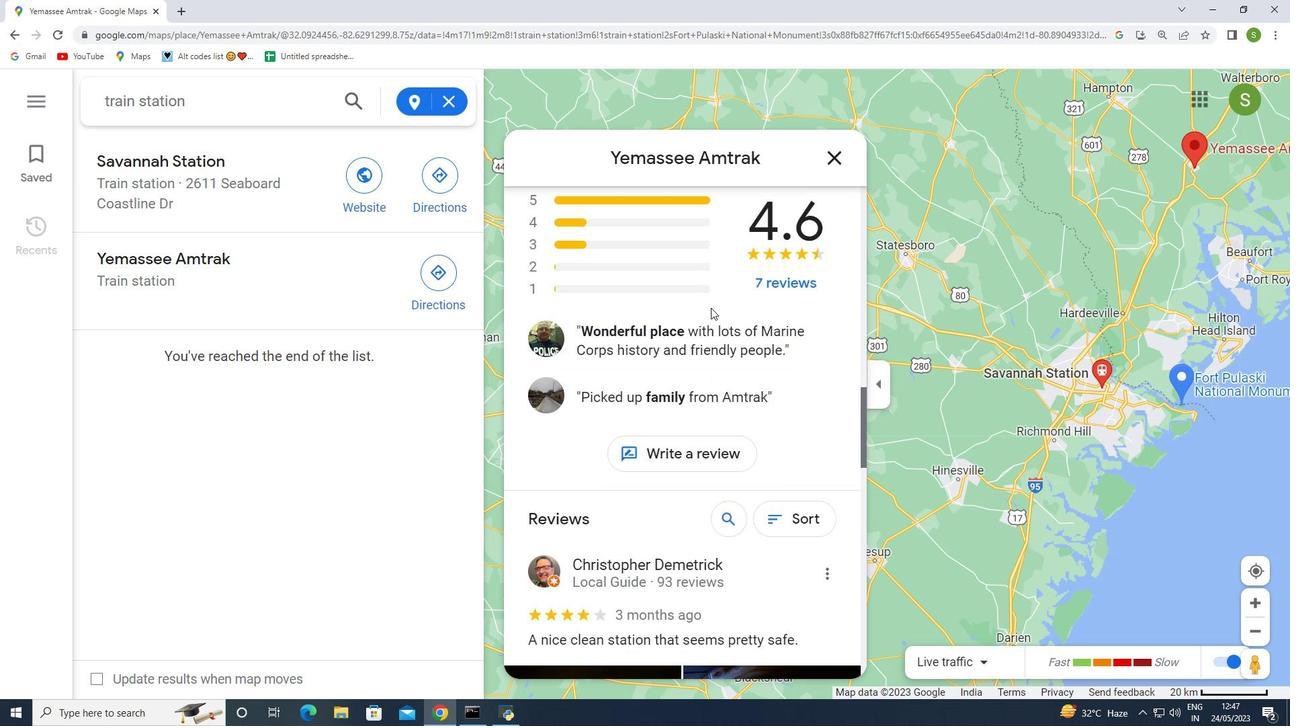 
Action: Mouse scrolled (711, 307) with delta (0, 0)
Screenshot: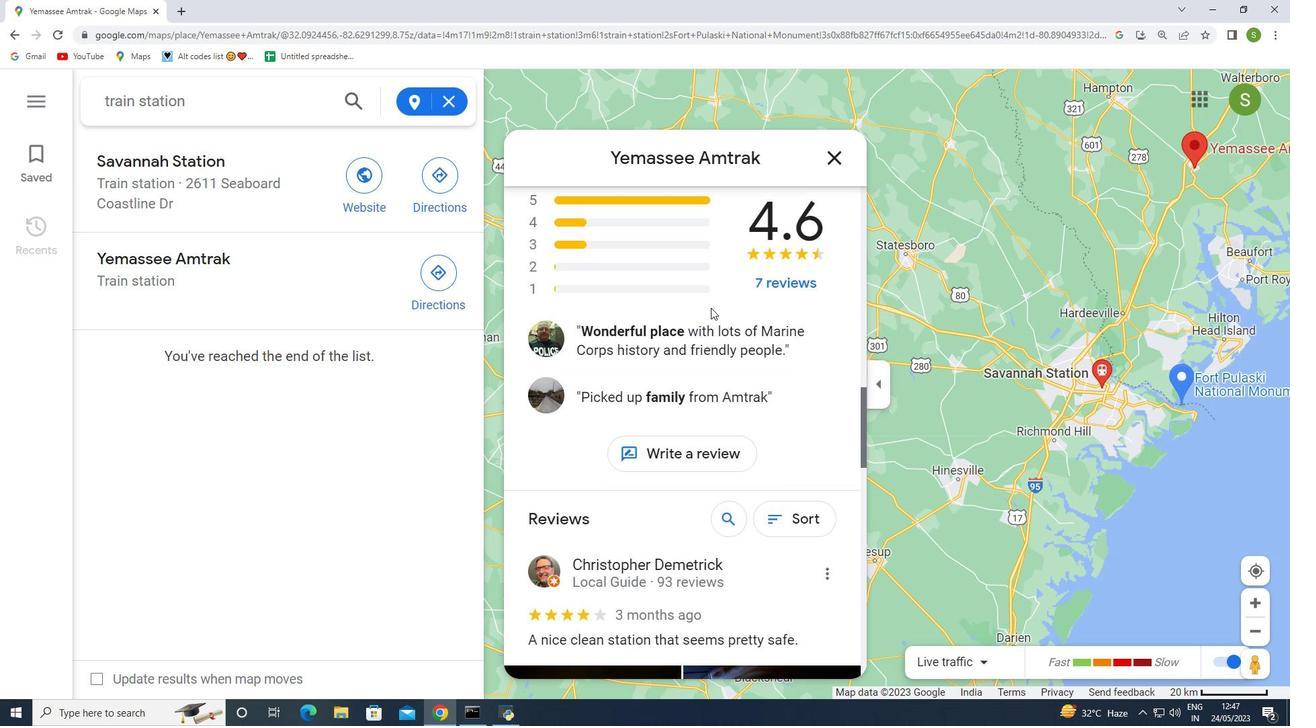 
Action: Mouse scrolled (711, 307) with delta (0, 0)
Screenshot: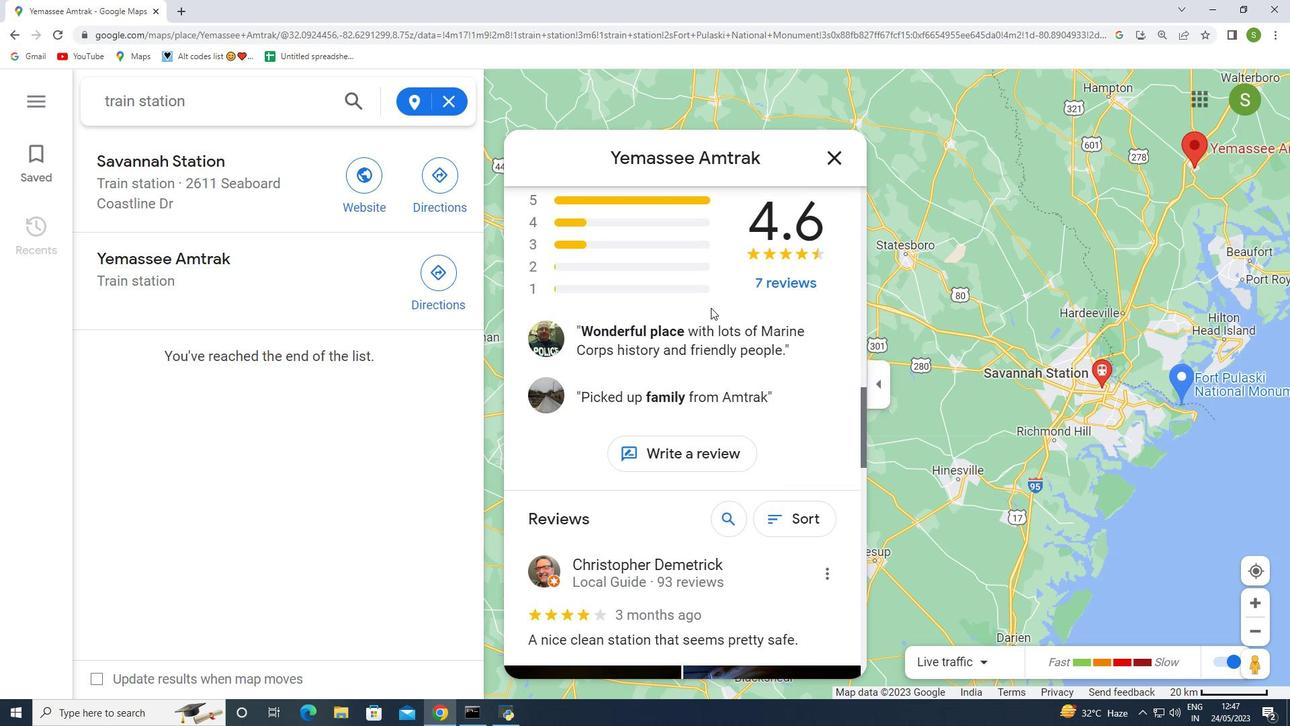 
Action: Mouse scrolled (711, 307) with delta (0, 0)
Screenshot: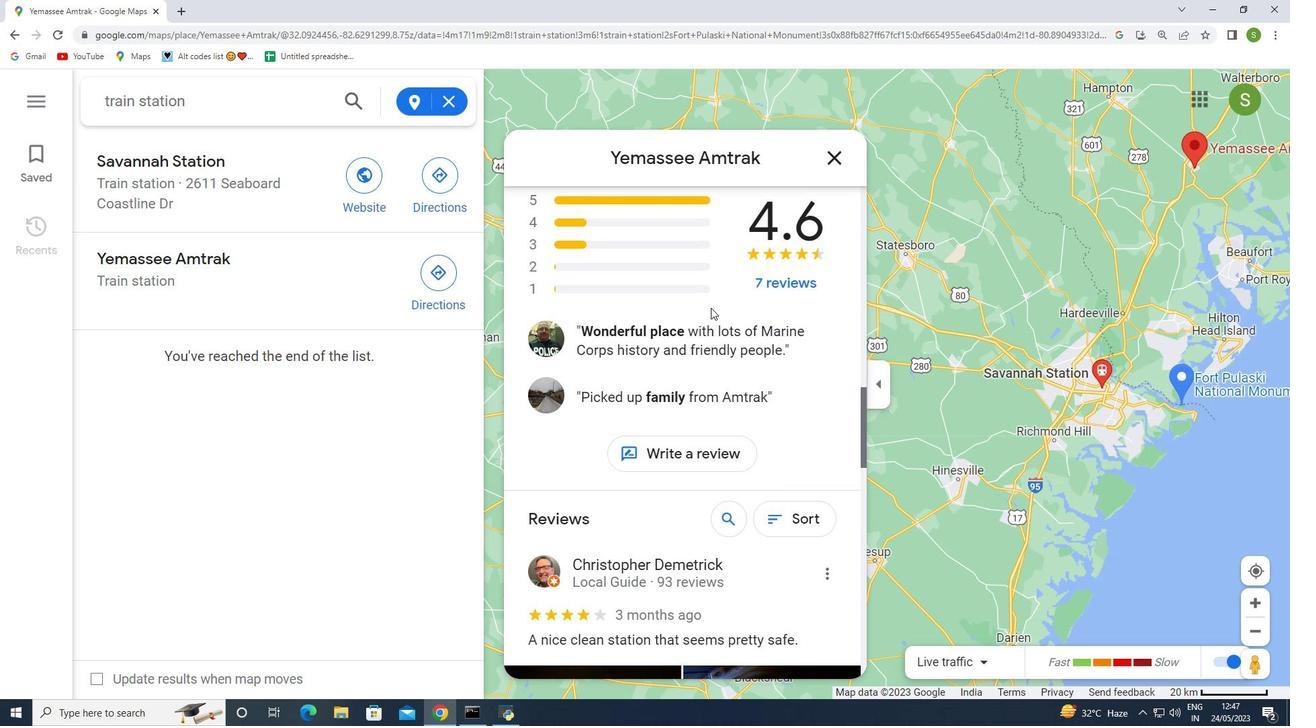 
Action: Mouse scrolled (711, 307) with delta (0, 0)
Screenshot: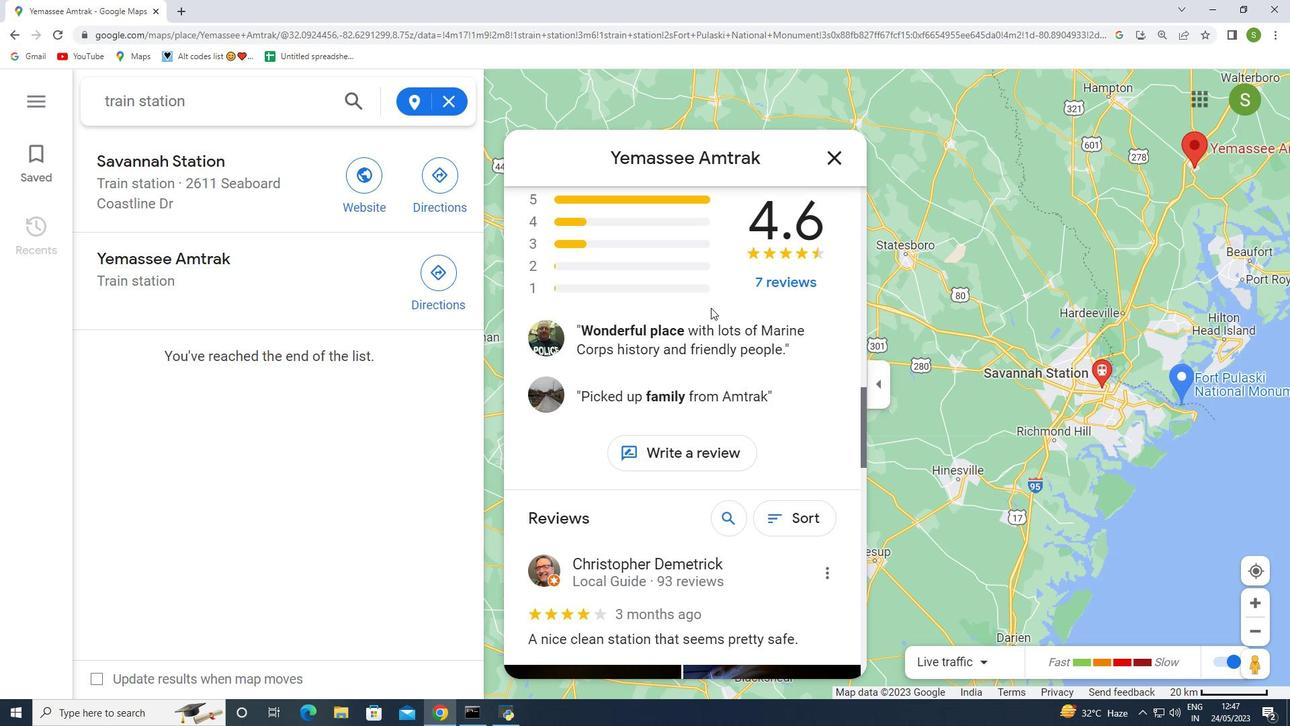 
Action: Mouse scrolled (711, 307) with delta (0, 0)
Screenshot: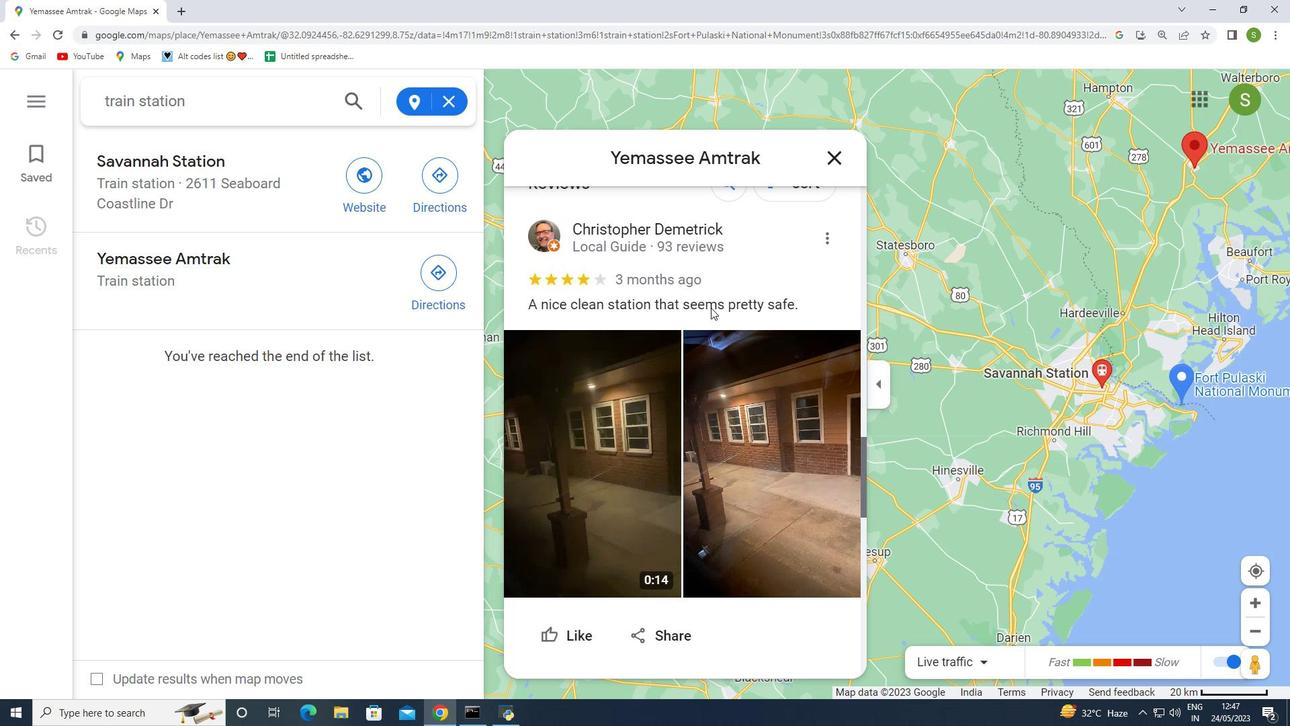 
Action: Mouse scrolled (711, 307) with delta (0, 0)
Screenshot: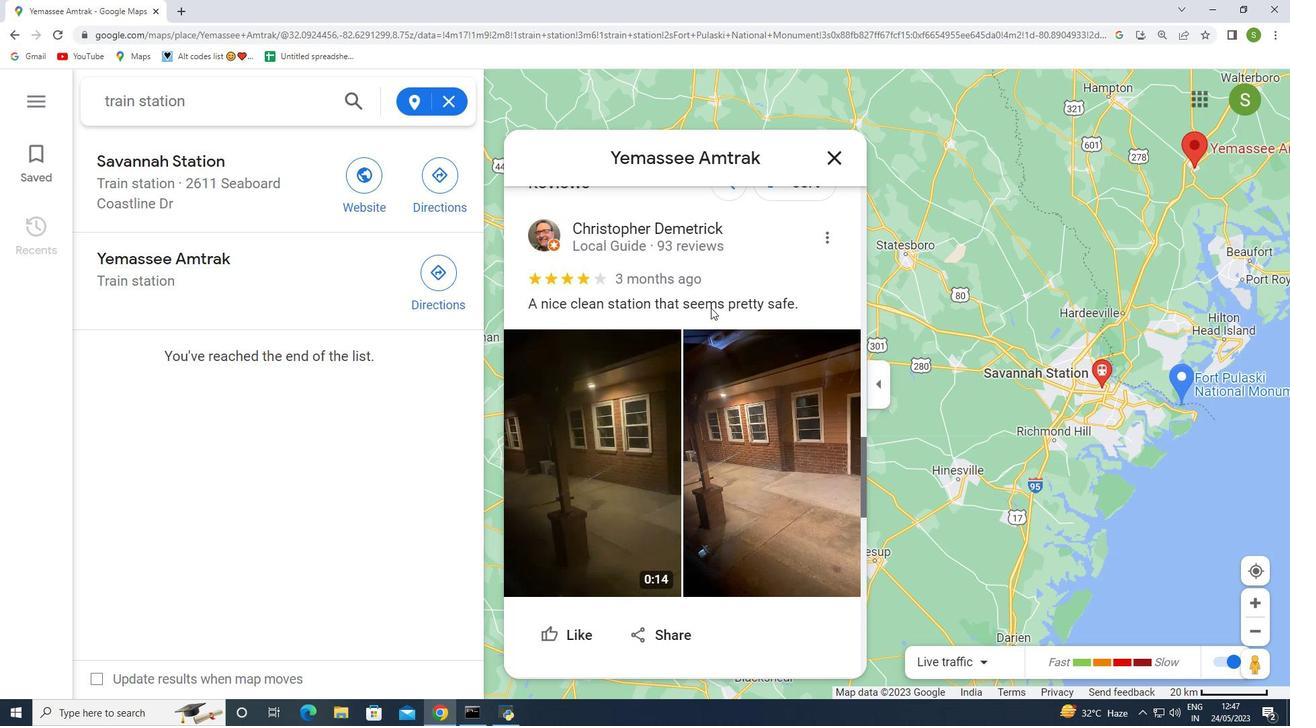 
Action: Mouse scrolled (711, 307) with delta (0, 0)
Screenshot: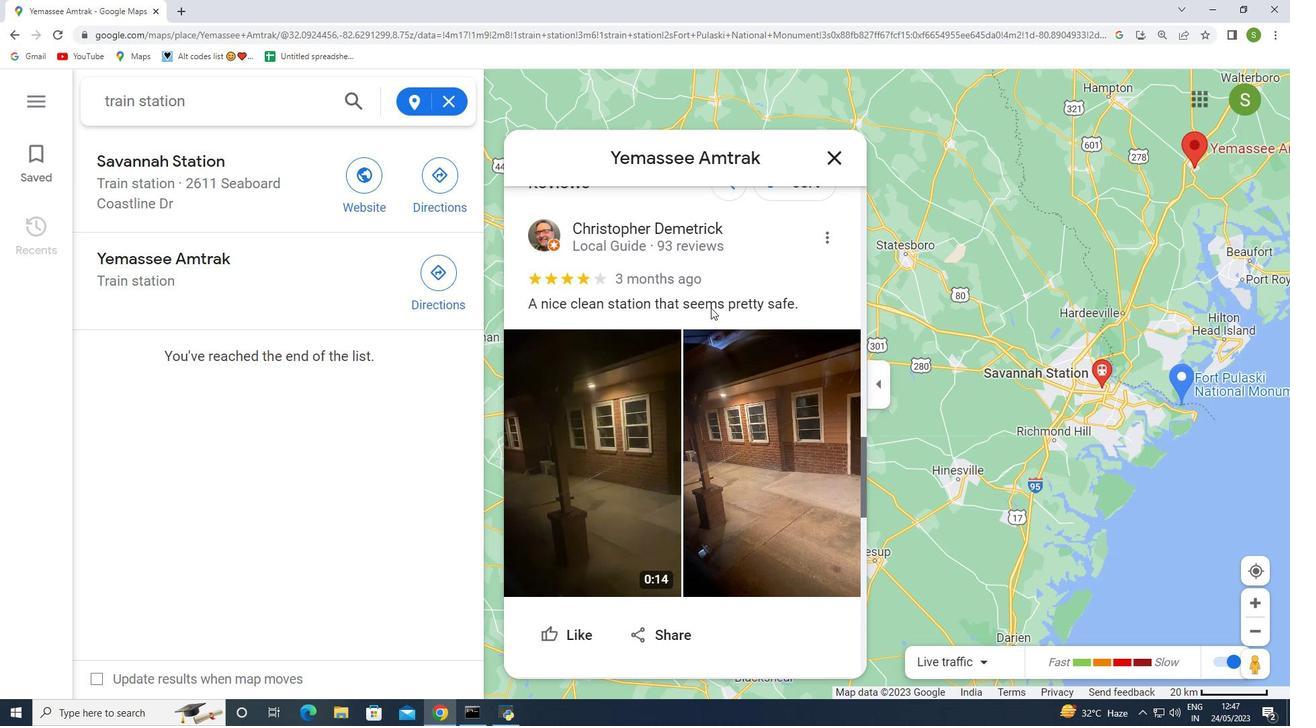 
Action: Mouse scrolled (711, 307) with delta (0, 0)
Screenshot: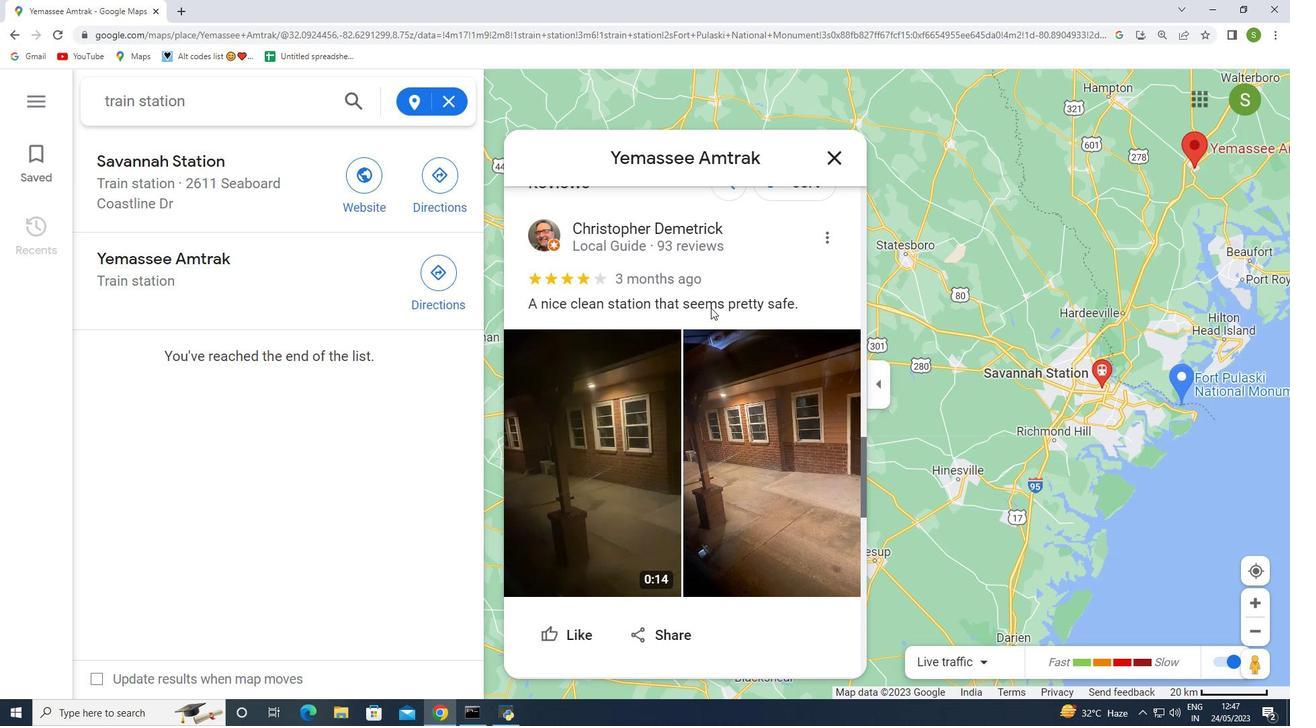 
Action: Mouse moved to (833, 151)
Screenshot: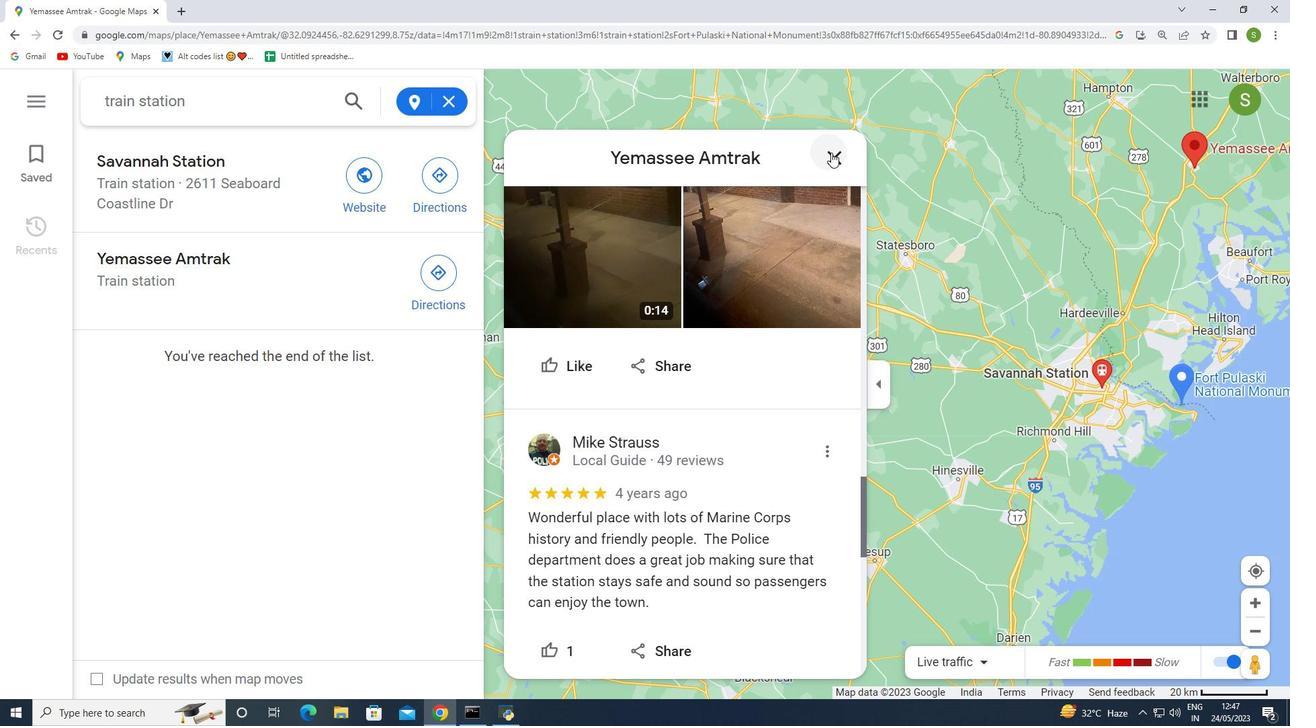 
Action: Mouse pressed left at (833, 151)
Screenshot: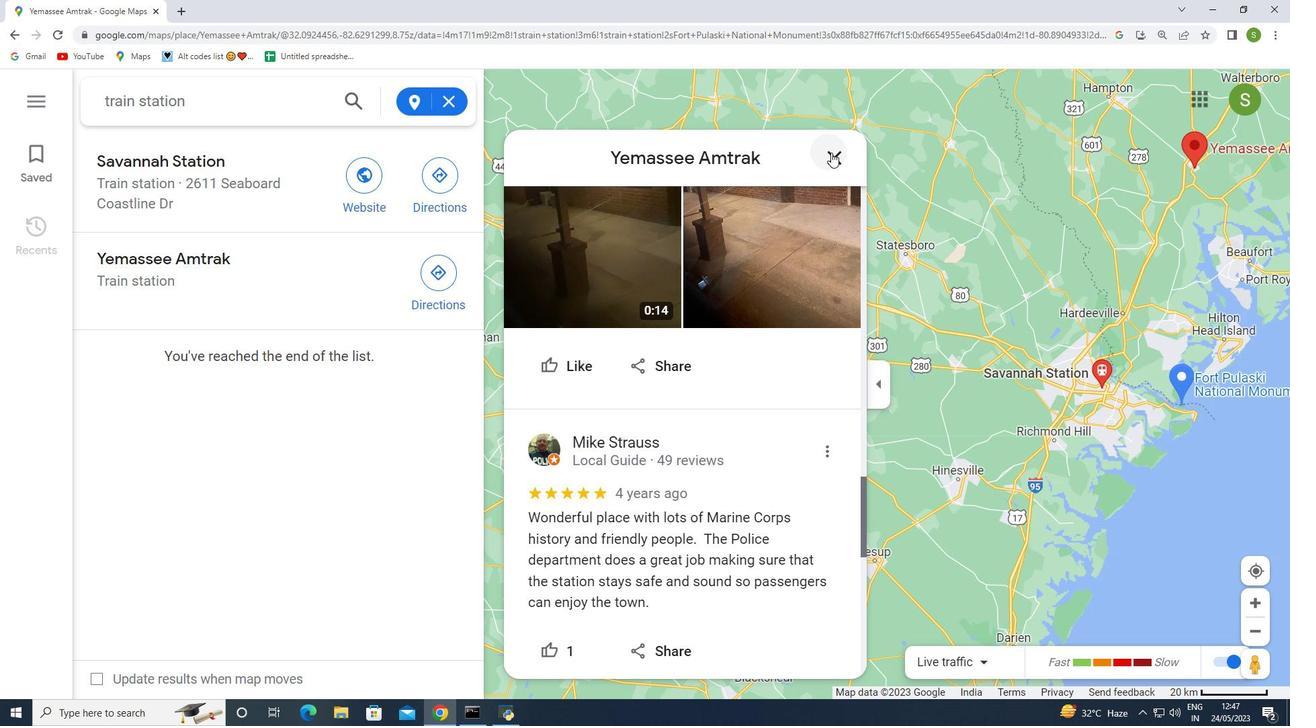 
Action: Mouse moved to (1103, 369)
Screenshot: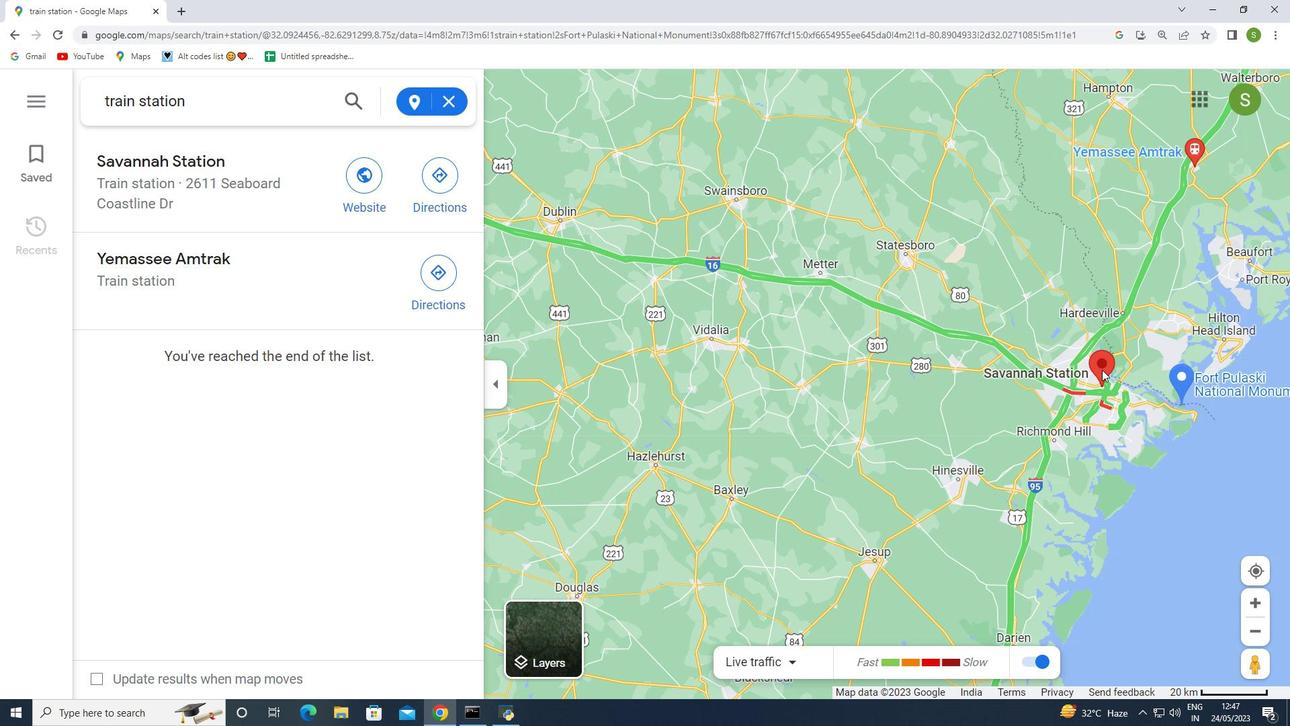 
Action: Mouse pressed left at (1103, 369)
Screenshot: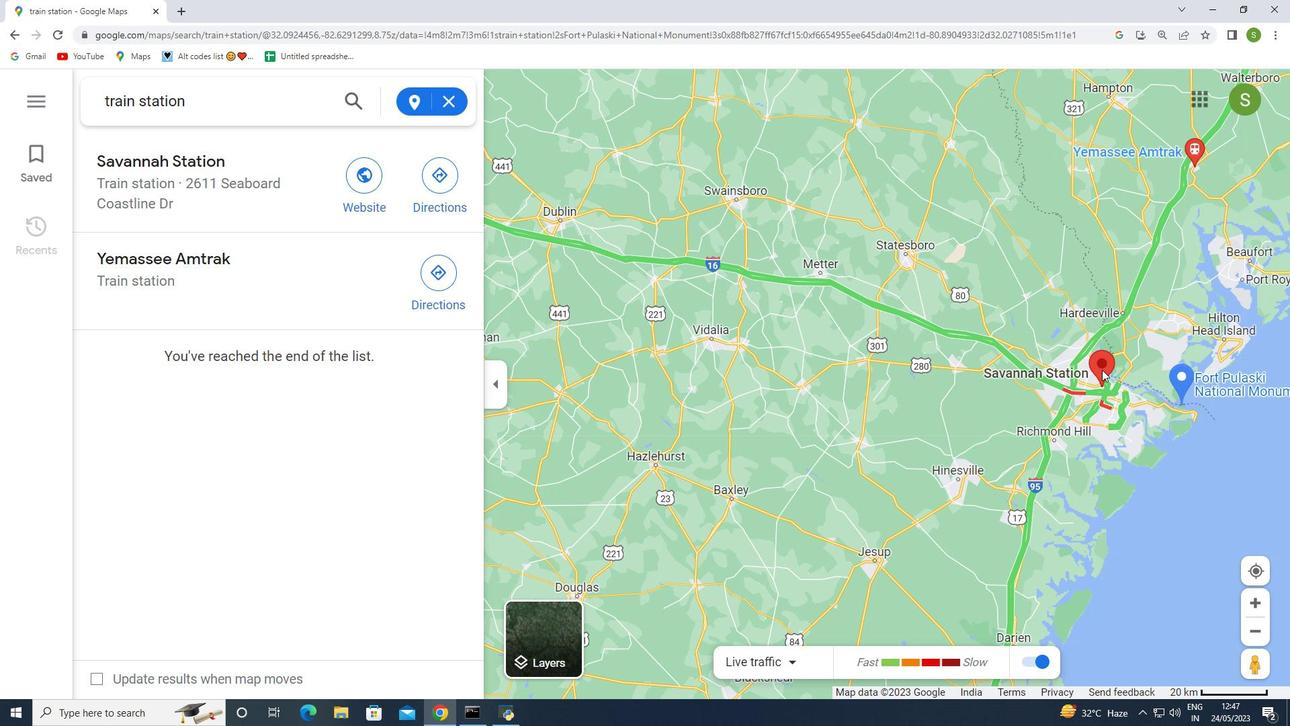 
Action: Mouse moved to (1105, 383)
Screenshot: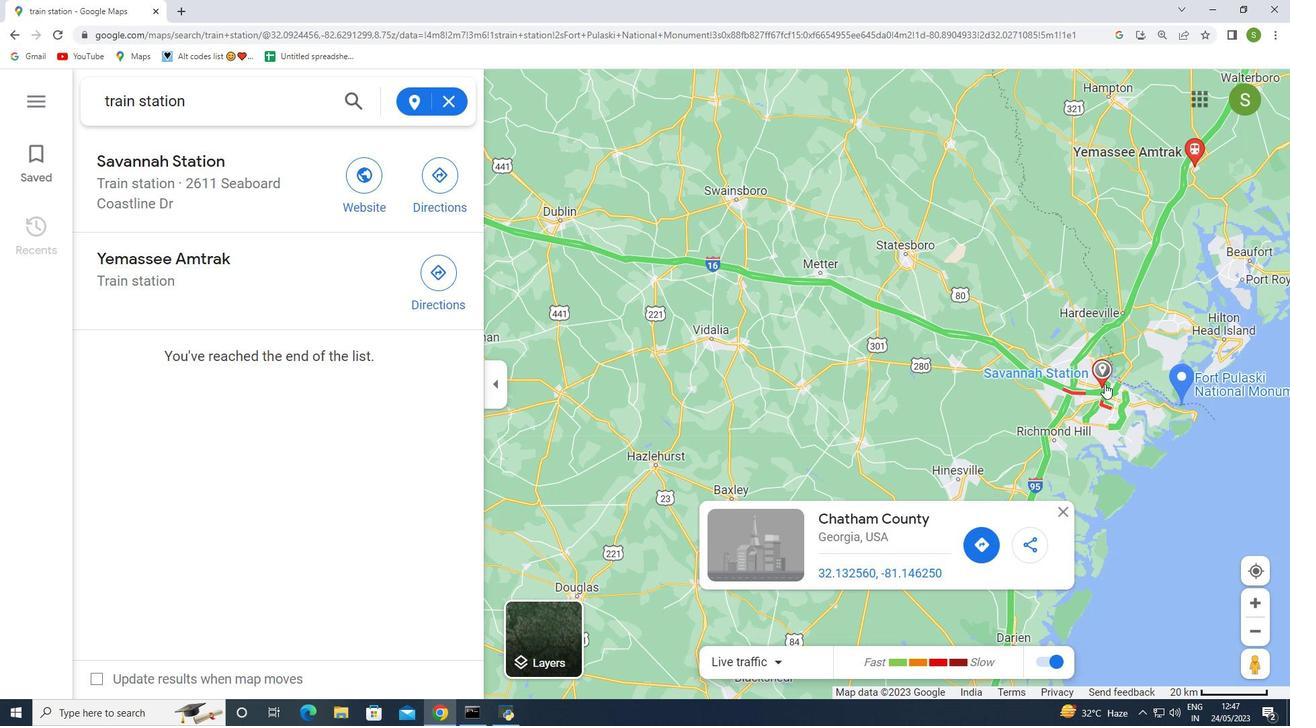 
Action: Mouse pressed left at (1105, 383)
Screenshot: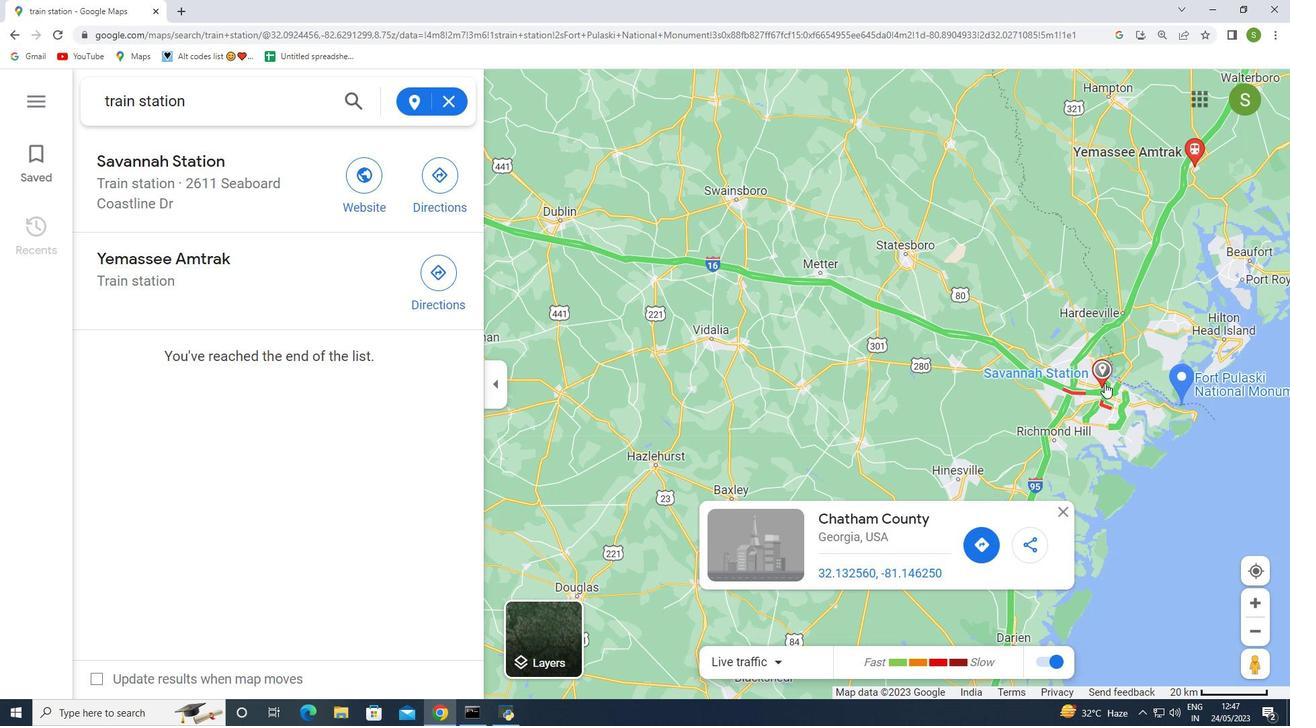 
Action: Mouse pressed left at (1105, 383)
Screenshot: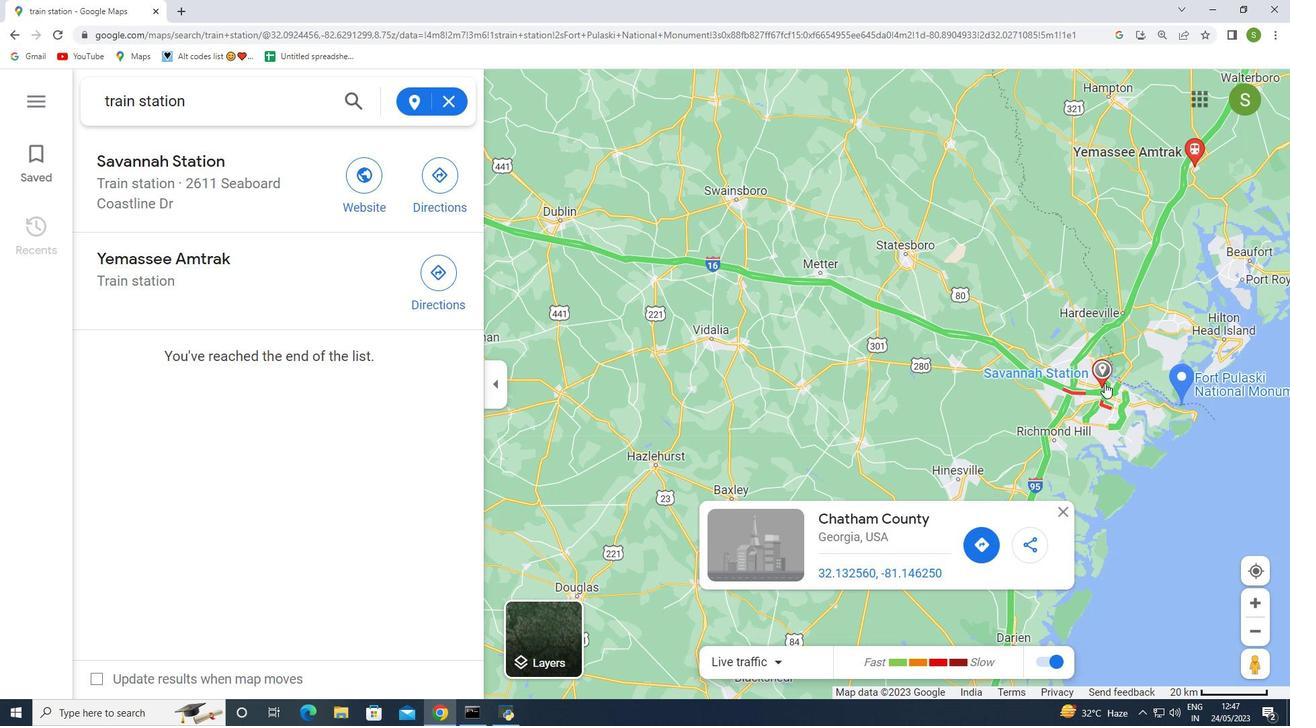 
Action: Mouse moved to (1101, 362)
Screenshot: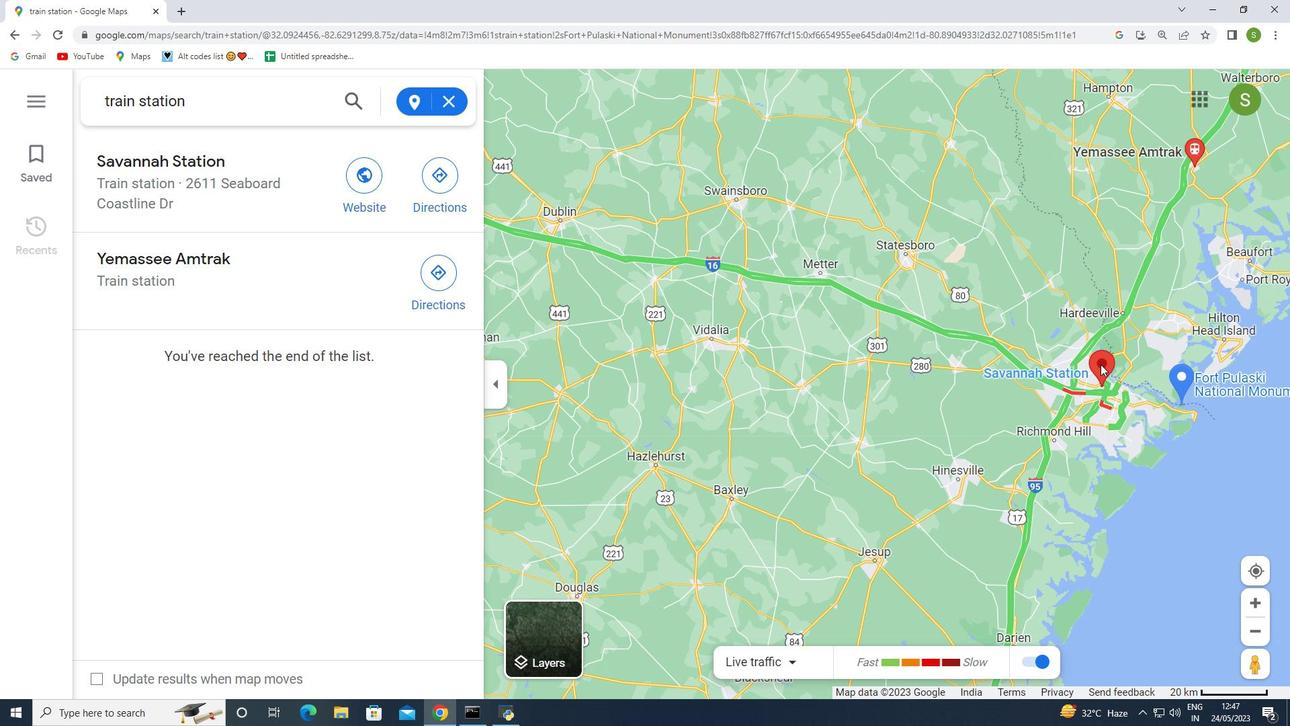 
Action: Mouse pressed left at (1101, 362)
Screenshot: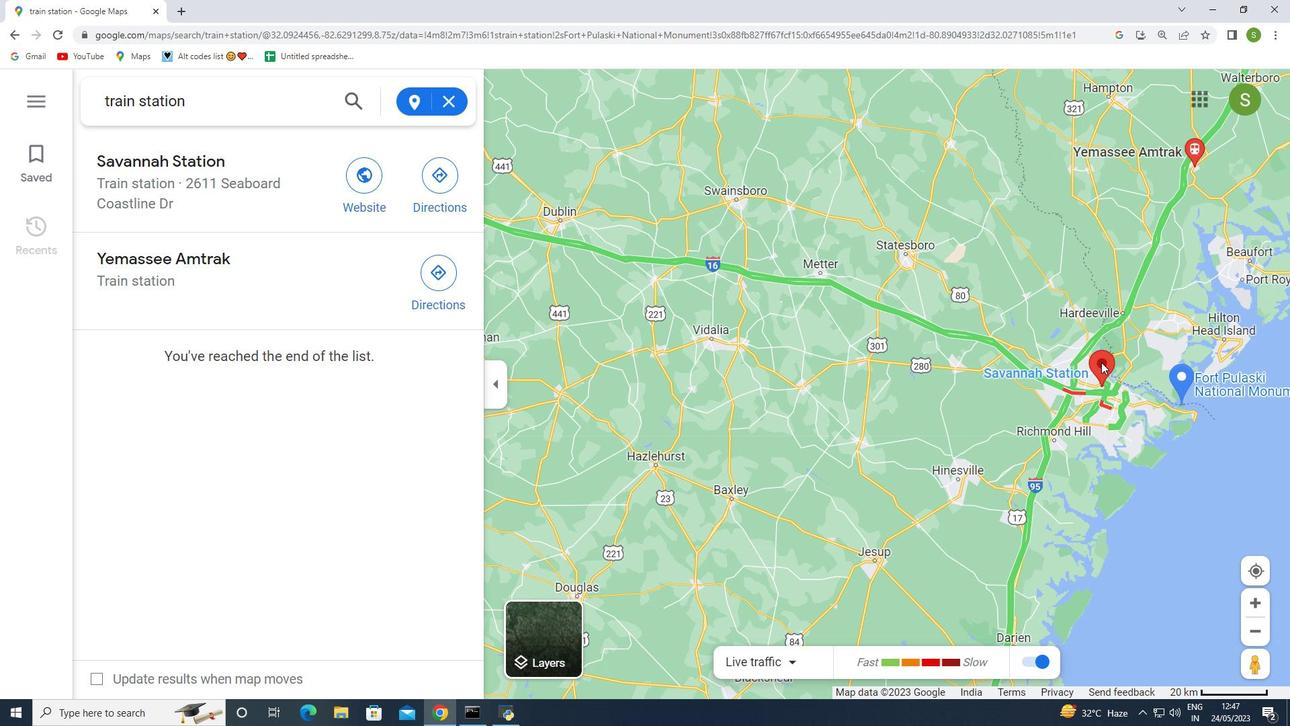 
Action: Mouse moved to (1104, 374)
Screenshot: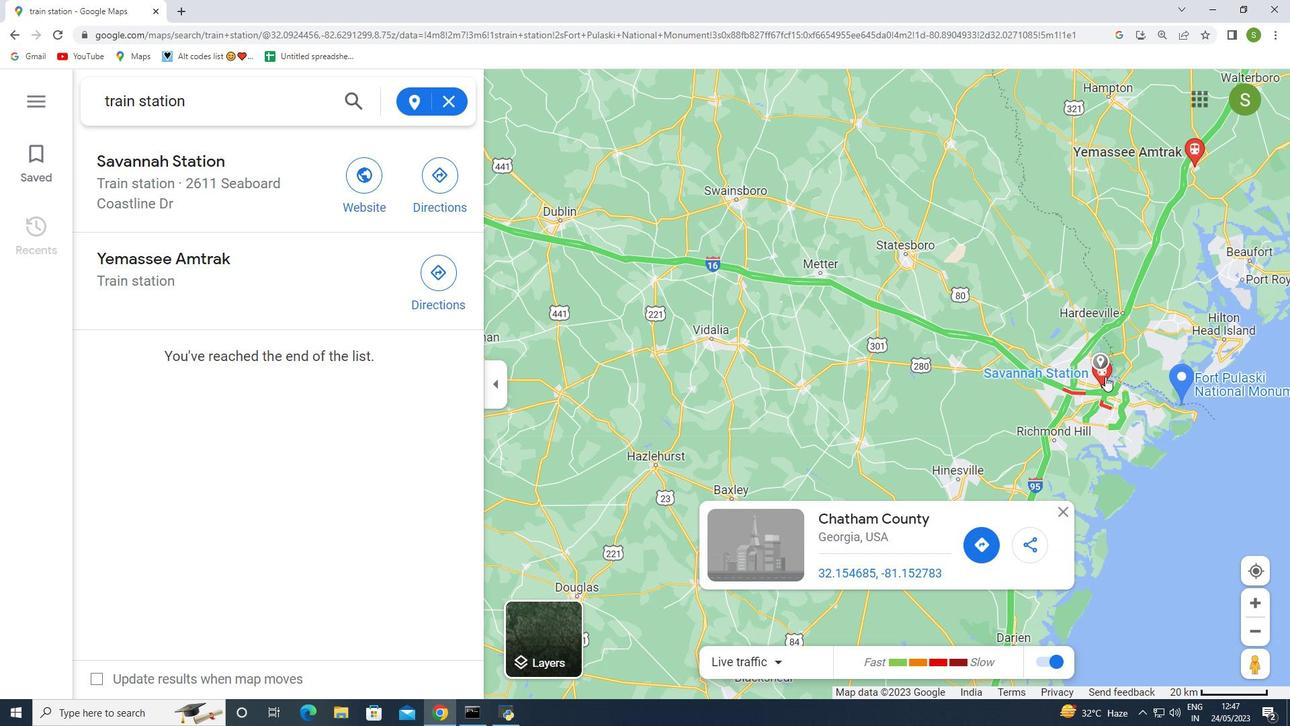 
Action: Mouse pressed left at (1104, 374)
Screenshot: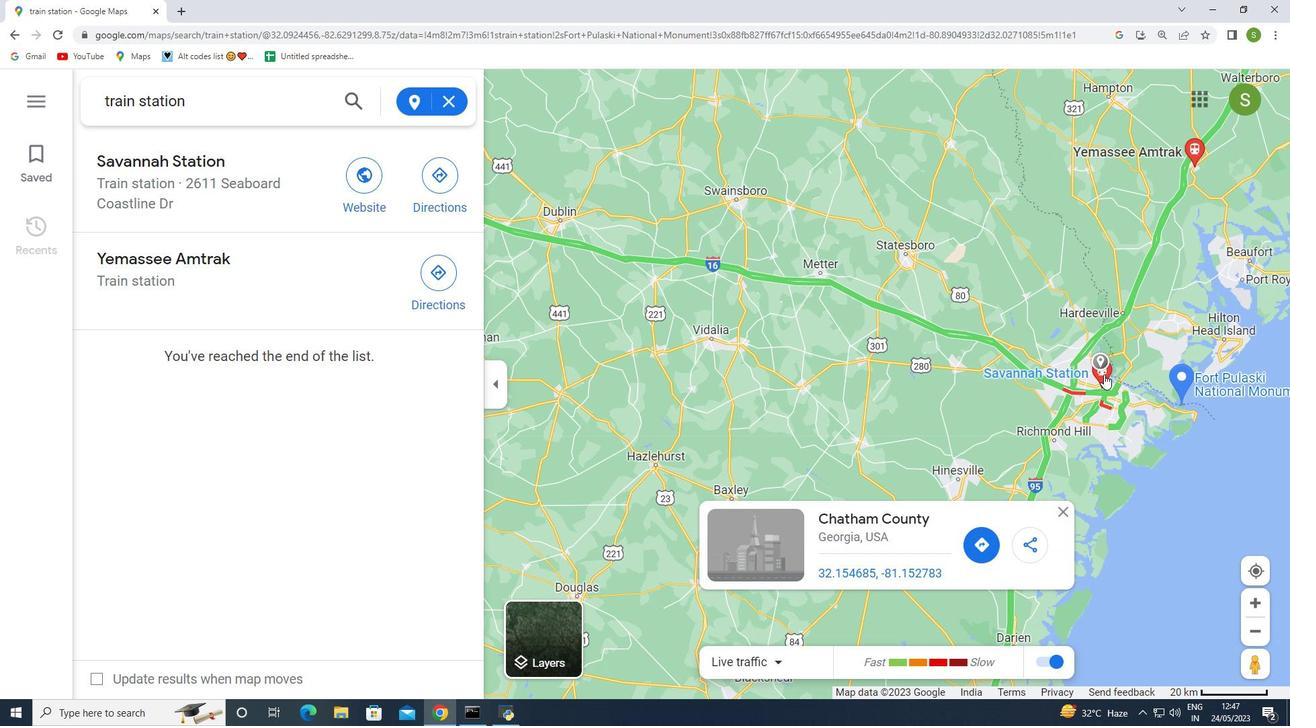 
Action: Mouse moved to (838, 168)
Screenshot: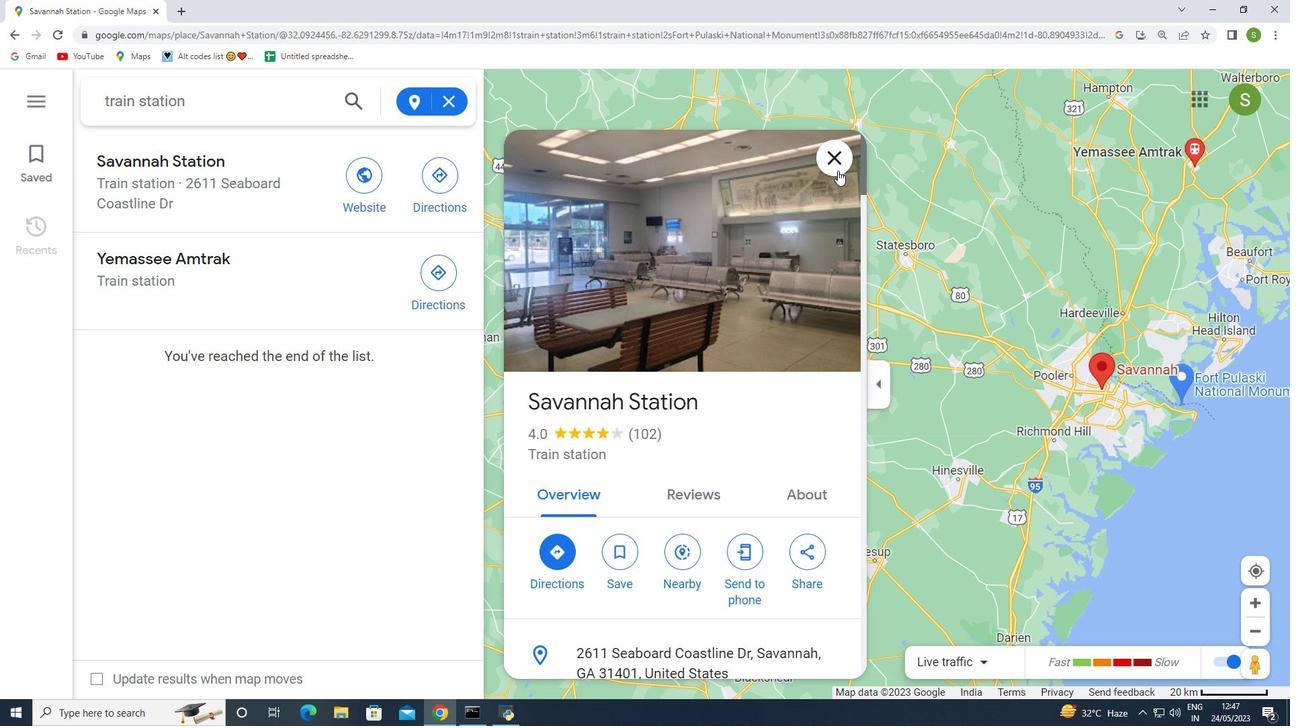
Action: Mouse pressed left at (838, 168)
Screenshot: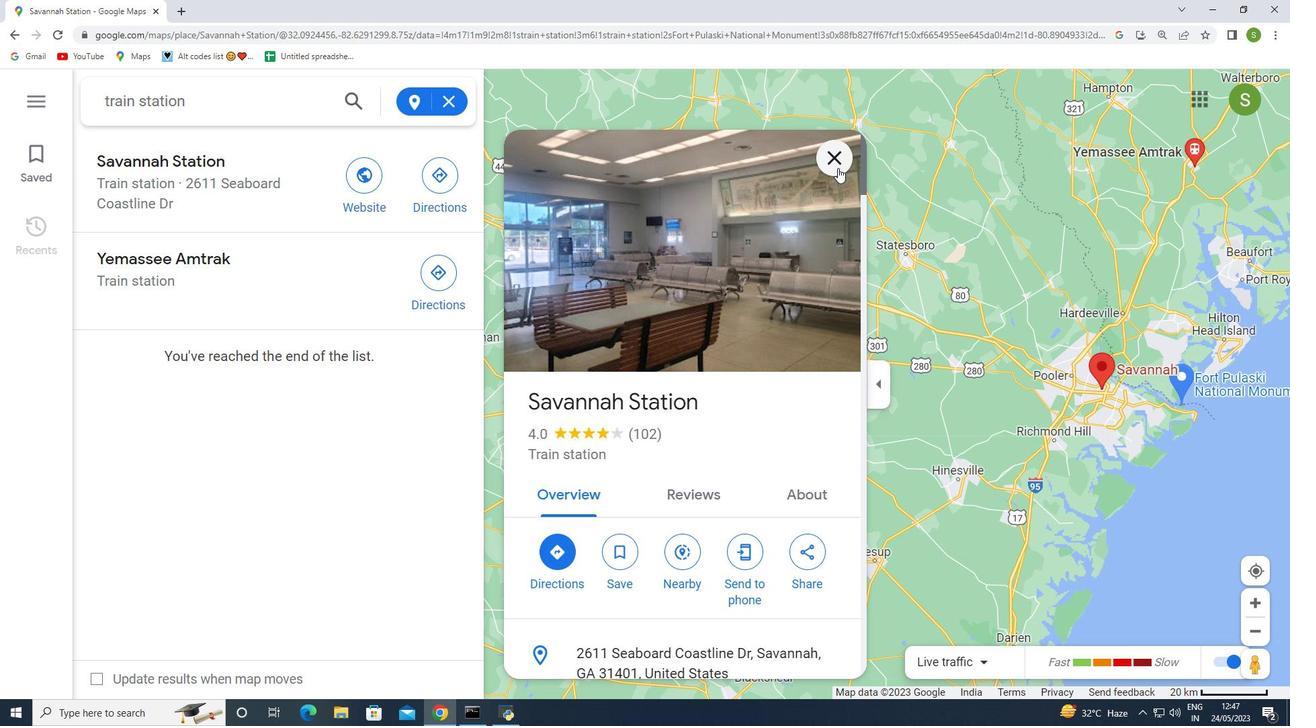 
Action: Mouse moved to (1083, 441)
Screenshot: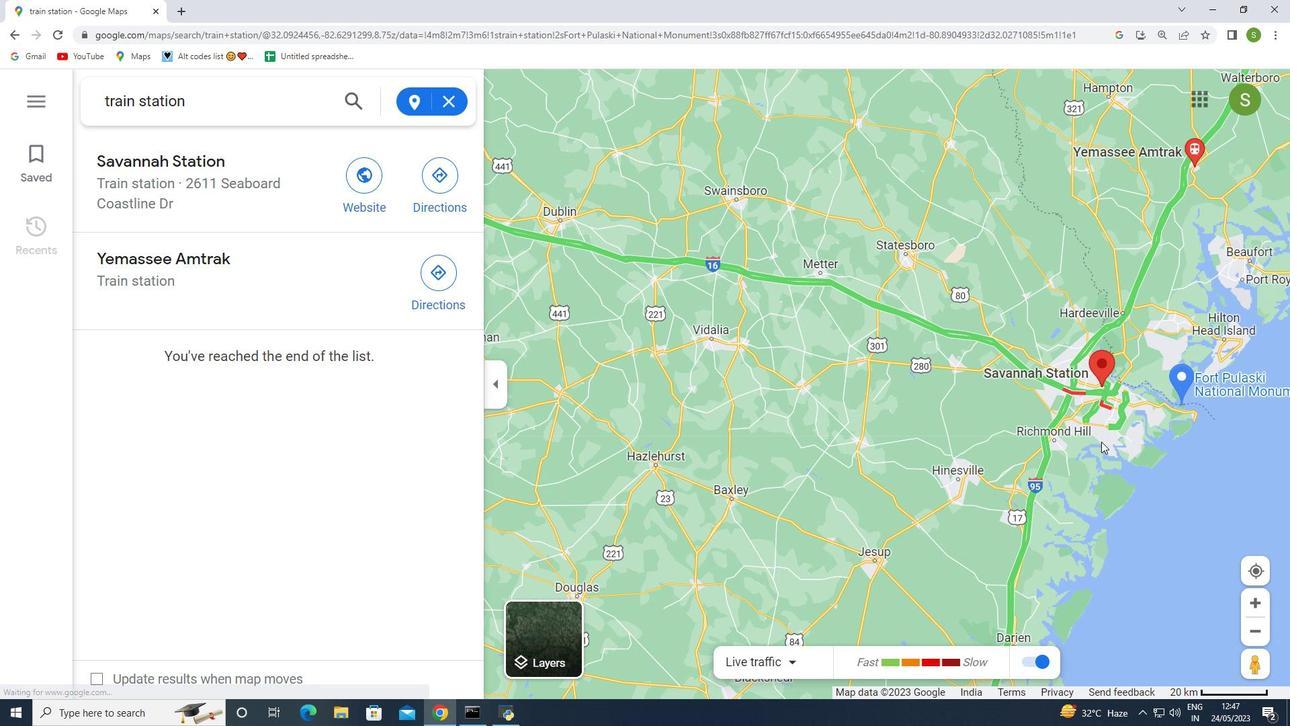 
